 Task: Sticky note resume green modern-bold.
Action: Mouse moved to (410, 225)
Screenshot: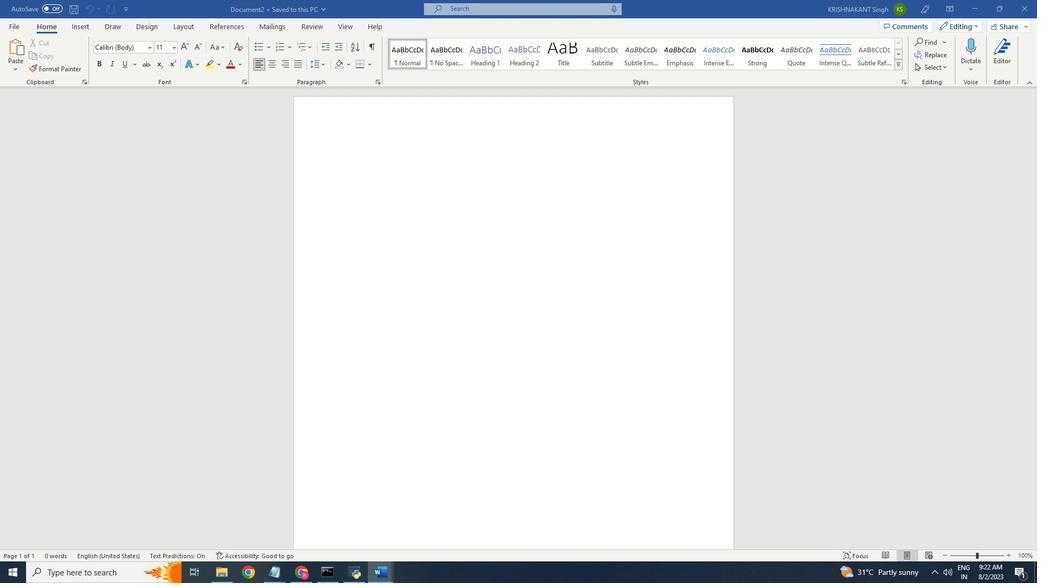 
Action: Mouse pressed left at (410, 225)
Screenshot: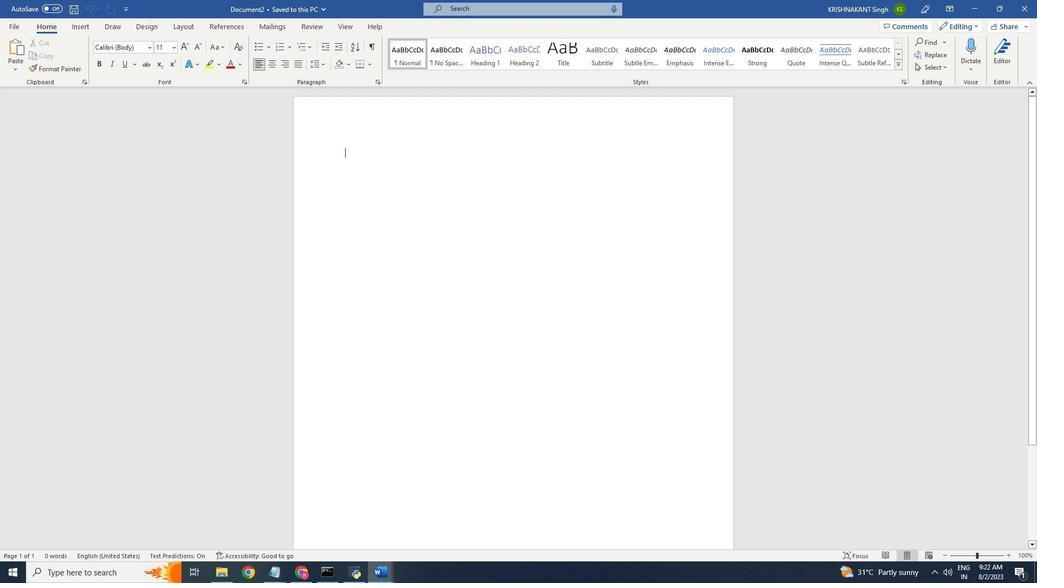 
Action: Mouse moved to (411, 226)
Screenshot: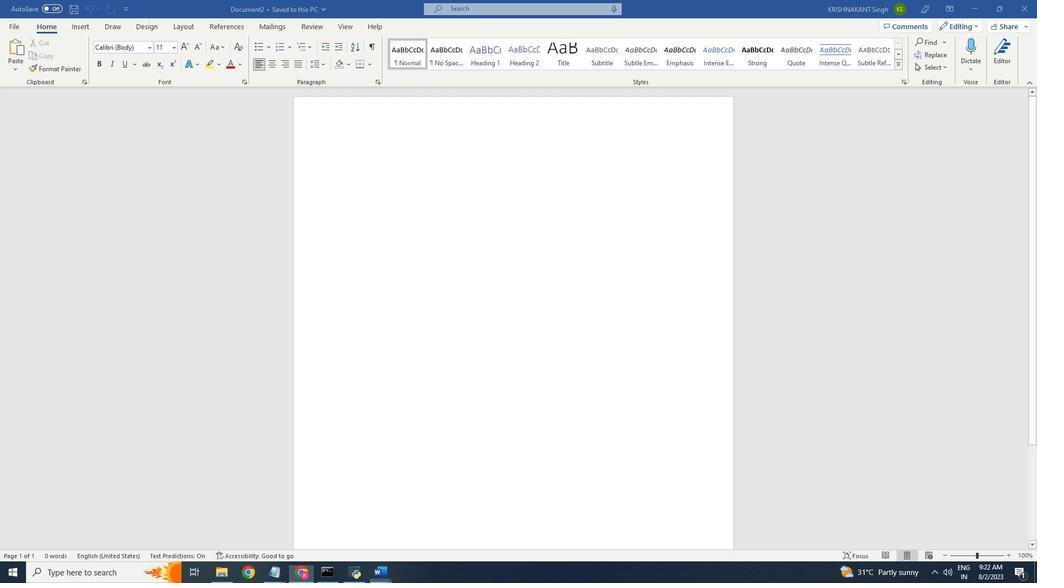 
Action: Mouse pressed left at (411, 226)
Screenshot: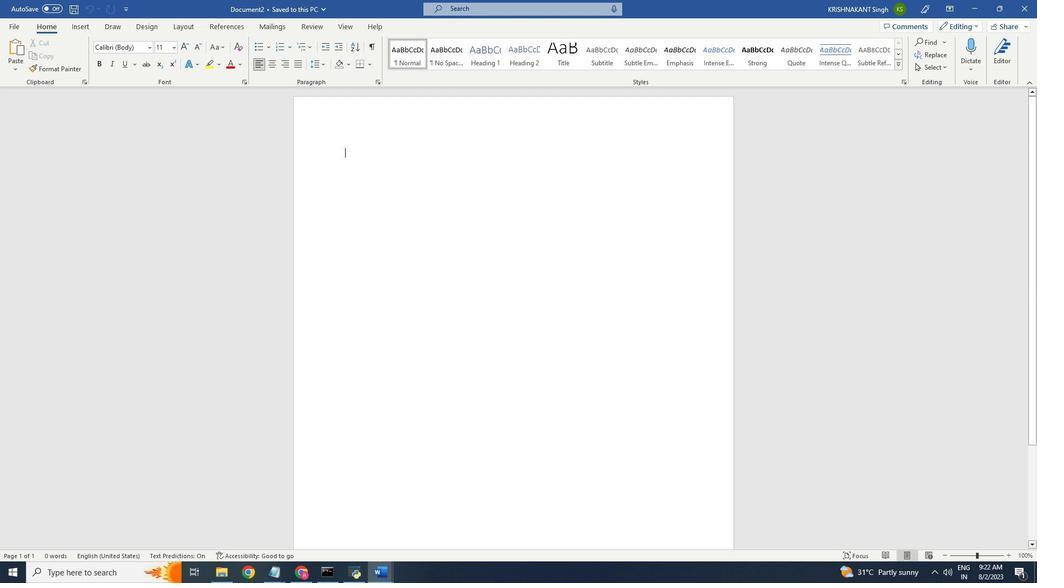 
Action: Mouse moved to (486, 429)
Screenshot: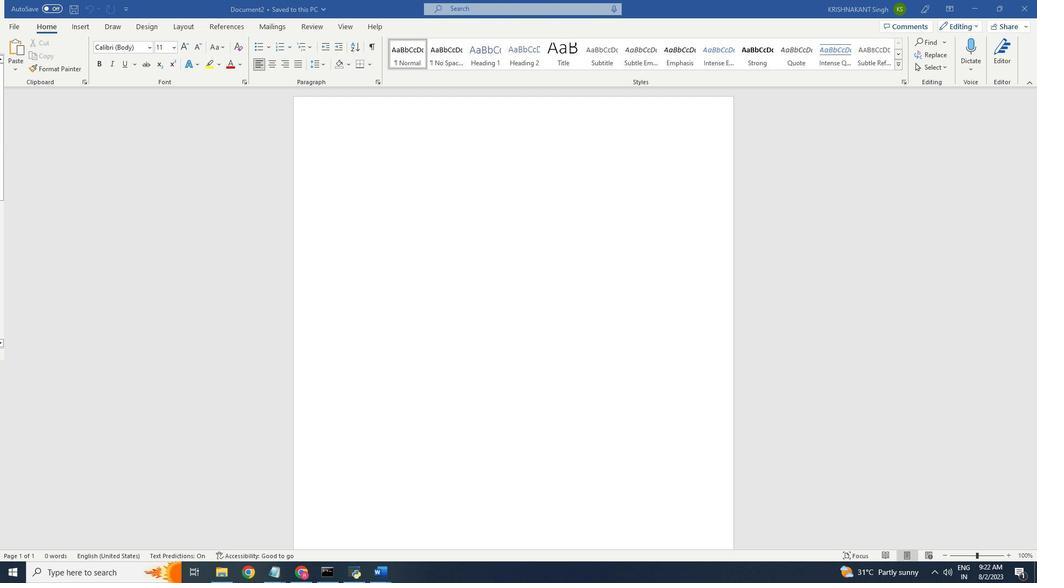
Action: Mouse pressed left at (486, 429)
Screenshot: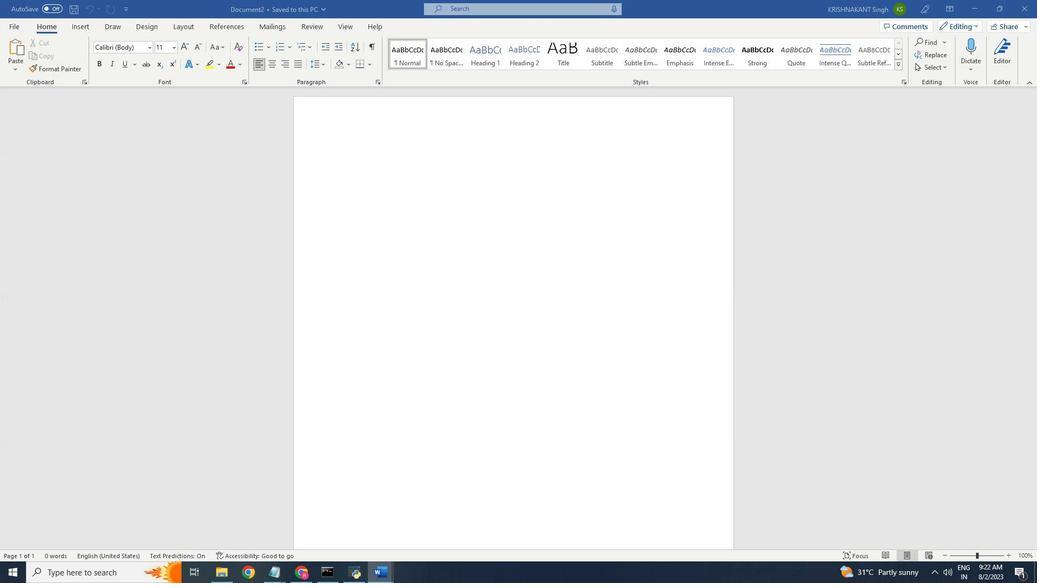 
Action: Mouse moved to (341, 352)
Screenshot: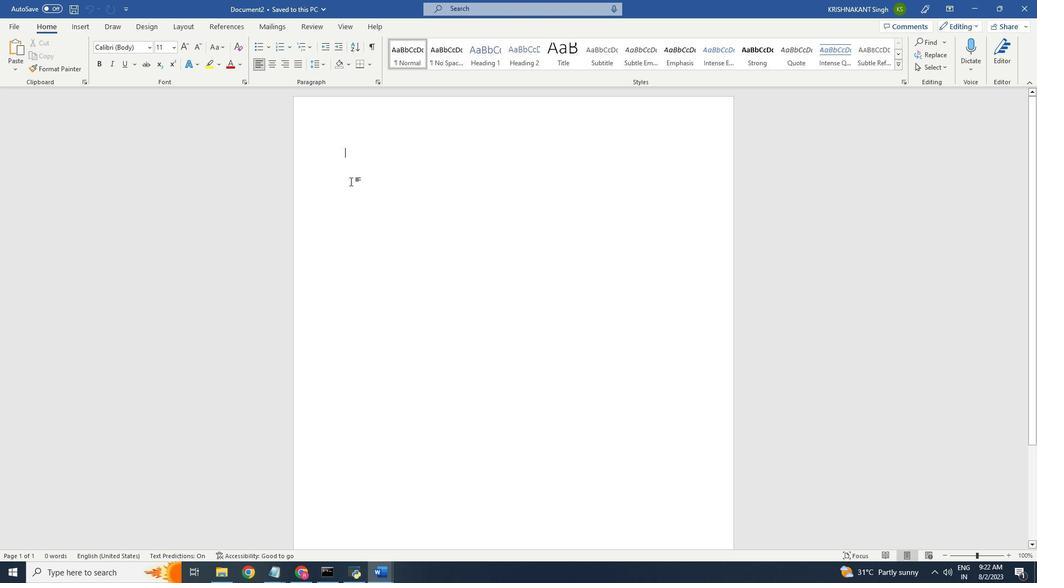 
Action: Mouse pressed left at (341, 352)
Screenshot: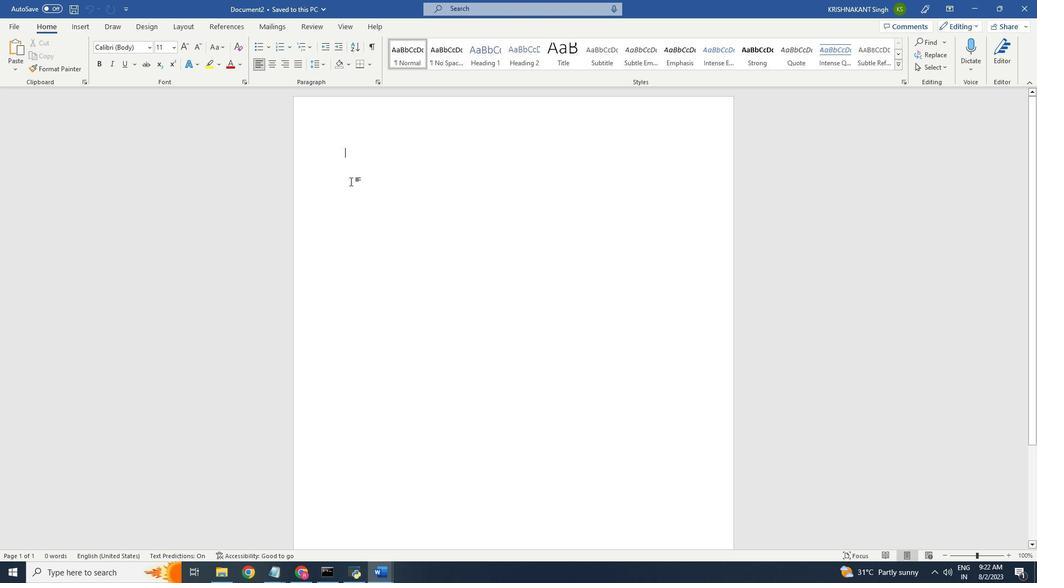 
Action: Mouse moved to (479, 391)
Screenshot: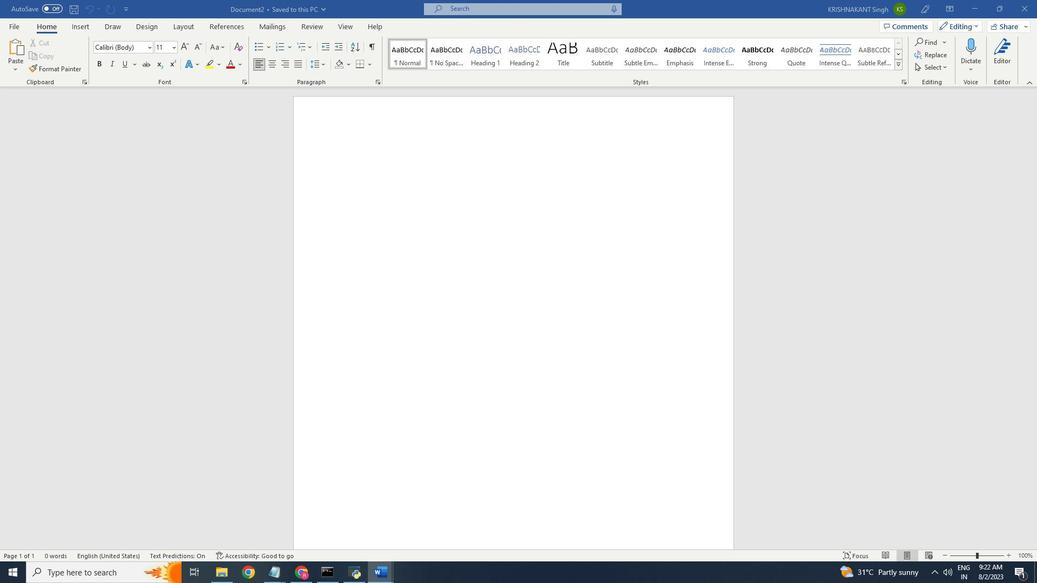 
Action: Mouse pressed left at (479, 391)
Screenshot: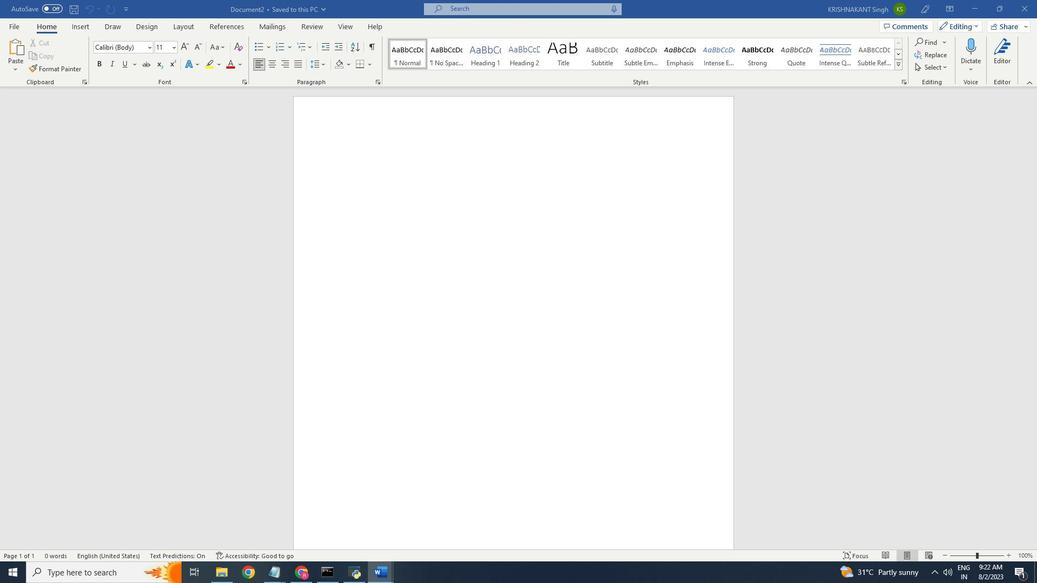 
Action: Mouse moved to (478, 294)
Screenshot: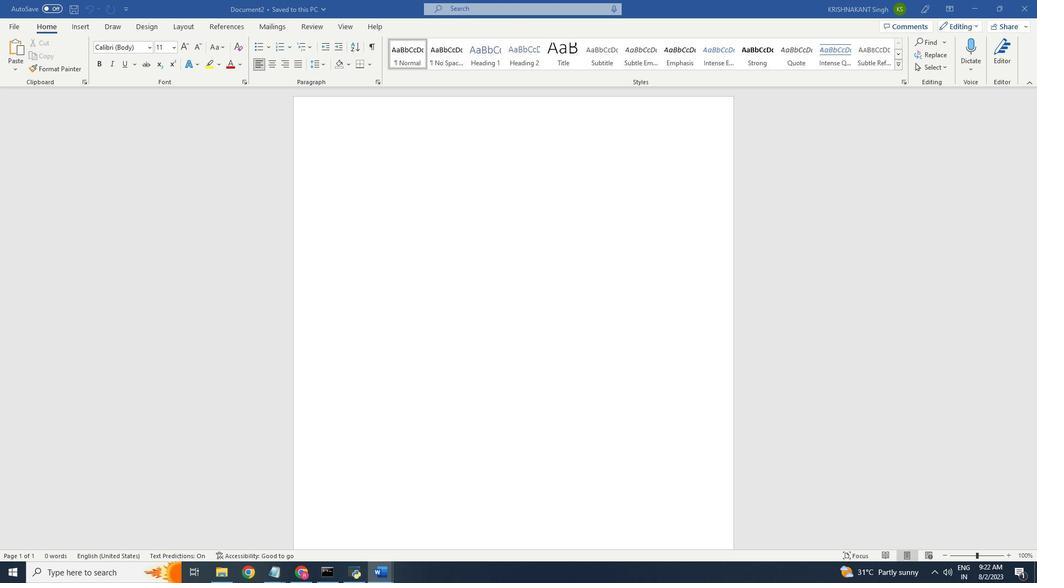 
Action: Mouse pressed left at (478, 294)
Screenshot: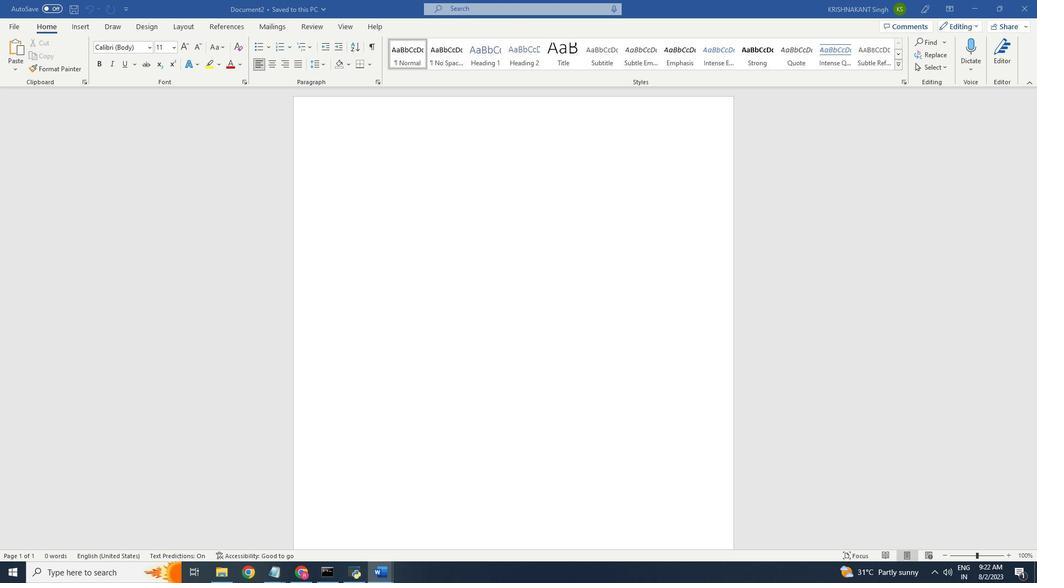 
Action: Mouse moved to (478, 294)
Screenshot: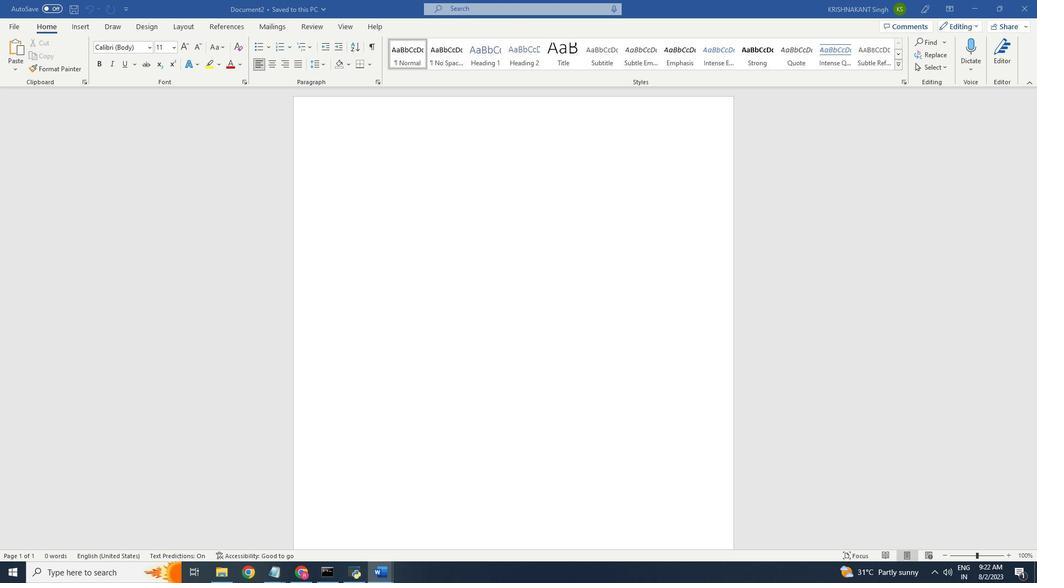 
Action: Mouse pressed left at (478, 294)
Screenshot: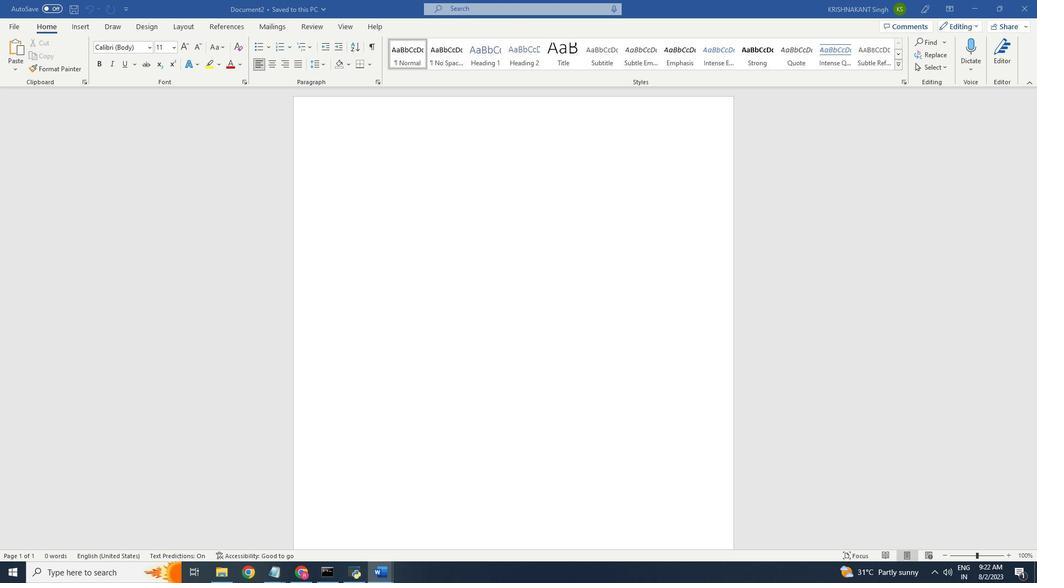 
Action: Mouse moved to (478, 294)
Screenshot: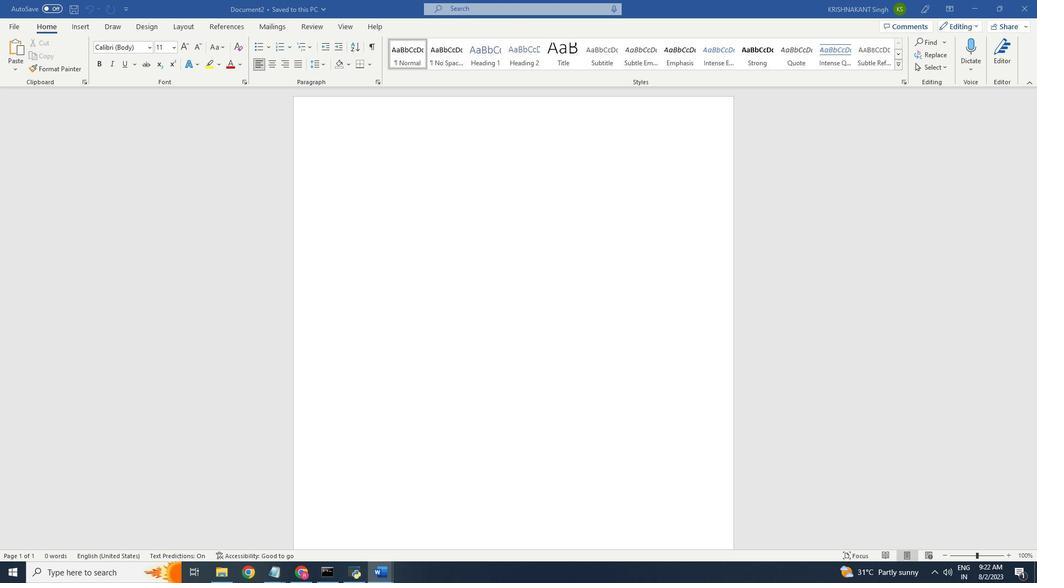 
Action: Mouse pressed left at (478, 294)
Screenshot: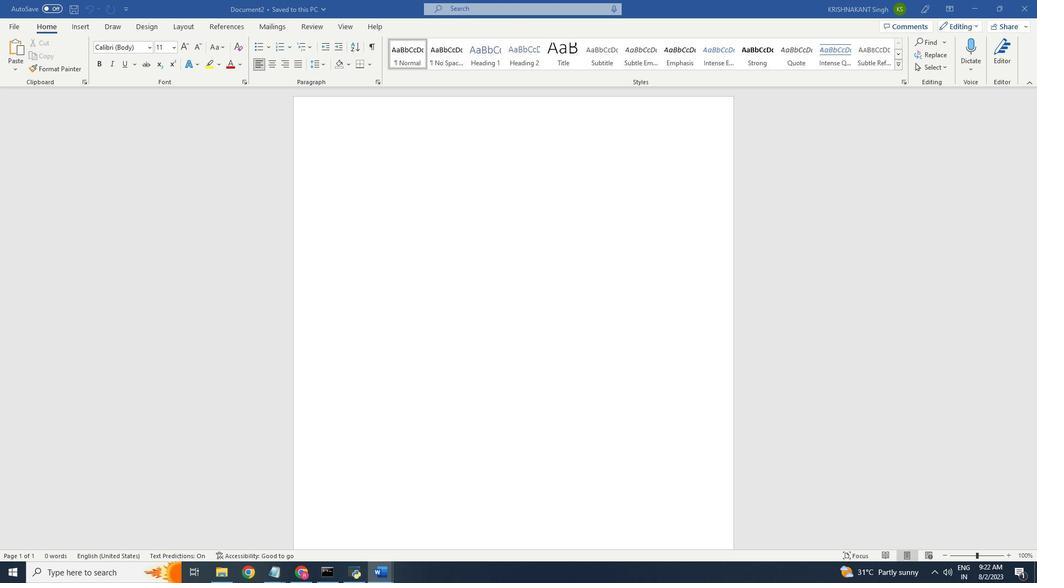 
Action: Mouse pressed left at (478, 294)
Screenshot: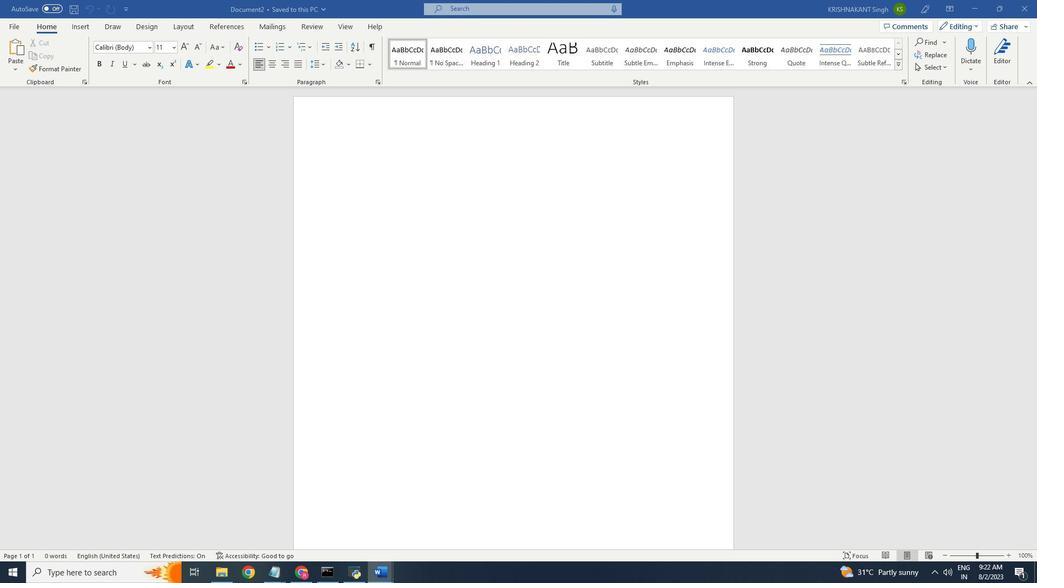 
Action: Mouse moved to (339, 317)
Screenshot: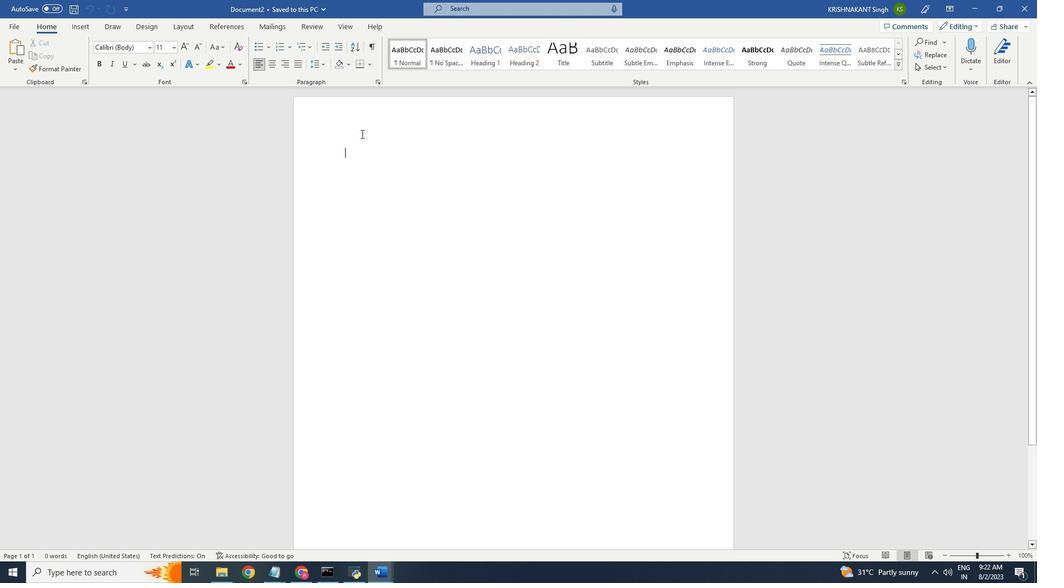 
Action: Mouse pressed left at (339, 317)
Screenshot: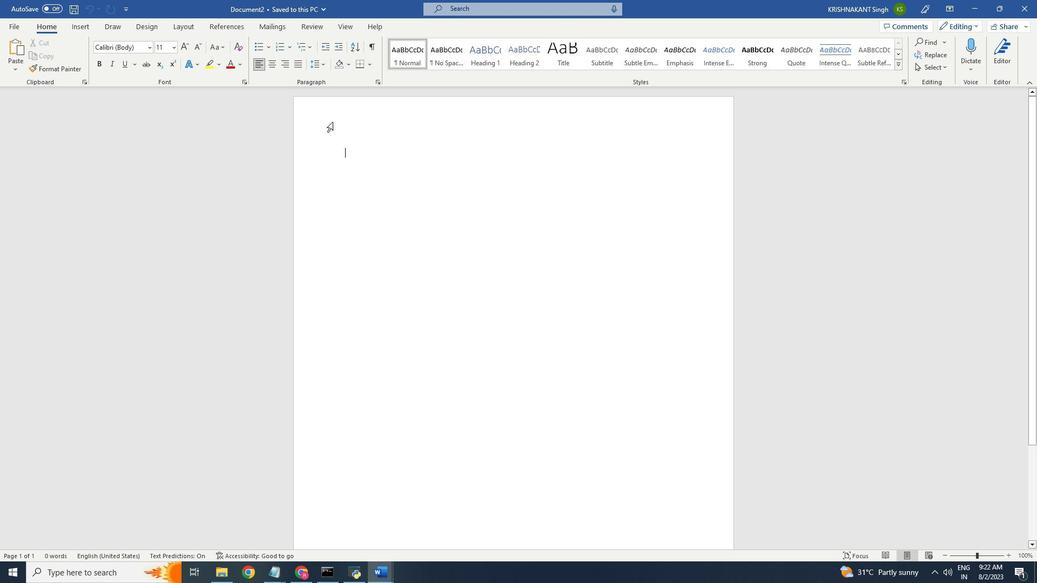 
Action: Mouse moved to (388, 258)
Screenshot: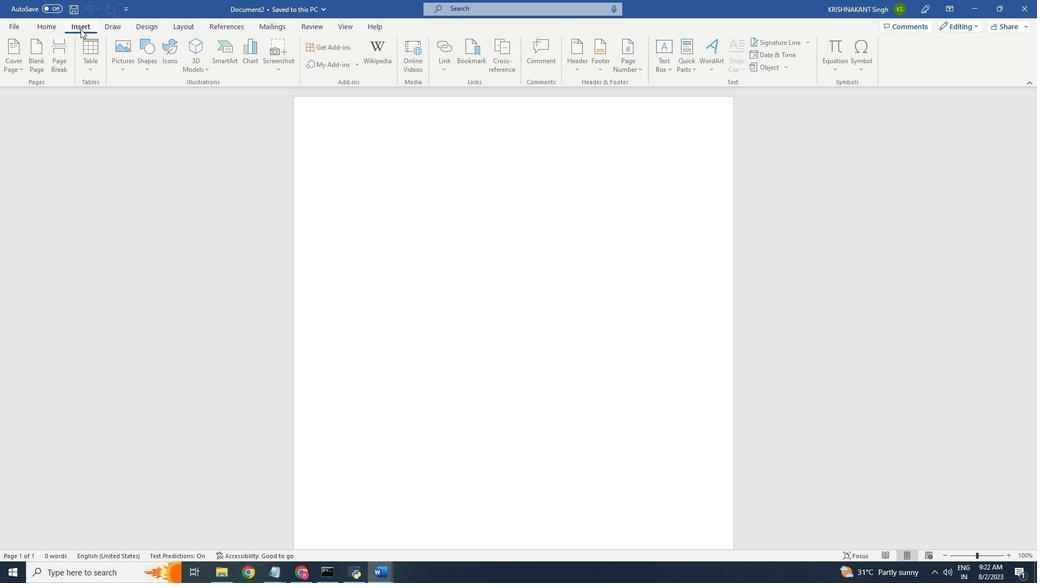 
Action: Mouse pressed left at (388, 258)
Screenshot: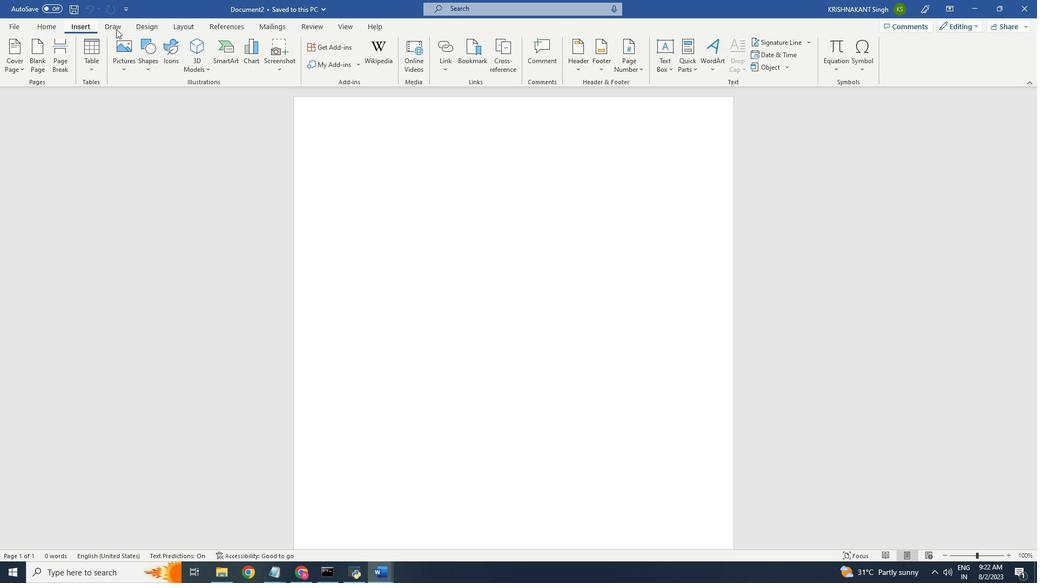 
Action: Mouse moved to (382, 259)
Screenshot: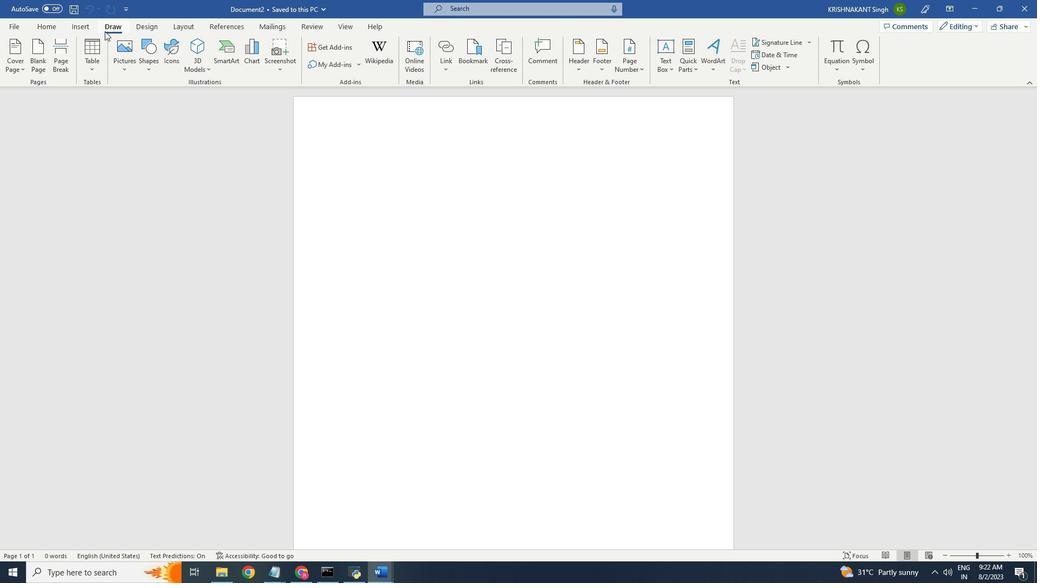 
Action: Mouse pressed left at (382, 259)
Screenshot: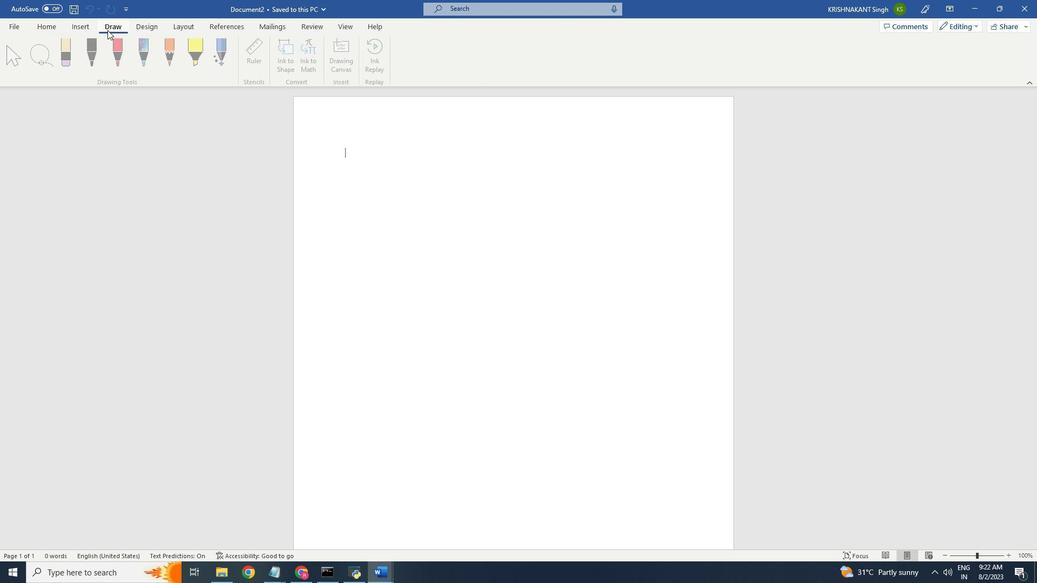 
Action: Mouse moved to (377, 256)
Screenshot: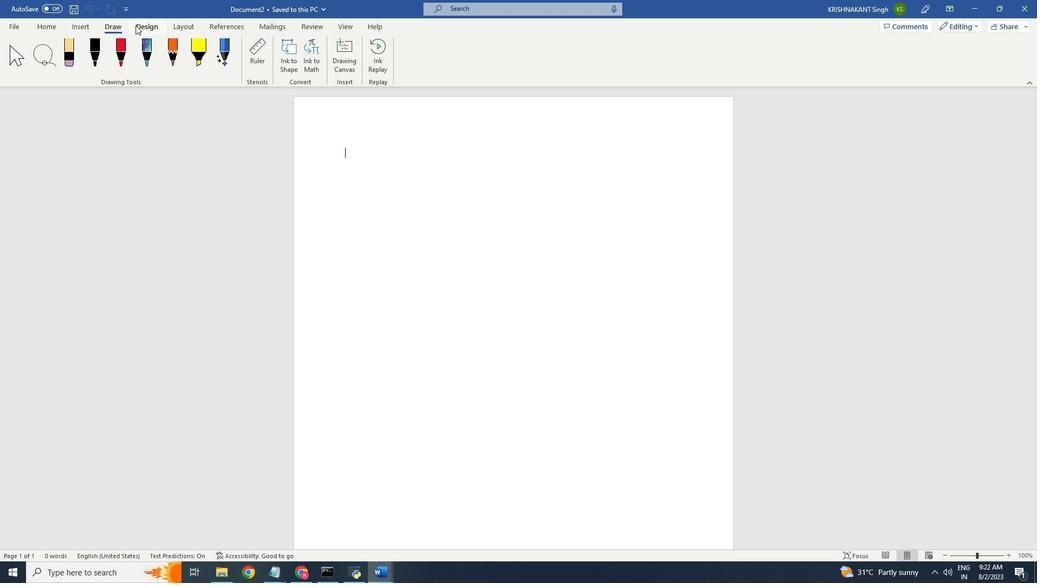 
Action: Mouse pressed left at (377, 256)
Screenshot: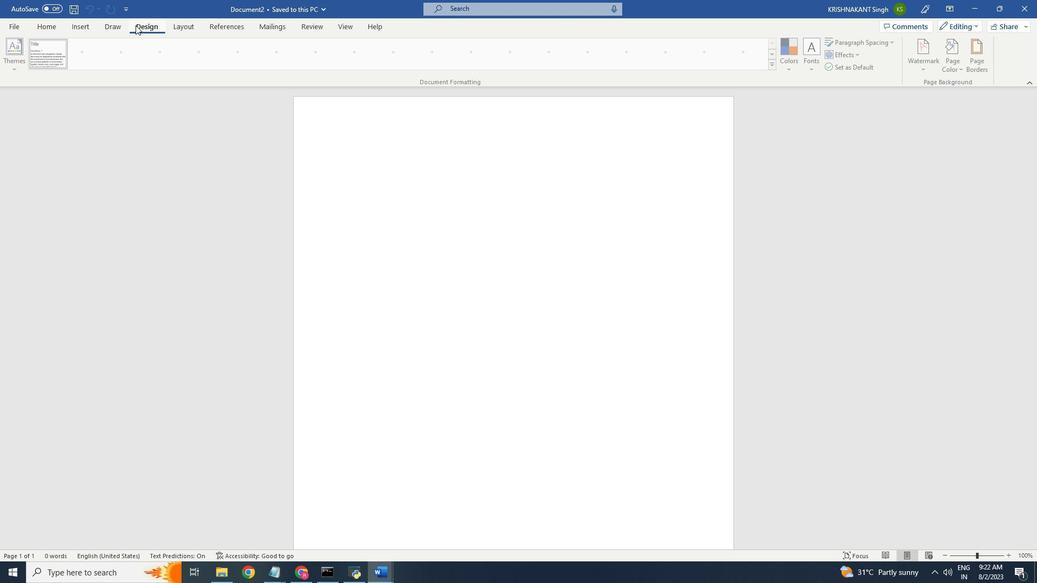 
Action: Mouse moved to (365, 258)
Screenshot: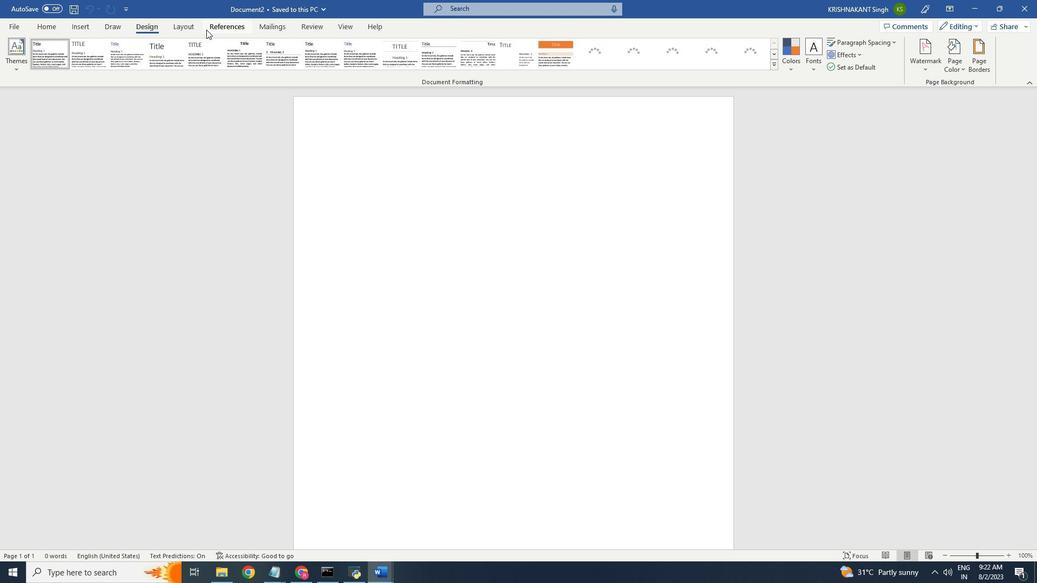 
Action: Mouse pressed left at (365, 258)
Screenshot: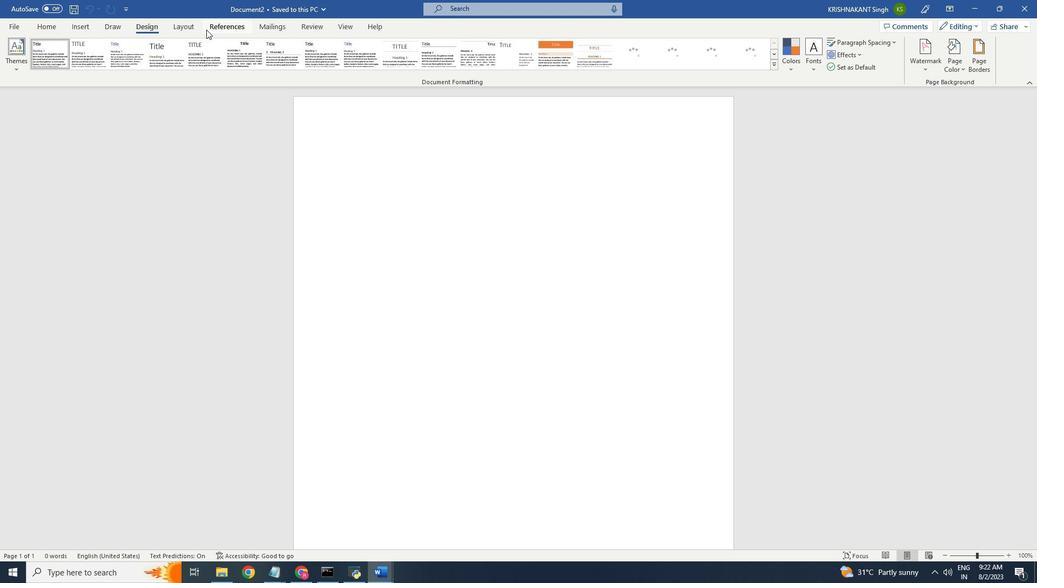 
Action: Mouse moved to (371, 255)
Screenshot: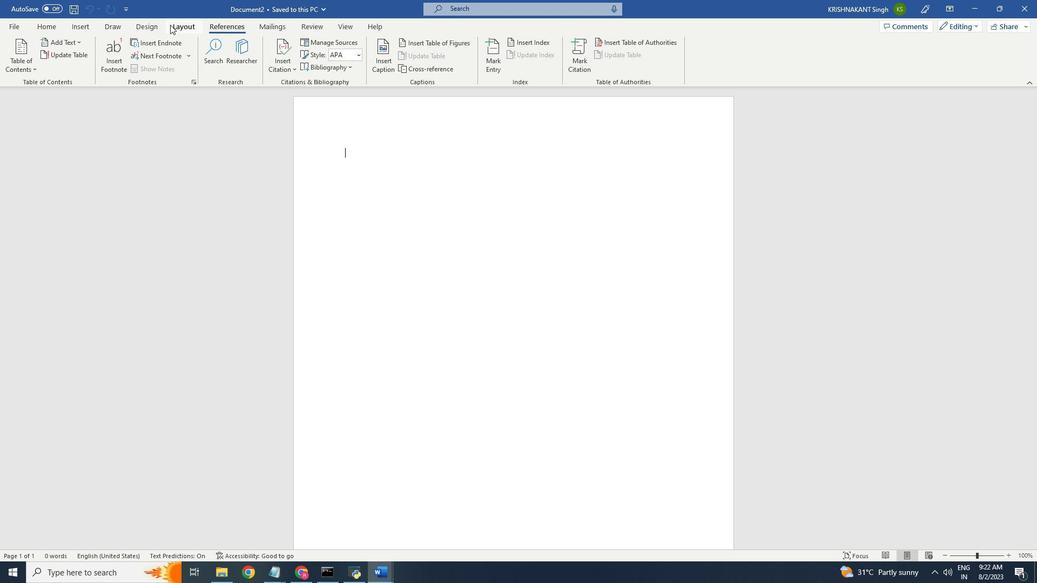 
Action: Mouse pressed left at (371, 255)
Screenshot: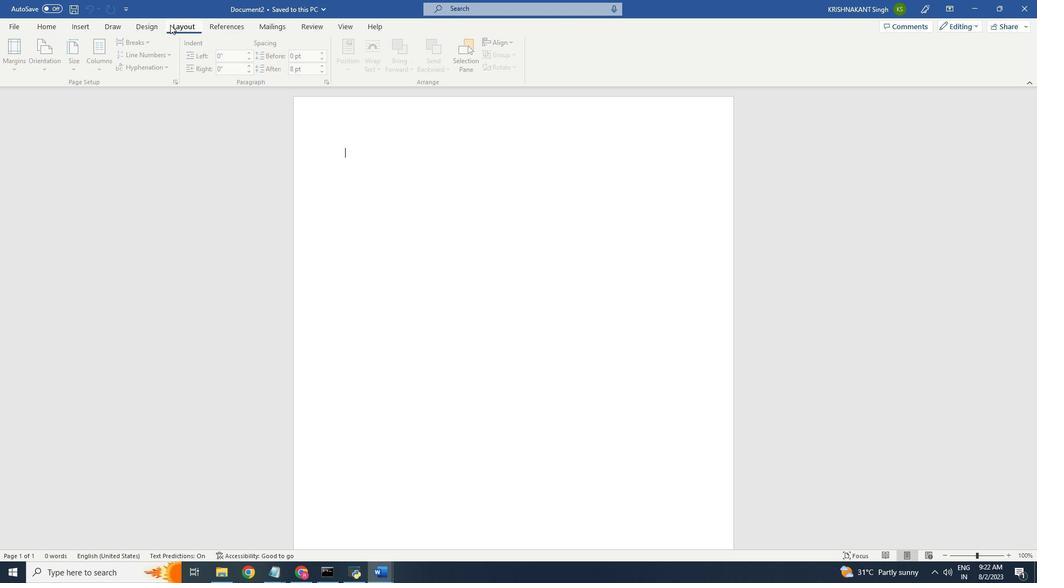 
Action: Mouse moved to (396, 275)
Screenshot: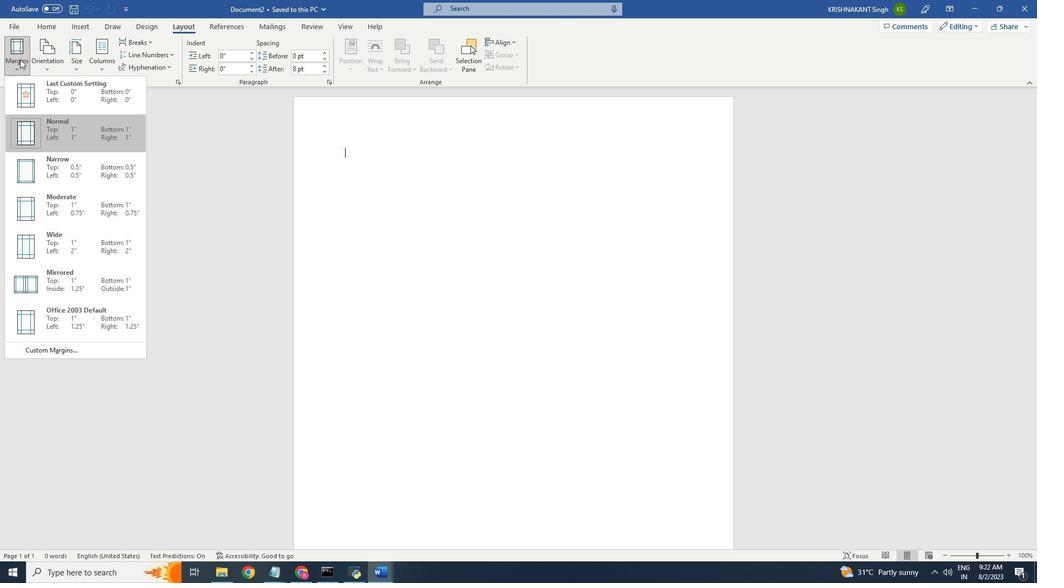 
Action: Mouse pressed left at (396, 275)
Screenshot: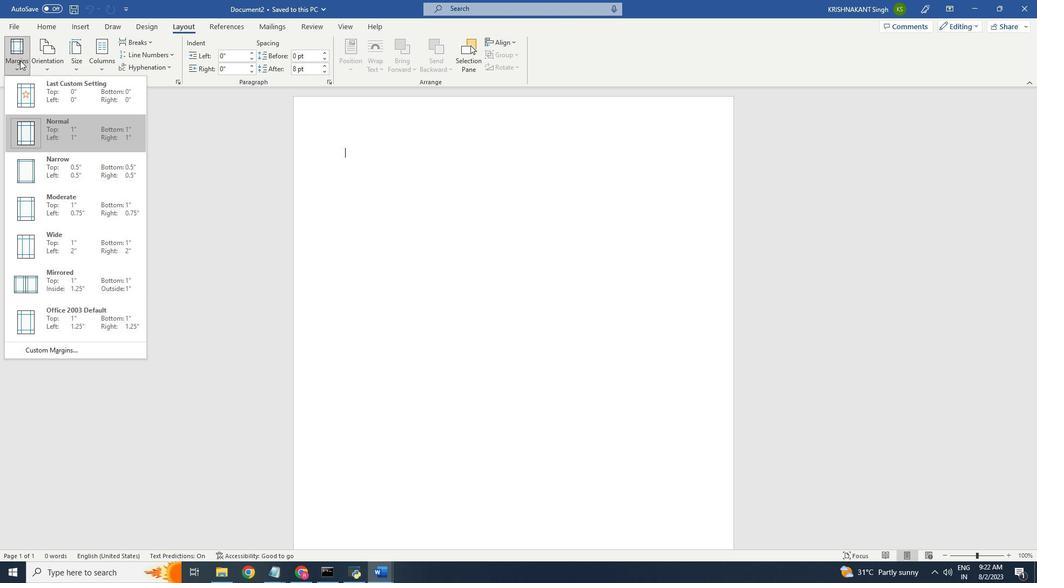 
Action: Mouse moved to (391, 298)
Screenshot: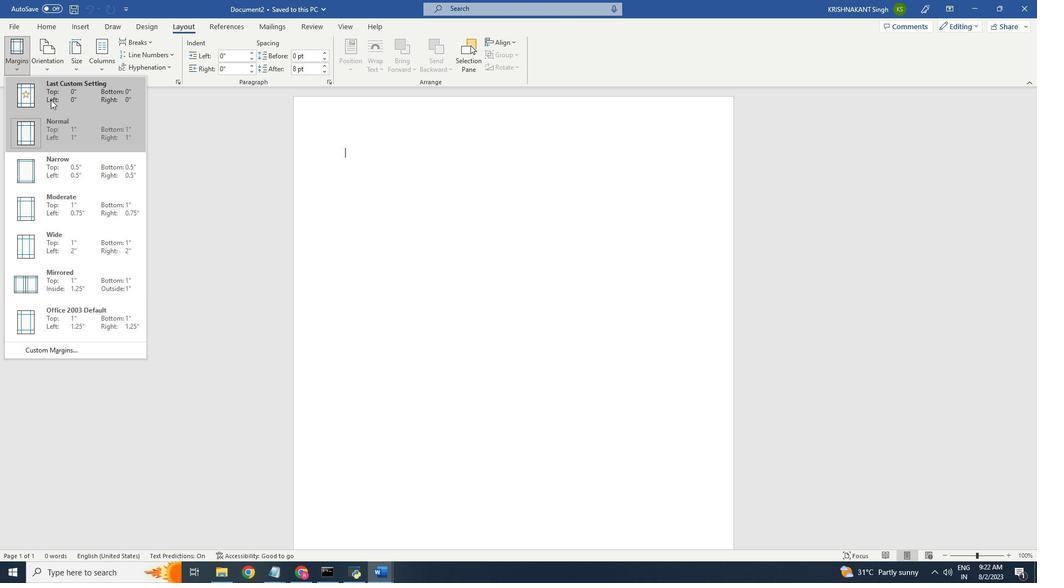 
Action: Mouse pressed left at (391, 298)
Screenshot: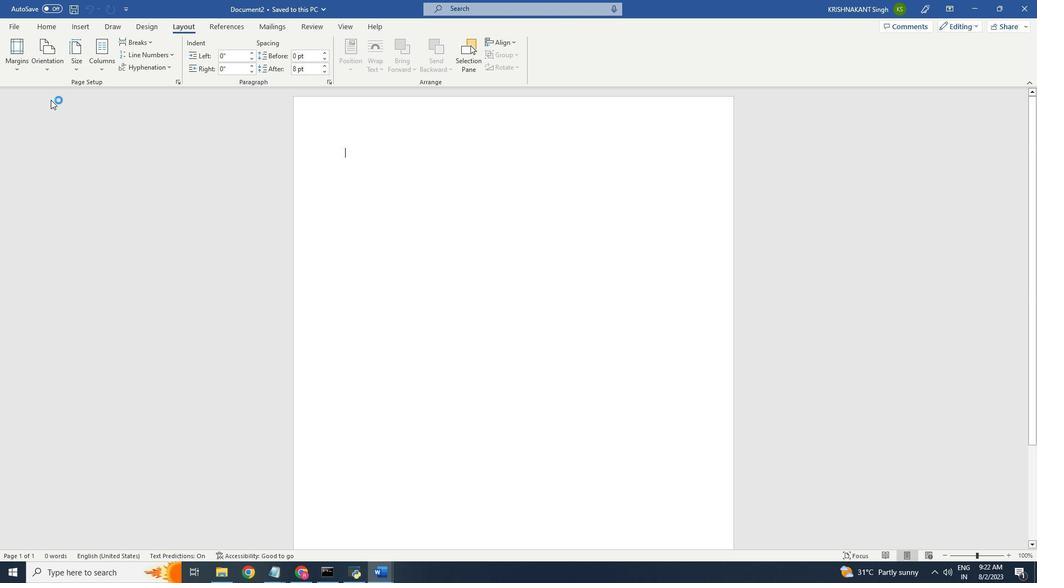 
Action: Mouse moved to (388, 259)
Screenshot: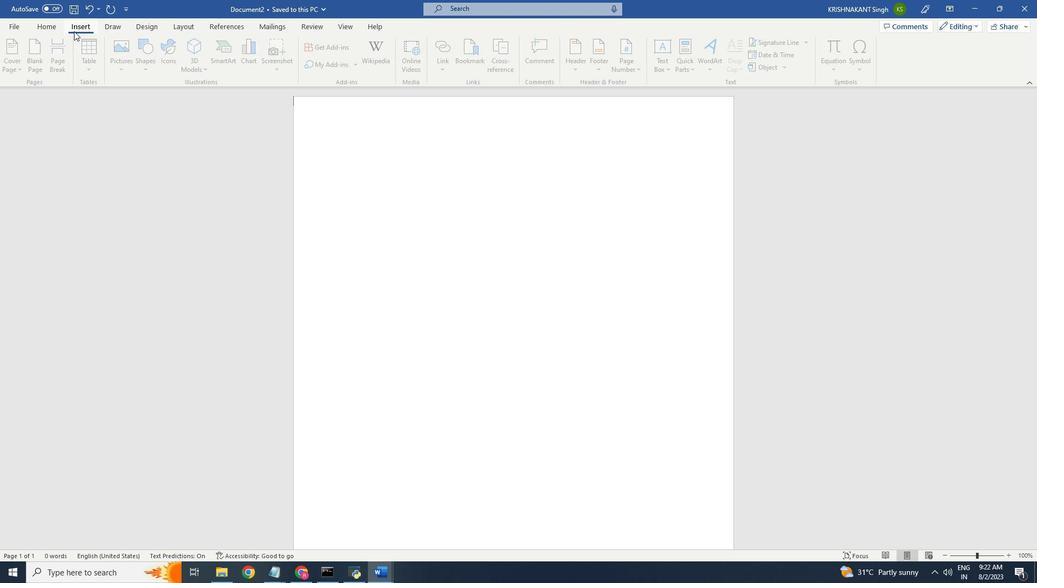 
Action: Mouse pressed left at (388, 259)
Screenshot: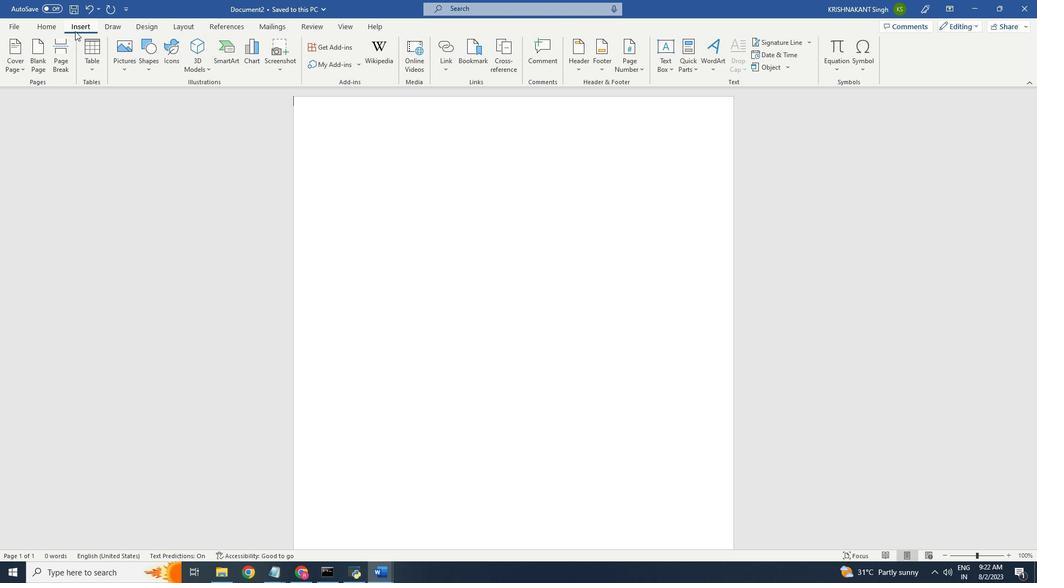 
Action: Mouse moved to (376, 278)
Screenshot: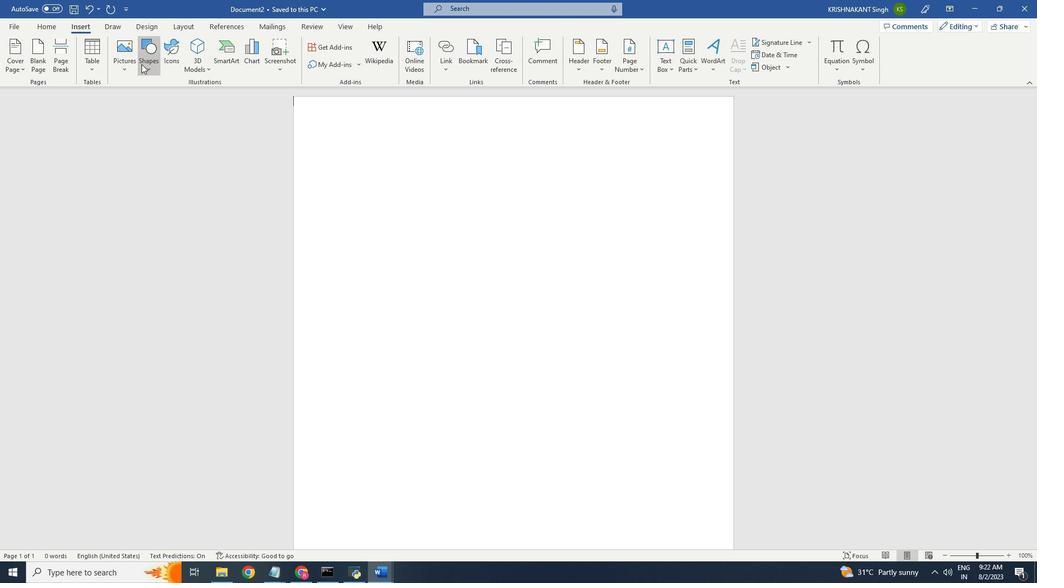 
Action: Mouse pressed left at (376, 278)
Screenshot: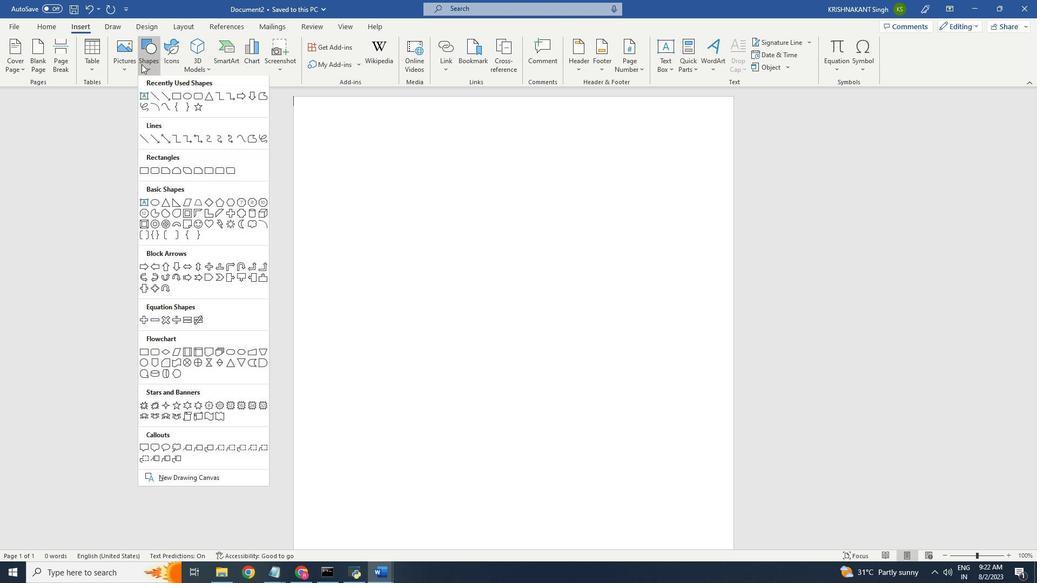 
Action: Mouse moved to (376, 298)
Screenshot: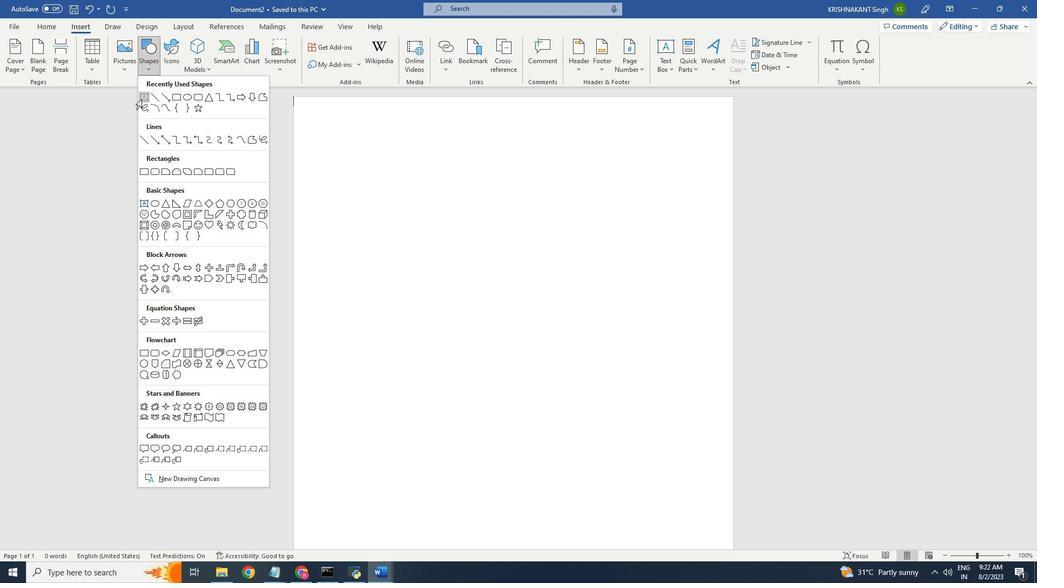 
Action: Mouse pressed left at (376, 298)
Screenshot: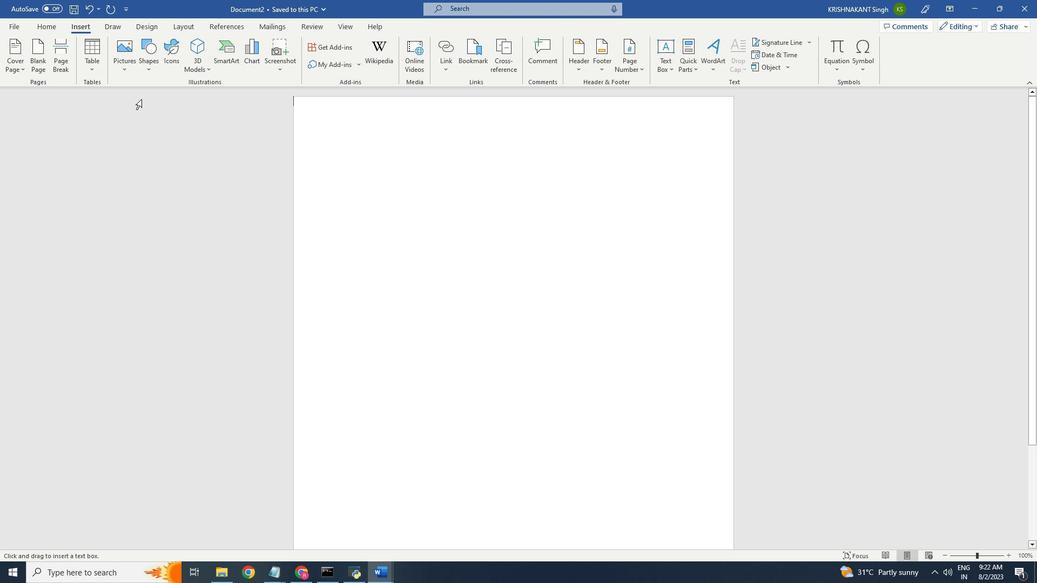 
Action: Mouse moved to (347, 309)
Screenshot: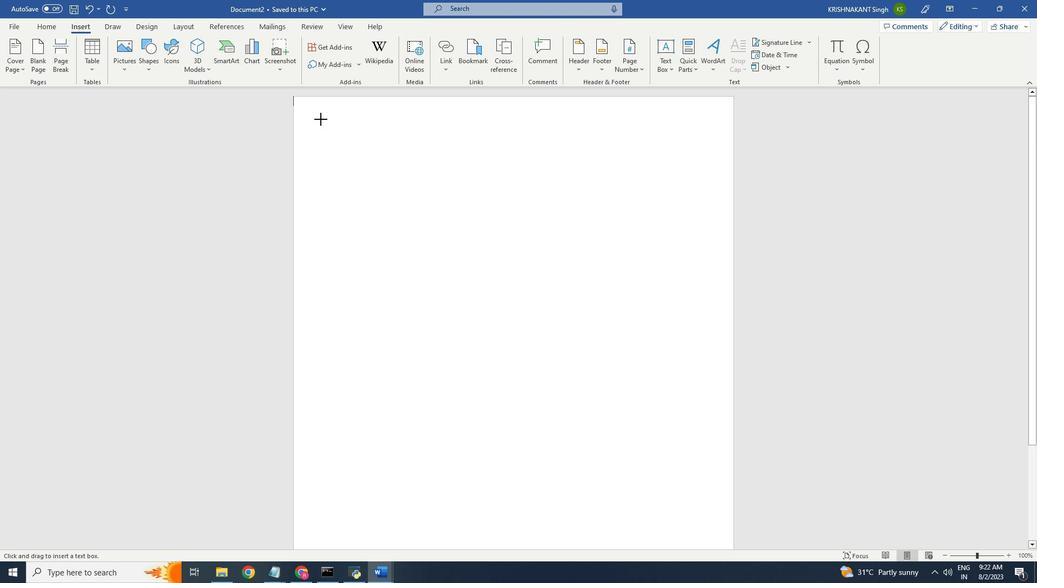 
Action: Mouse pressed left at (347, 309)
Screenshot: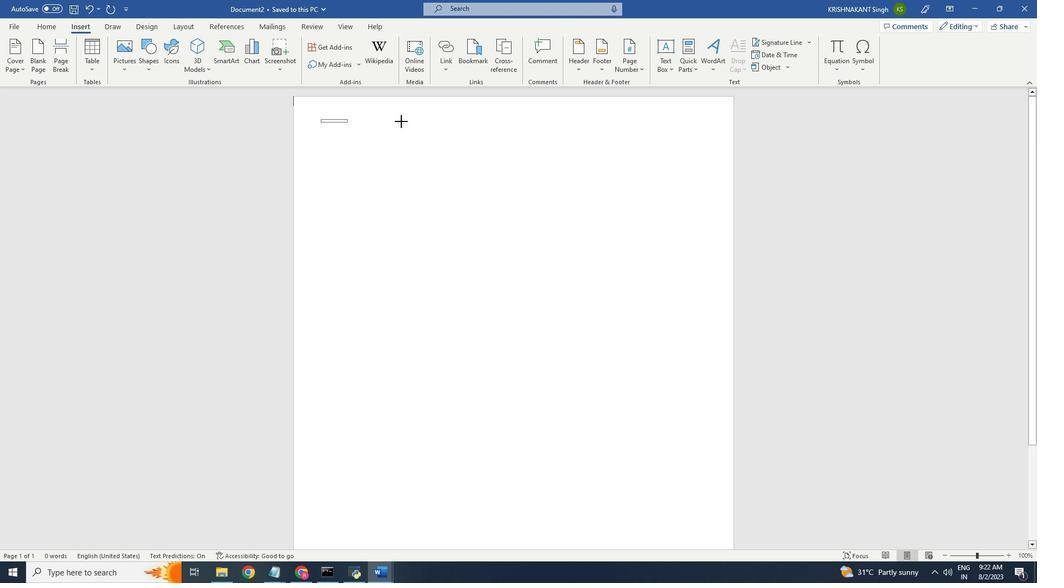
Action: Mouse moved to (385, 257)
Screenshot: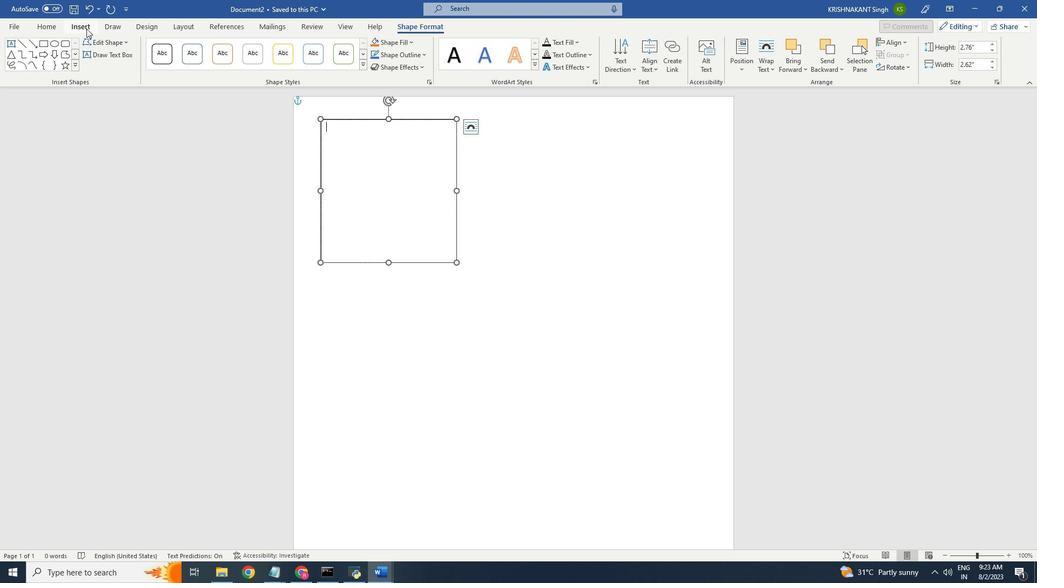 
Action: Mouse pressed left at (385, 257)
Screenshot: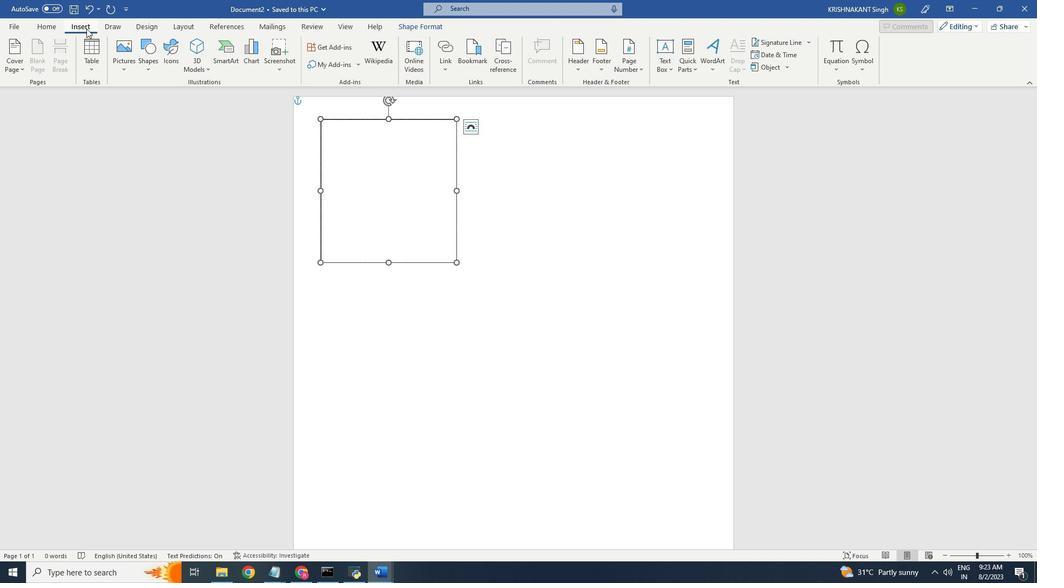 
Action: Mouse moved to (376, 281)
Screenshot: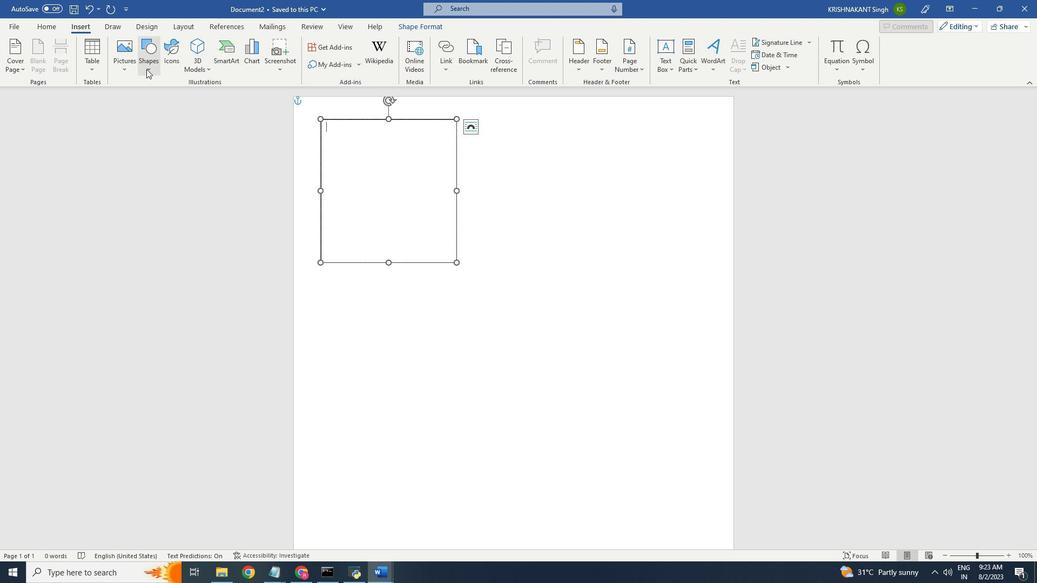 
Action: Mouse pressed left at (376, 281)
Screenshot: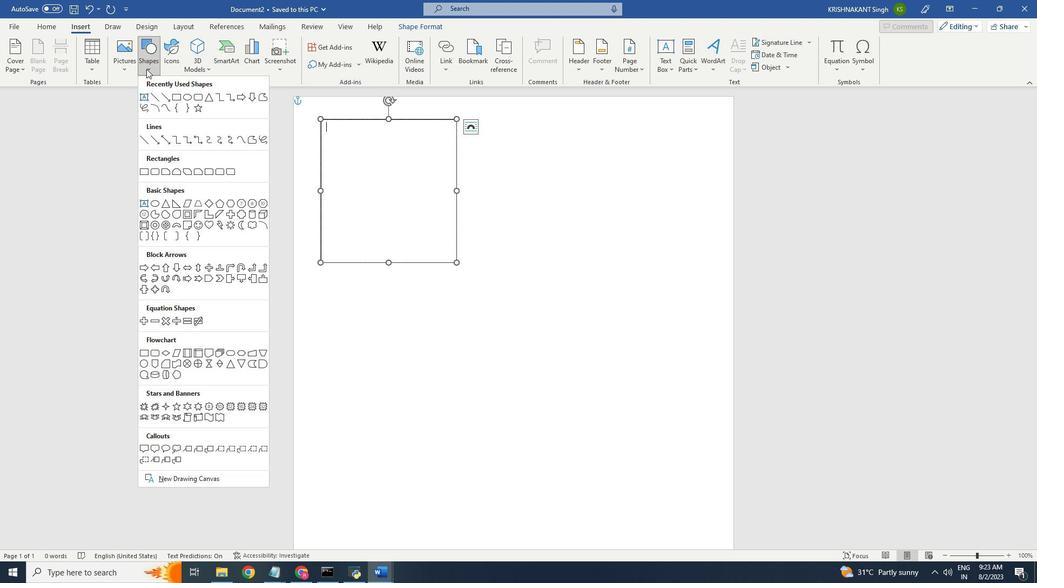 
Action: Mouse moved to (379, 282)
Screenshot: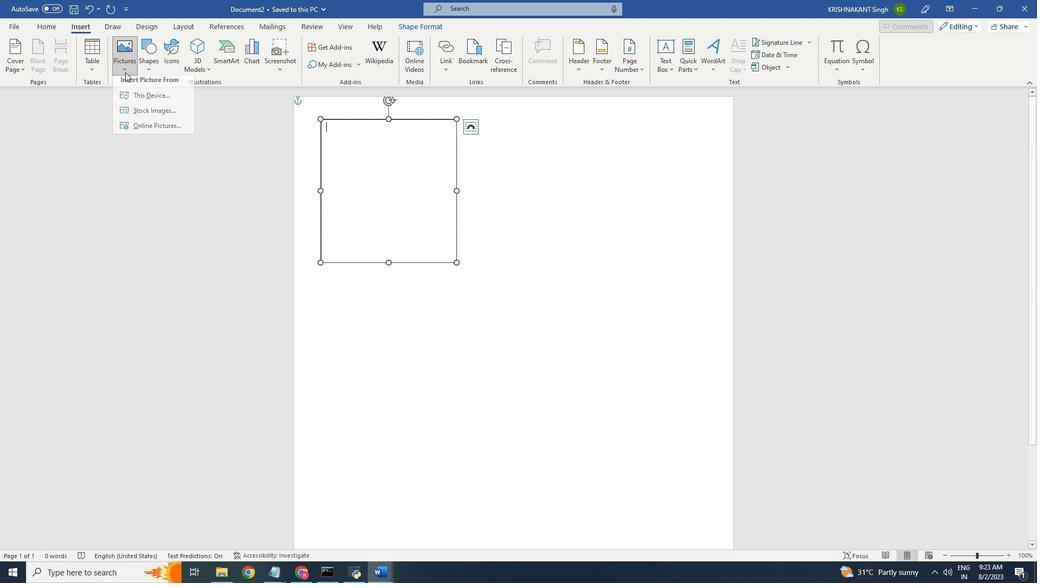 
Action: Mouse pressed left at (379, 282)
Screenshot: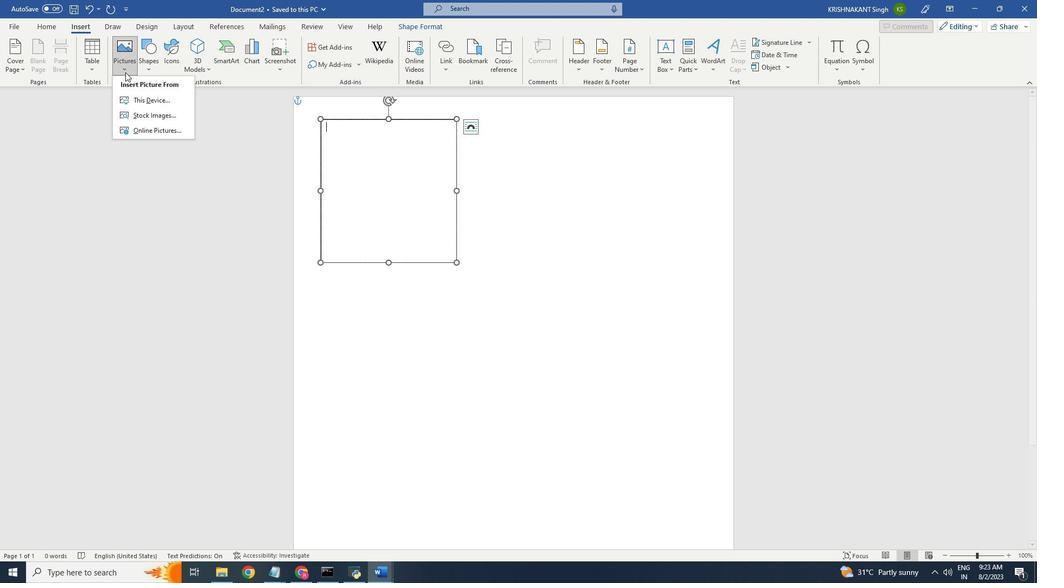 
Action: Mouse moved to (376, 298)
Screenshot: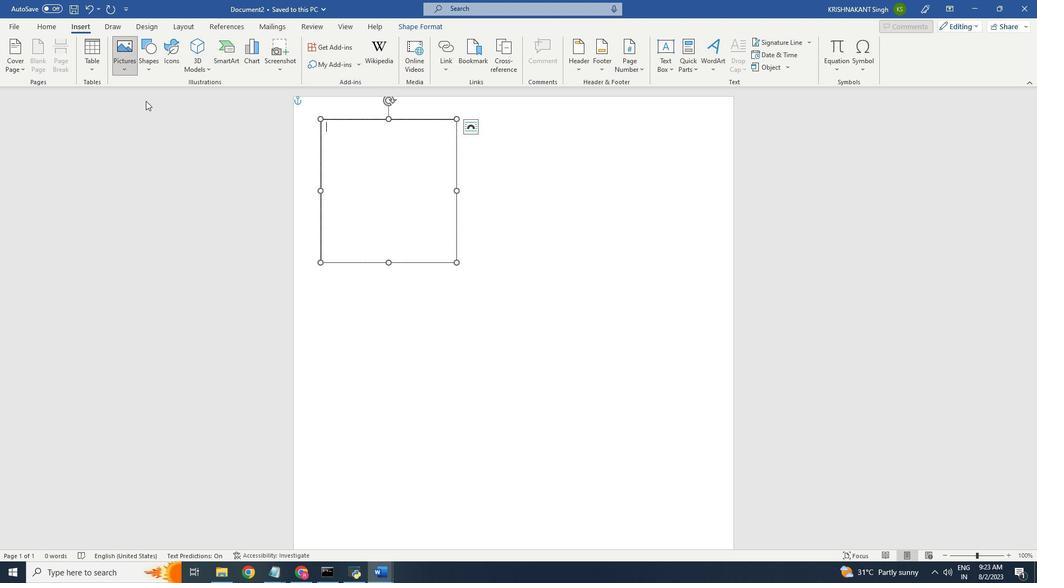 
Action: Mouse pressed left at (376, 298)
Screenshot: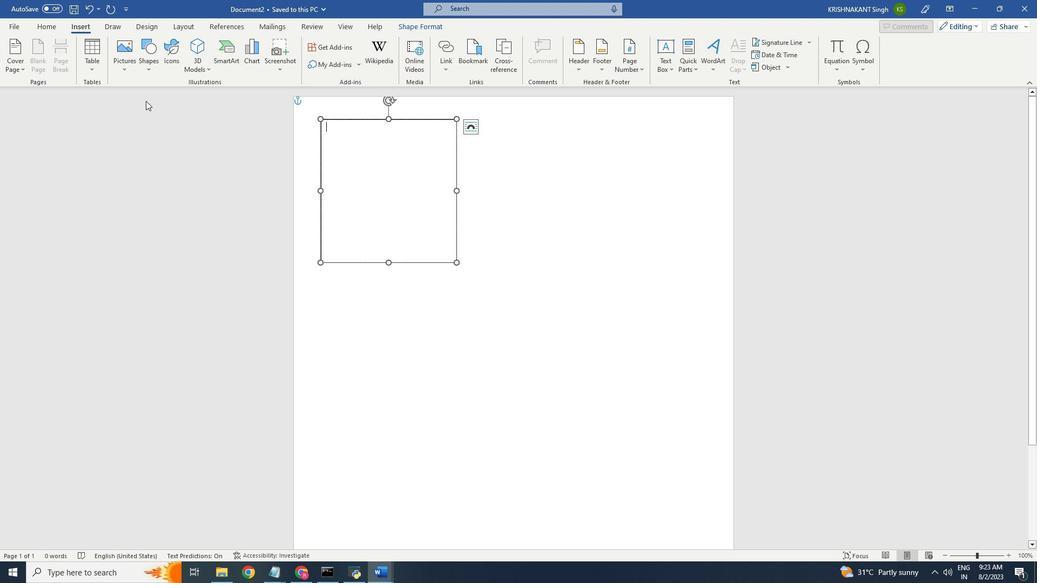 
Action: Mouse moved to (322, 332)
Screenshot: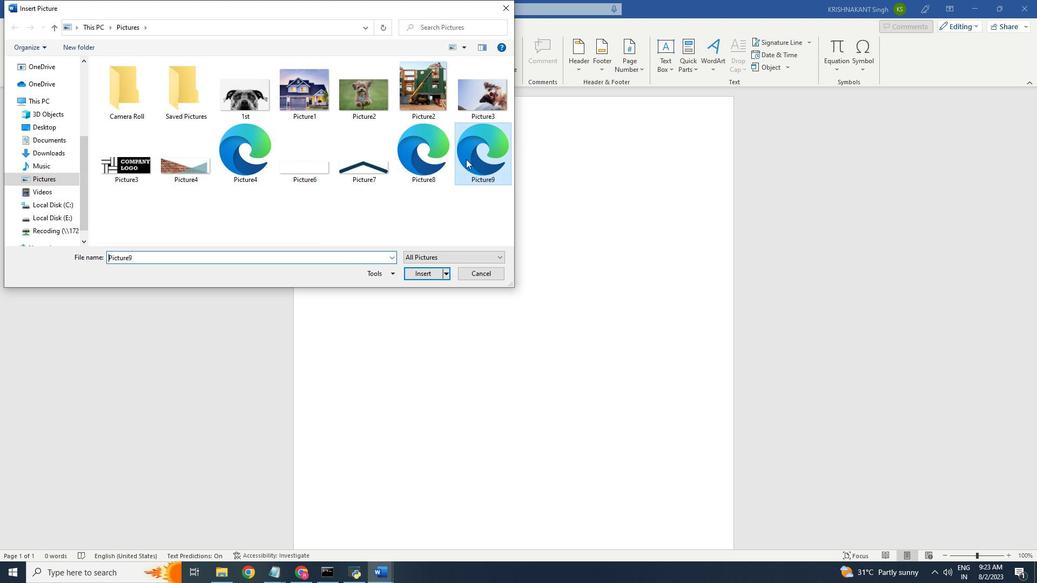 
Action: Mouse pressed left at (322, 332)
Screenshot: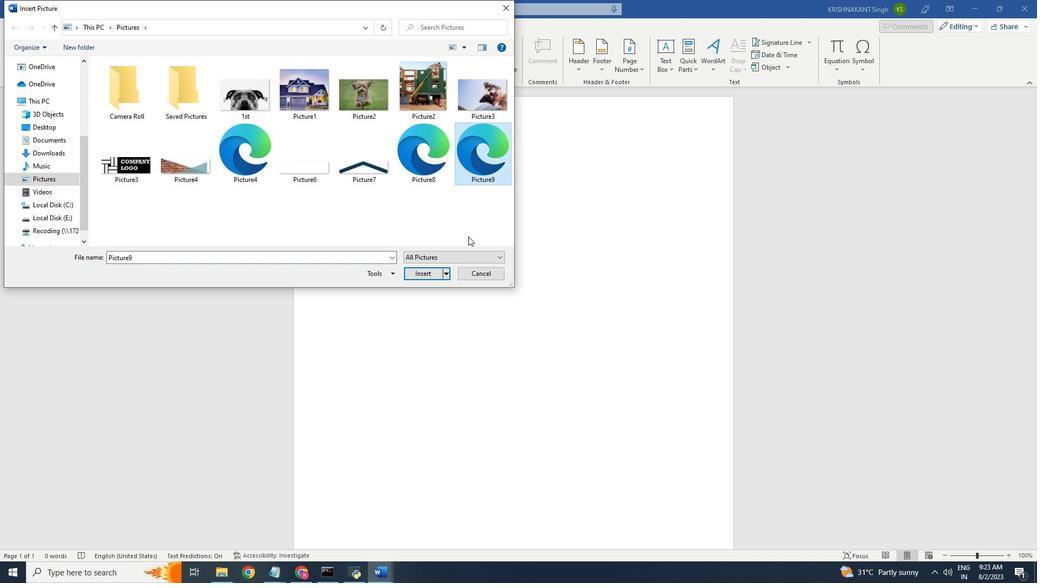 
Action: Mouse moved to (331, 398)
Screenshot: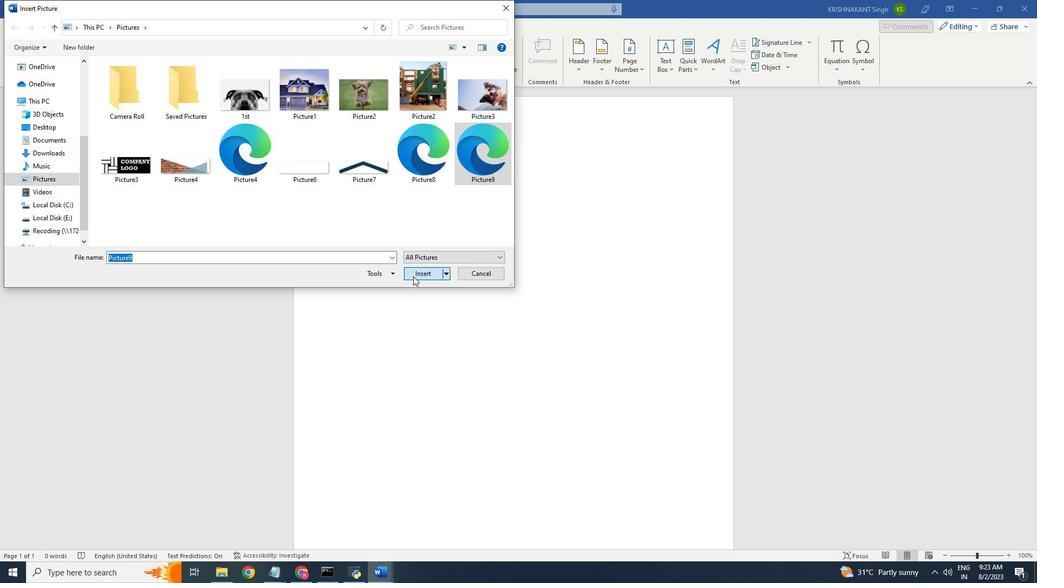 
Action: Mouse pressed left at (331, 398)
Screenshot: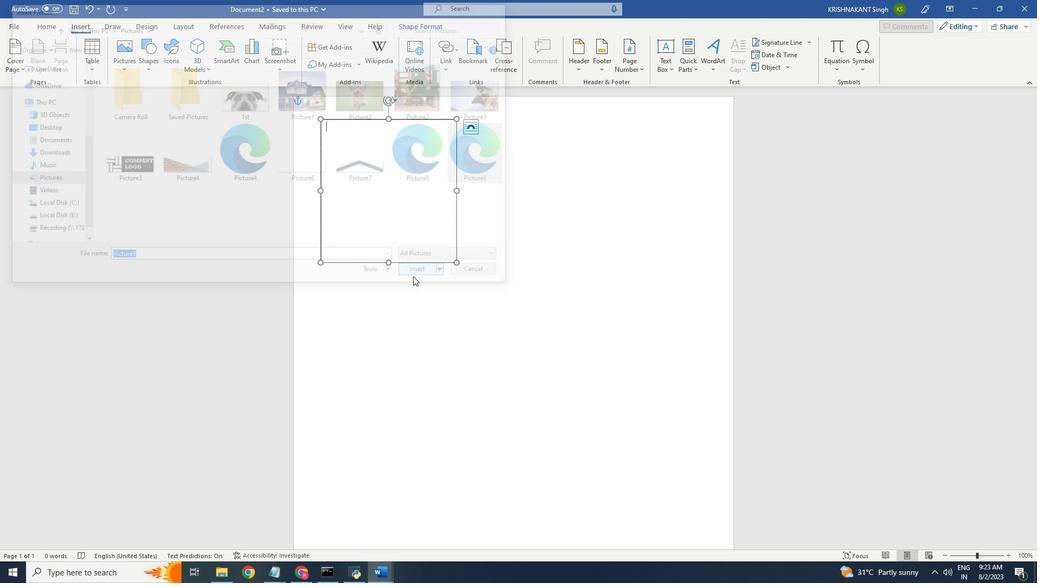 
Action: Mouse moved to (335, 309)
Screenshot: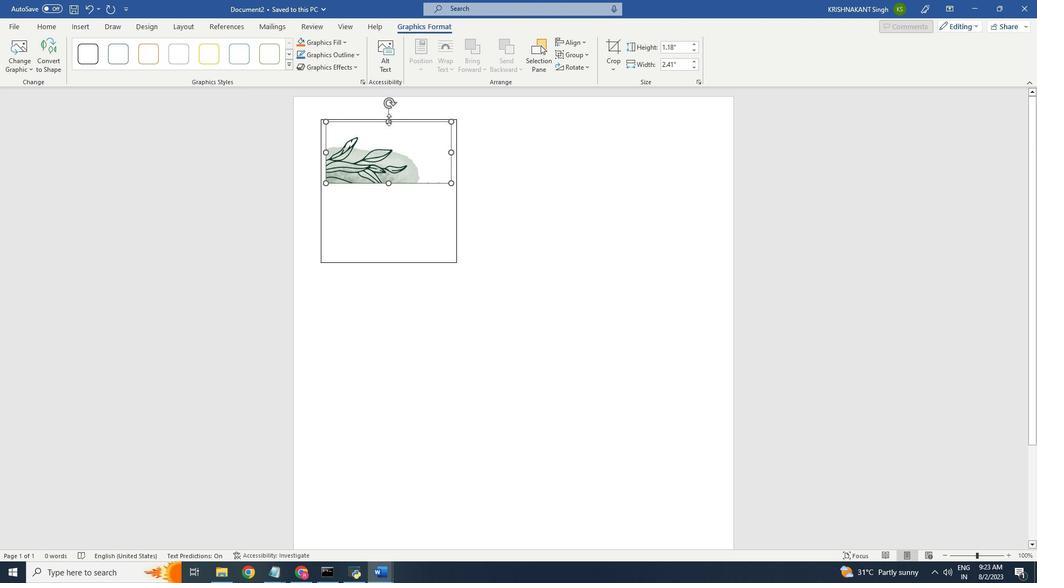 
Action: Mouse pressed left at (335, 309)
Screenshot: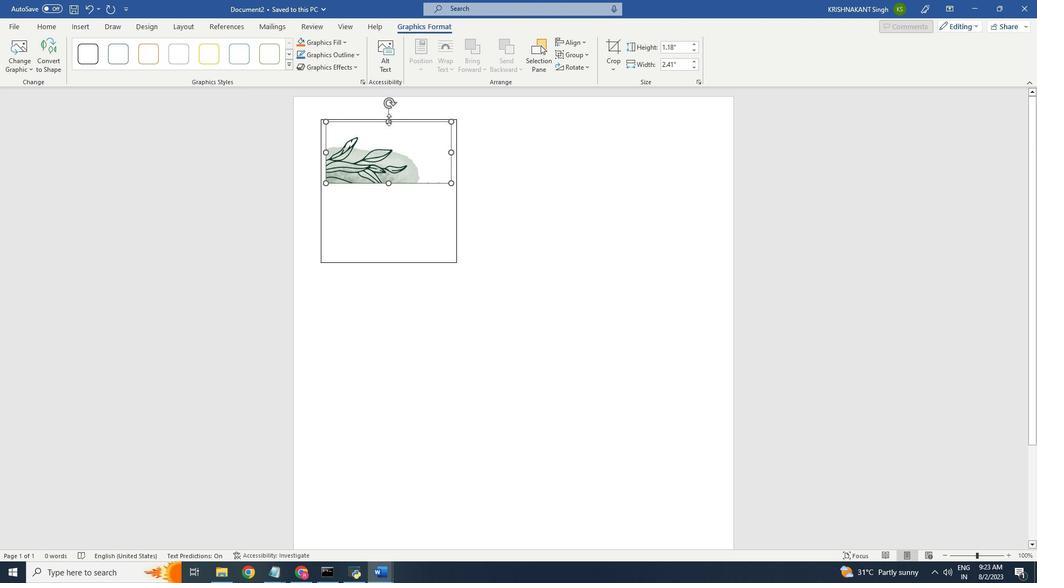 
Action: Key pressed <Key.delete>
Screenshot: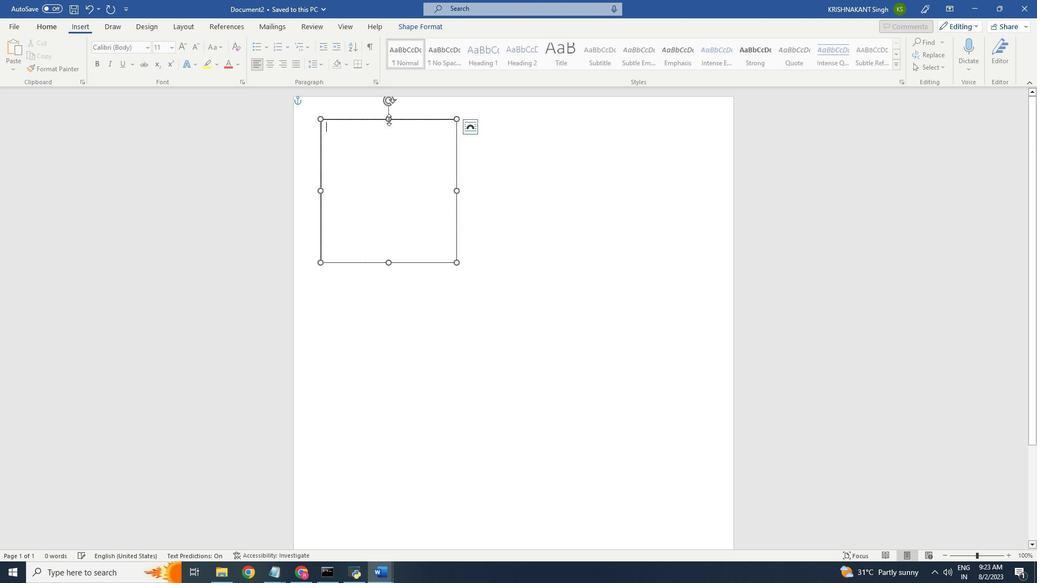 
Action: Mouse moved to (385, 258)
Screenshot: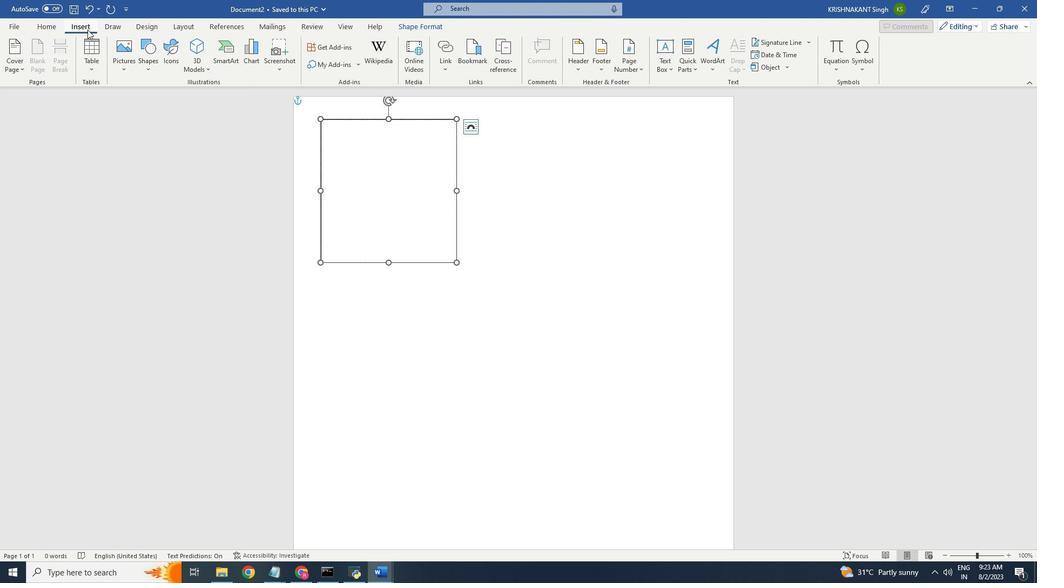 
Action: Mouse pressed left at (385, 258)
Screenshot: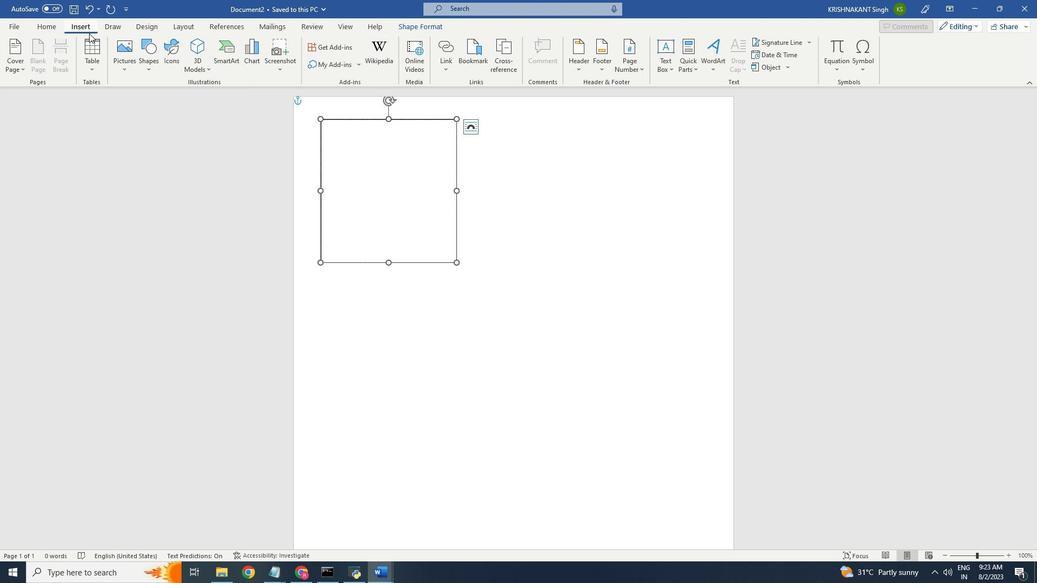 
Action: Mouse moved to (379, 280)
Screenshot: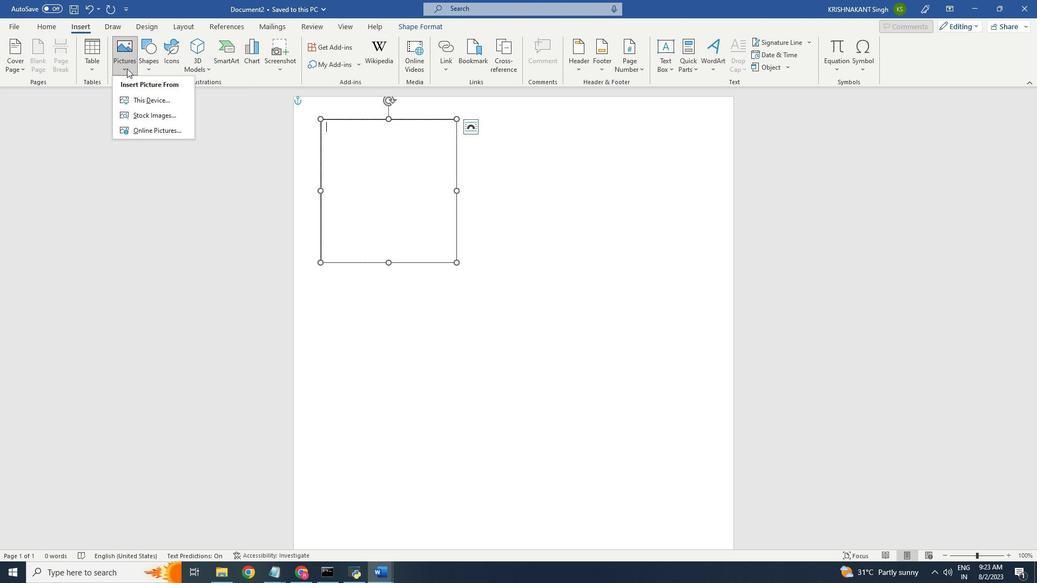 
Action: Mouse pressed left at (379, 280)
Screenshot: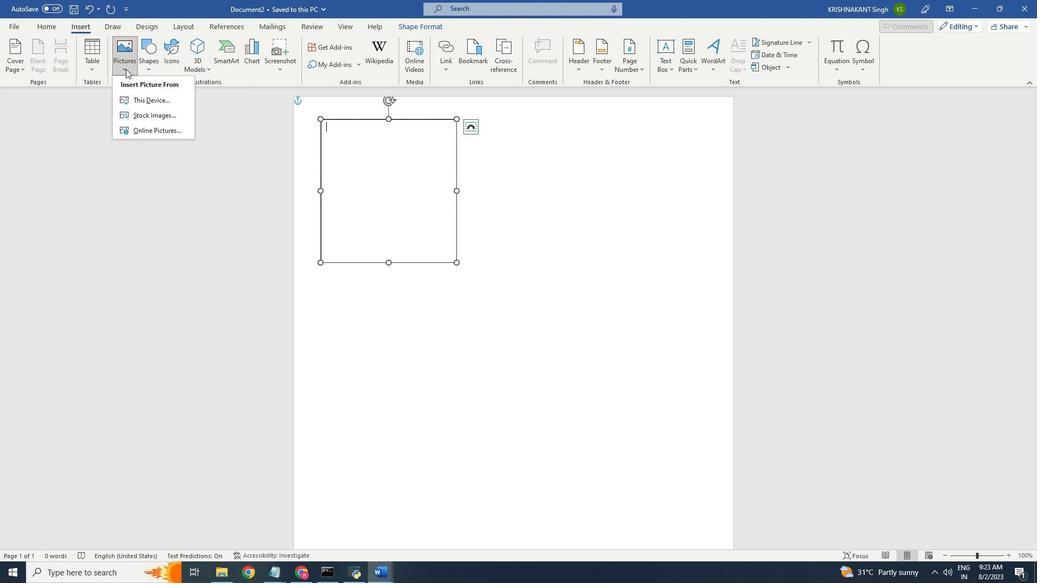 
Action: Mouse moved to (377, 296)
Screenshot: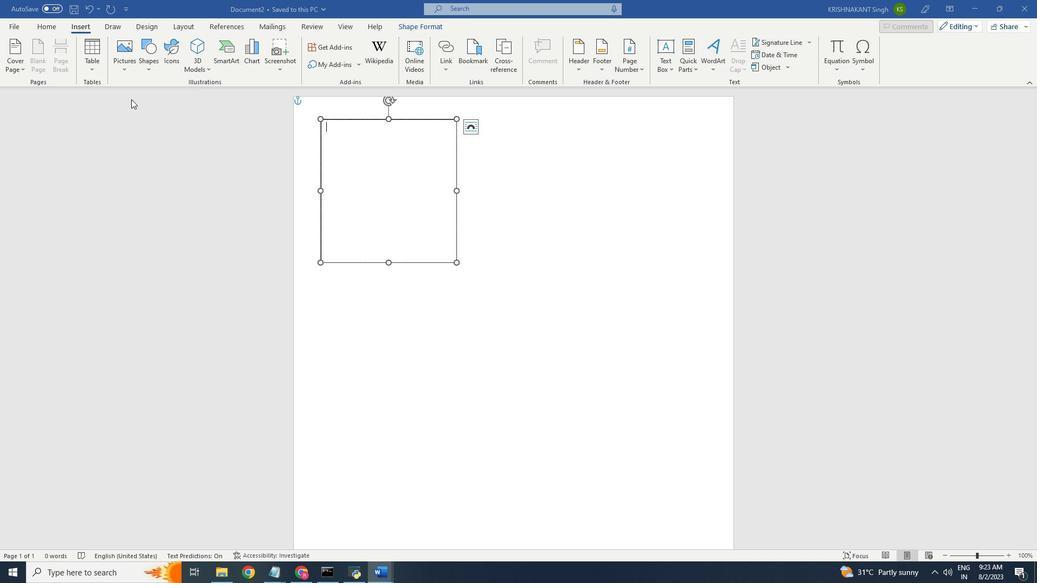 
Action: Mouse pressed left at (377, 296)
Screenshot: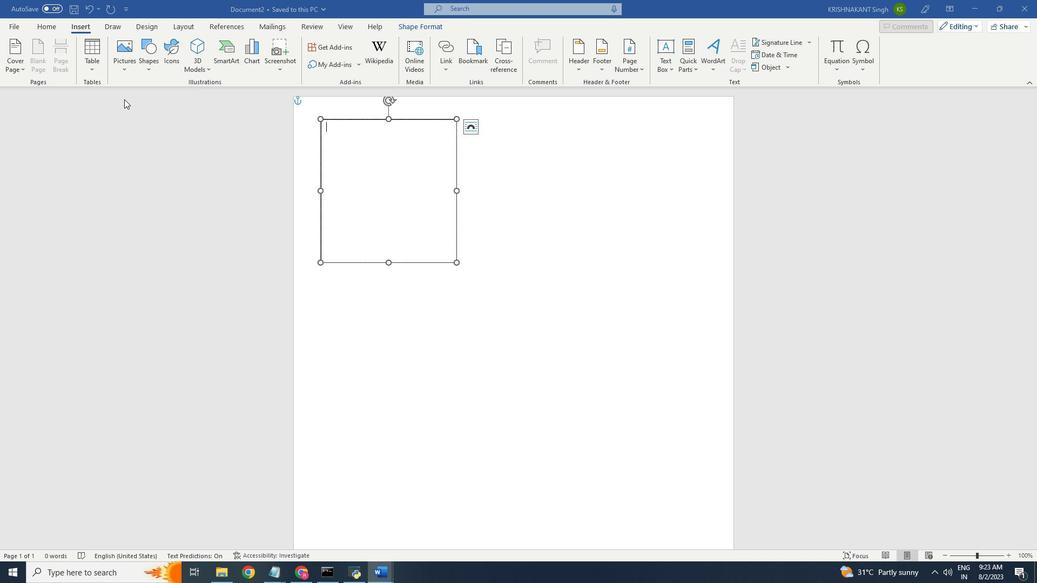 
Action: Mouse moved to (392, 314)
Screenshot: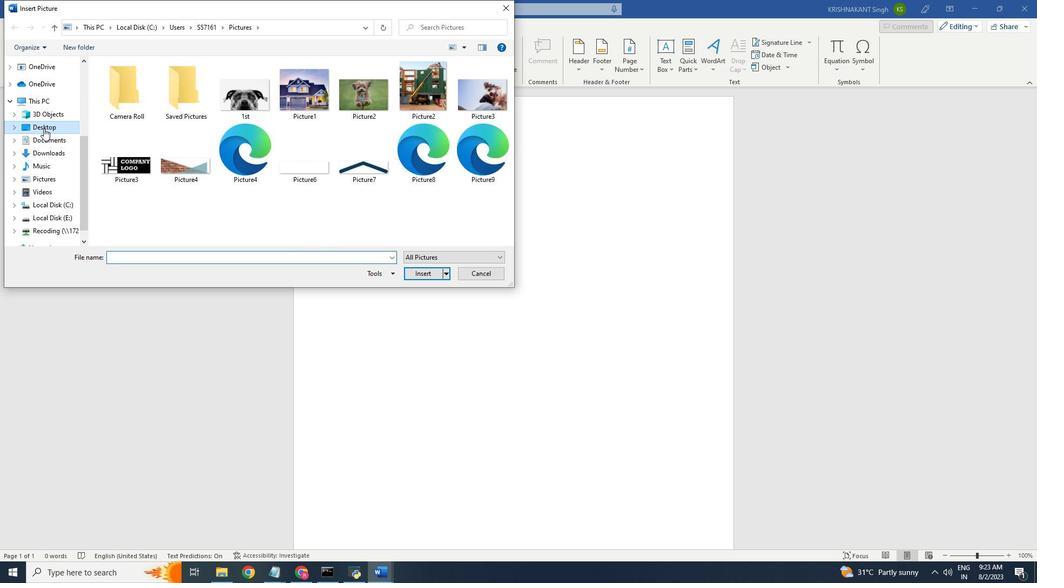 
Action: Mouse pressed left at (392, 314)
Screenshot: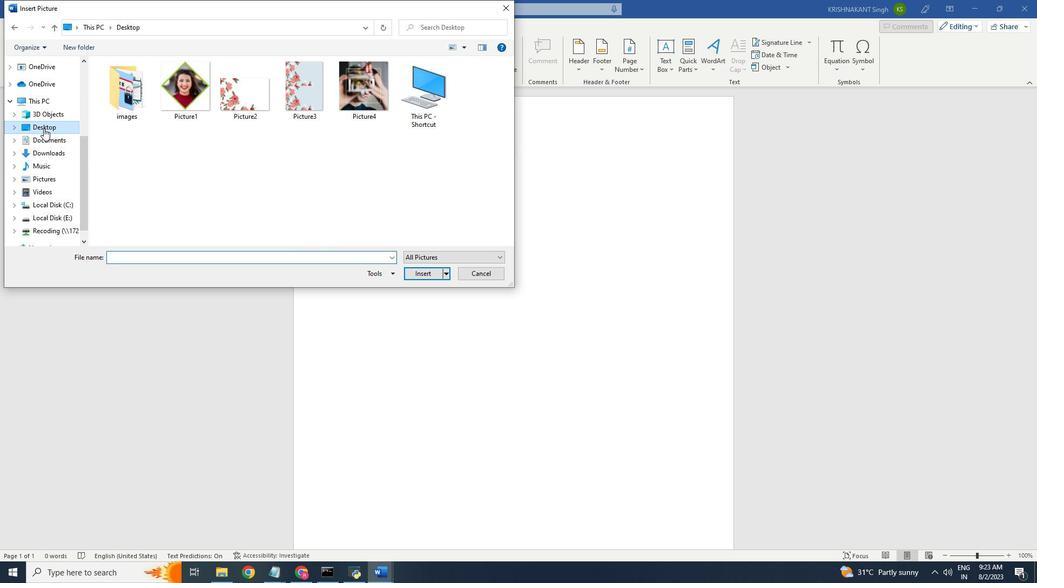 
Action: Mouse moved to (340, 291)
Screenshot: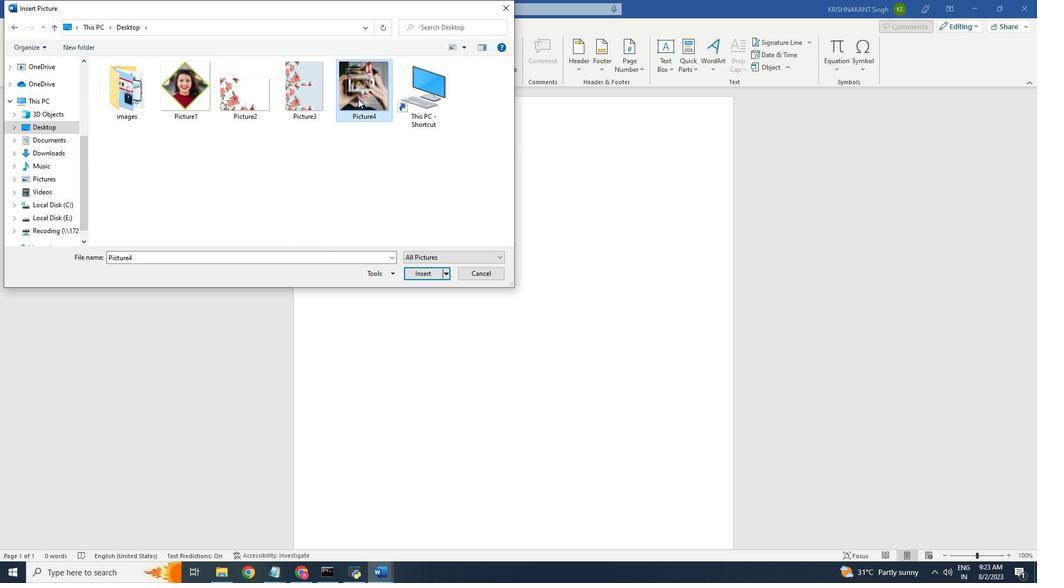 
Action: Mouse pressed left at (340, 291)
Screenshot: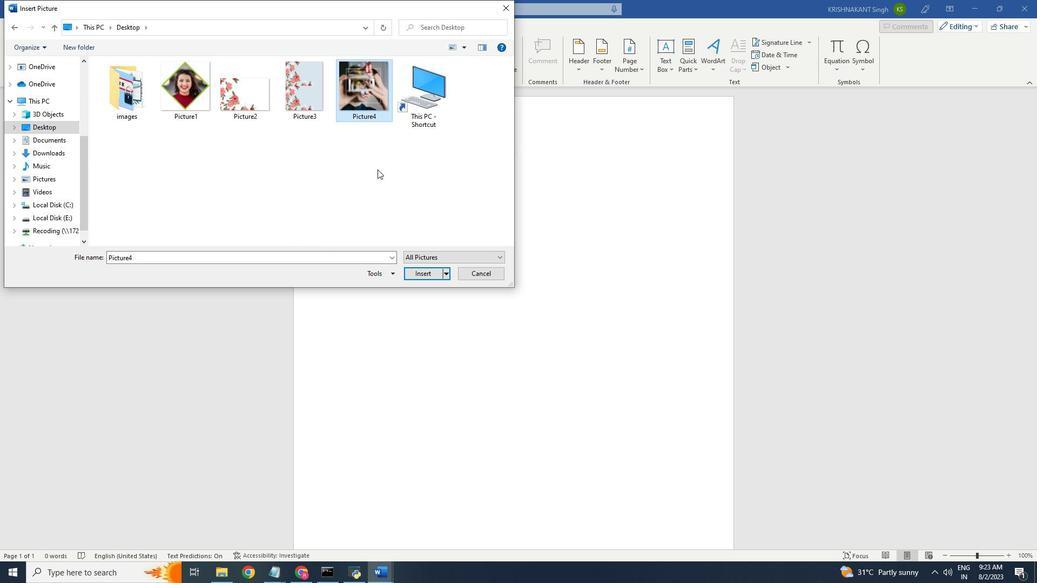 
Action: Mouse moved to (331, 398)
Screenshot: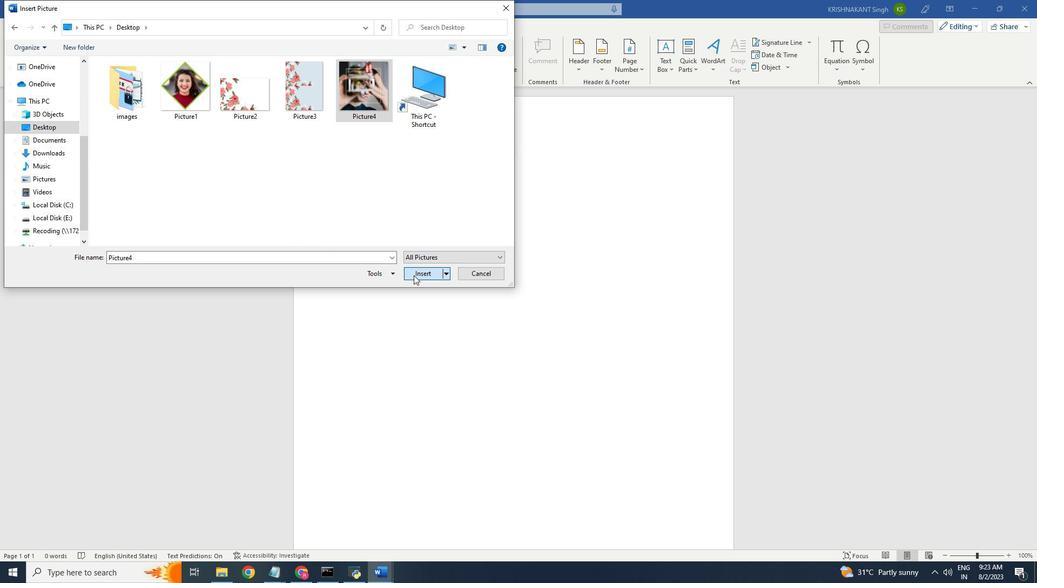 
Action: Mouse pressed left at (331, 398)
Screenshot: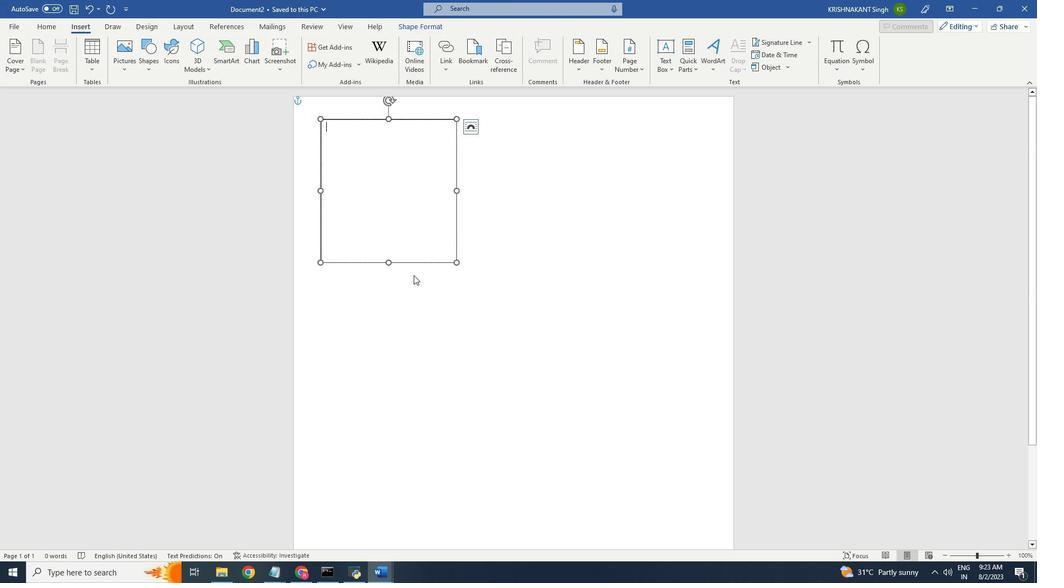 
Action: Mouse moved to (346, 352)
Screenshot: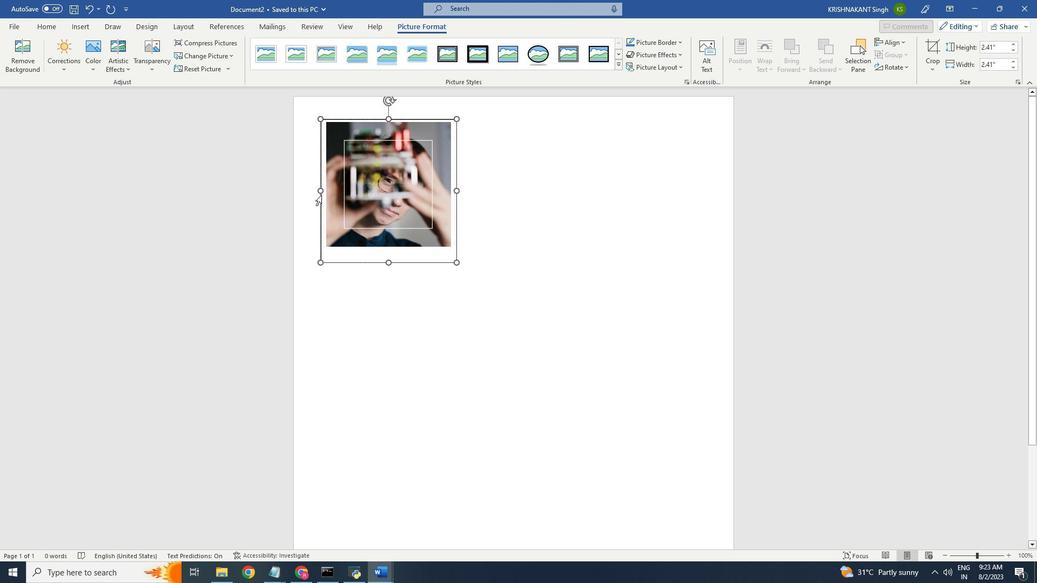 
Action: Mouse pressed left at (346, 352)
Screenshot: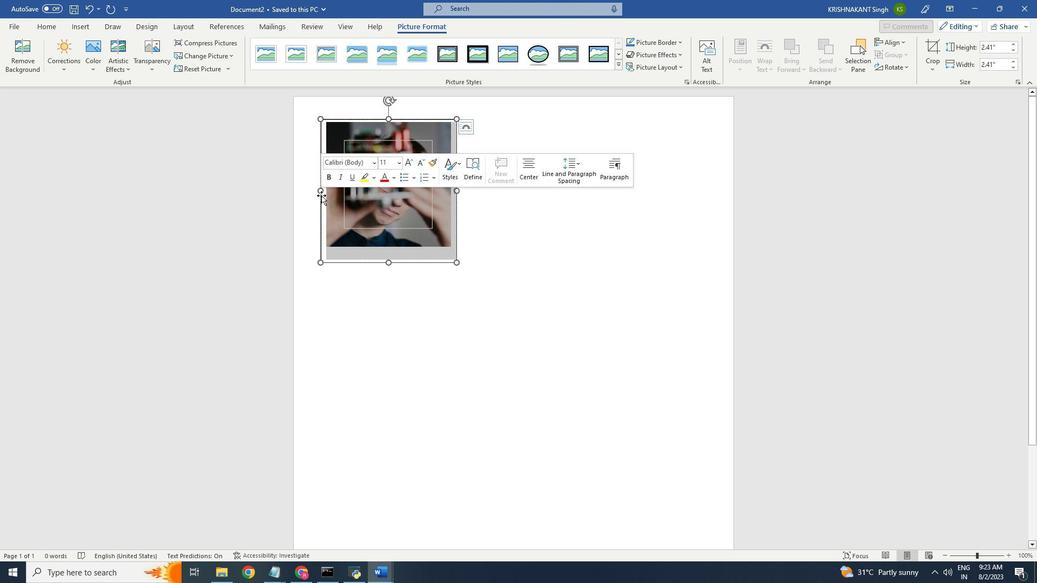 
Action: Key pressed <Key.delete>
Screenshot: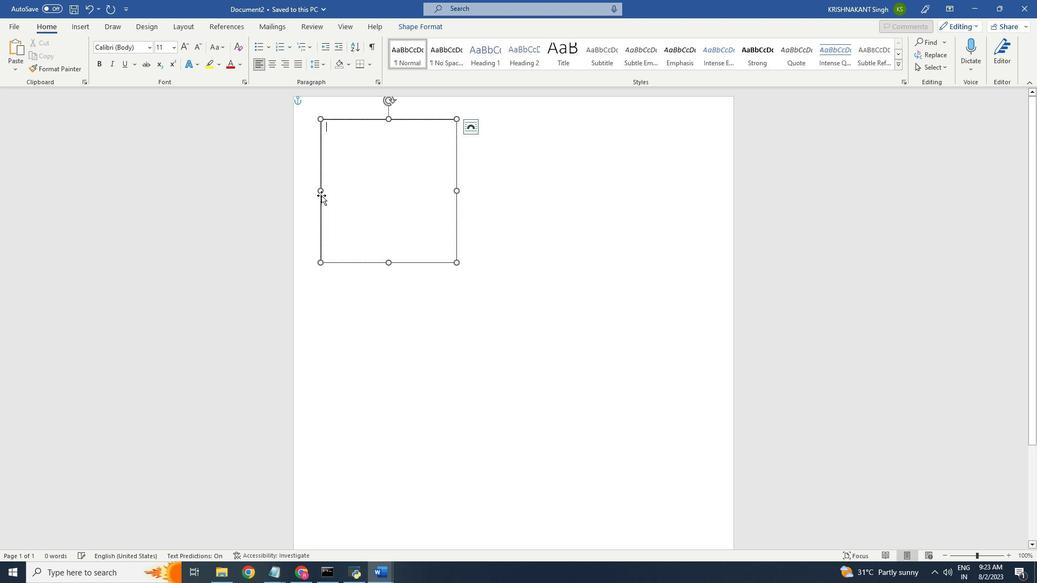 
Action: Mouse pressed left at (346, 352)
Screenshot: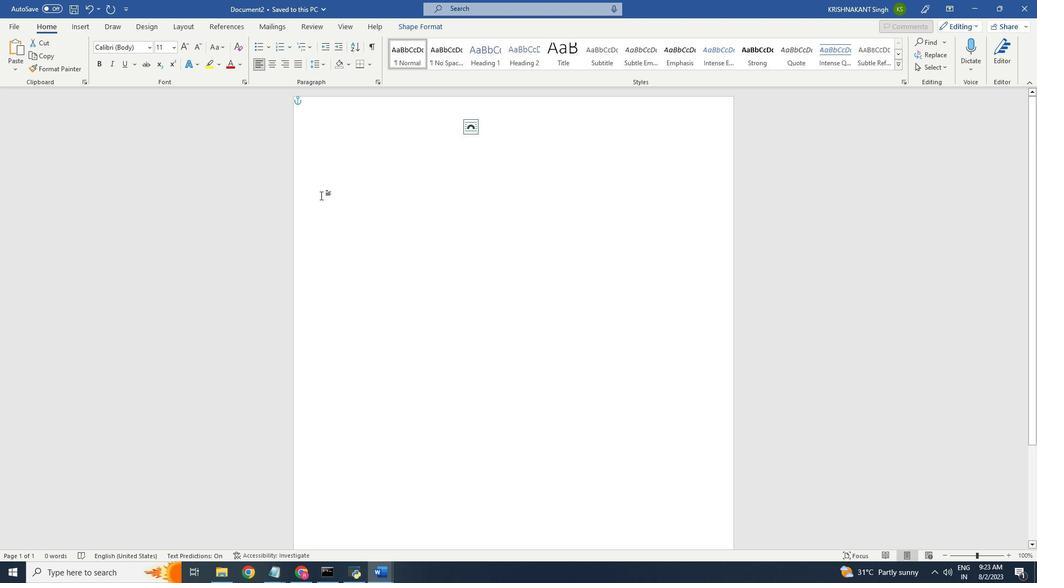 
Action: Key pressed <Key.delete>
Screenshot: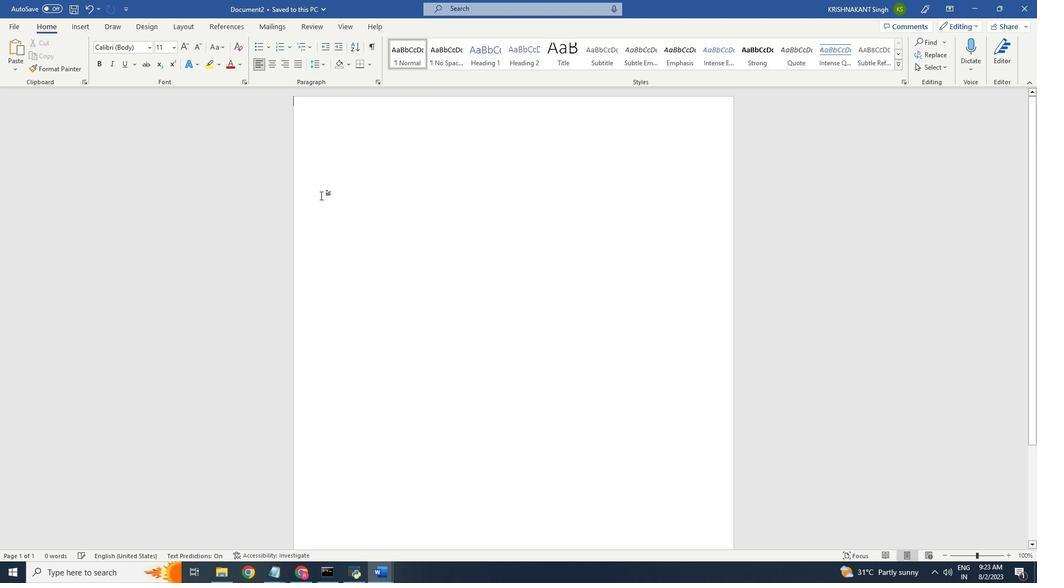 
Action: Mouse moved to (347, 327)
Screenshot: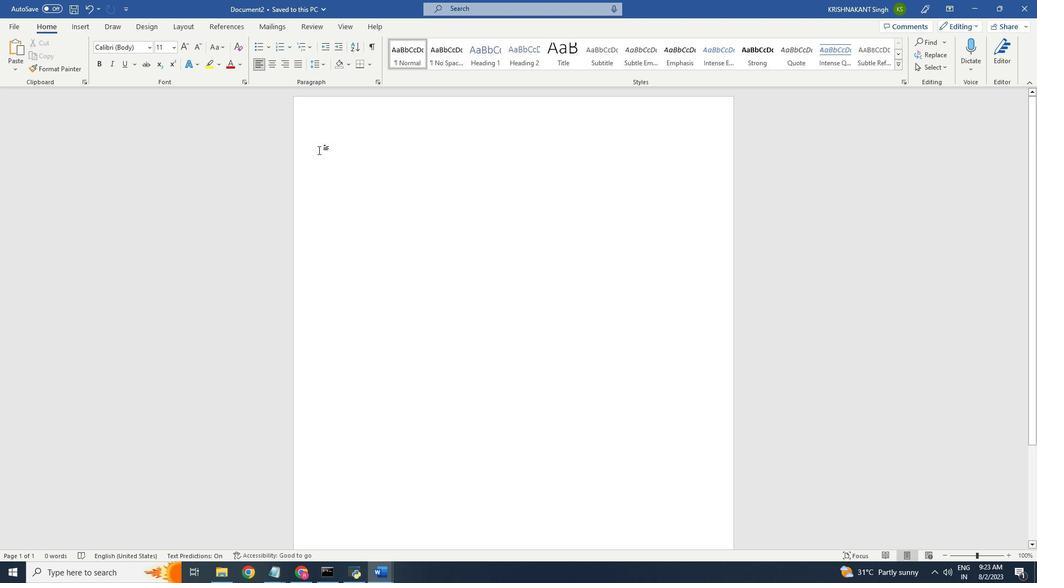 
Action: Mouse pressed left at (347, 327)
Screenshot: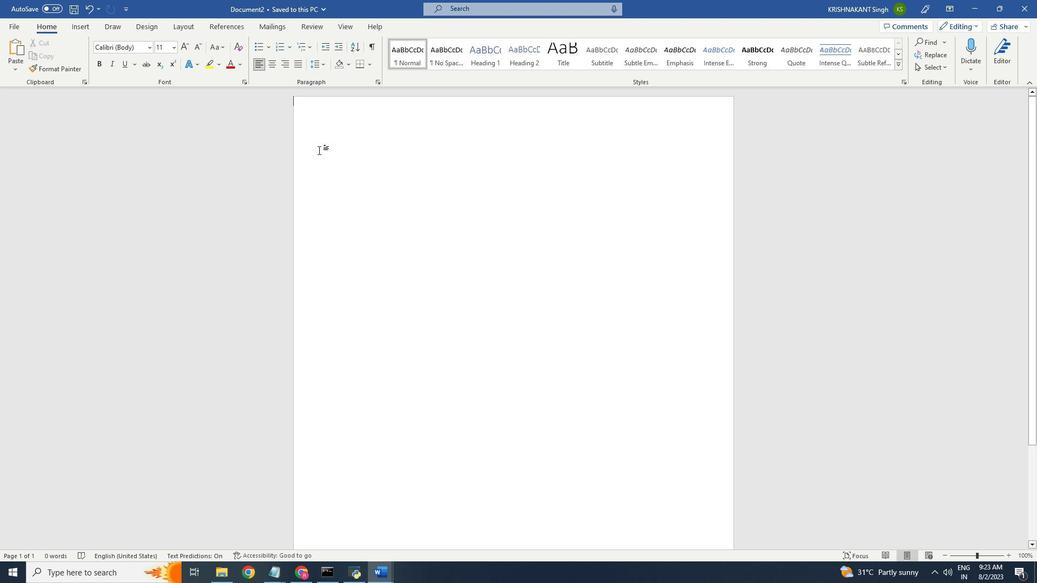 
Action: Mouse moved to (342, 323)
Screenshot: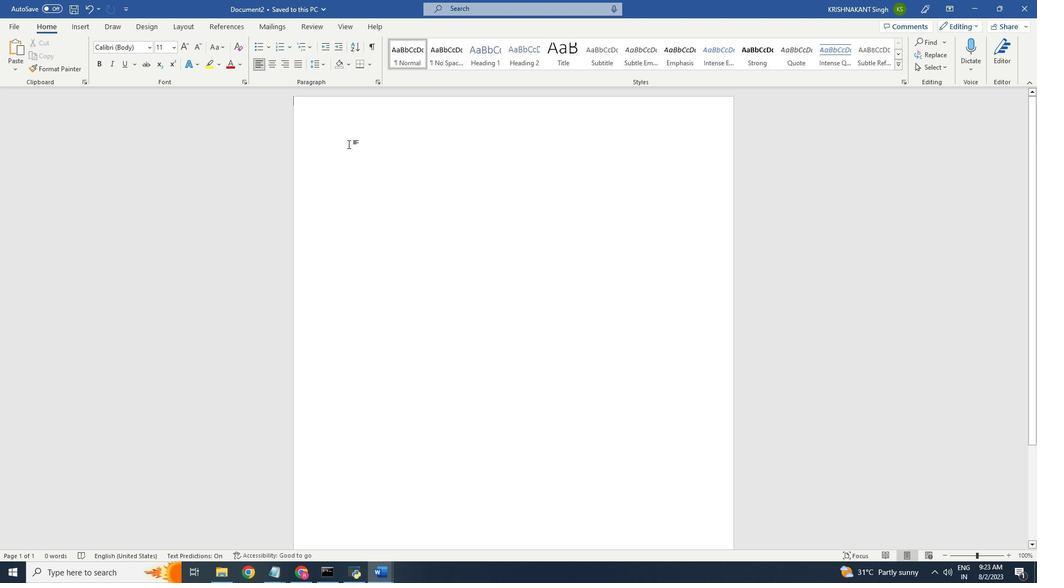 
Action: Mouse pressed left at (342, 323)
Screenshot: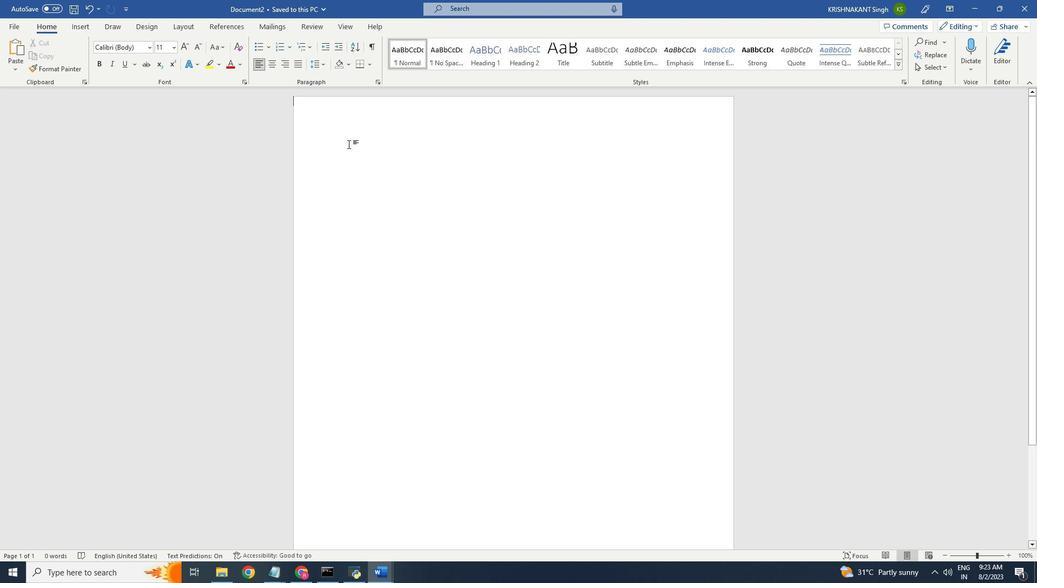 
Action: Mouse moved to (381, 259)
Screenshot: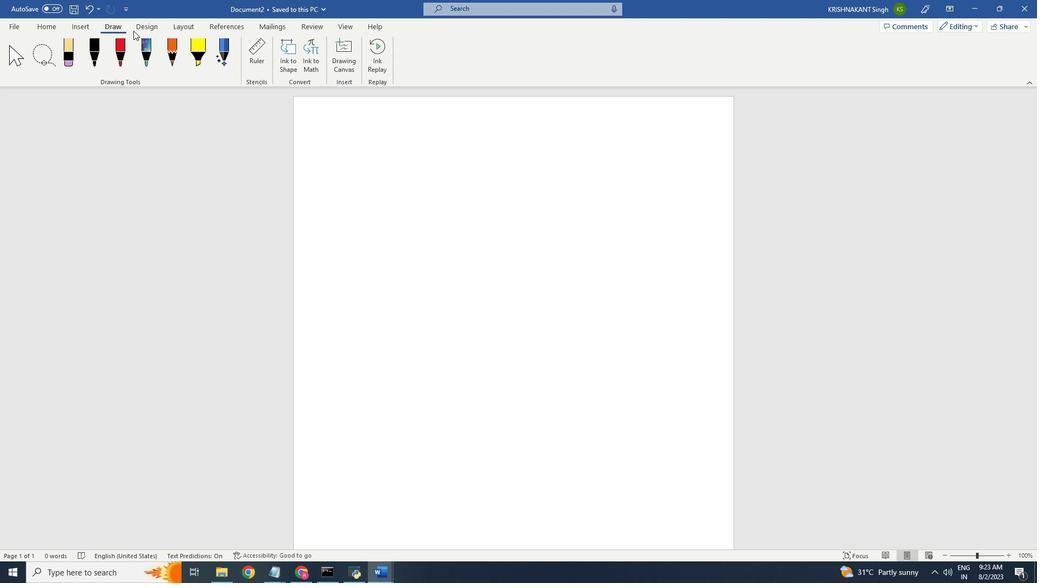 
Action: Mouse pressed left at (381, 259)
Screenshot: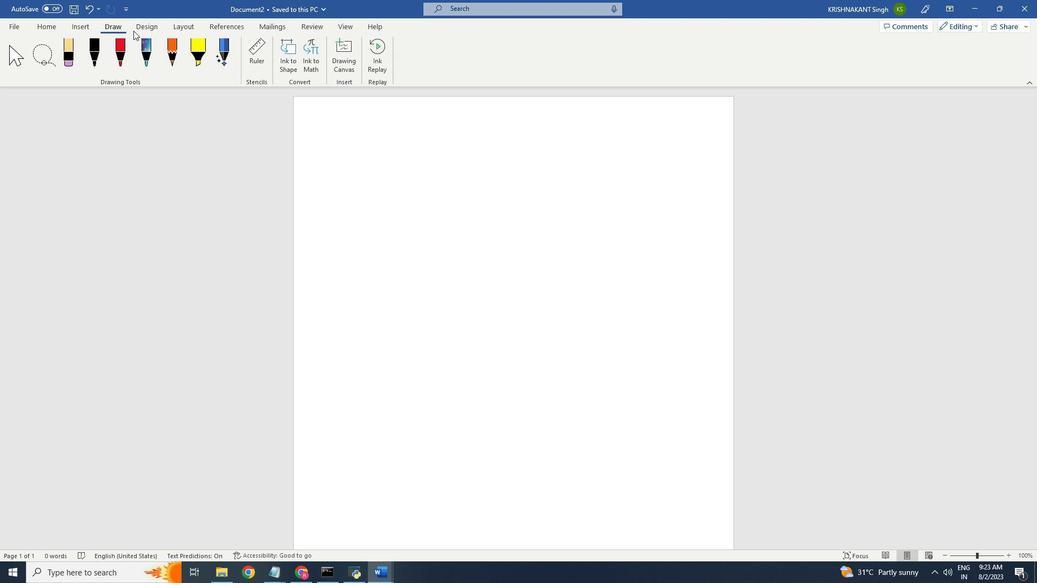 
Action: Mouse moved to (385, 259)
Screenshot: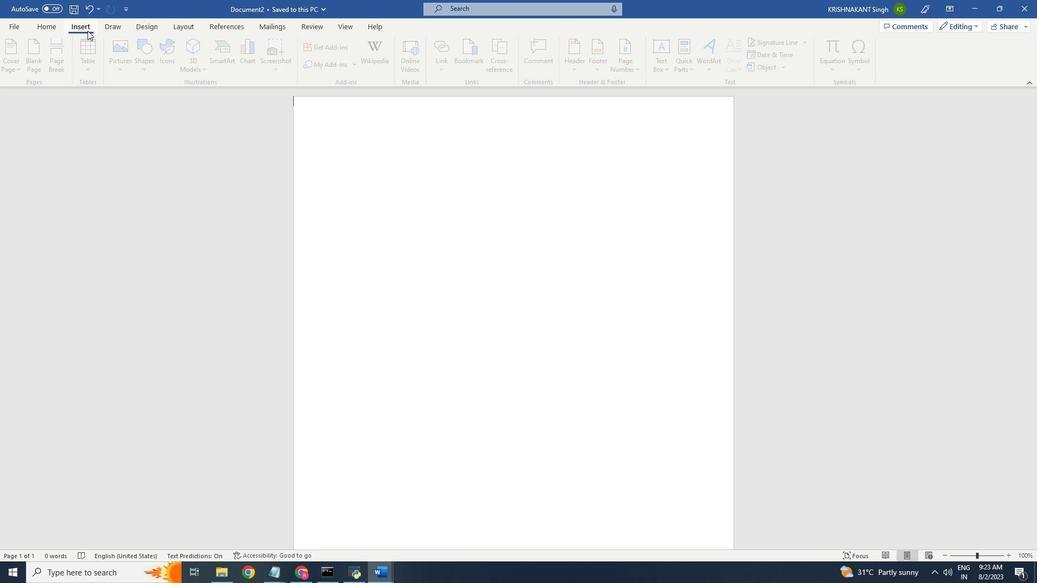 
Action: Mouse pressed left at (385, 259)
Screenshot: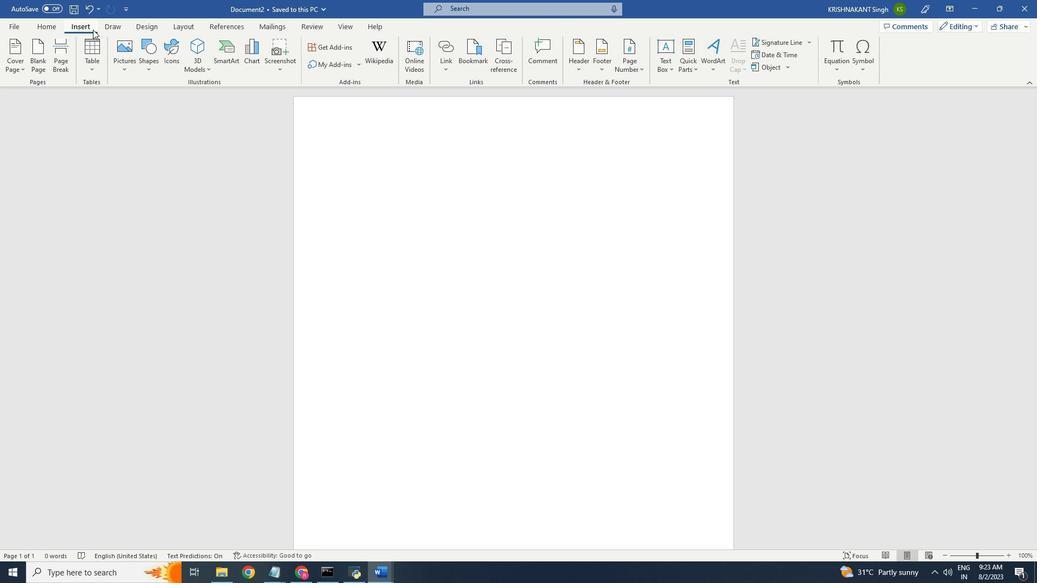 
Action: Mouse moved to (378, 258)
Screenshot: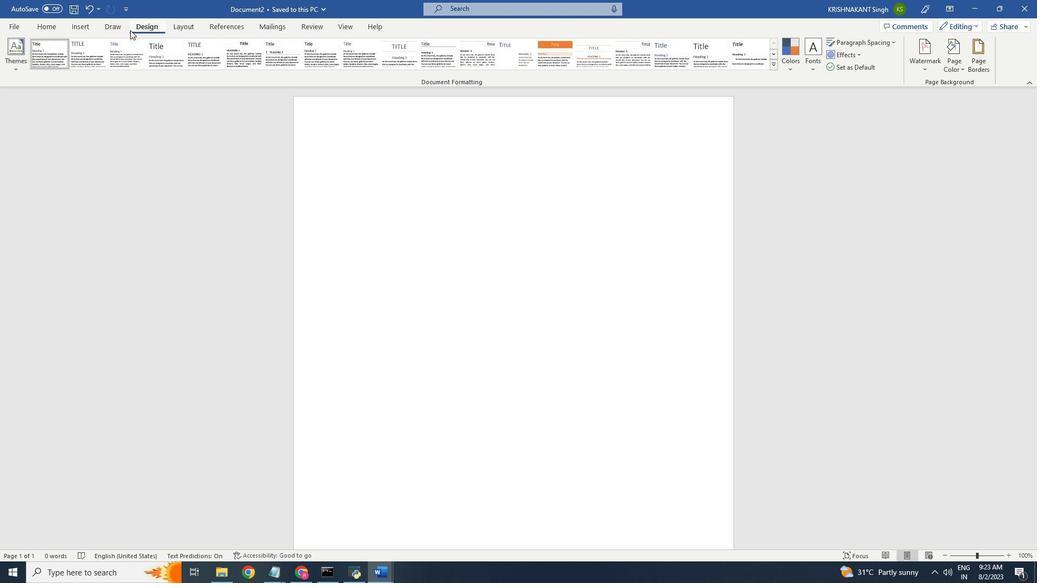 
Action: Mouse pressed left at (378, 258)
Screenshot: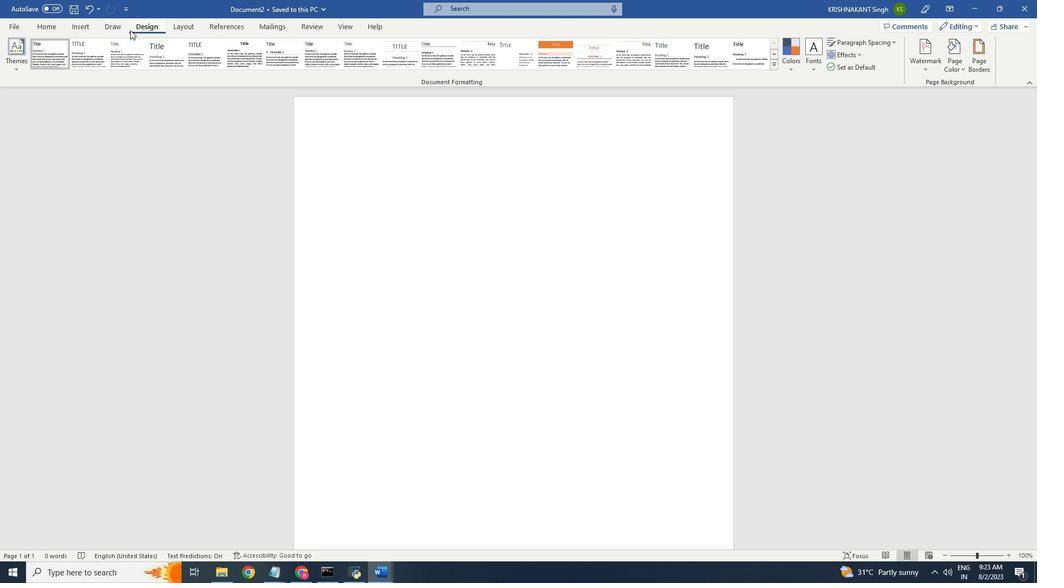 
Action: Mouse moved to (371, 257)
Screenshot: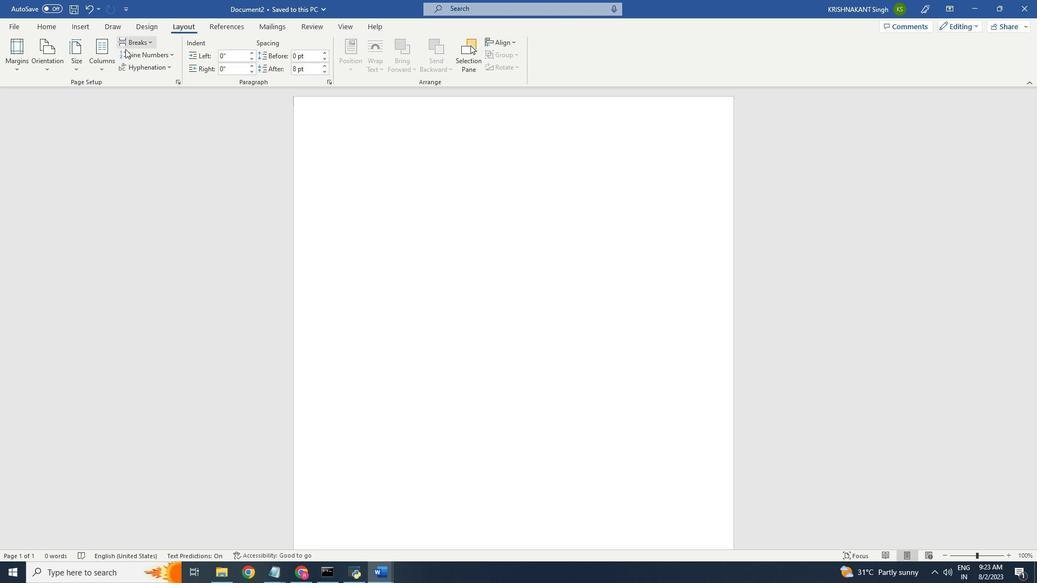 
Action: Mouse pressed left at (371, 257)
Screenshot: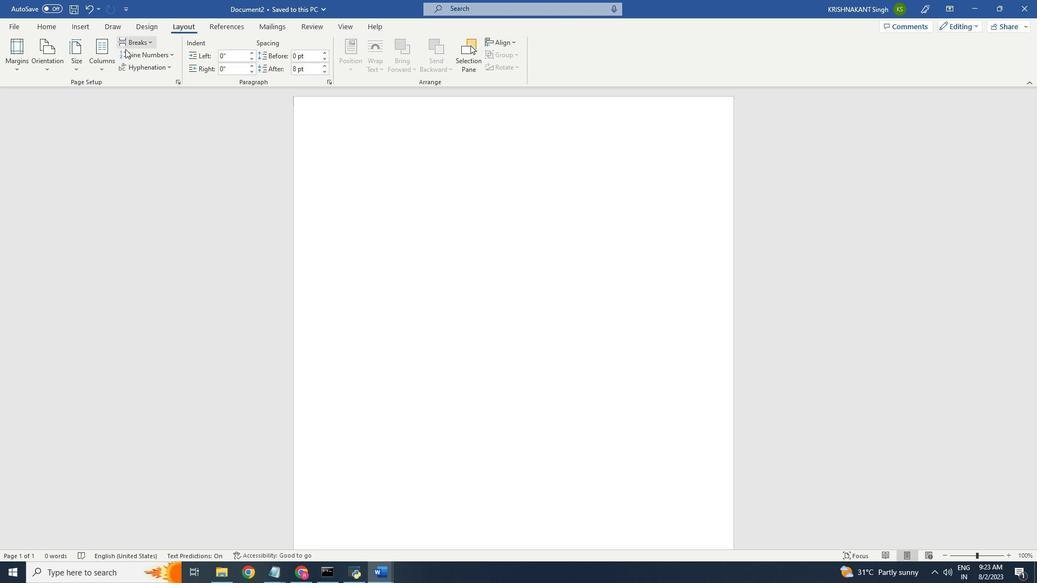 
Action: Mouse moved to (397, 272)
Screenshot: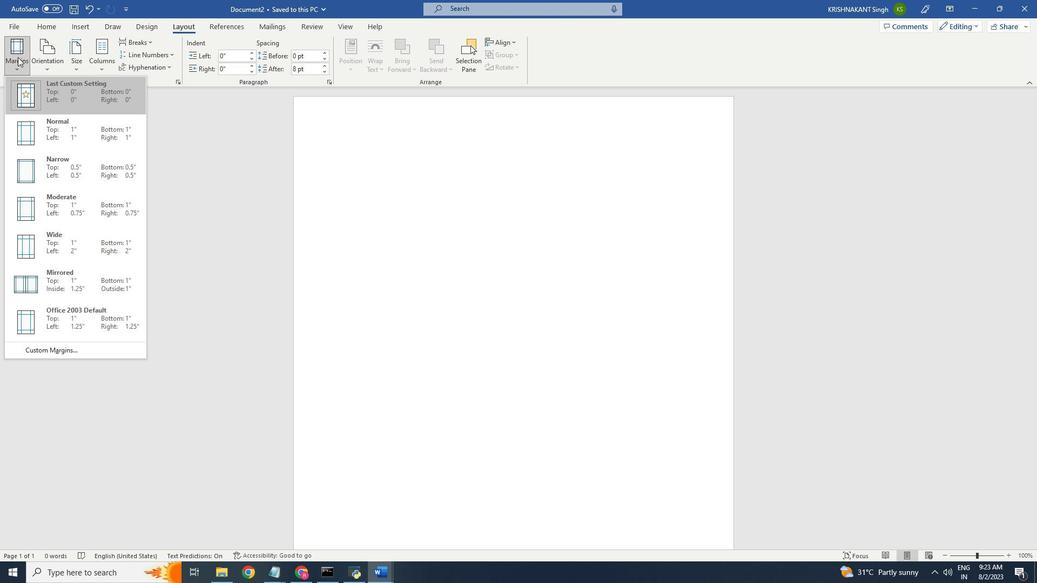 
Action: Mouse pressed left at (397, 272)
Screenshot: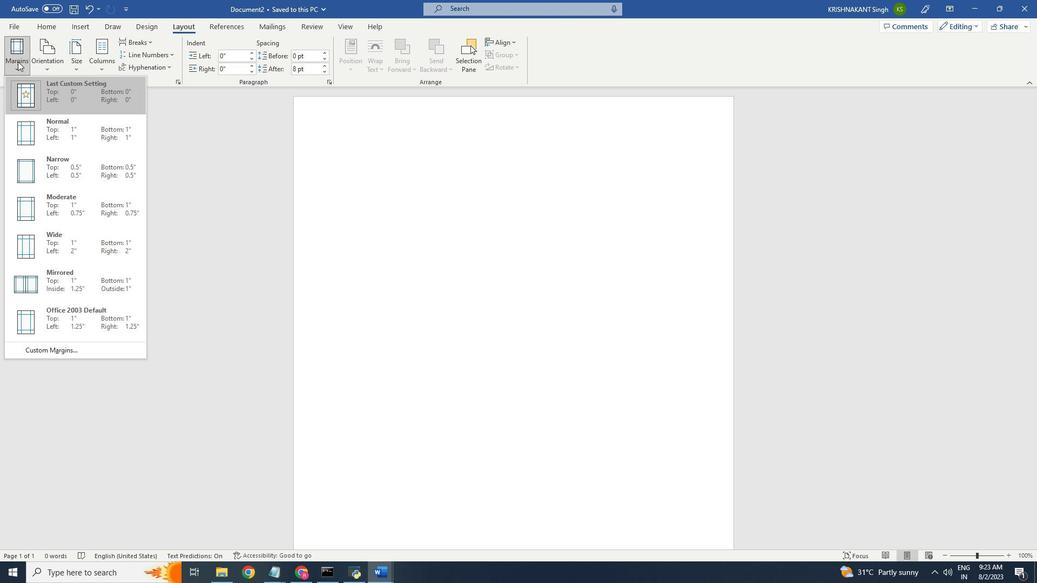 
Action: Mouse moved to (392, 314)
Screenshot: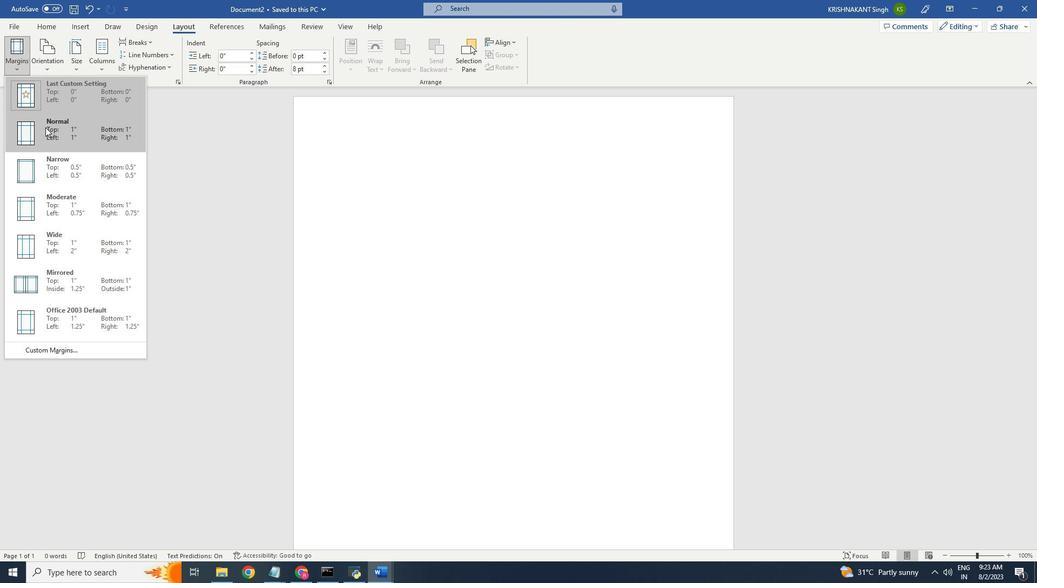 
Action: Mouse pressed left at (392, 314)
Screenshot: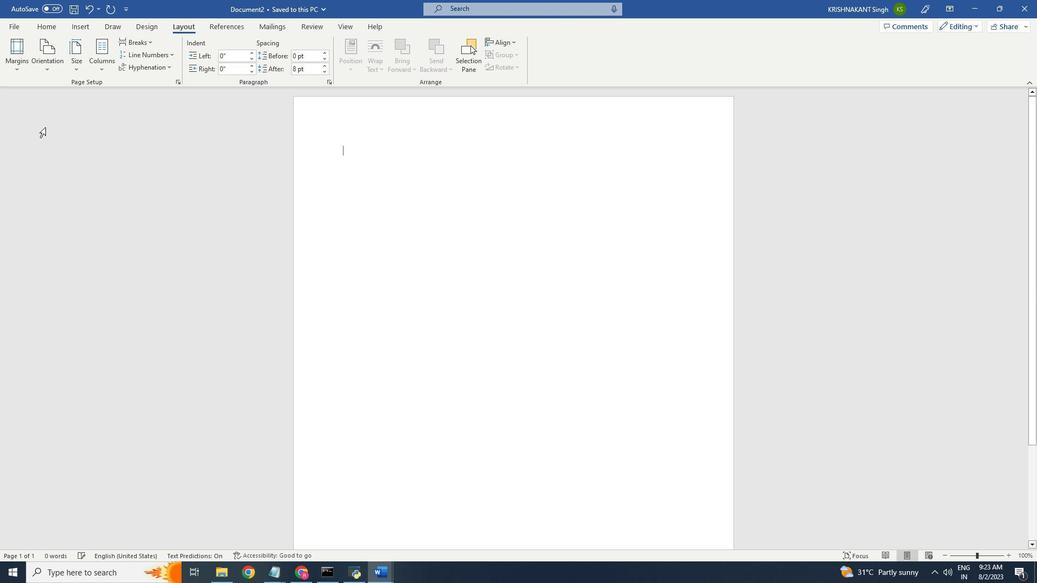 
Action: Mouse moved to (390, 258)
Screenshot: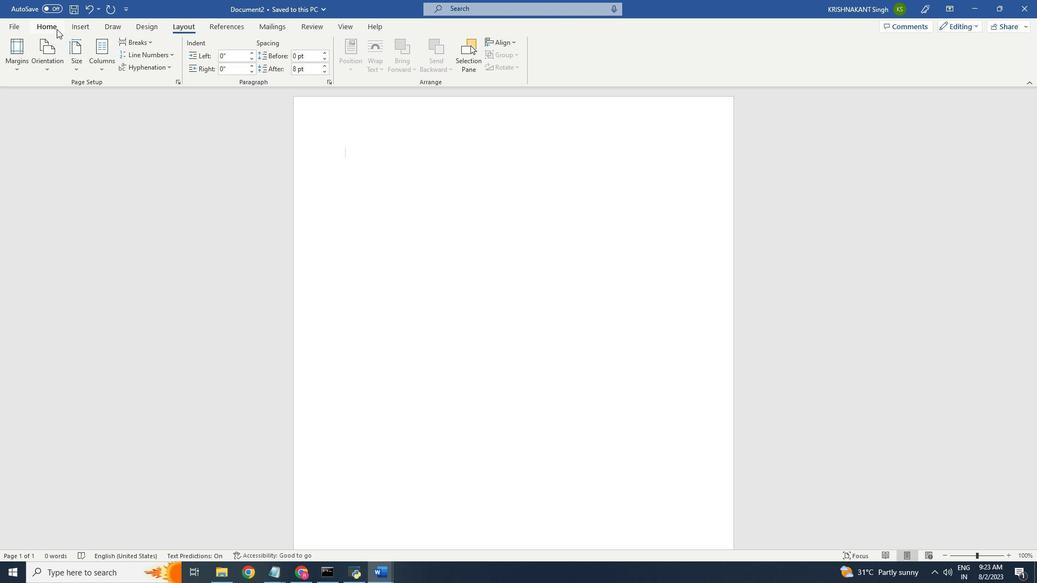 
Action: Mouse pressed left at (390, 258)
Screenshot: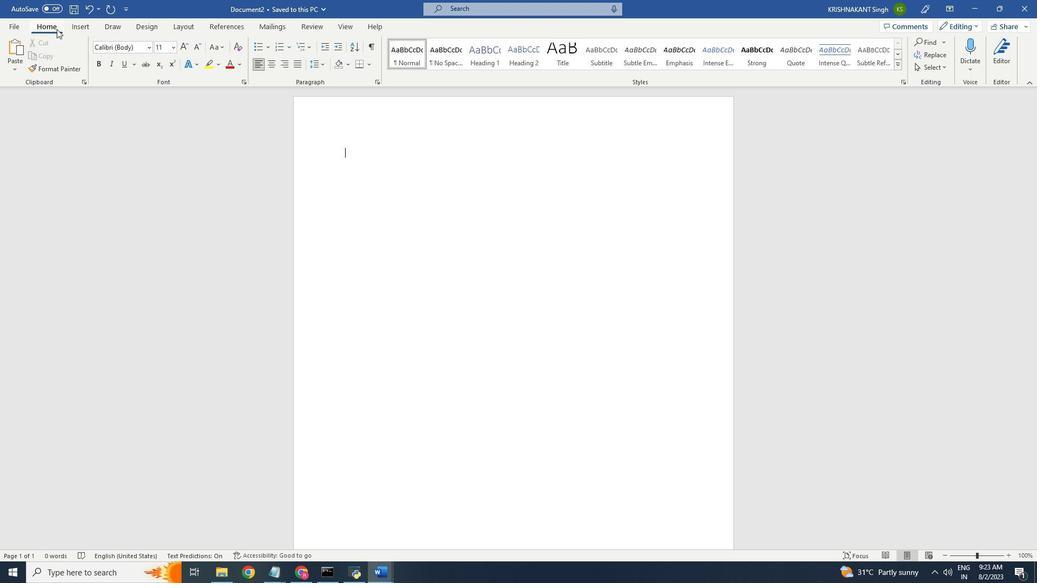 
Action: Mouse moved to (387, 257)
Screenshot: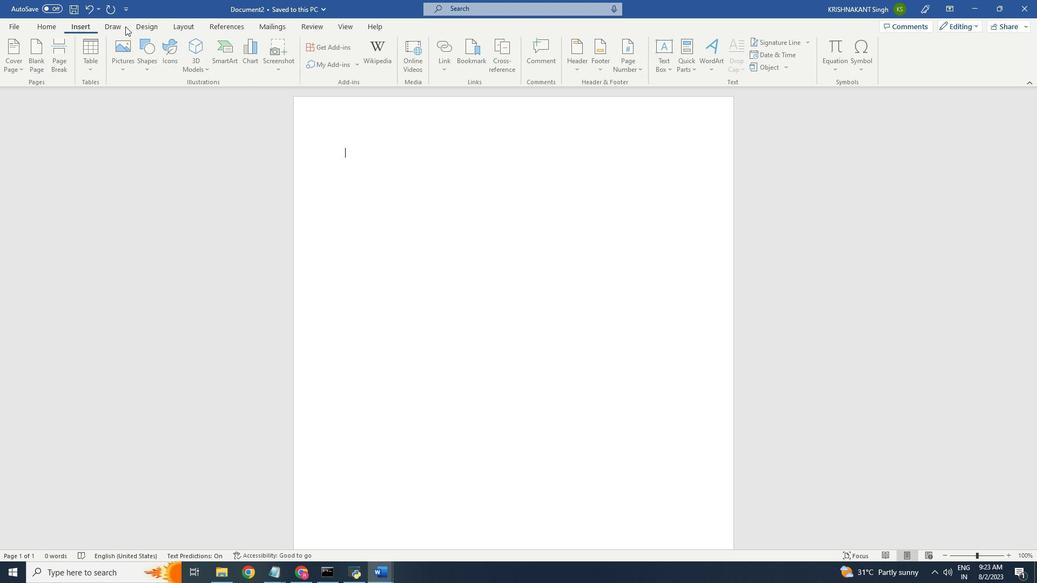 
Action: Mouse pressed left at (387, 257)
Screenshot: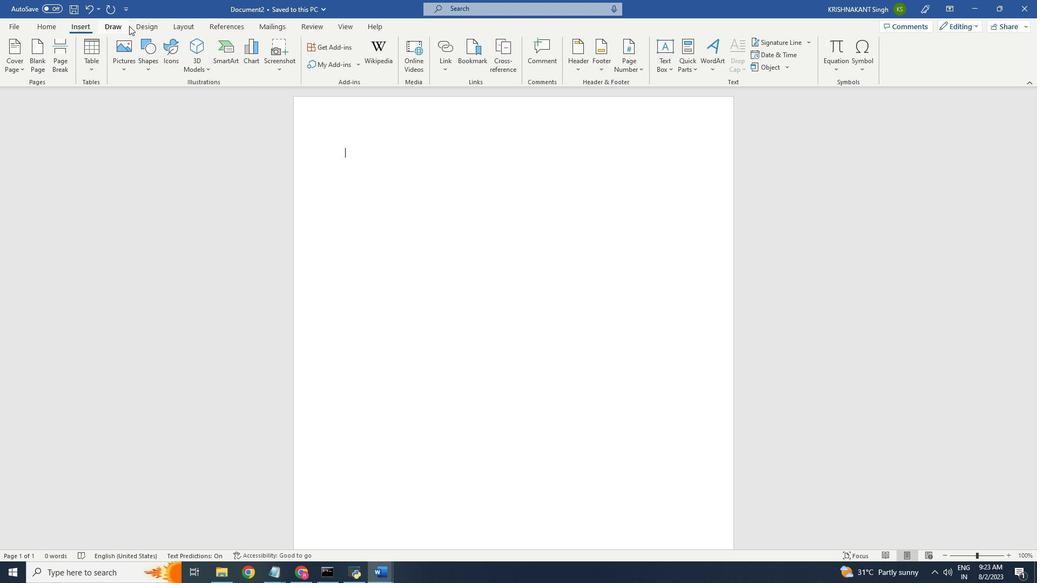 
Action: Mouse moved to (378, 256)
Screenshot: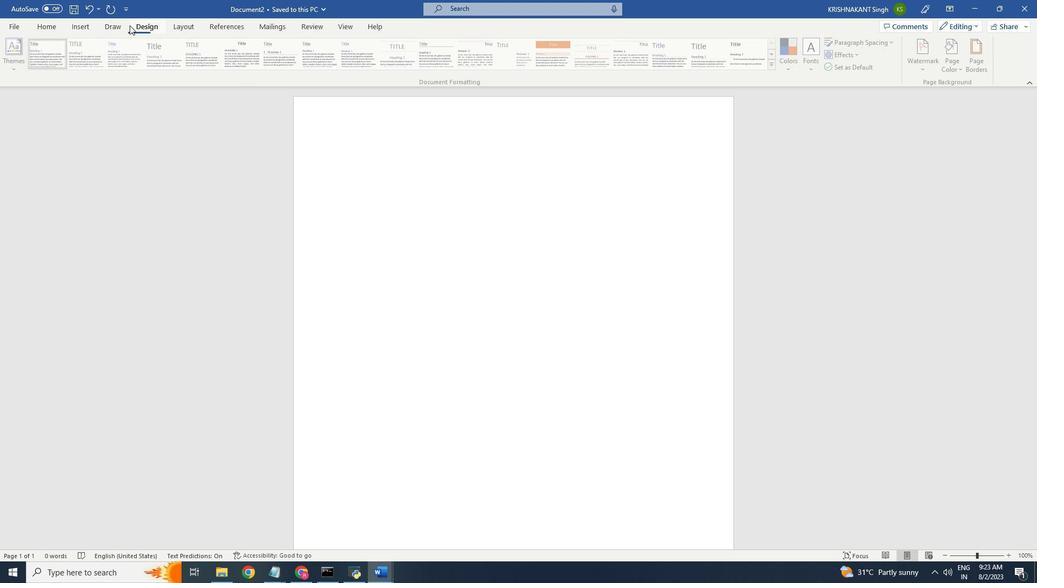 
Action: Mouse pressed left at (378, 256)
Screenshot: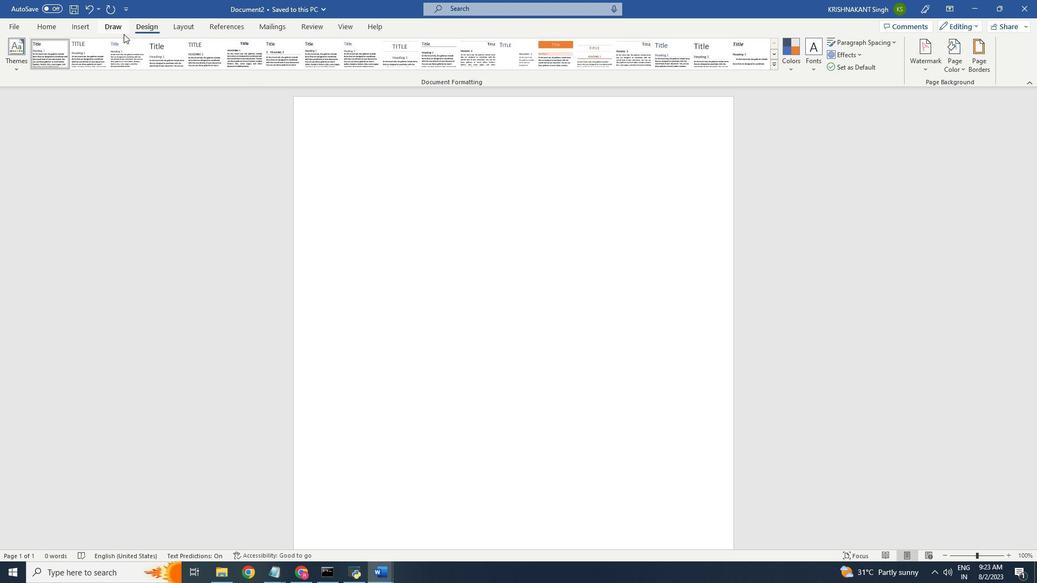 
Action: Mouse moved to (373, 257)
Screenshot: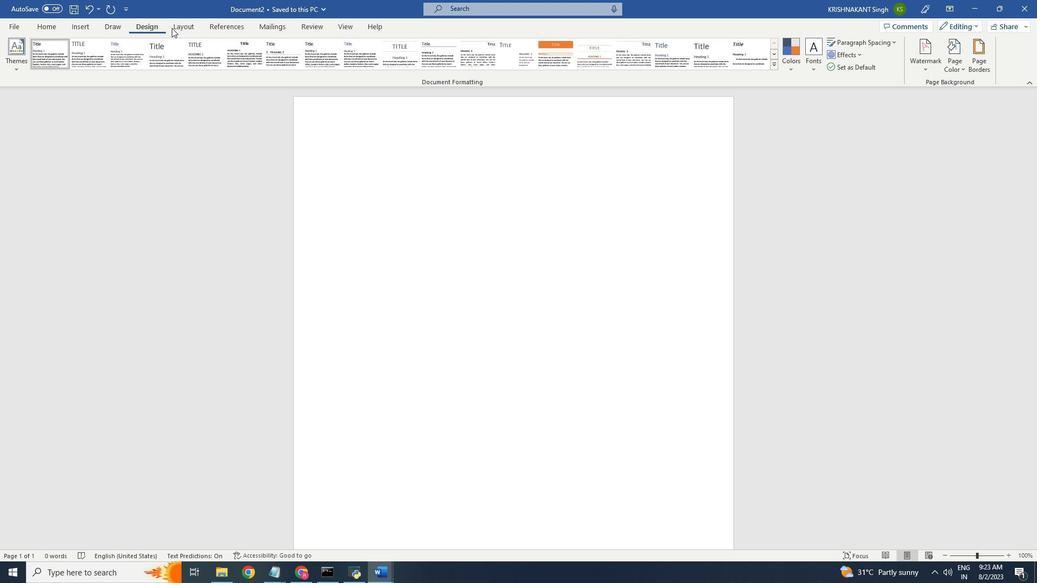 
Action: Mouse pressed left at (373, 257)
Screenshot: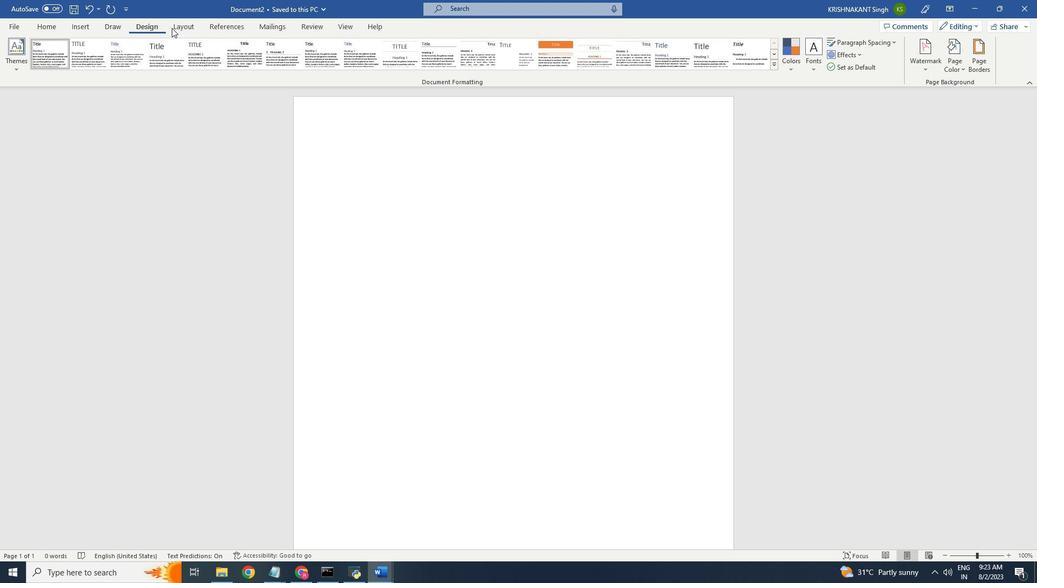 
Action: Mouse moved to (370, 257)
Screenshot: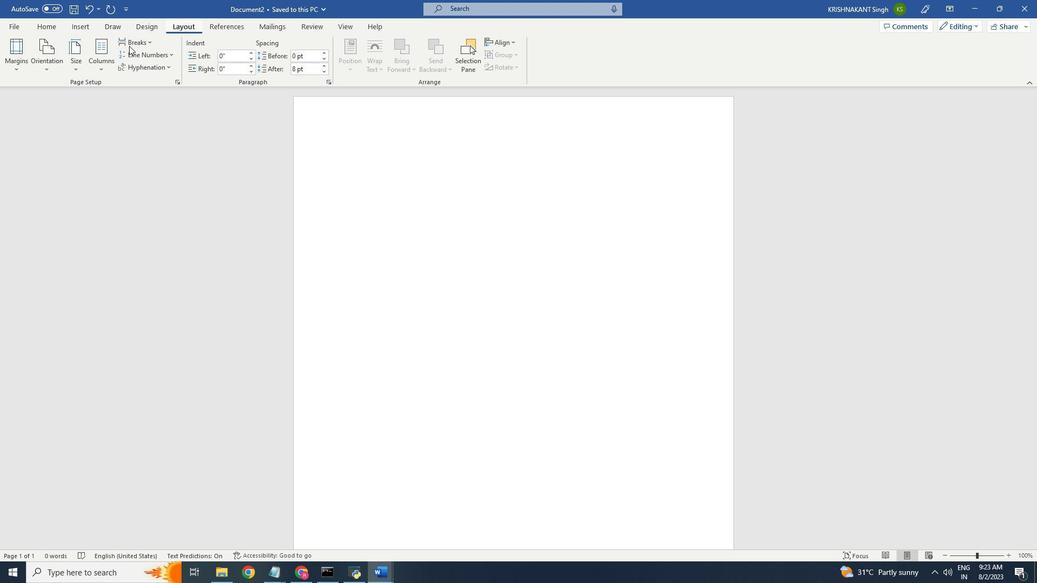 
Action: Mouse pressed left at (370, 257)
Screenshot: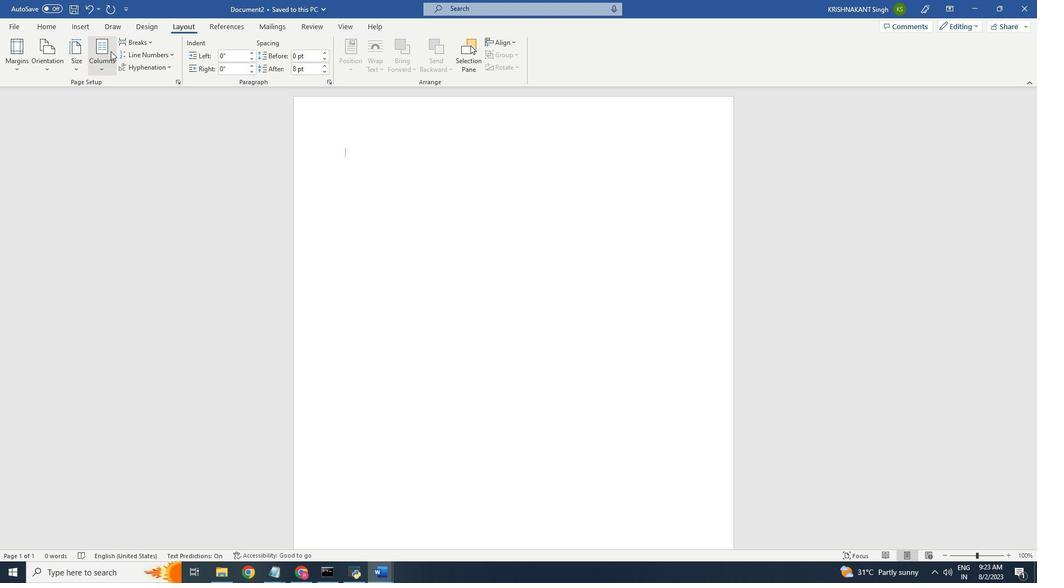 
Action: Mouse moved to (396, 278)
Screenshot: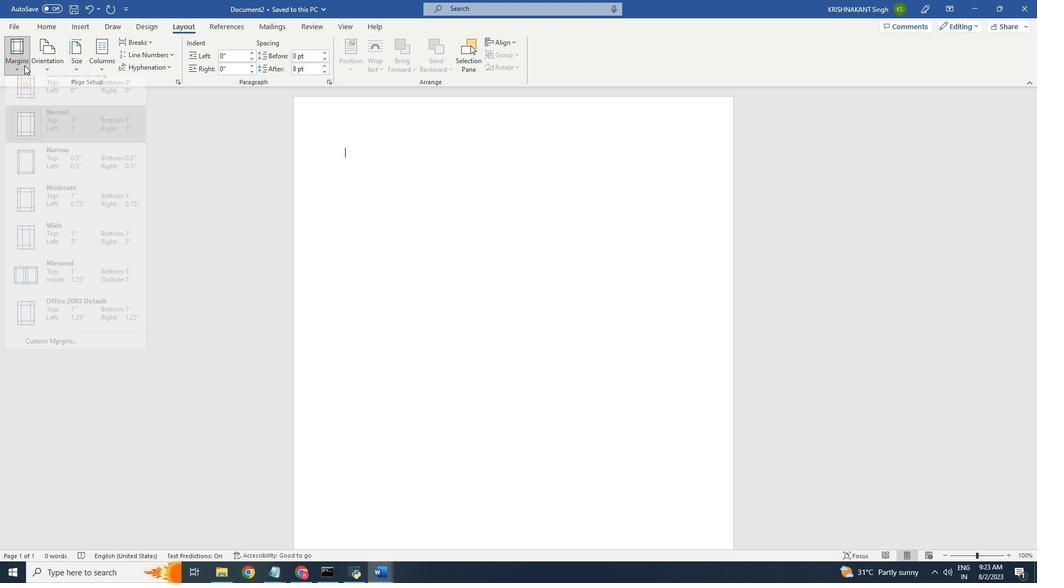 
Action: Mouse pressed left at (396, 278)
Screenshot: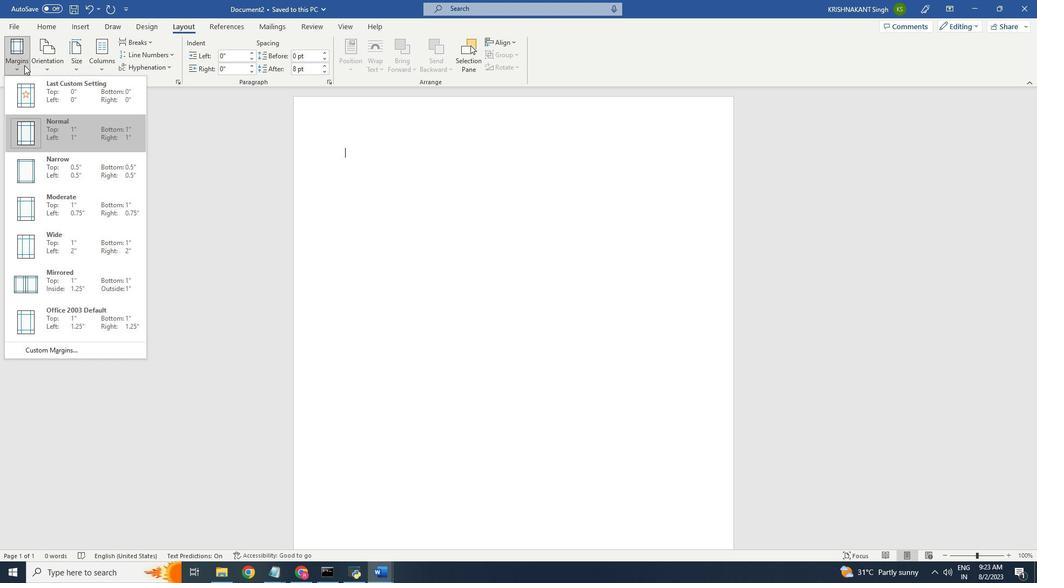 
Action: Mouse moved to (395, 337)
Screenshot: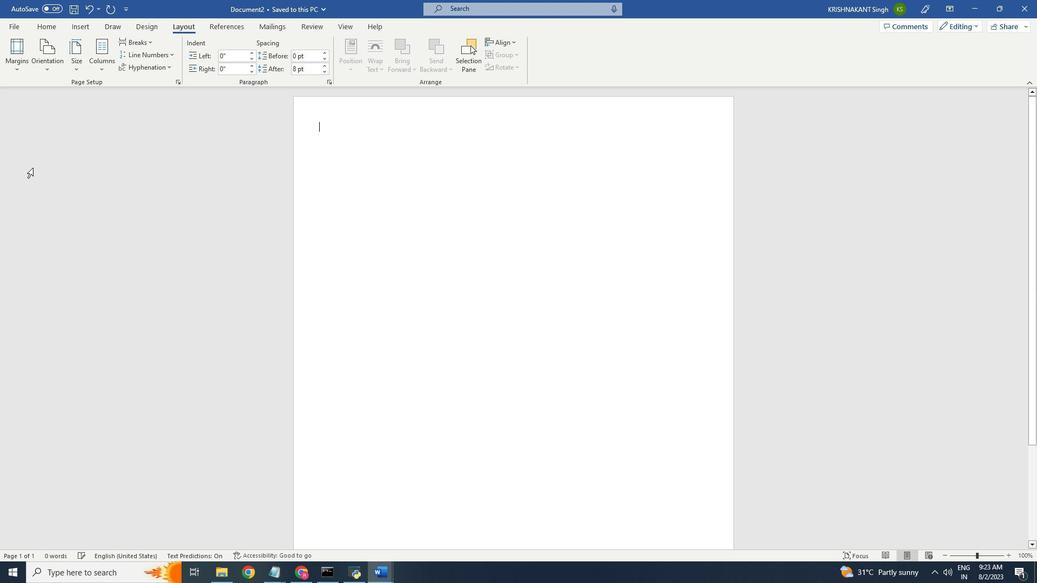 
Action: Mouse pressed left at (395, 337)
Screenshot: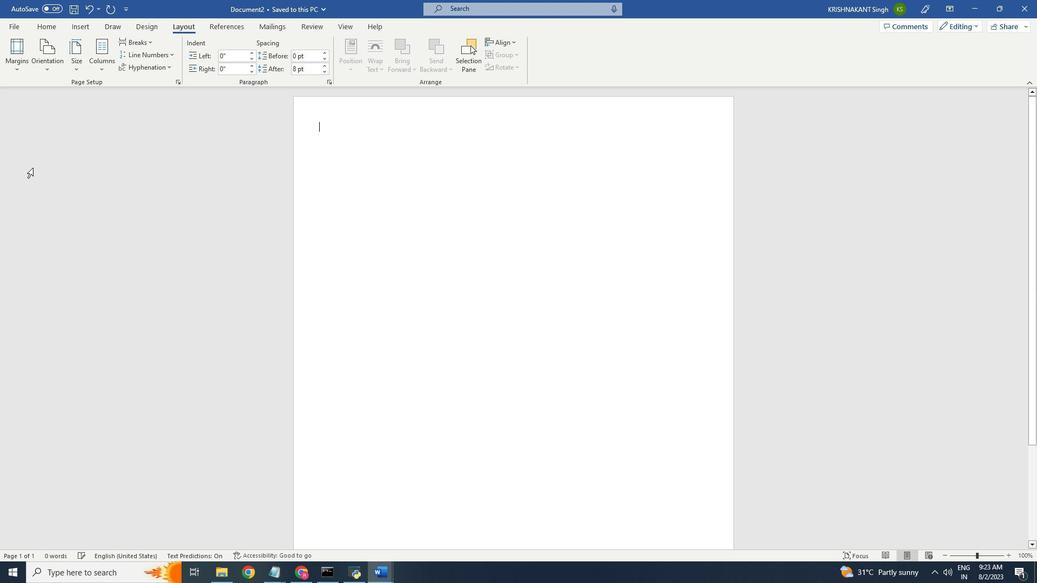 
Action: Mouse moved to (392, 253)
Screenshot: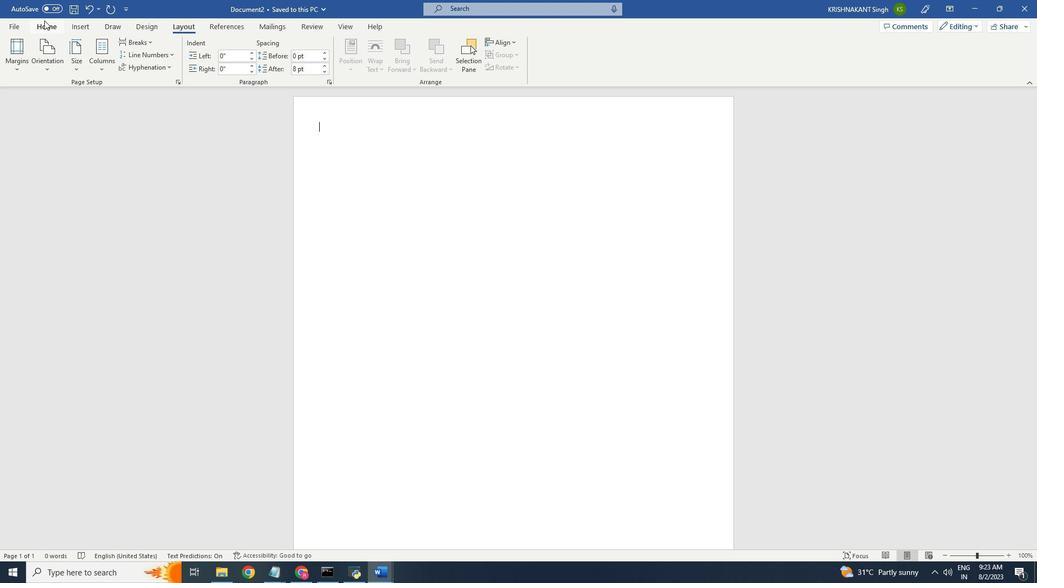 
Action: Mouse pressed left at (392, 253)
Screenshot: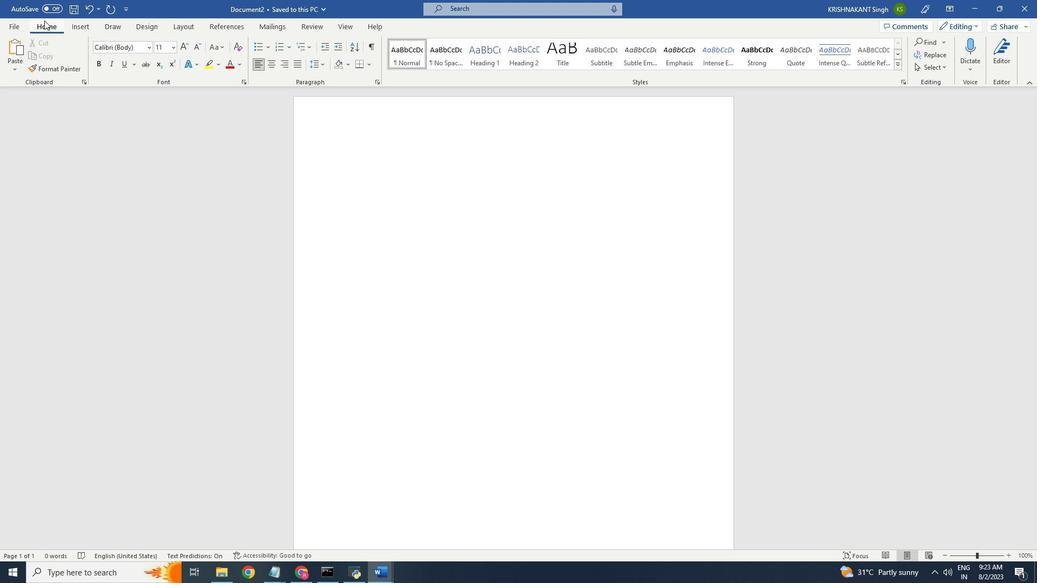 
Action: Mouse moved to (389, 255)
Screenshot: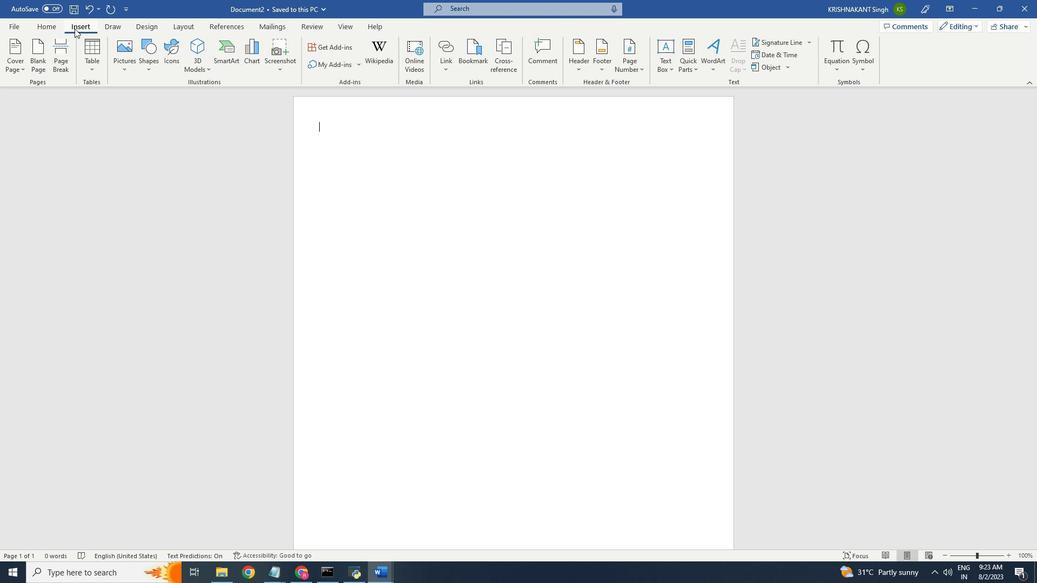 
Action: Mouse pressed left at (389, 255)
Screenshot: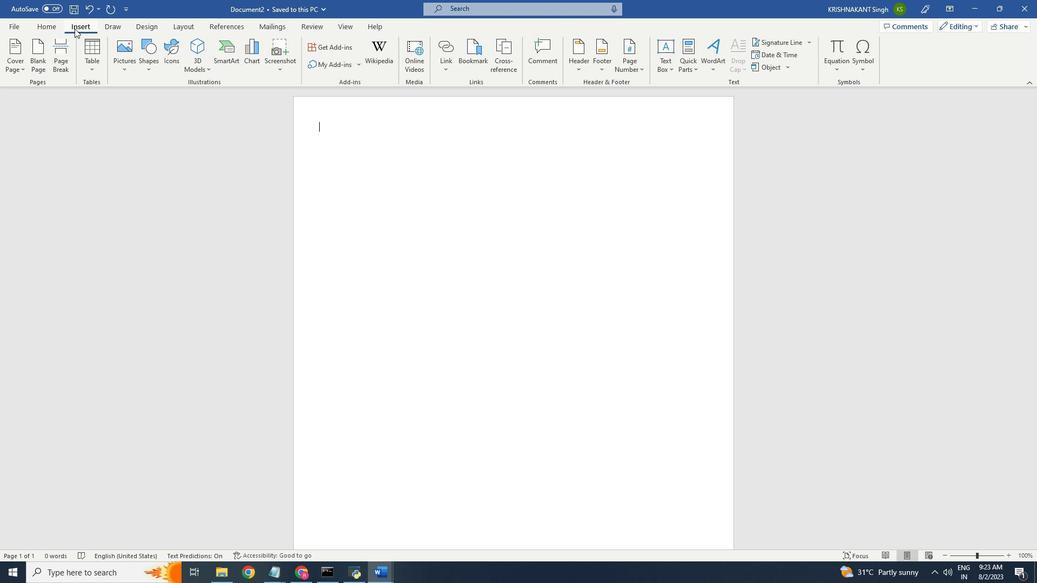 
Action: Mouse moved to (379, 275)
Screenshot: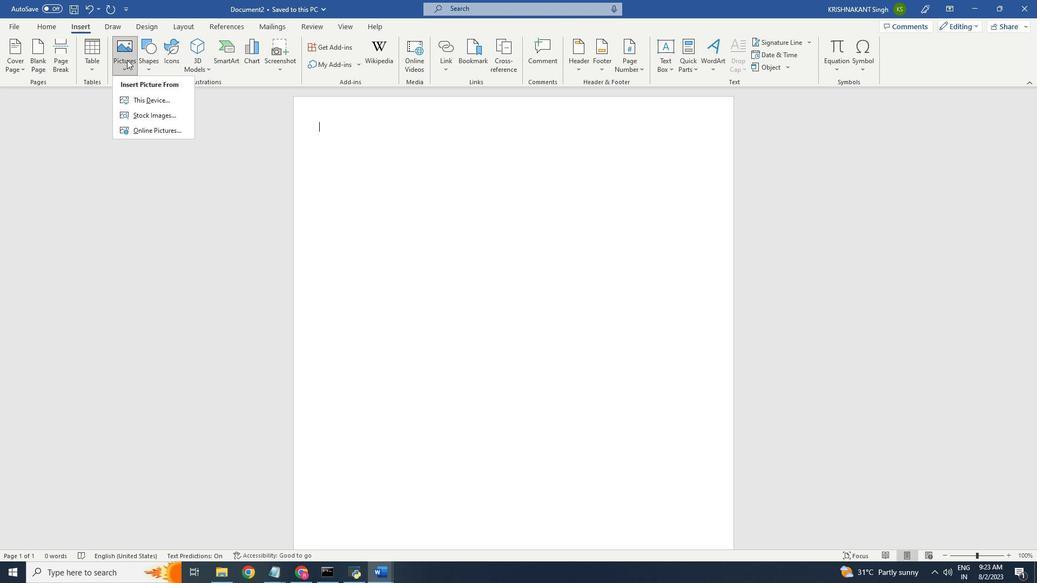 
Action: Mouse pressed left at (379, 275)
Screenshot: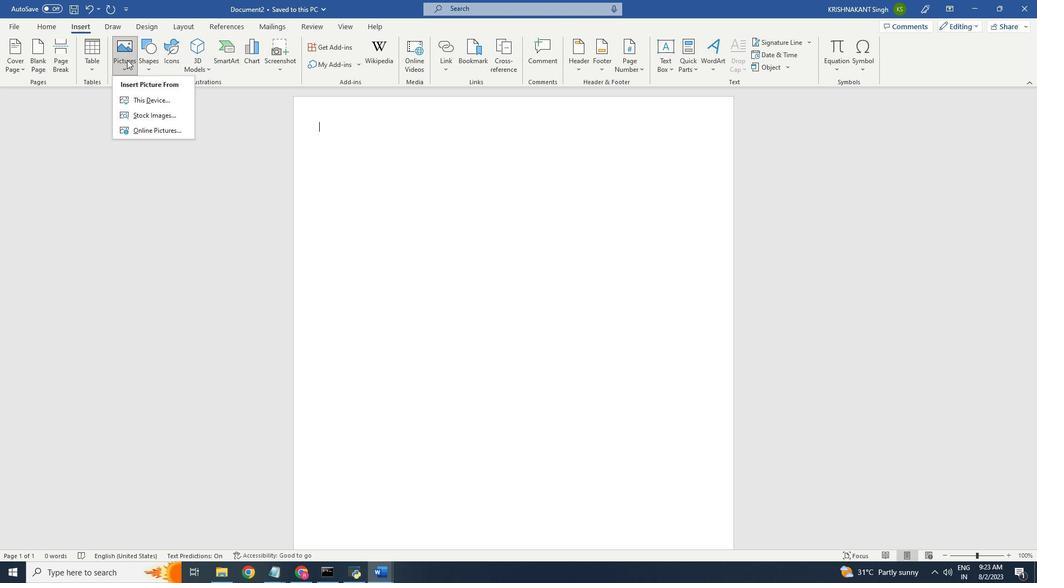 
Action: Mouse moved to (376, 297)
Screenshot: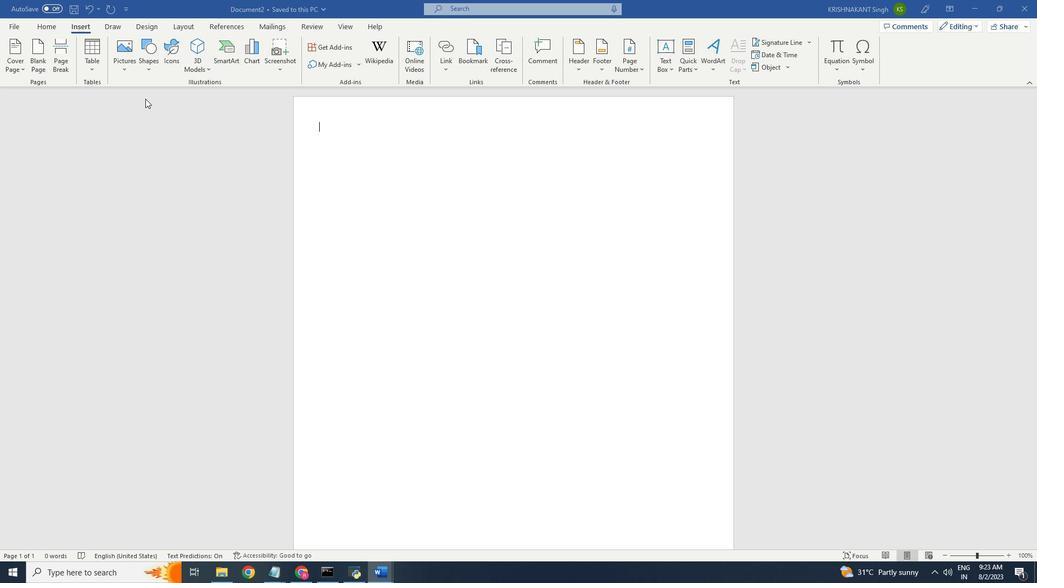 
Action: Mouse pressed left at (376, 297)
Screenshot: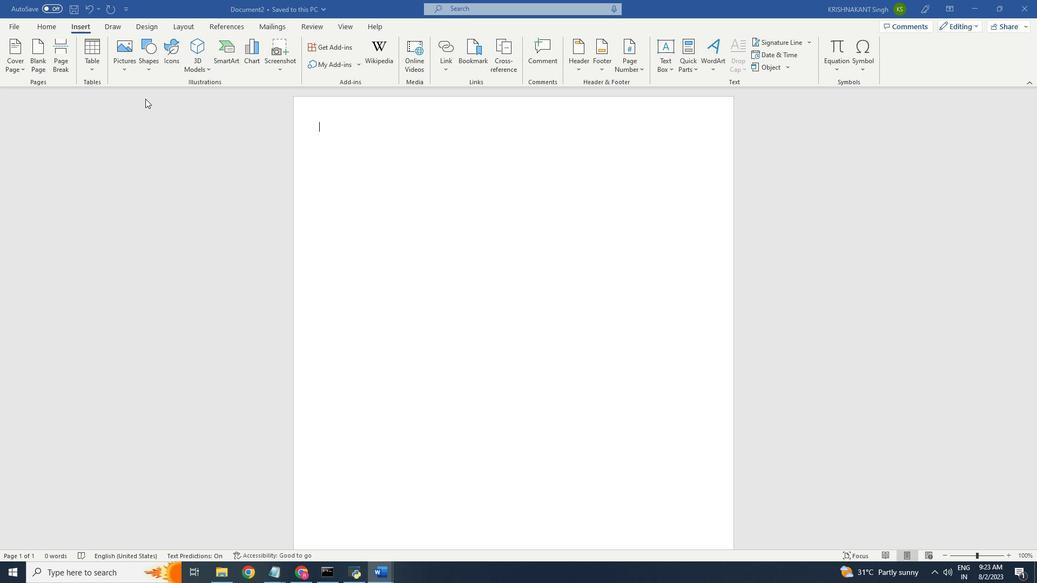 
Action: Mouse moved to (310, 362)
Screenshot: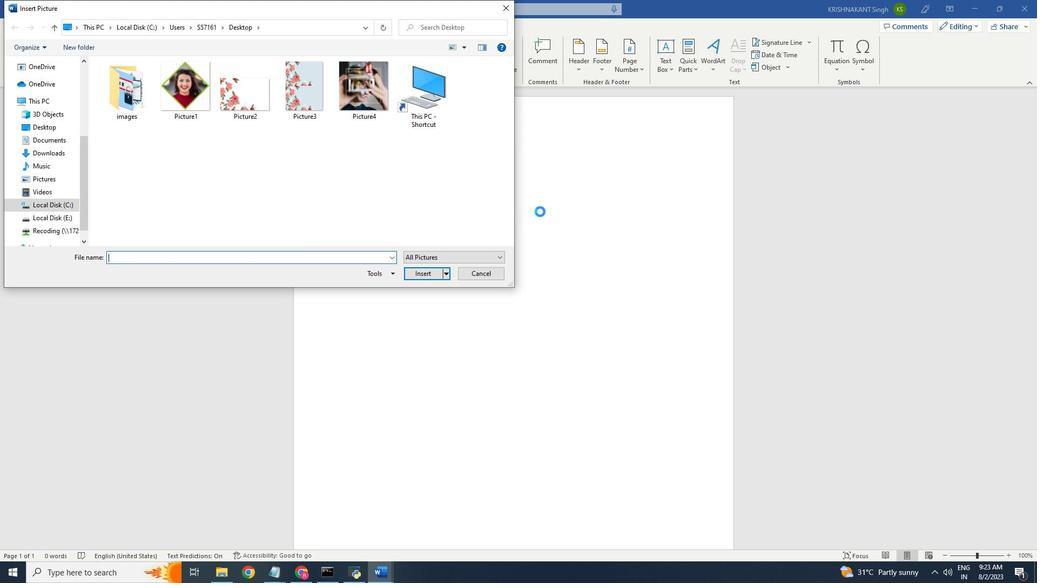 
Action: Mouse pressed left at (310, 362)
Screenshot: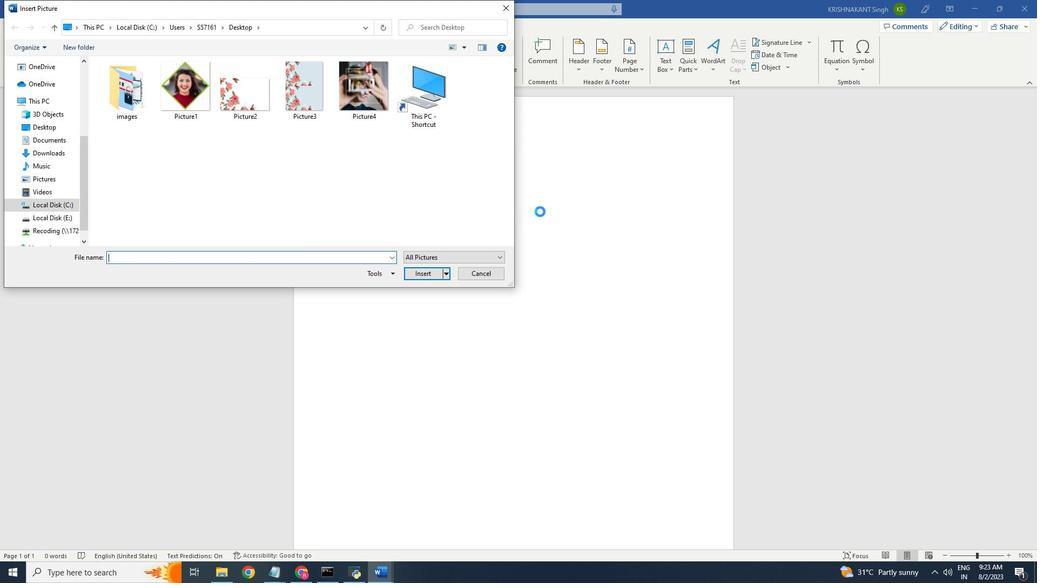 
Action: Mouse moved to (316, 247)
Screenshot: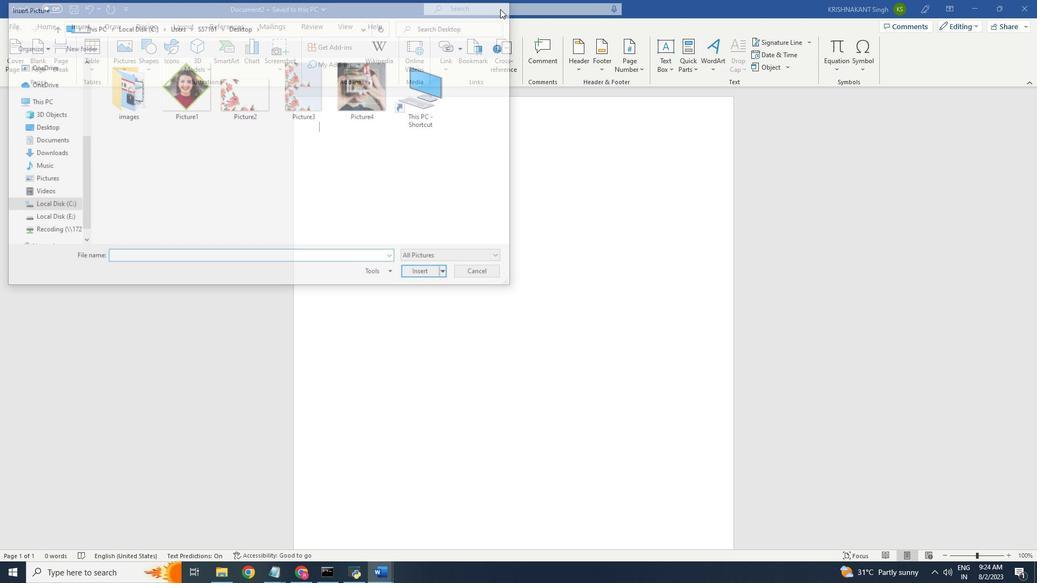
Action: Mouse pressed left at (316, 247)
Screenshot: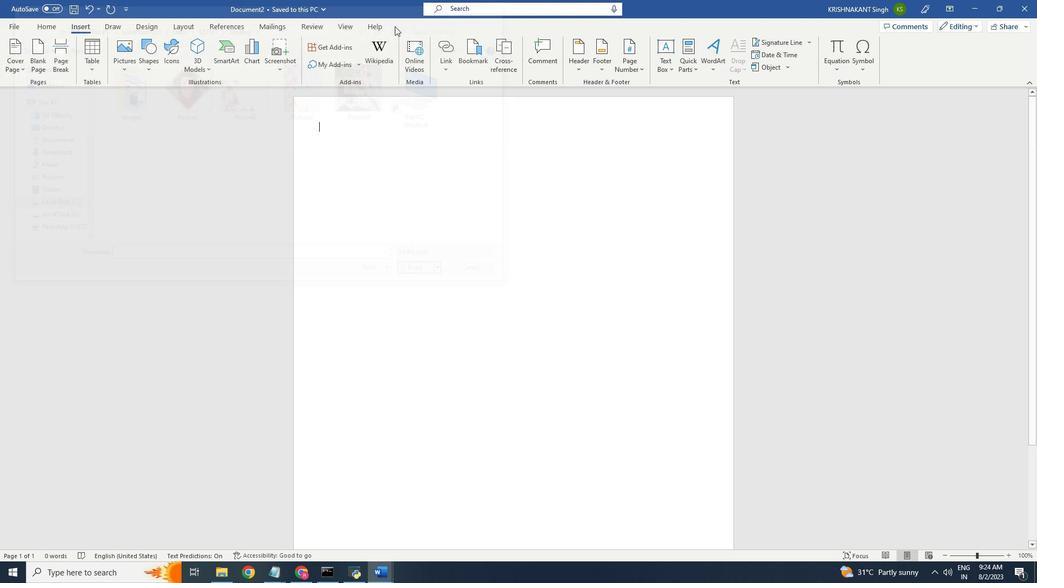 
Action: Mouse moved to (378, 278)
Screenshot: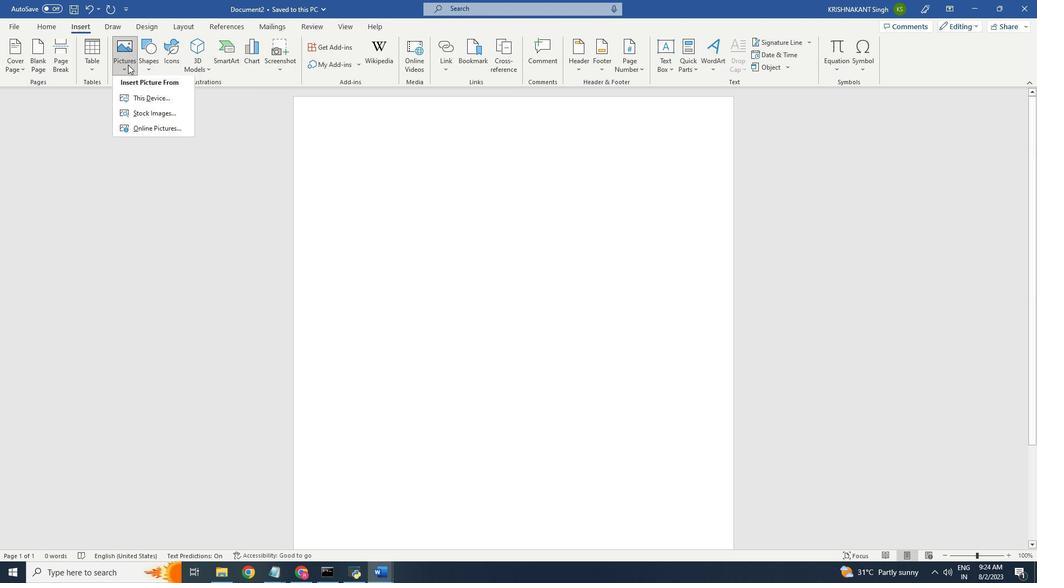 
Action: Mouse pressed left at (378, 278)
Screenshot: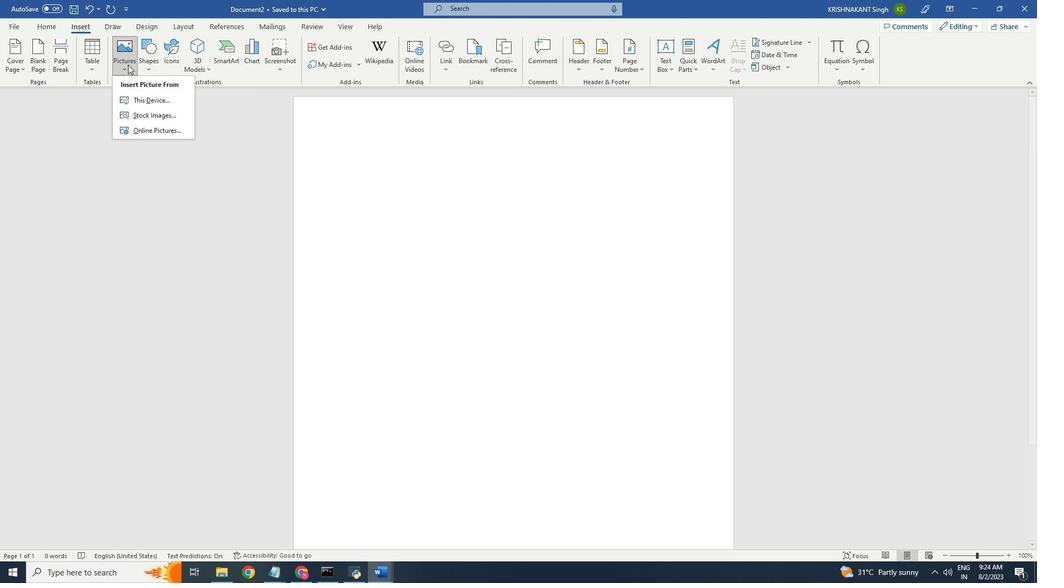 
Action: Mouse moved to (376, 278)
Screenshot: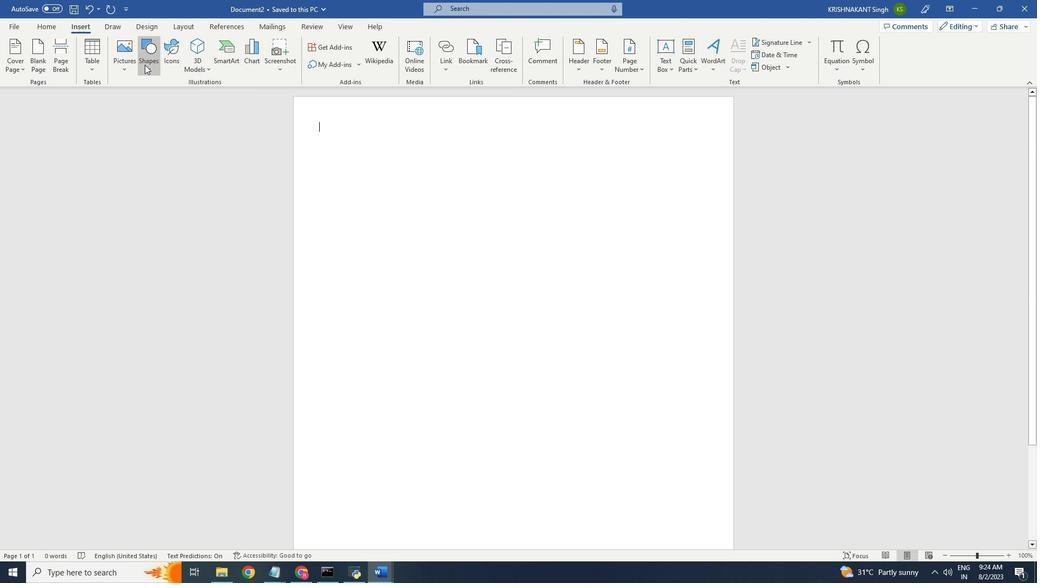 
Action: Mouse pressed left at (376, 278)
Screenshot: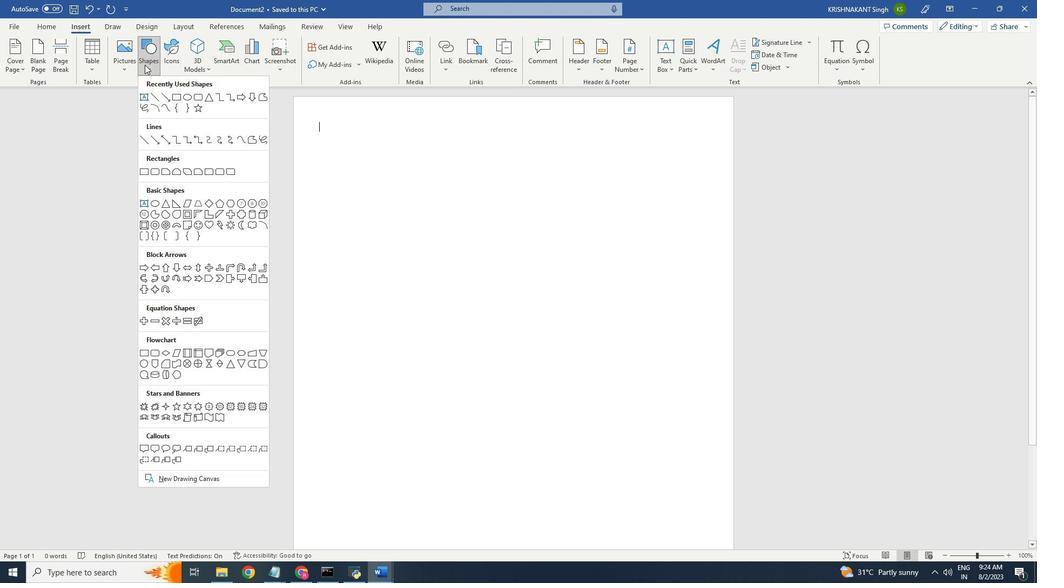
Action: Mouse moved to (376, 298)
Screenshot: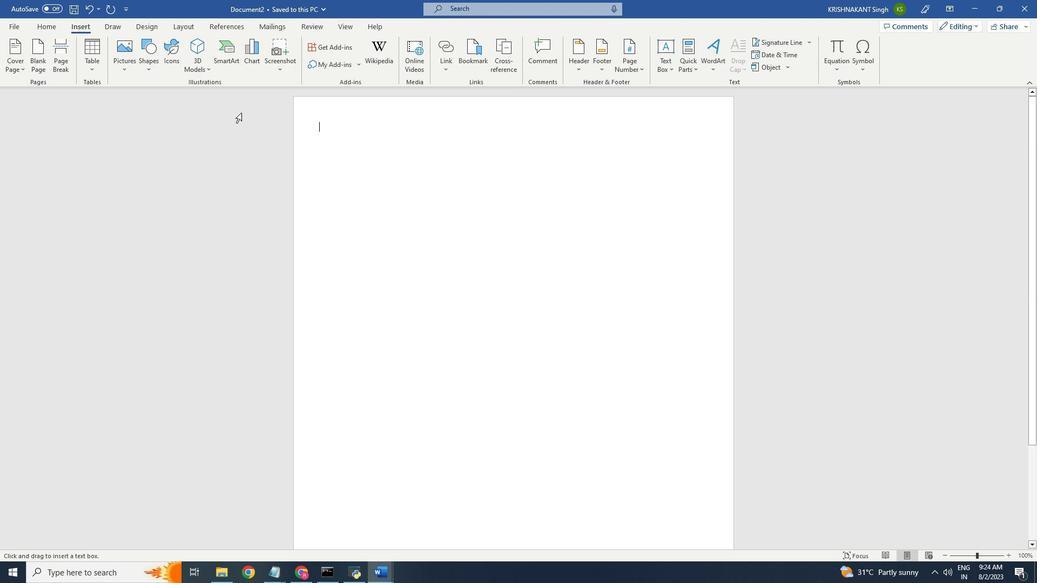 
Action: Mouse pressed left at (376, 298)
Screenshot: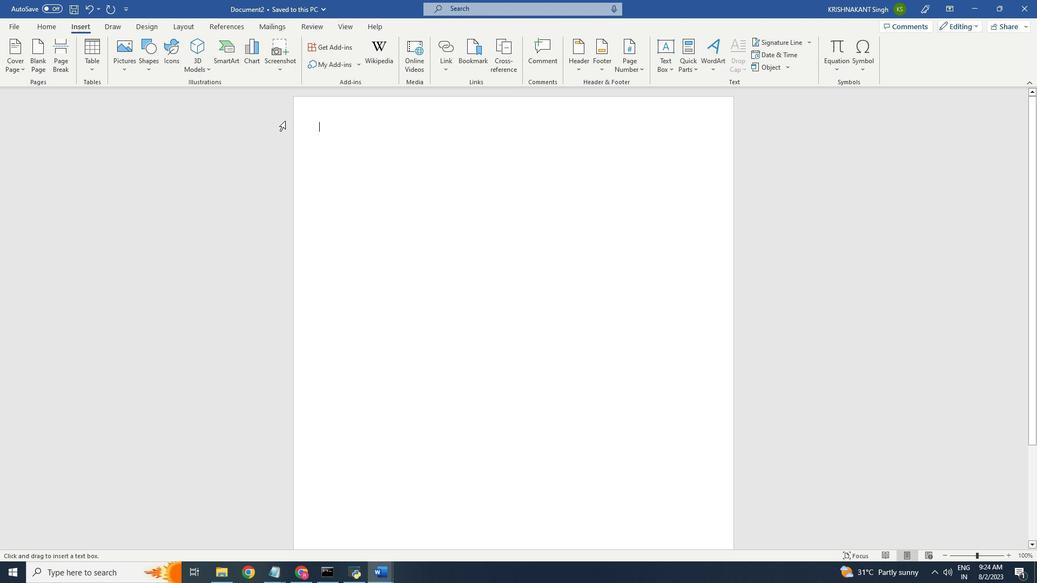 
Action: Mouse moved to (346, 311)
Screenshot: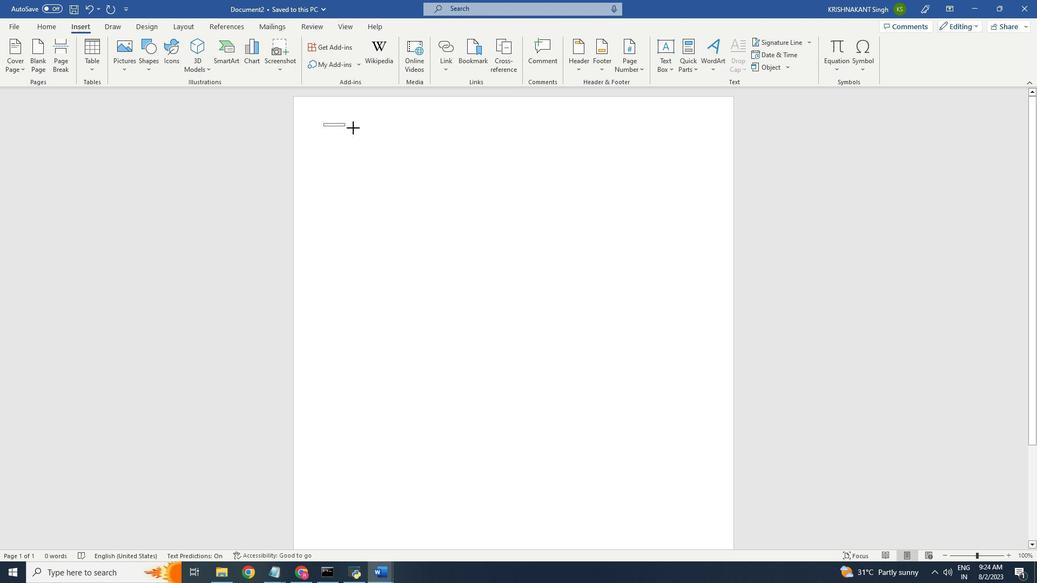 
Action: Mouse pressed left at (346, 311)
Screenshot: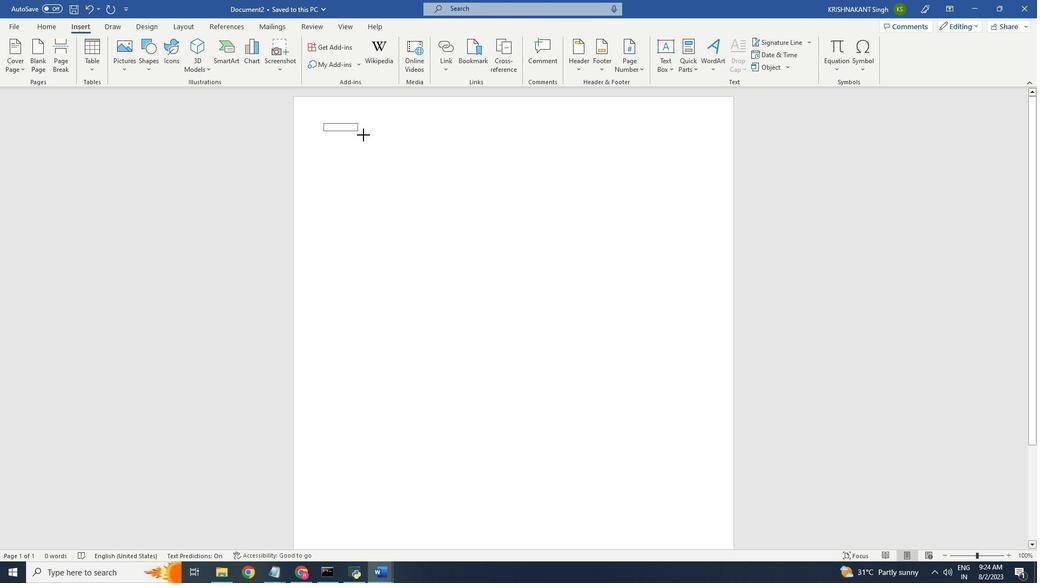 
Action: Mouse moved to (303, 267)
Screenshot: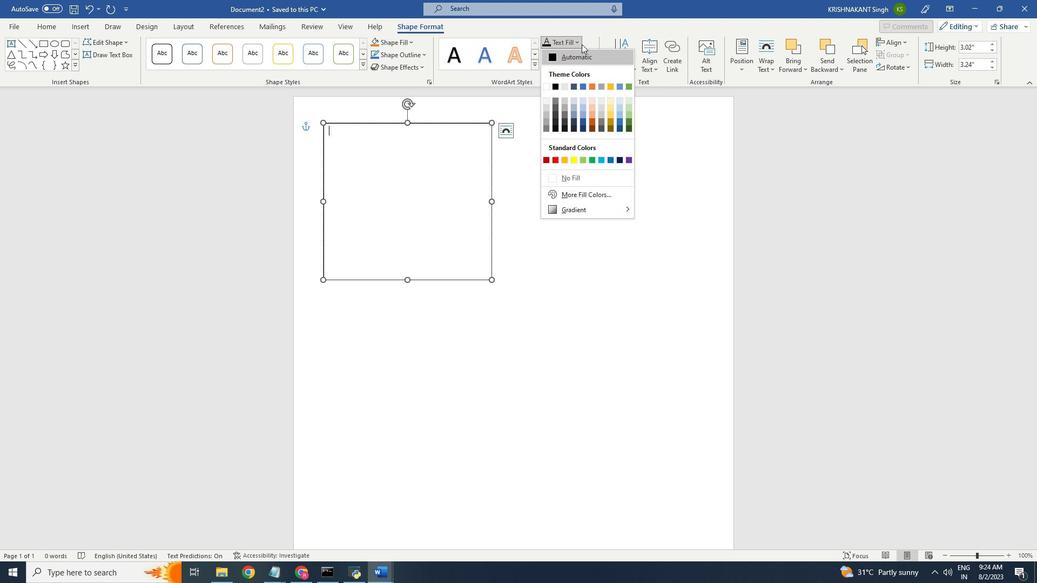 
Action: Mouse pressed left at (303, 267)
Screenshot: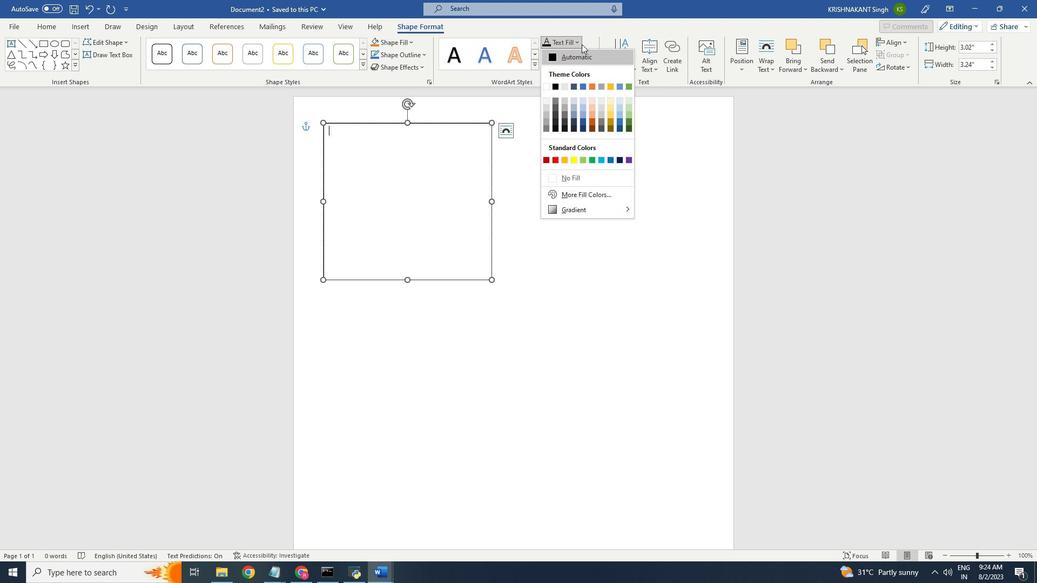 
Action: Mouse moved to (312, 329)
Screenshot: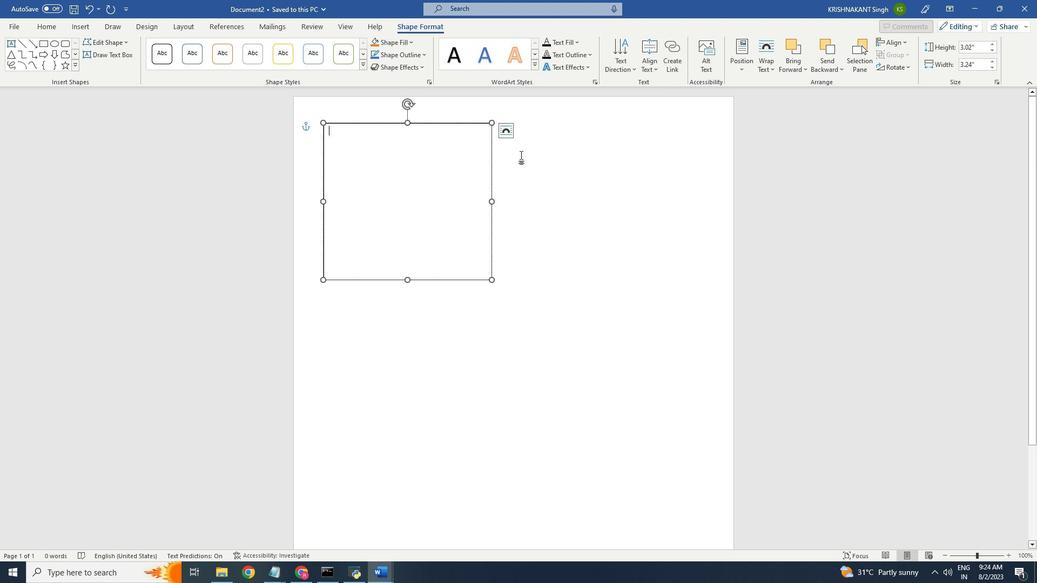 
Action: Mouse pressed left at (312, 329)
Screenshot: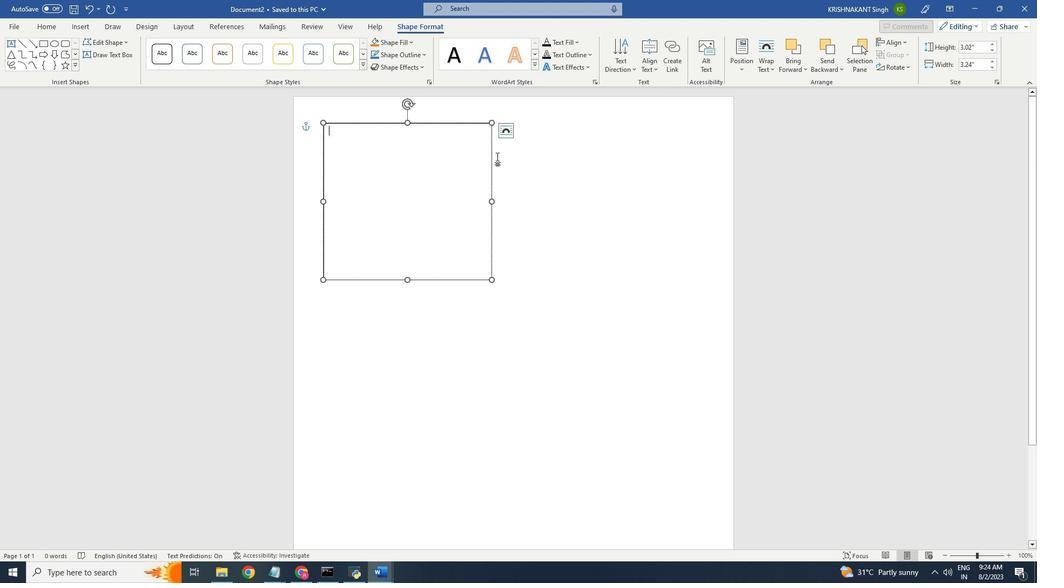 
Action: Mouse moved to (336, 335)
Screenshot: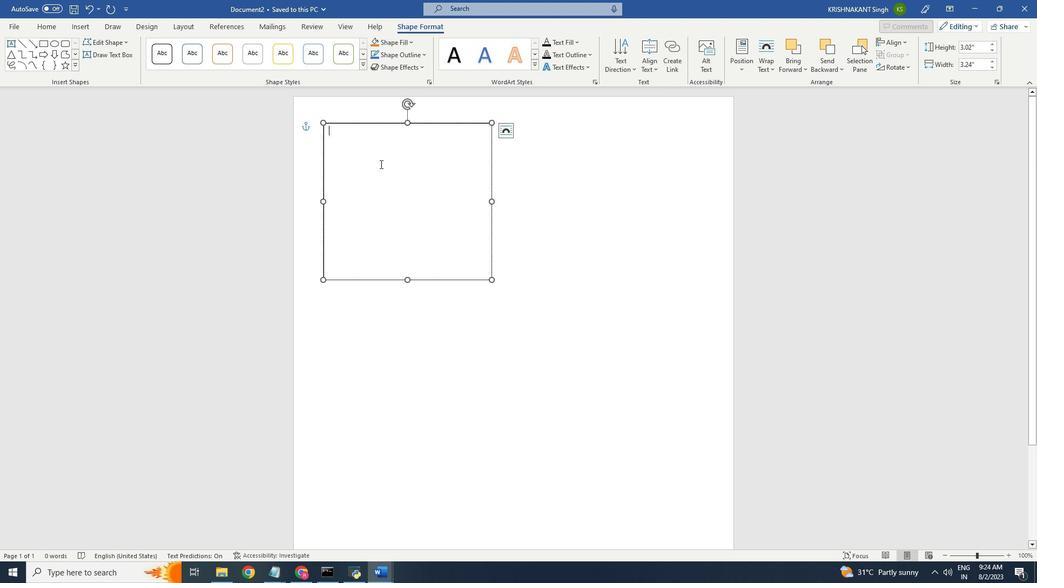
Action: Mouse pressed left at (336, 335)
Screenshot: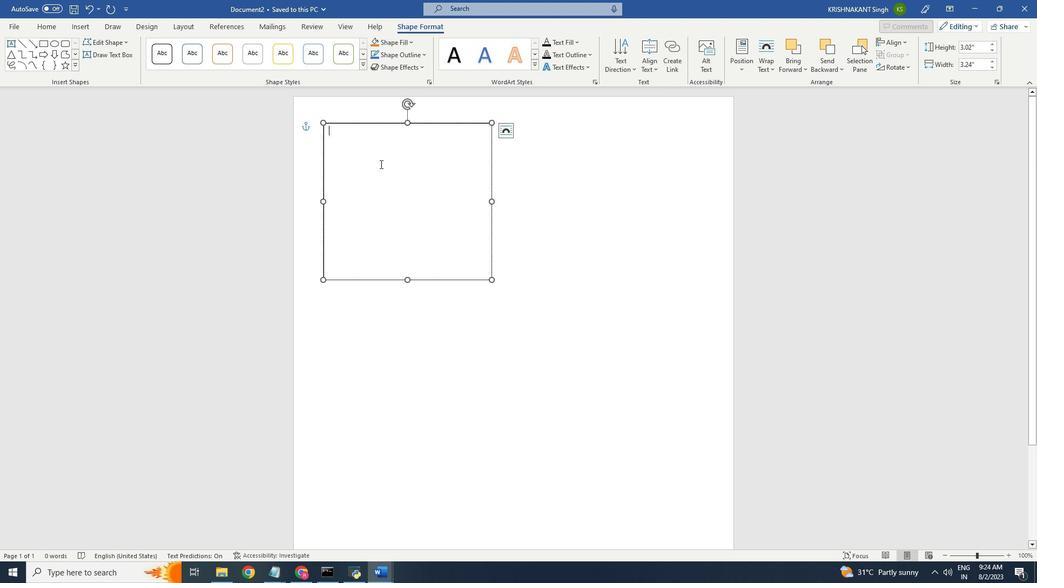 
Action: Mouse pressed right at (336, 335)
Screenshot: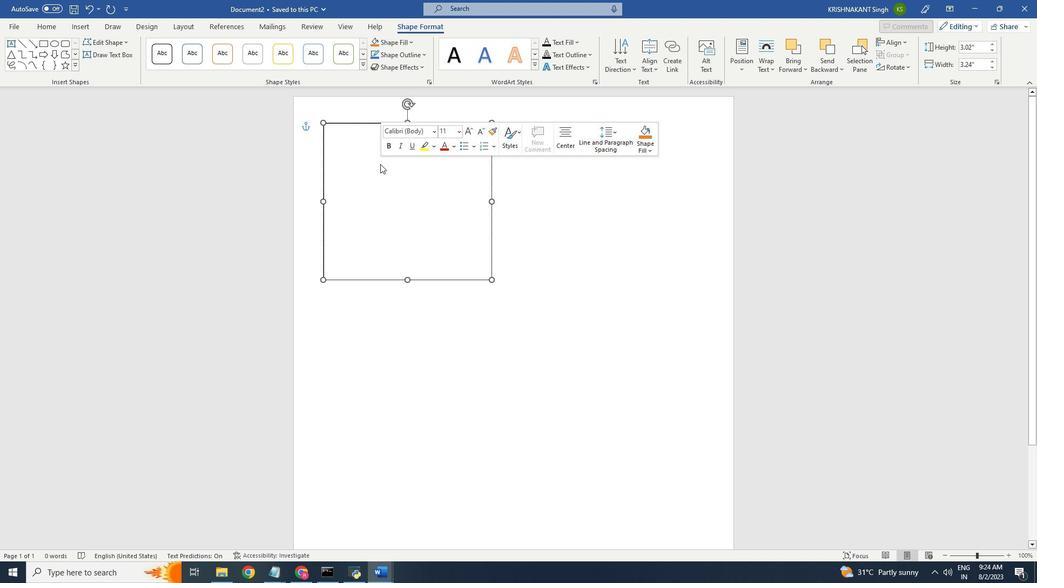 
Action: Mouse moved to (291, 324)
Screenshot: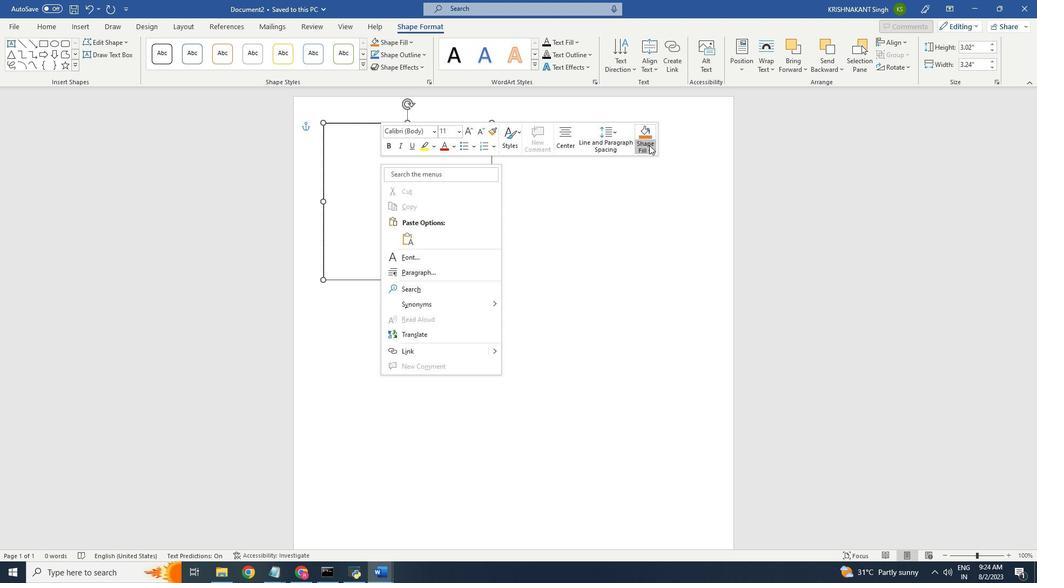 
Action: Mouse pressed left at (291, 324)
Screenshot: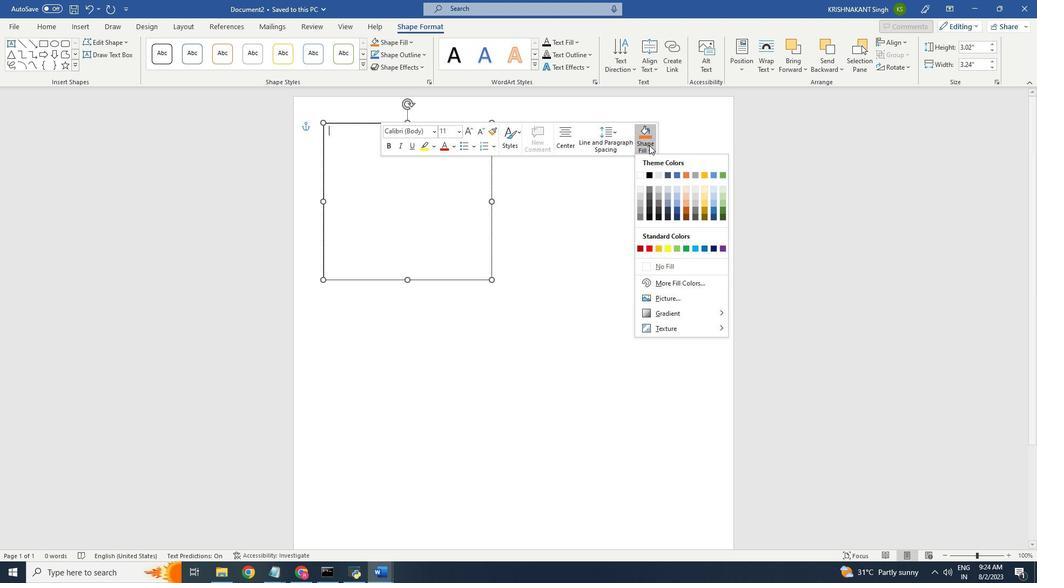 
Action: Mouse moved to (286, 383)
Screenshot: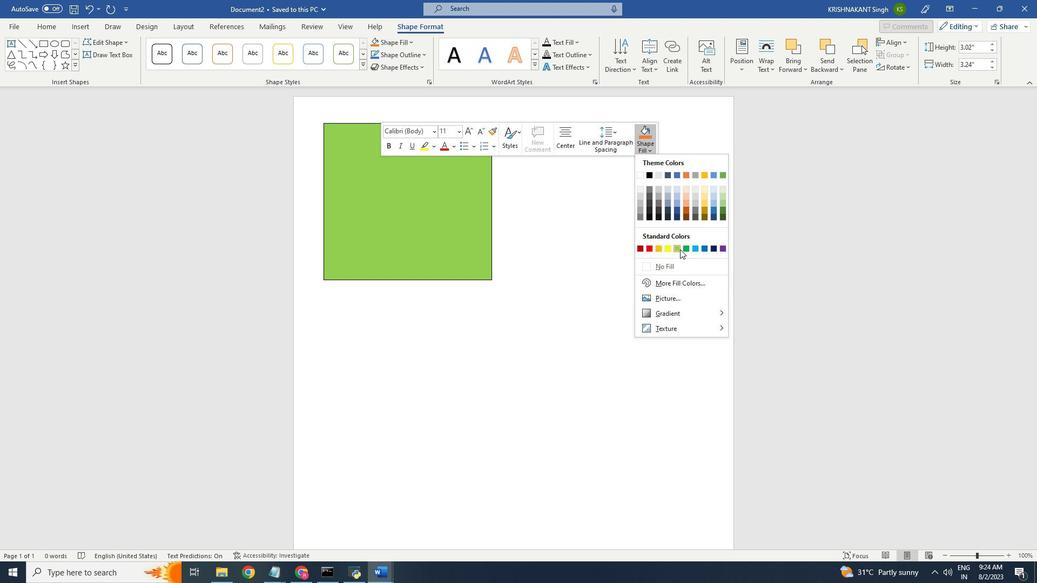 
Action: Mouse pressed left at (286, 383)
Screenshot: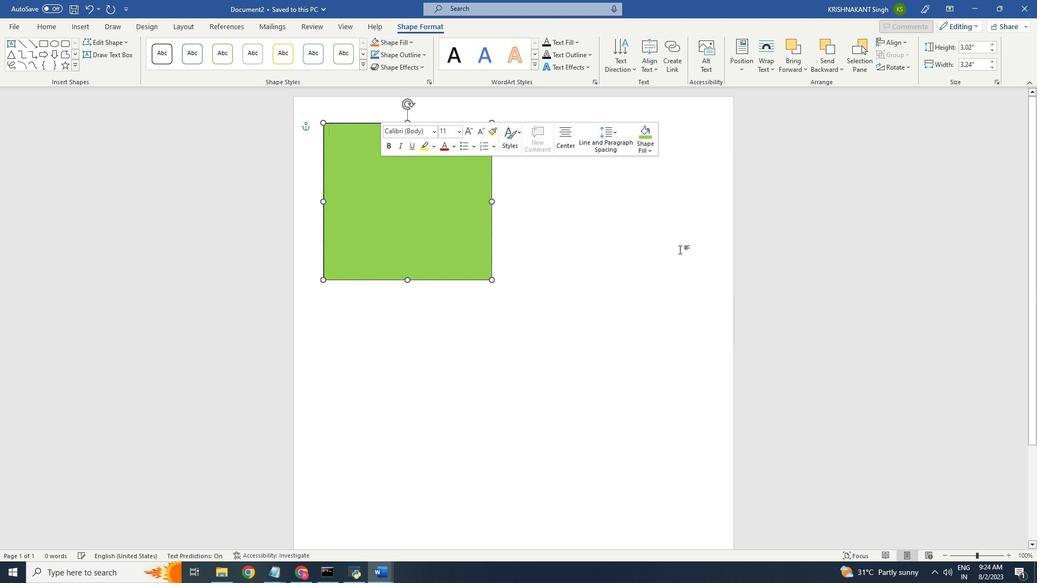 
Action: Mouse moved to (385, 256)
Screenshot: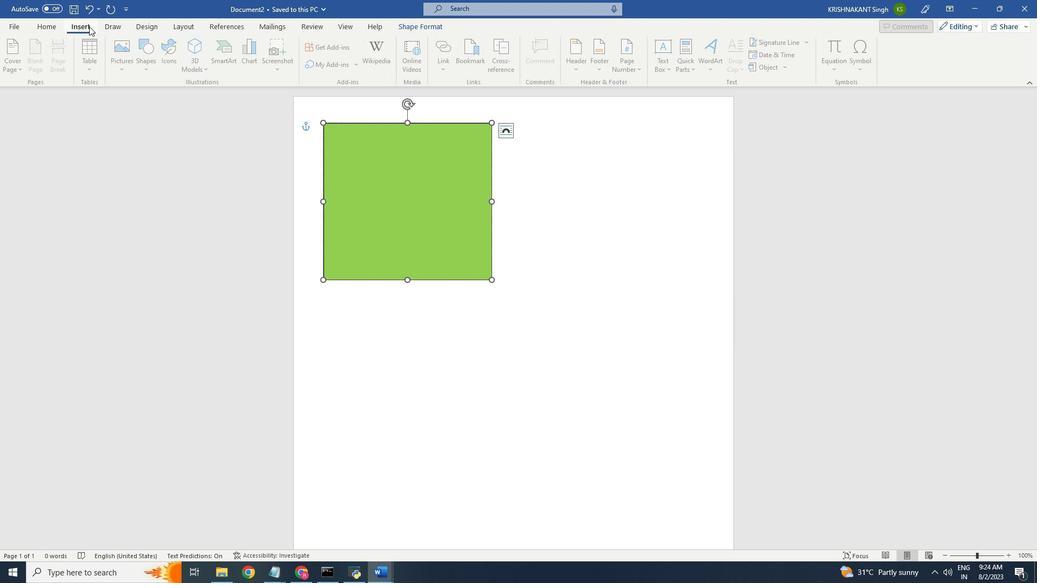 
Action: Mouse pressed left at (385, 256)
Screenshot: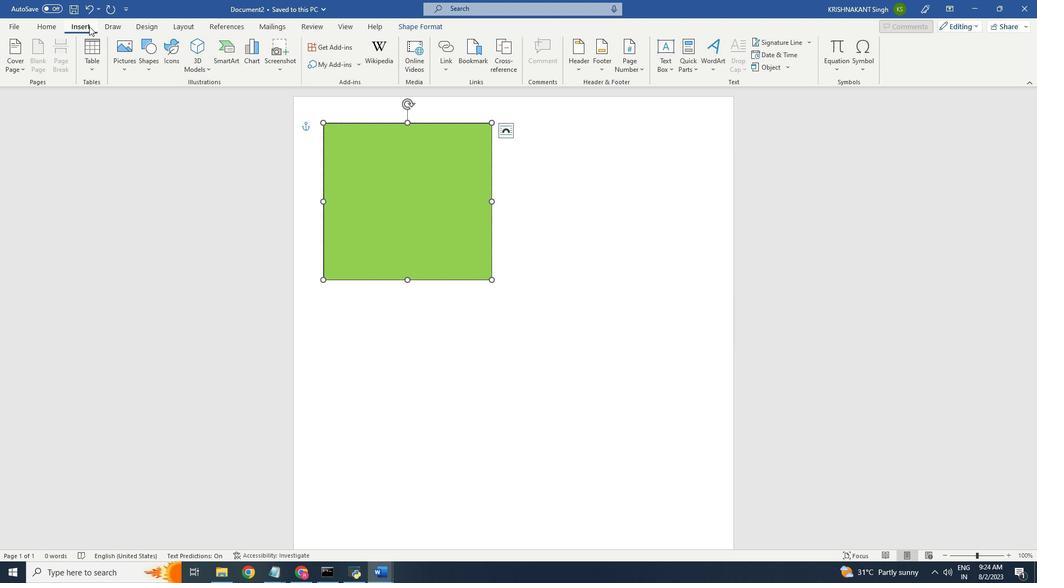 
Action: Mouse moved to (379, 276)
Screenshot: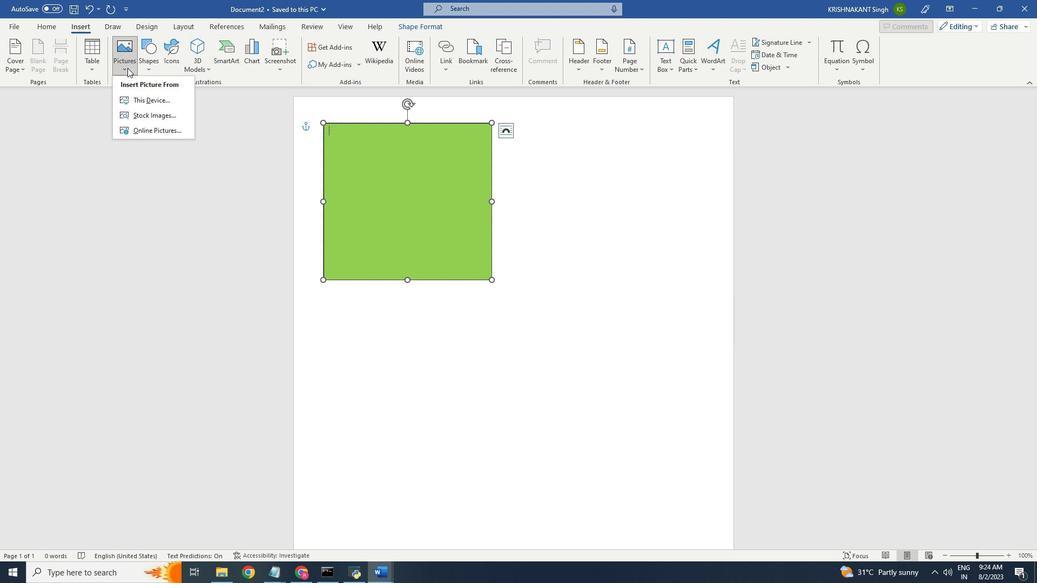 
Action: Mouse pressed left at (379, 276)
Screenshot: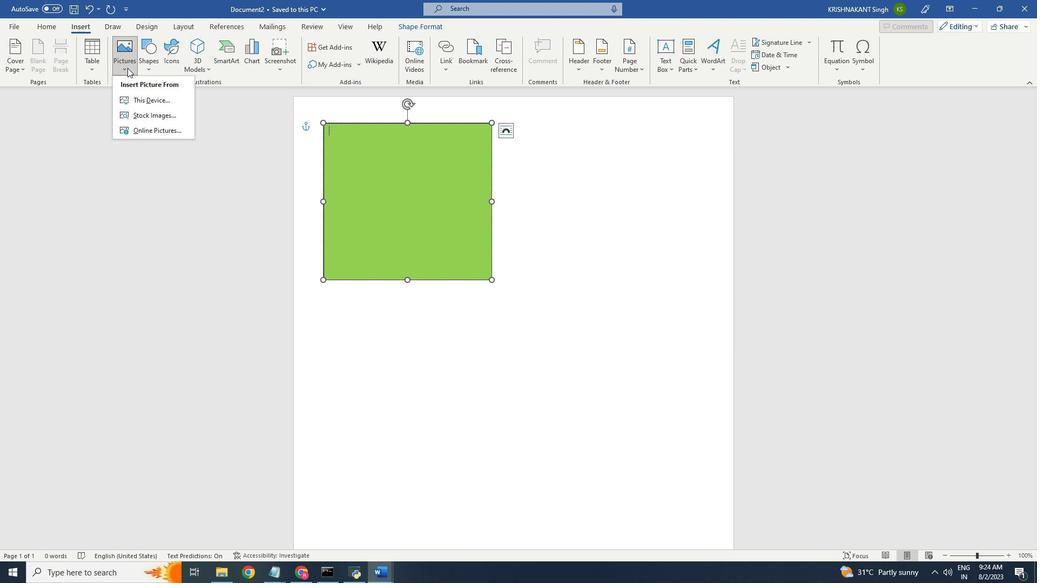 
Action: Mouse moved to (377, 298)
Screenshot: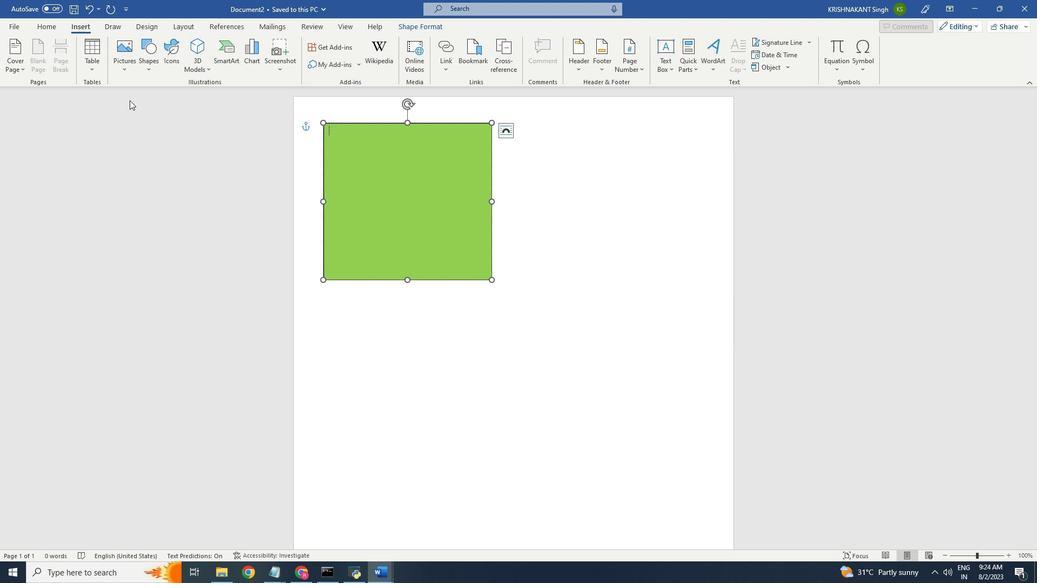 
Action: Mouse pressed left at (377, 298)
Screenshot: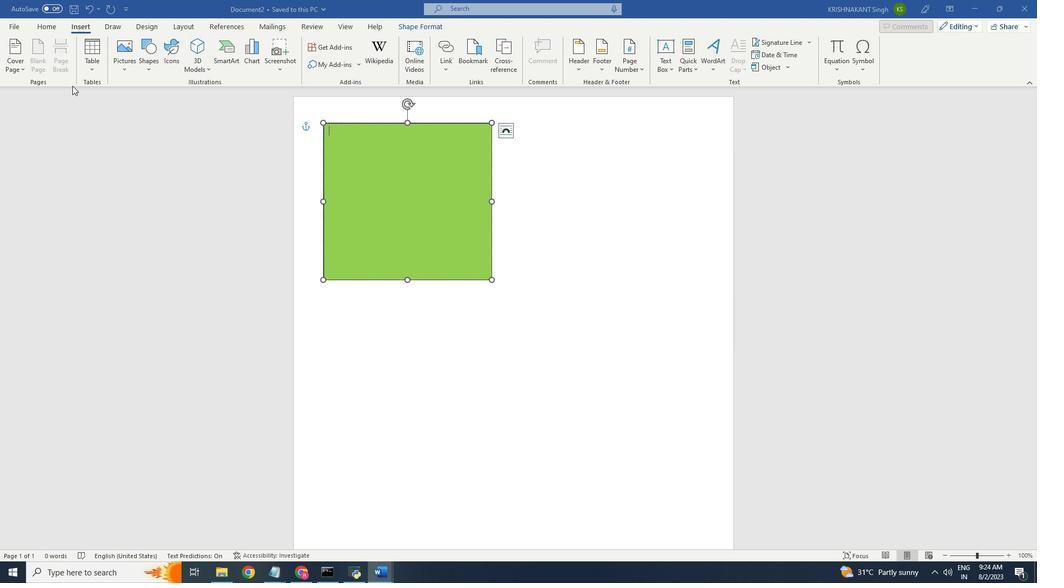 
Action: Mouse moved to (393, 314)
Screenshot: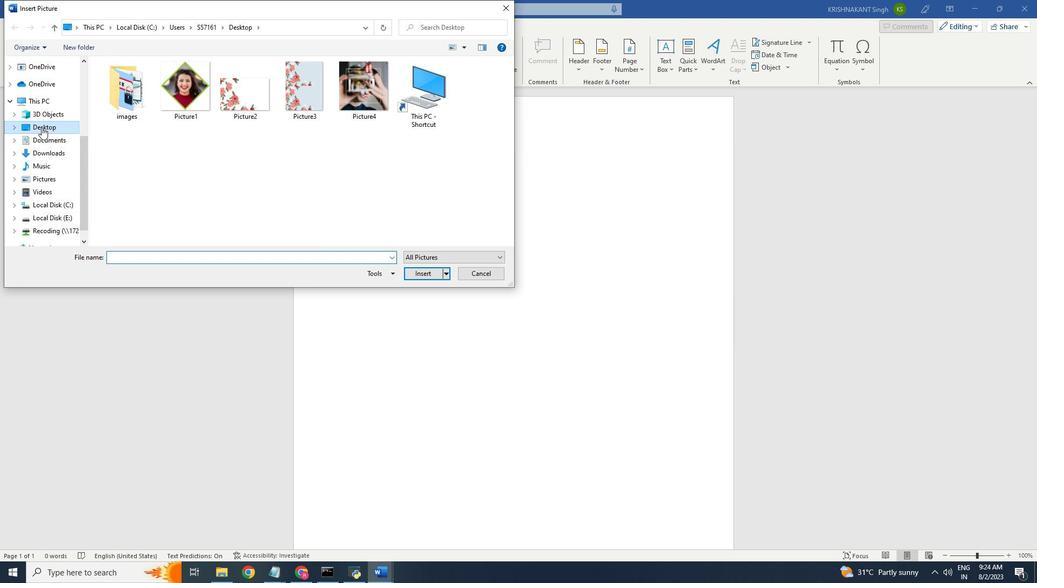 
Action: Mouse pressed left at (393, 314)
Screenshot: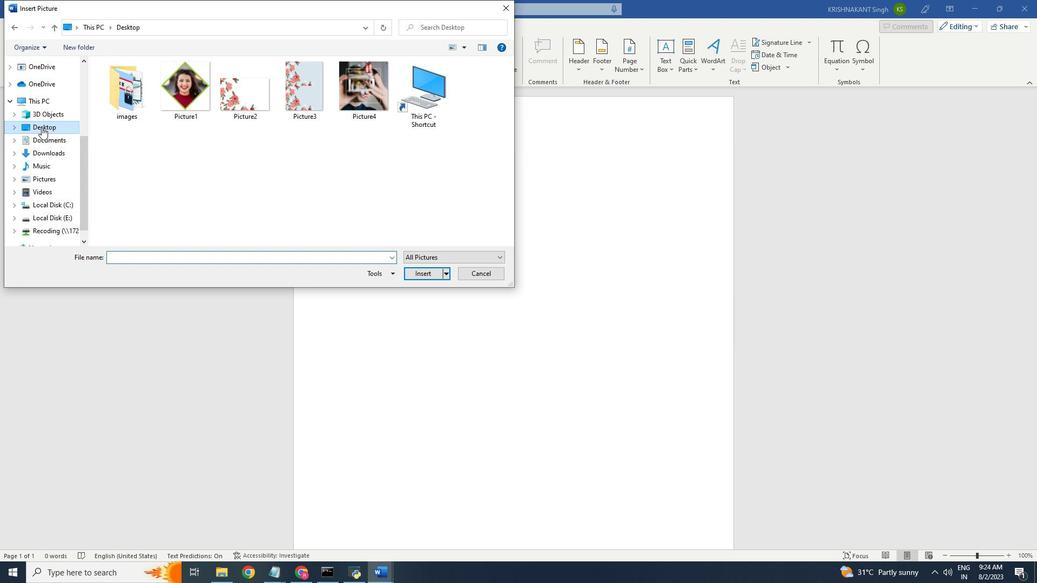 
Action: Mouse moved to (339, 290)
Screenshot: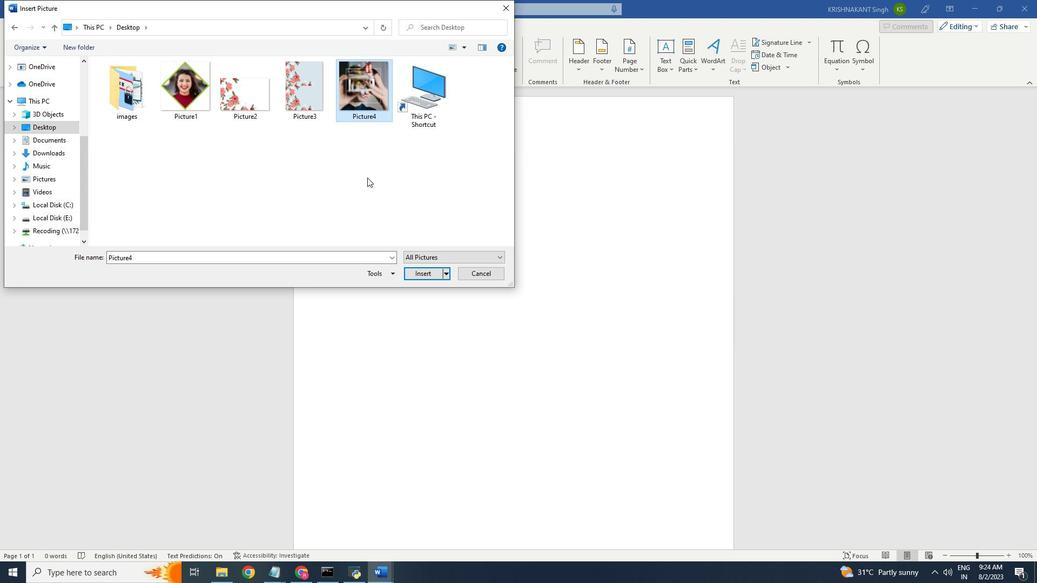 
Action: Mouse pressed left at (339, 290)
Screenshot: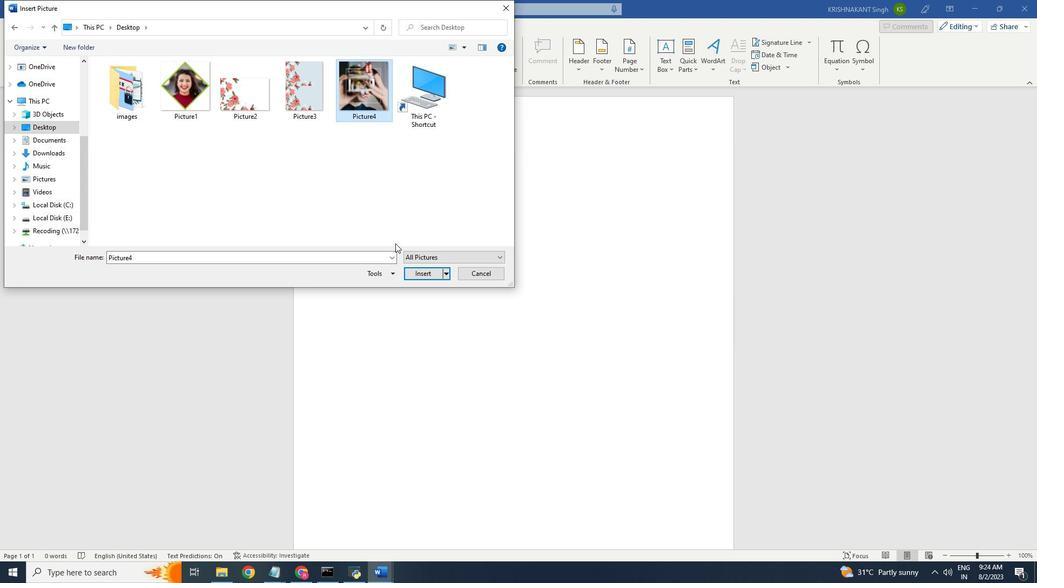
Action: Mouse moved to (329, 397)
Screenshot: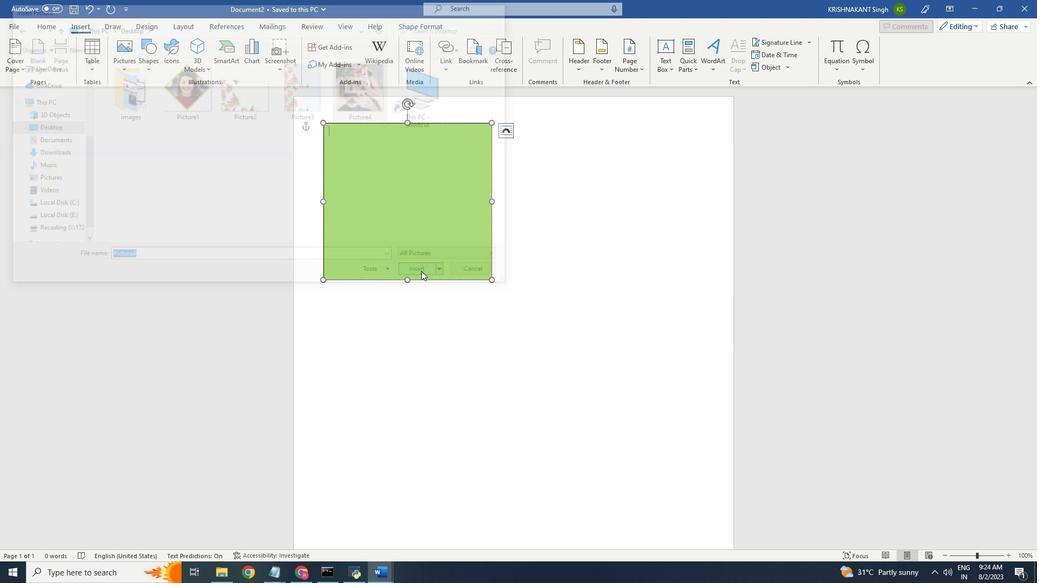 
Action: Mouse pressed left at (329, 397)
Screenshot: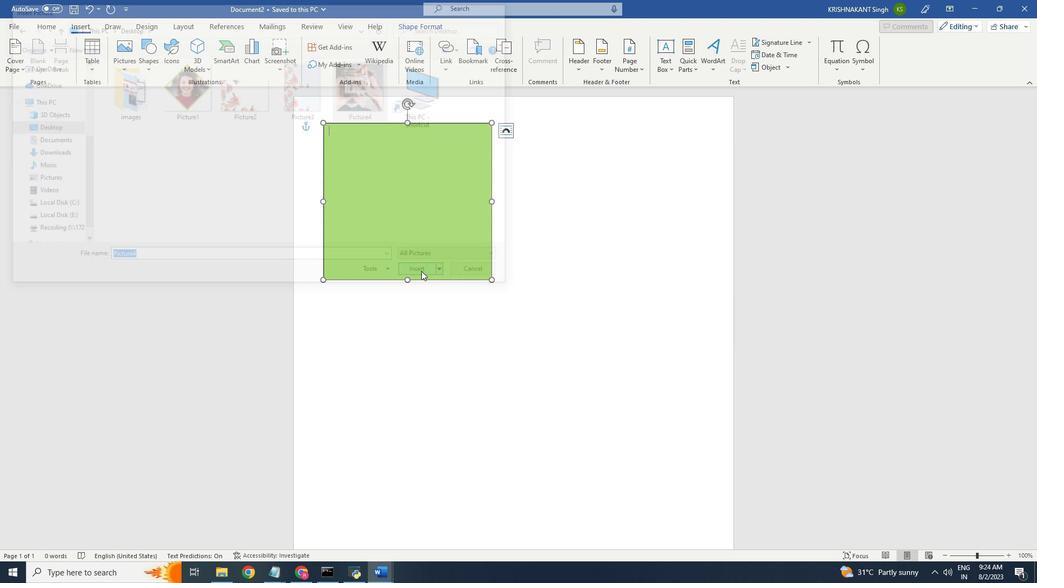 
Action: Mouse moved to (345, 314)
Screenshot: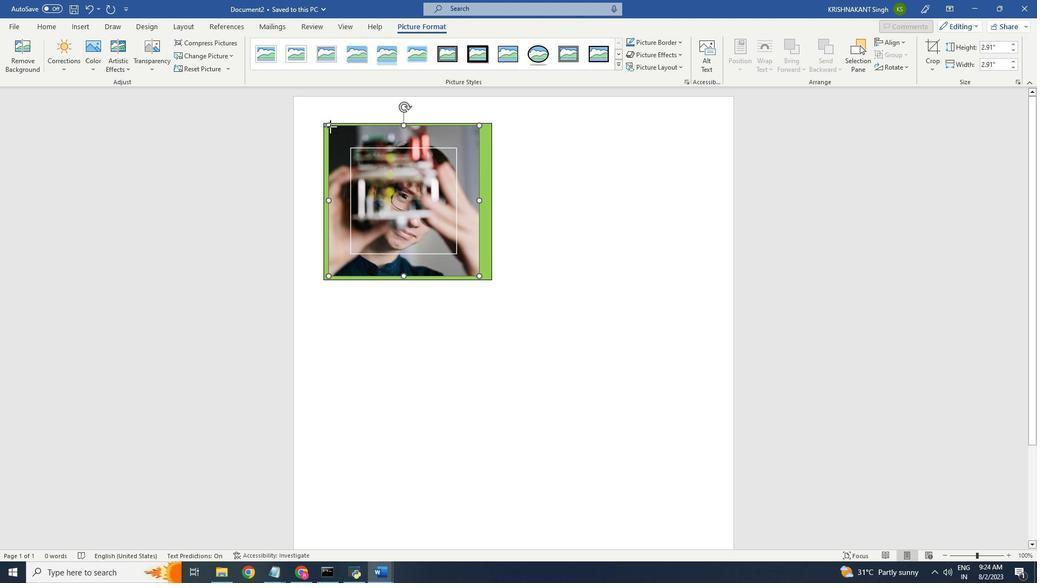
Action: Mouse pressed left at (345, 314)
Screenshot: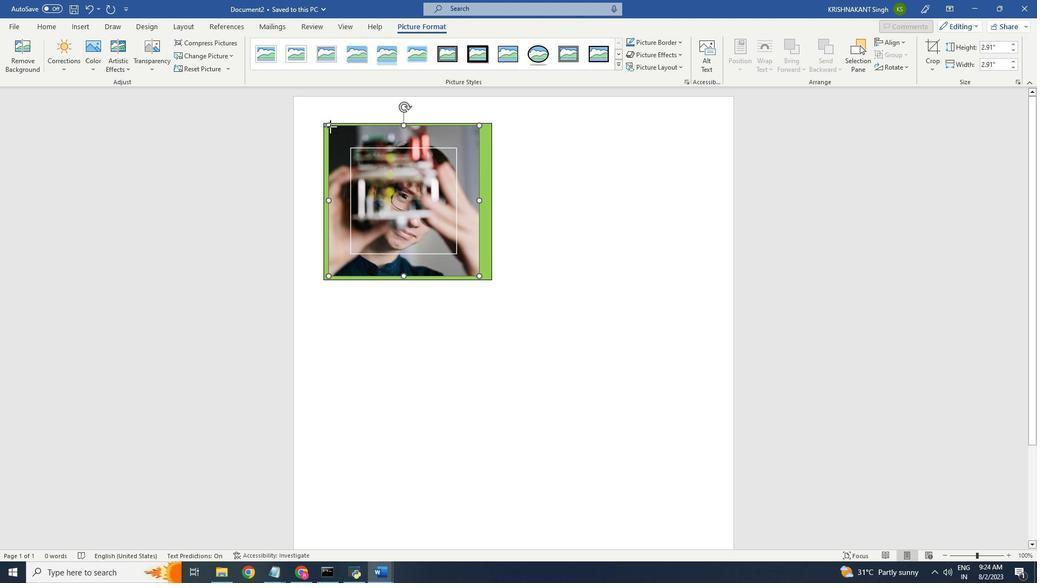 
Action: Mouse moved to (339, 318)
Screenshot: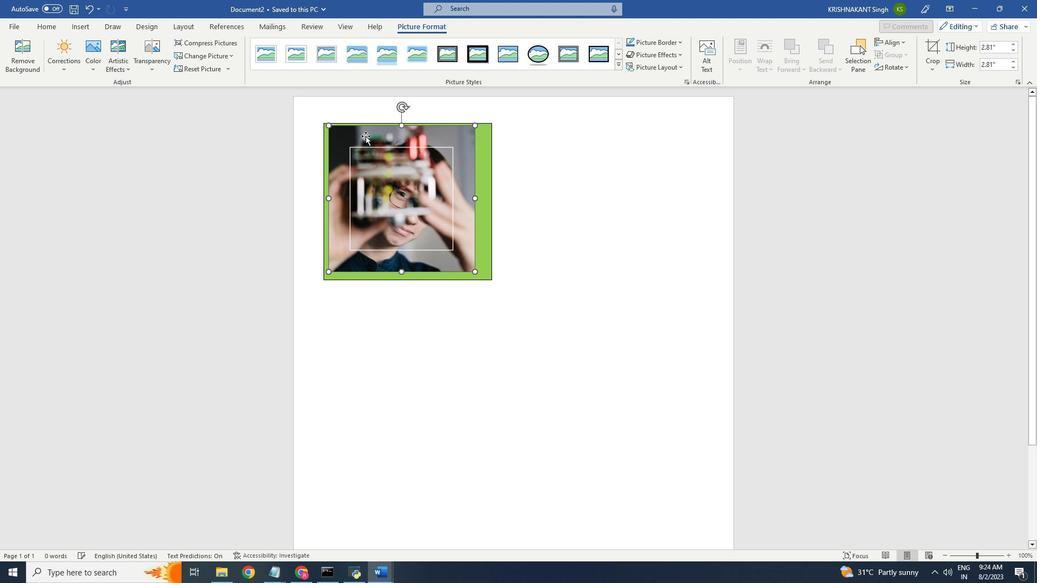 
Action: Mouse pressed left at (339, 318)
Screenshot: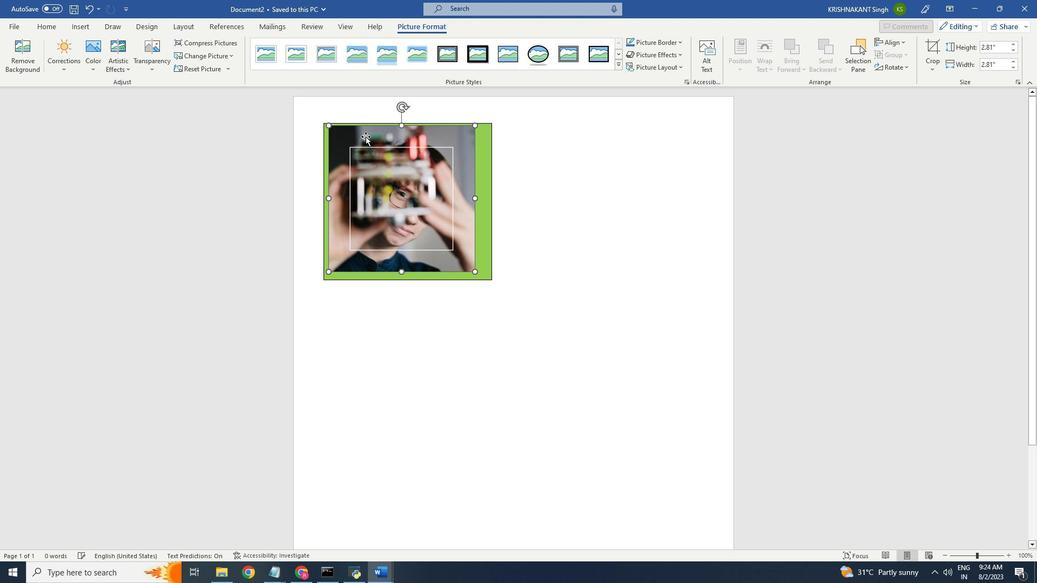 
Action: Mouse moved to (345, 316)
Screenshot: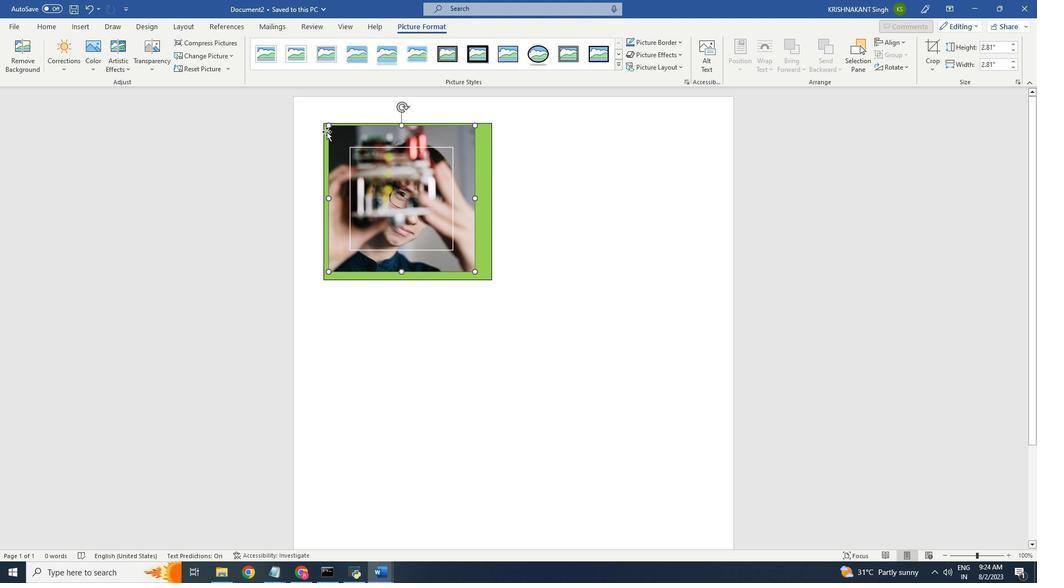 
Action: Mouse pressed left at (345, 316)
Screenshot: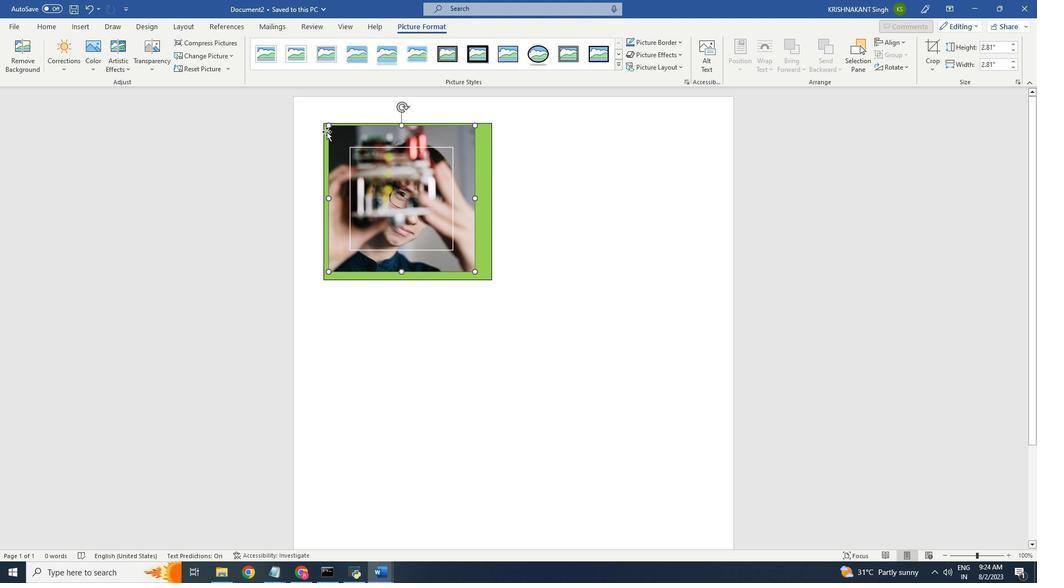 
Action: Mouse pressed left at (345, 316)
Screenshot: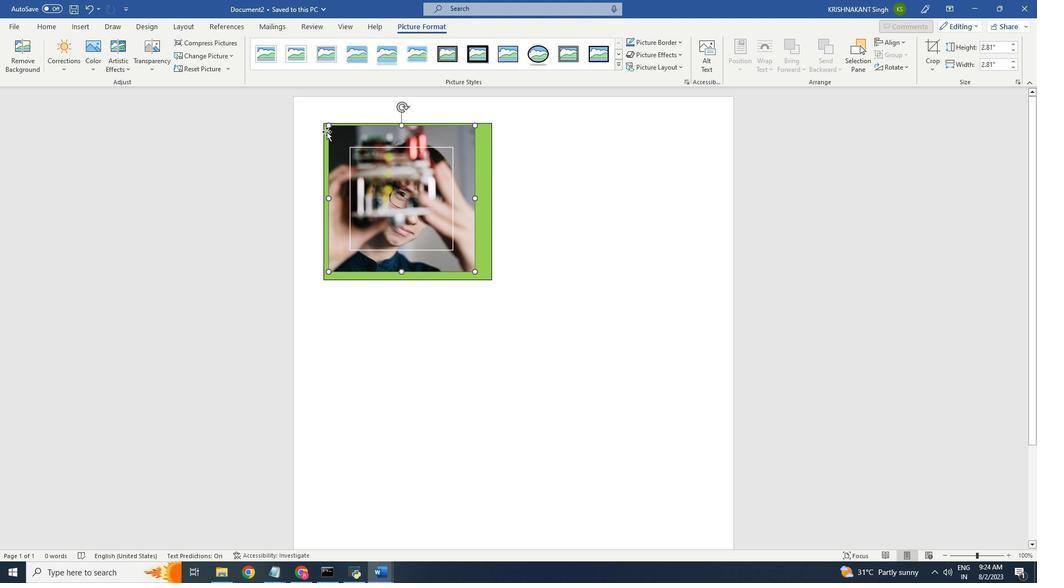 
Action: Mouse pressed left at (345, 316)
Screenshot: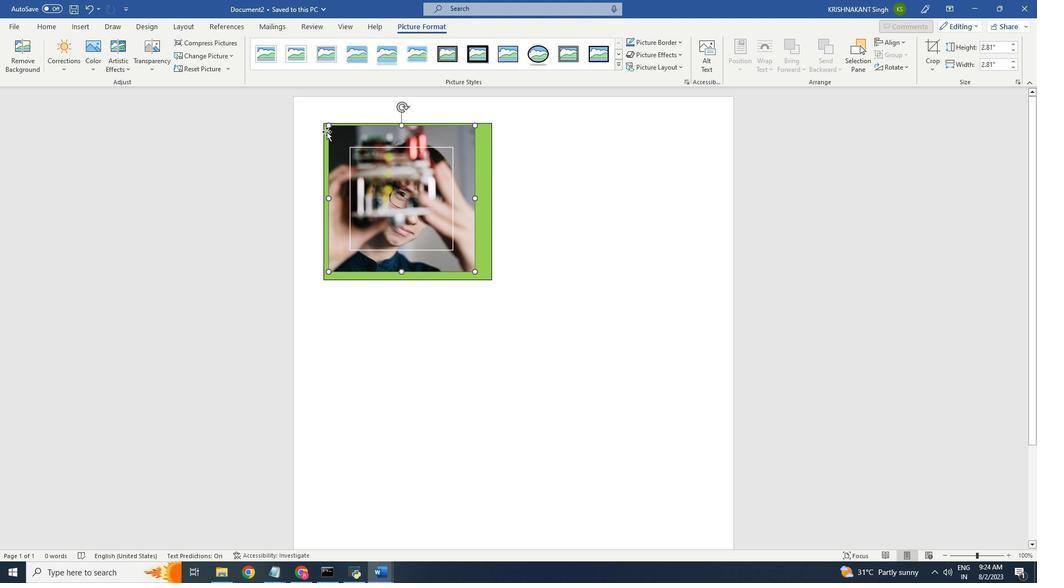 
Action: Mouse pressed left at (345, 316)
Screenshot: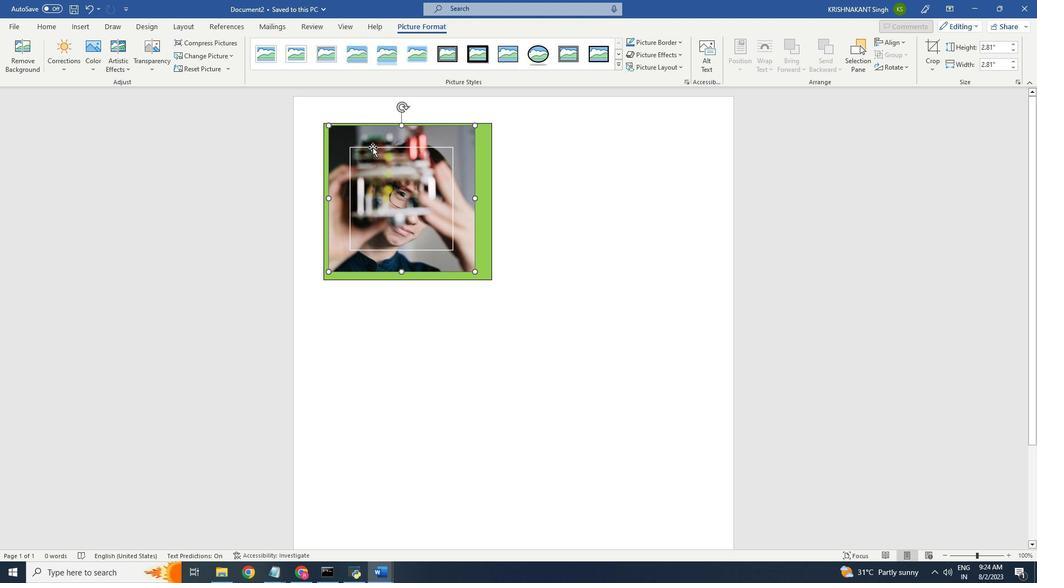 
Action: Mouse moved to (319, 371)
Screenshot: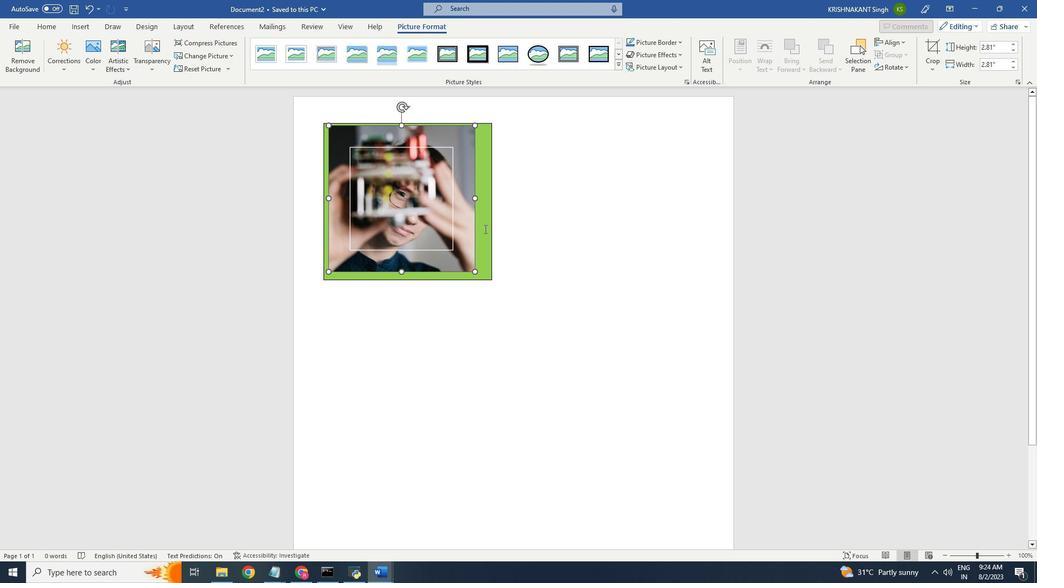 
Action: Mouse pressed left at (319, 371)
Screenshot: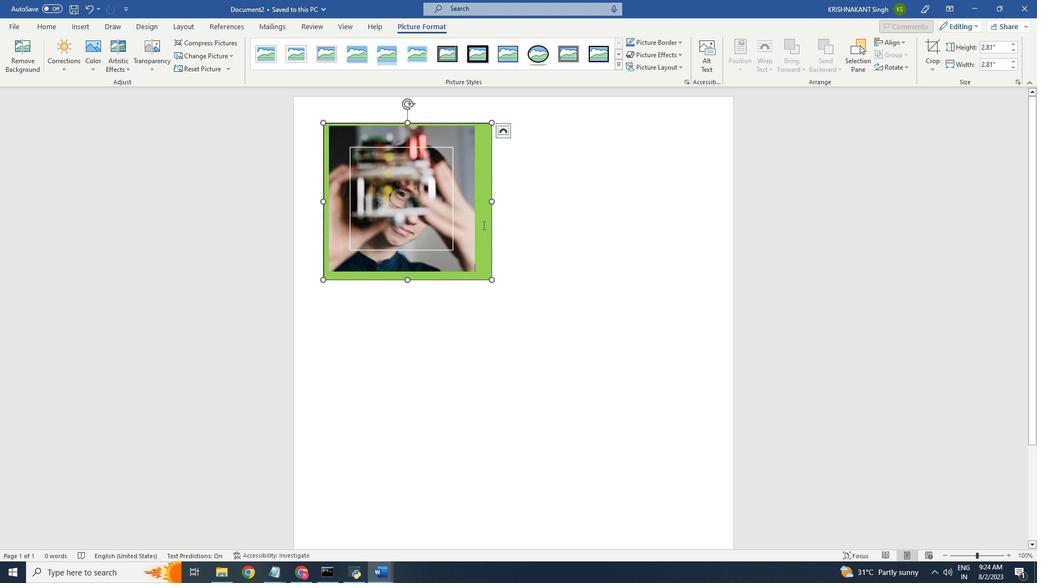 
Action: Mouse moved to (345, 317)
Screenshot: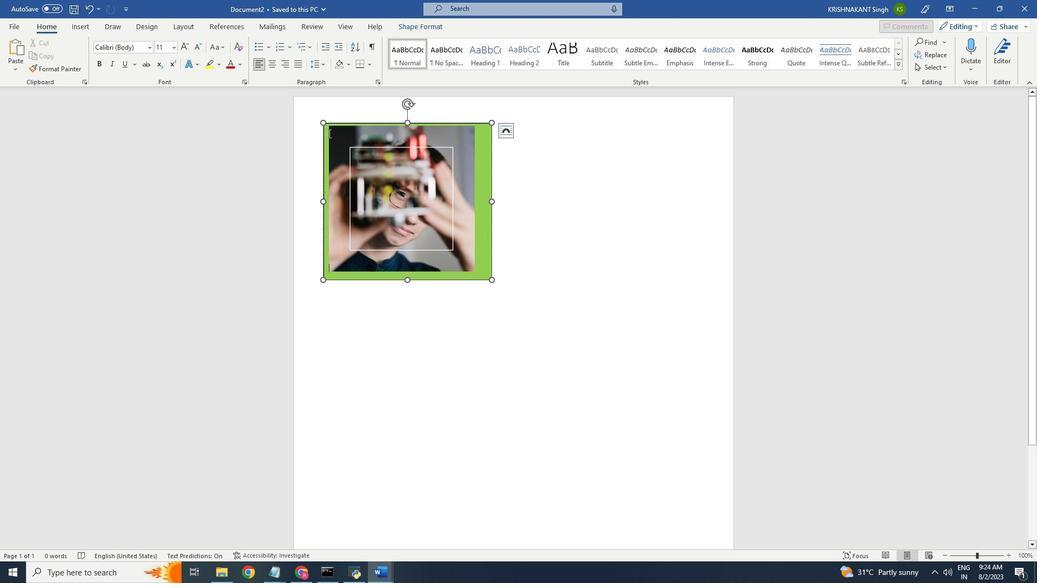 
Action: Mouse pressed left at (345, 317)
Screenshot: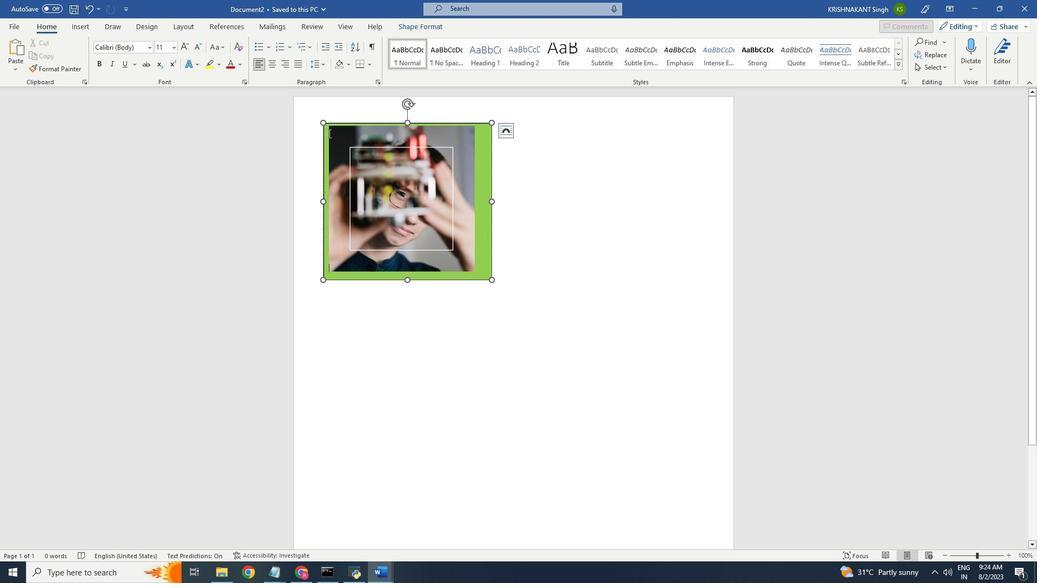 
Action: Mouse moved to (345, 317)
Screenshot: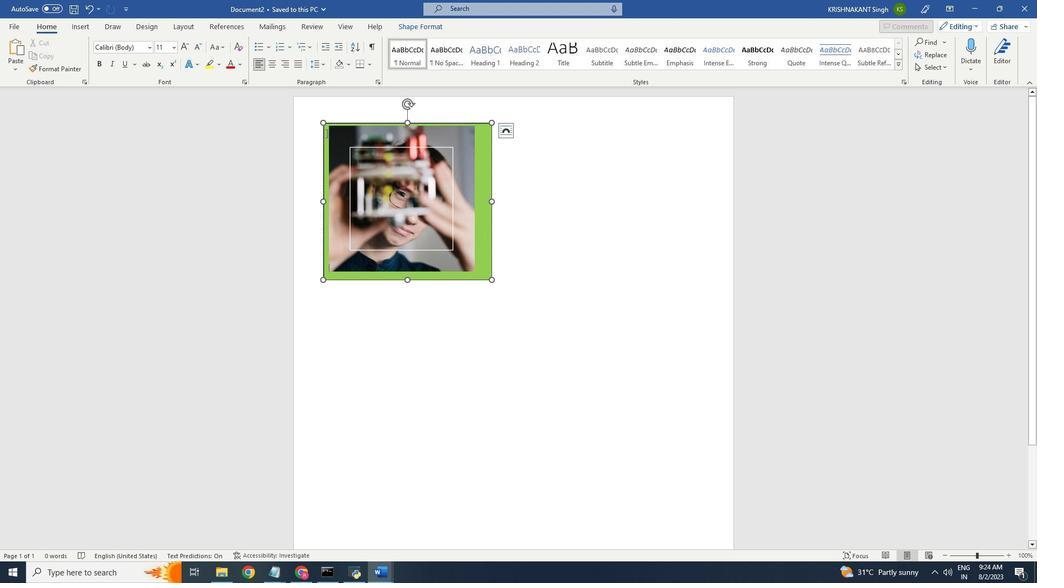 
Action: Mouse pressed left at (345, 317)
Screenshot: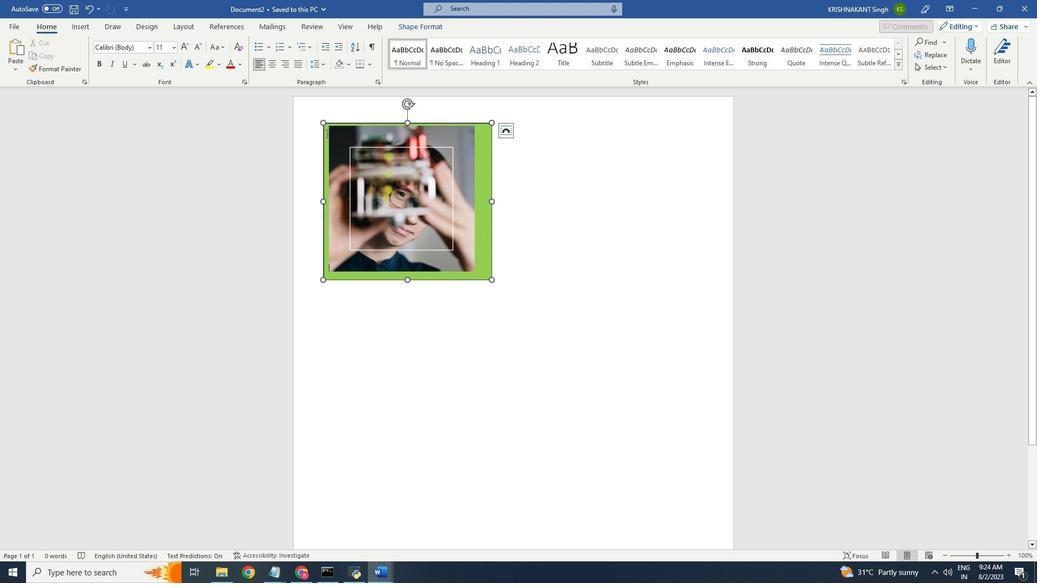 
Action: Mouse moved to (345, 321)
Screenshot: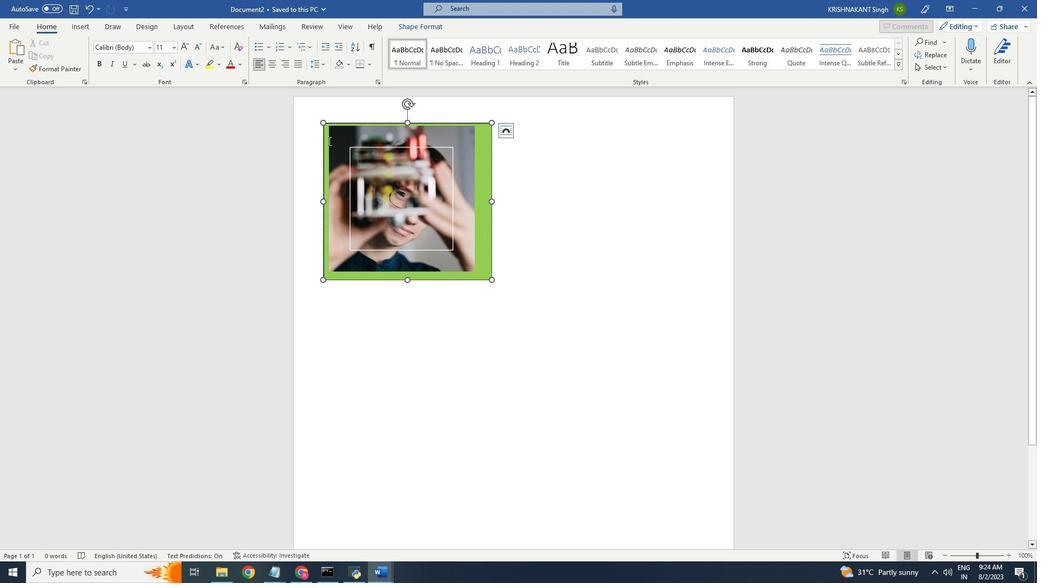 
Action: Key pressed <Key.space>
Screenshot: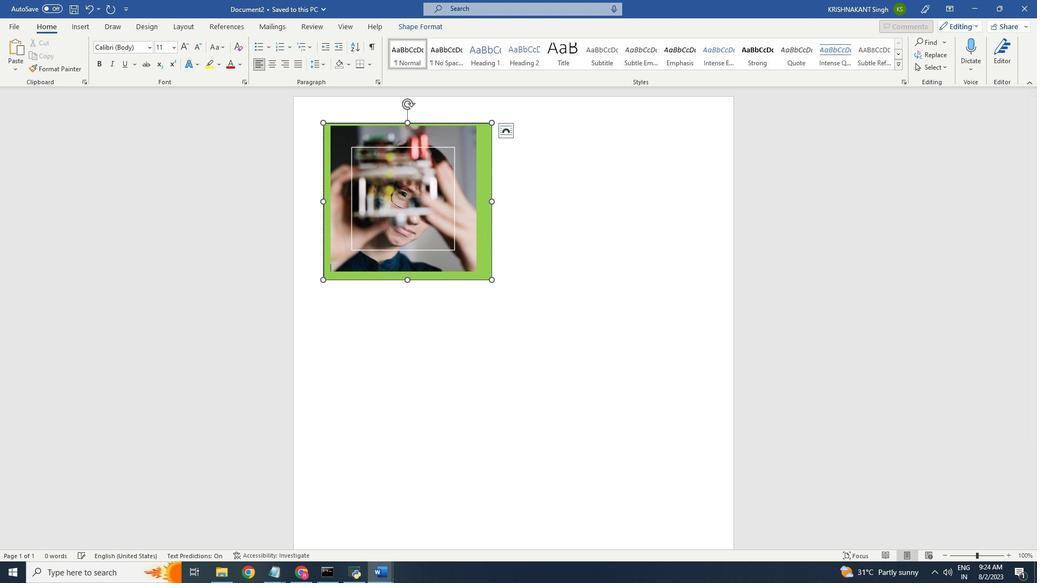 
Action: Mouse moved to (345, 321)
Screenshot: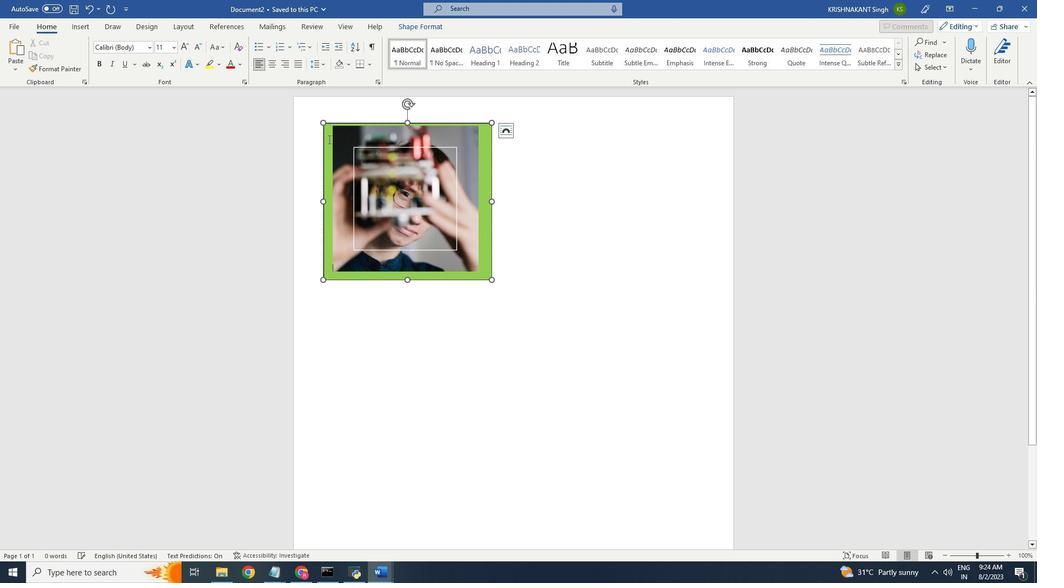 
Action: Key pressed <Key.space>
Screenshot: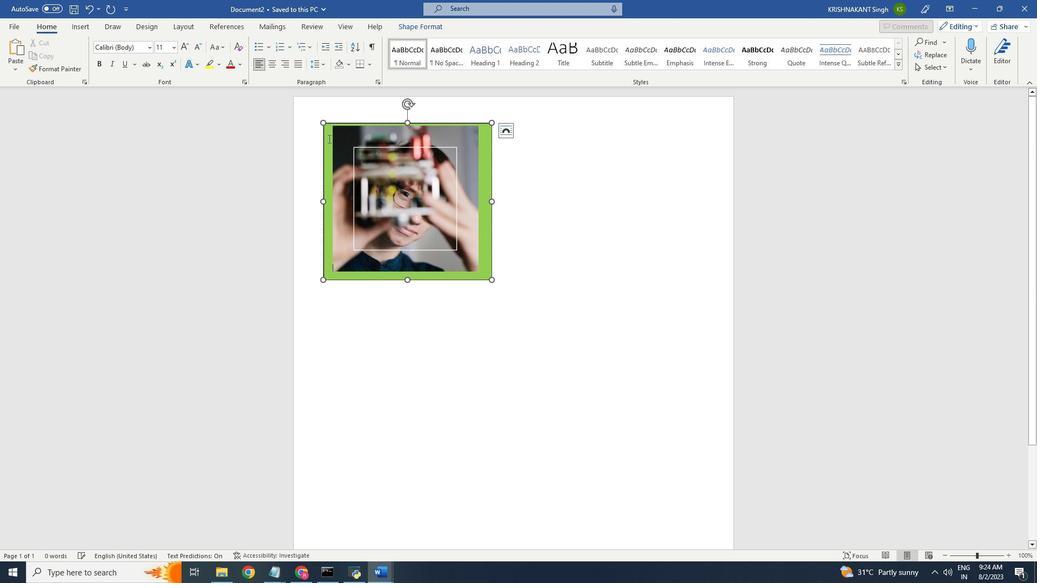 
Action: Mouse moved to (345, 320)
Screenshot: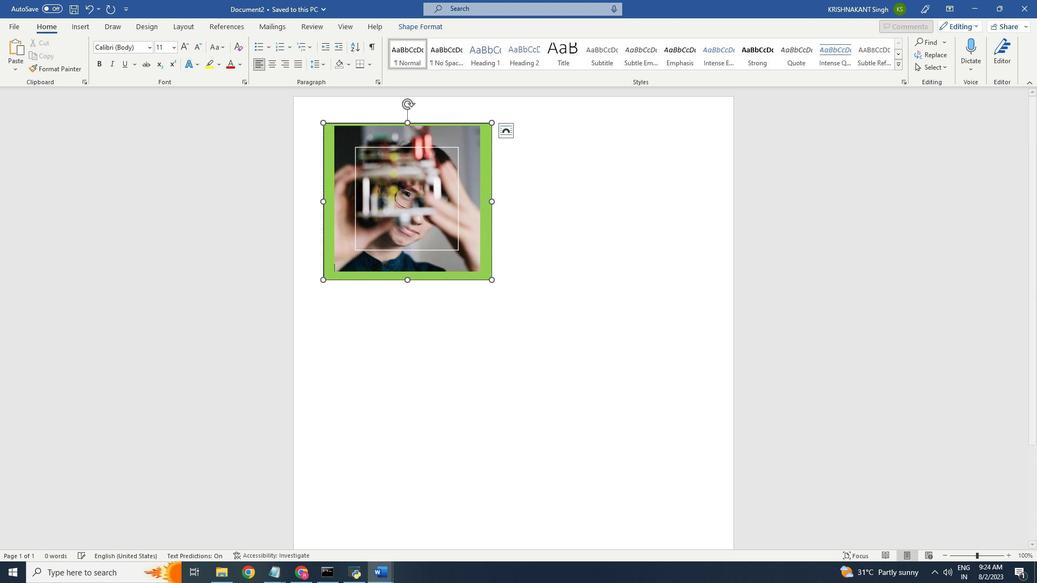 
Action: Key pressed <Key.space>
Screenshot: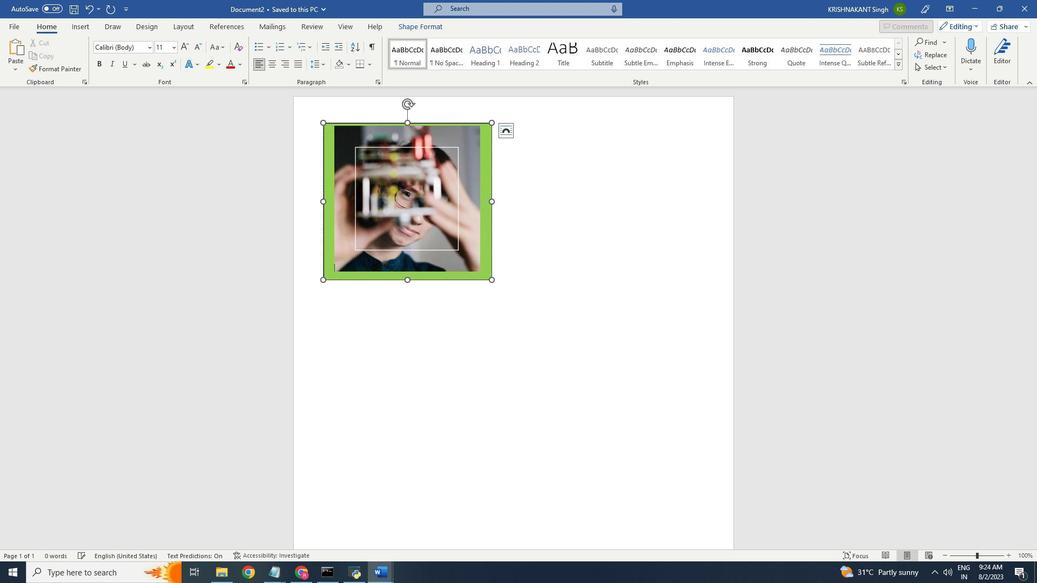
Action: Mouse moved to (344, 311)
Screenshot: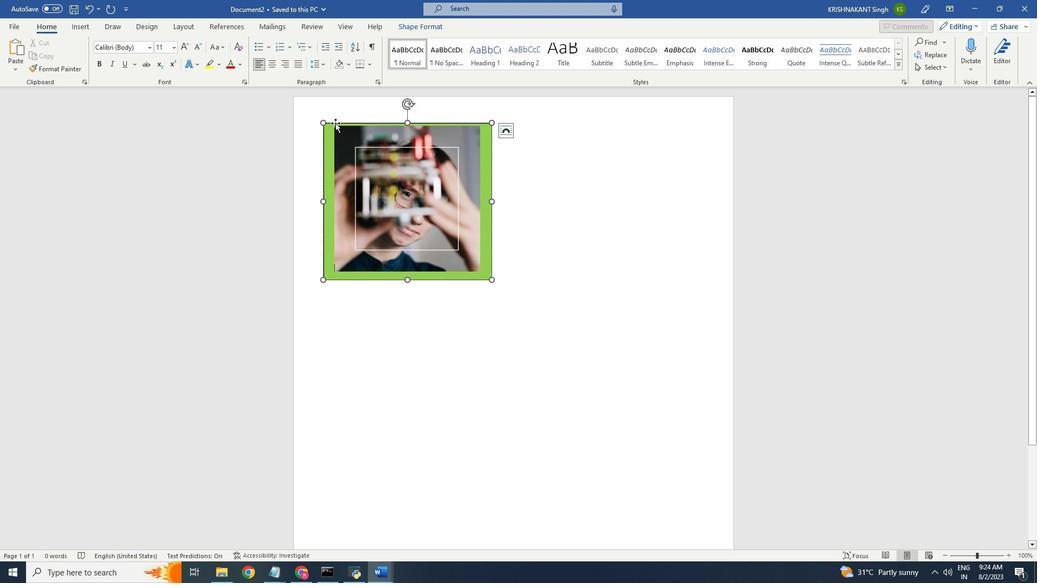 
Action: Key pressed <Key.enter>
Screenshot: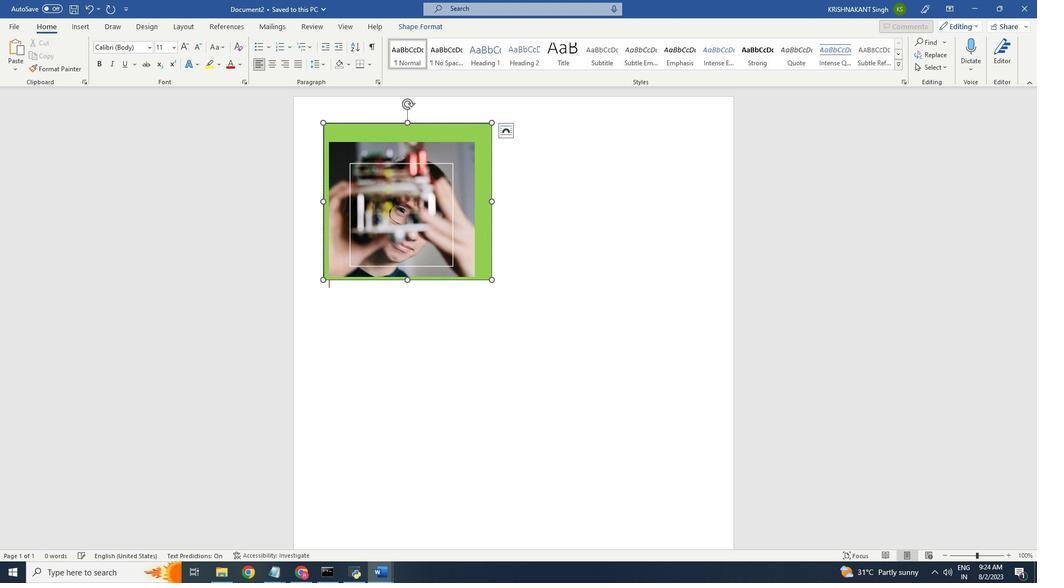 
Action: Mouse moved to (345, 330)
Screenshot: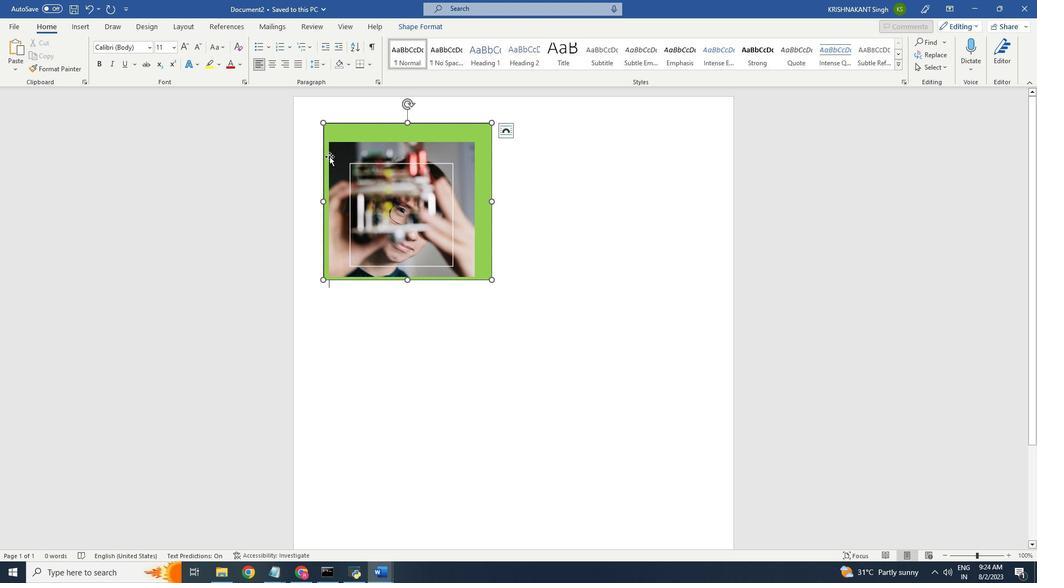 
Action: Mouse pressed left at (345, 330)
Screenshot: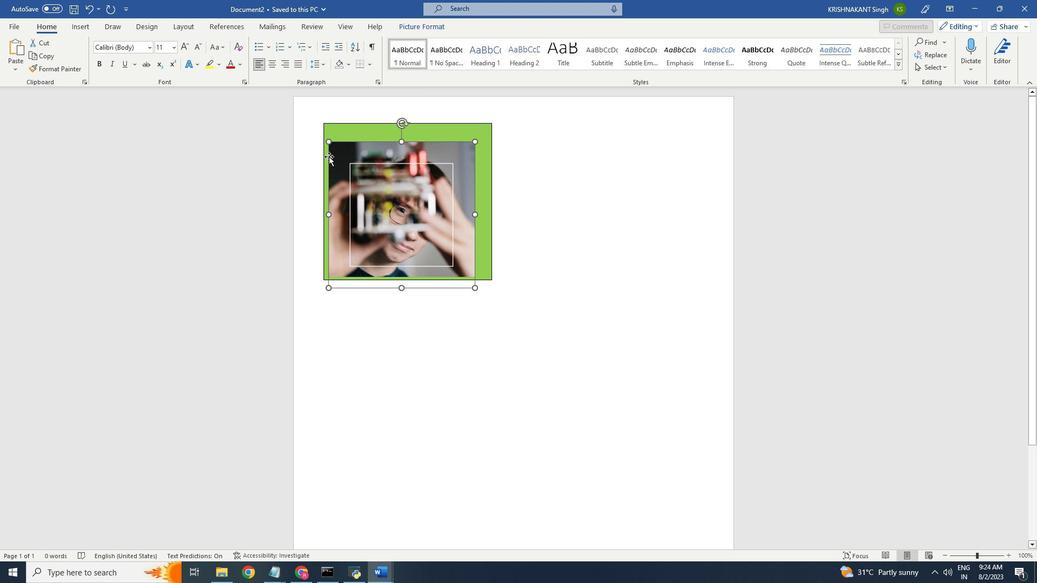
Action: Mouse moved to (345, 330)
Screenshot: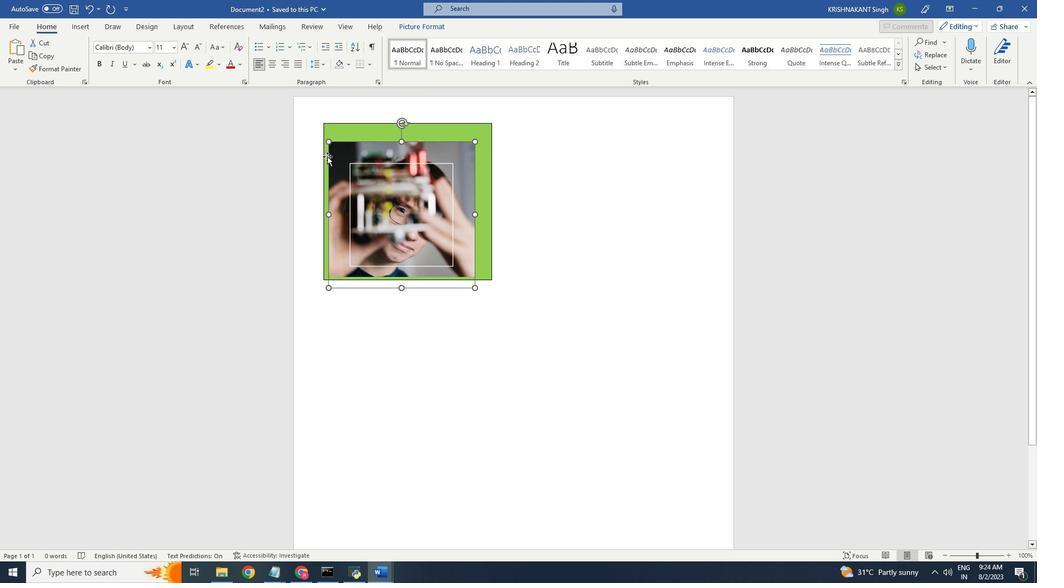 
Action: Mouse pressed left at (345, 330)
Screenshot: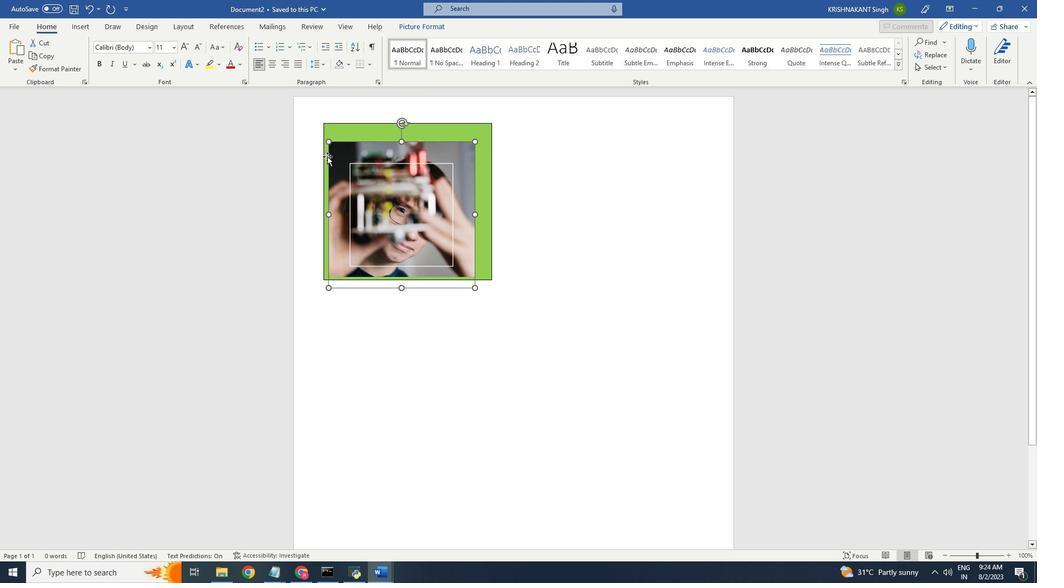 
Action: Mouse pressed left at (345, 330)
Screenshot: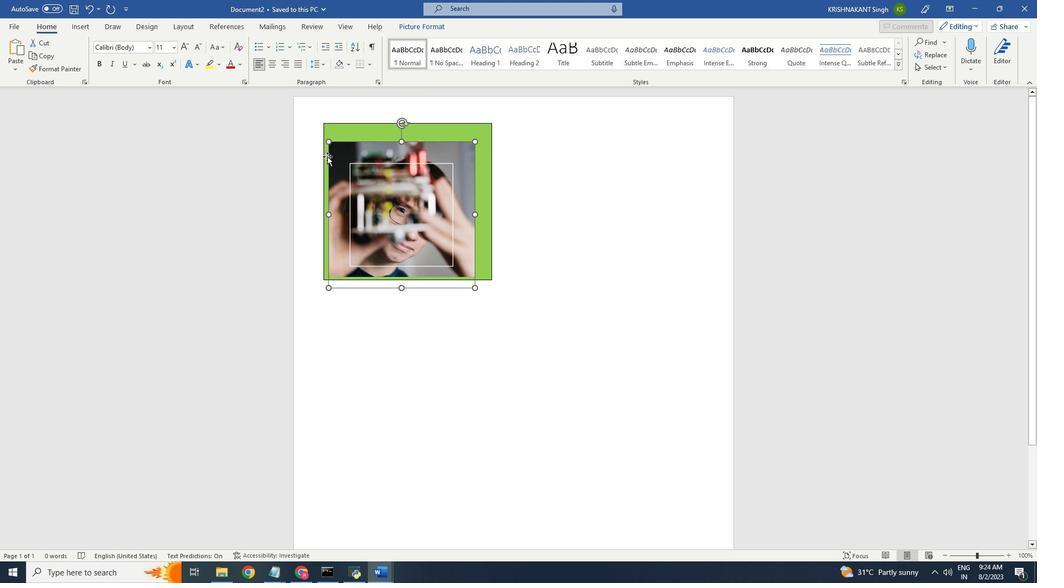 
Action: Mouse moved to (345, 326)
Screenshot: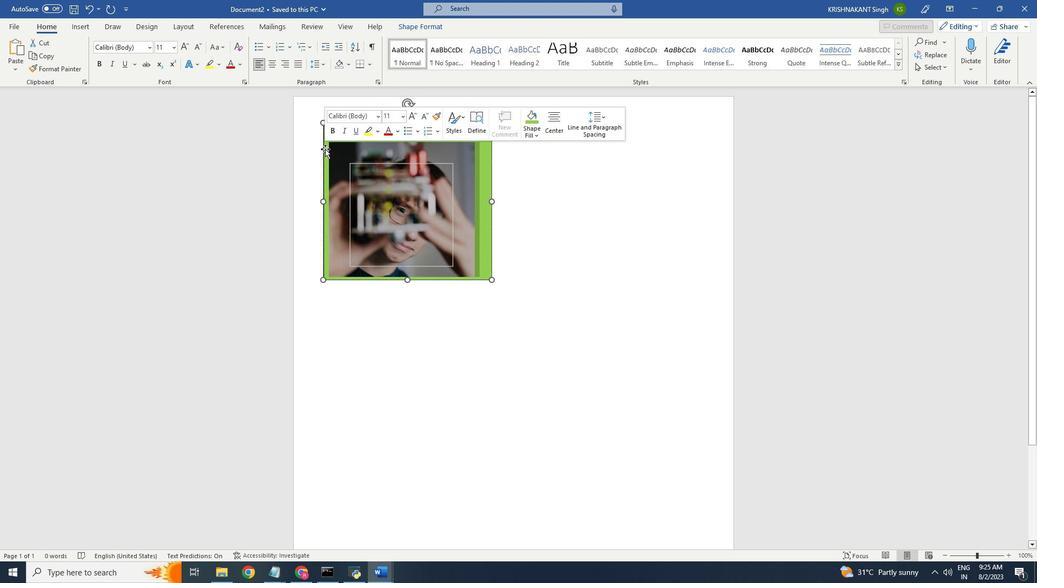 
Action: Mouse pressed left at (345, 326)
Screenshot: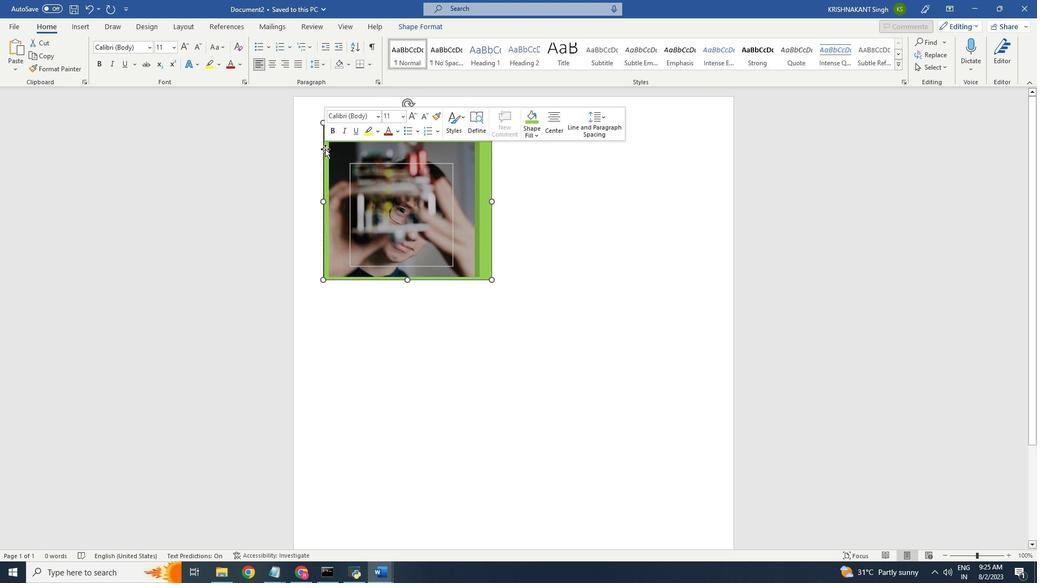 
Action: Mouse moved to (345, 326)
Screenshot: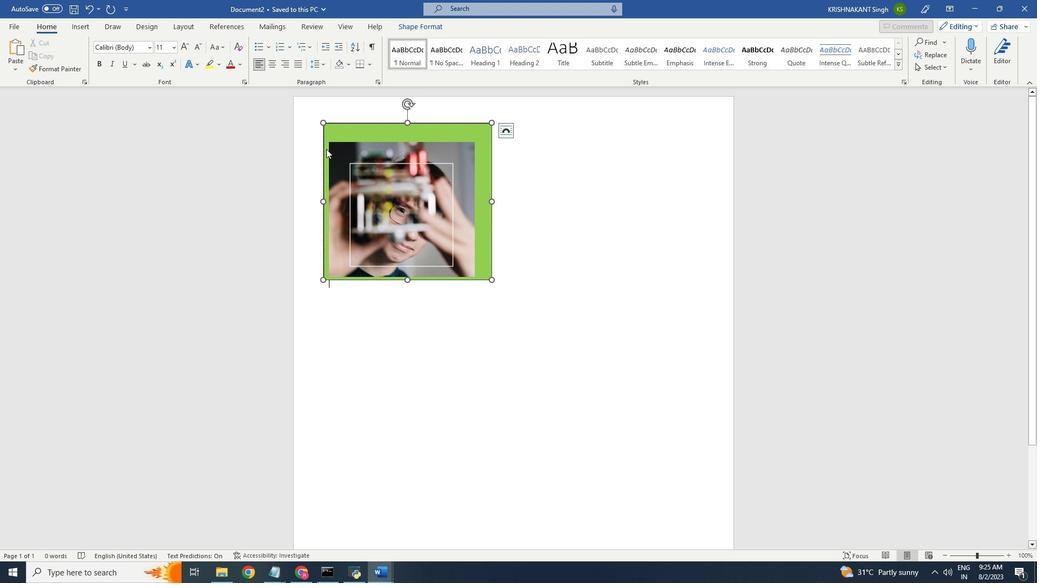 
Action: Mouse pressed left at (345, 326)
Screenshot: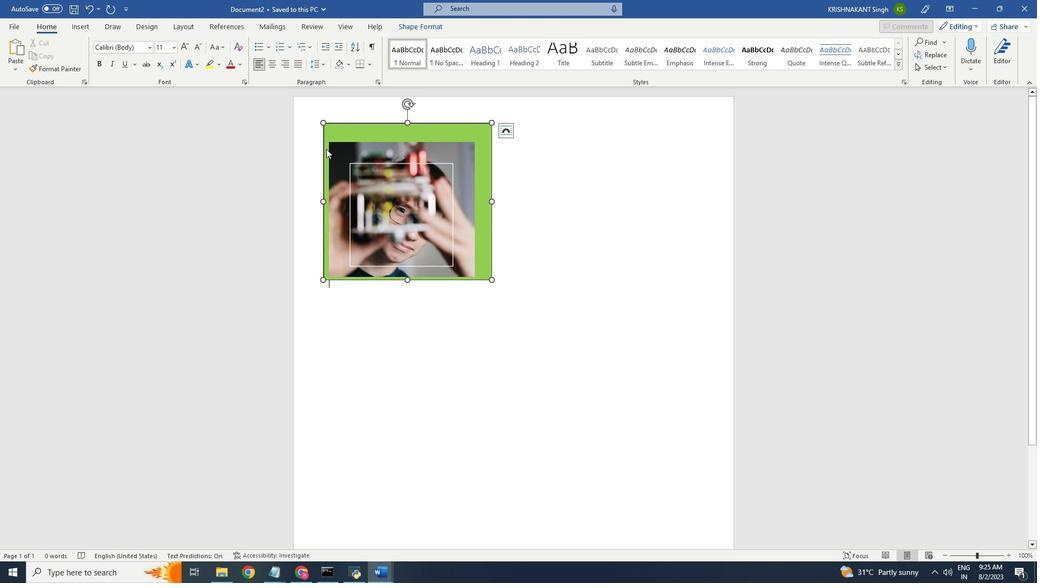 
Action: Mouse pressed left at (345, 326)
Screenshot: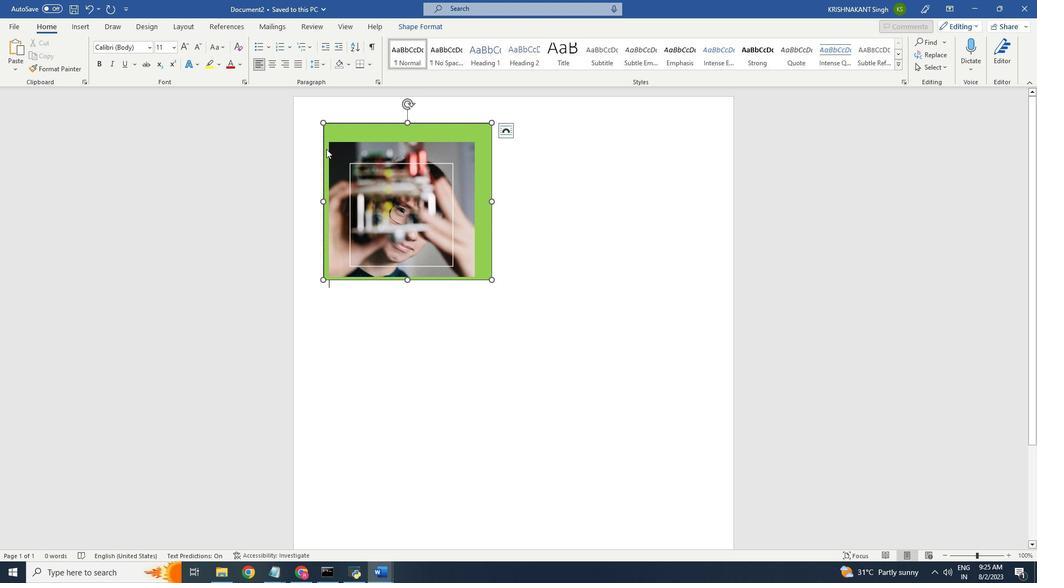 
Action: Mouse moved to (319, 345)
Screenshot: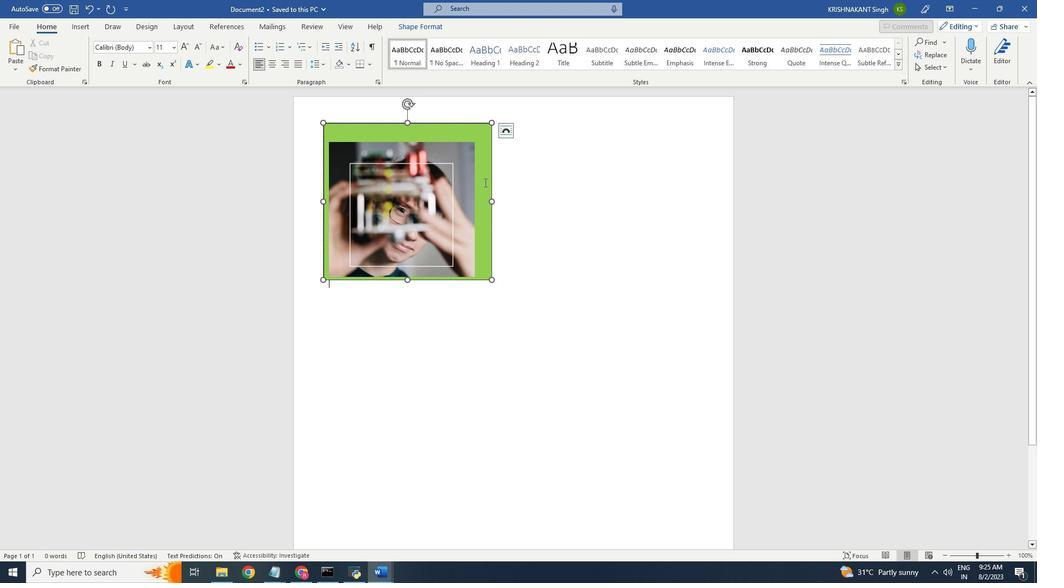 
Action: Mouse pressed left at (319, 345)
Screenshot: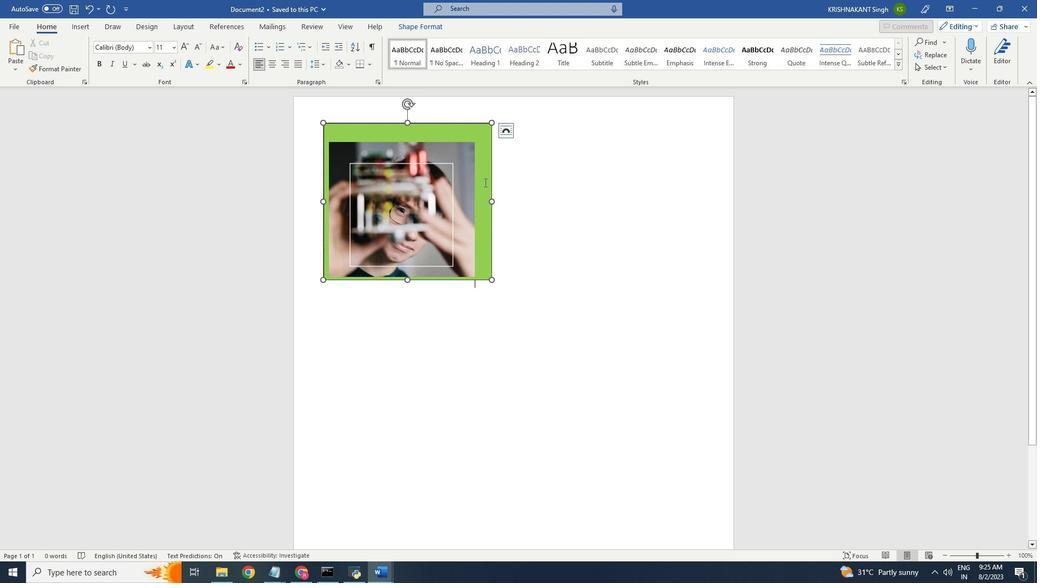 
Action: Key pressed <Key.backspace>
Screenshot: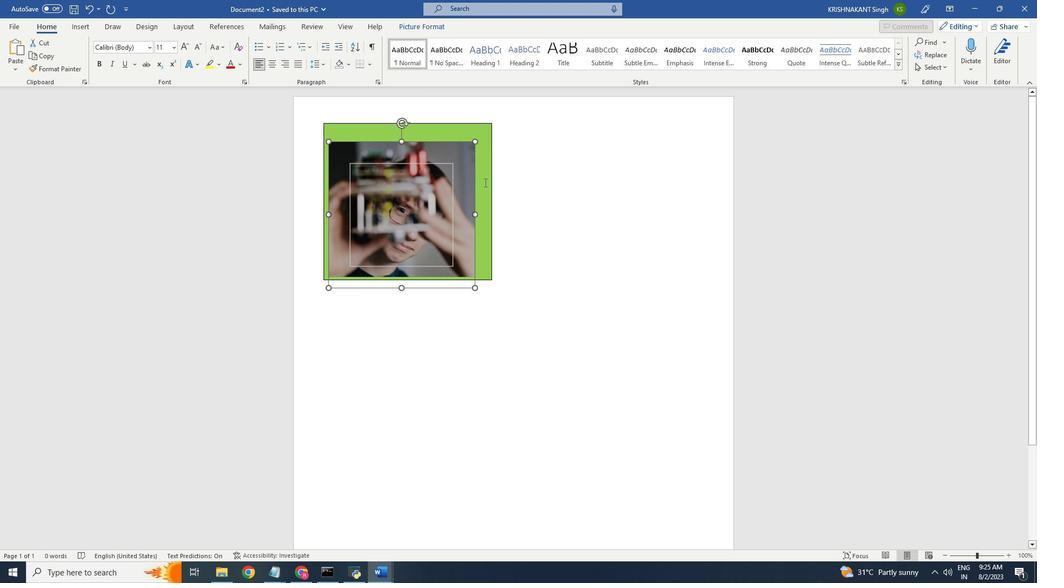 
Action: Mouse moved to (345, 331)
Screenshot: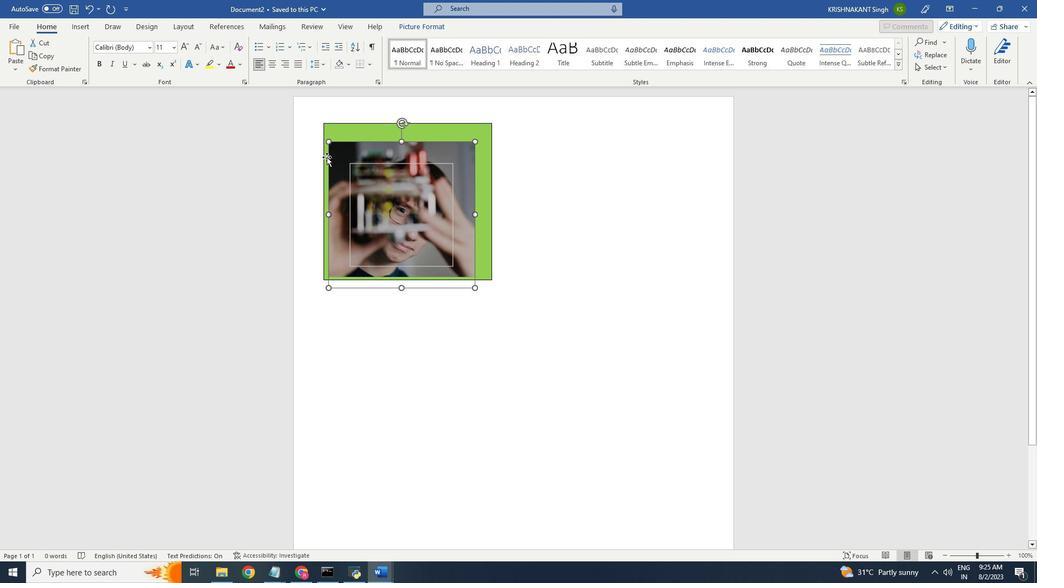 
Action: Mouse pressed left at (345, 331)
Screenshot: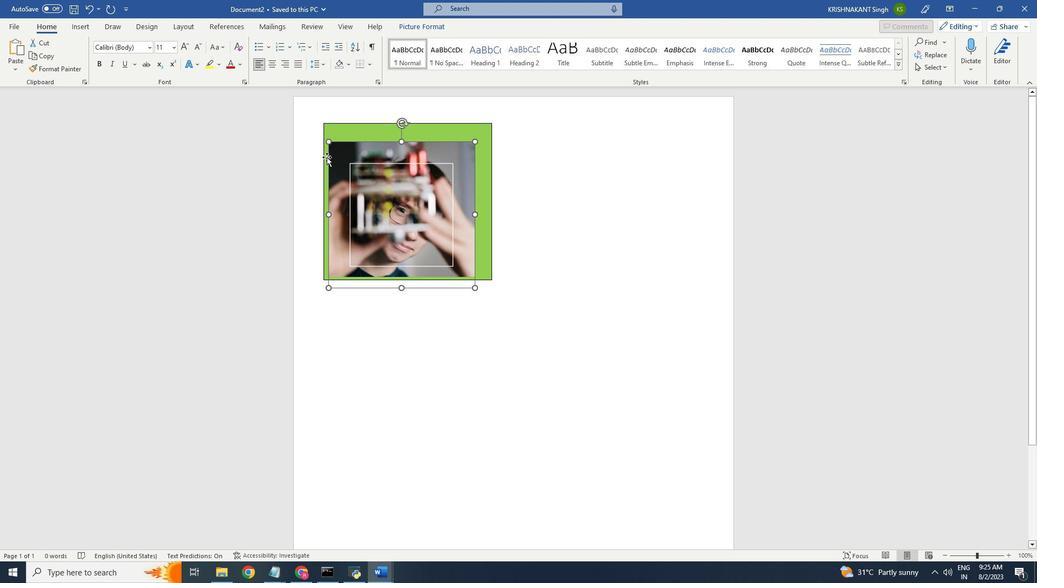 
Action: Mouse moved to (346, 339)
Screenshot: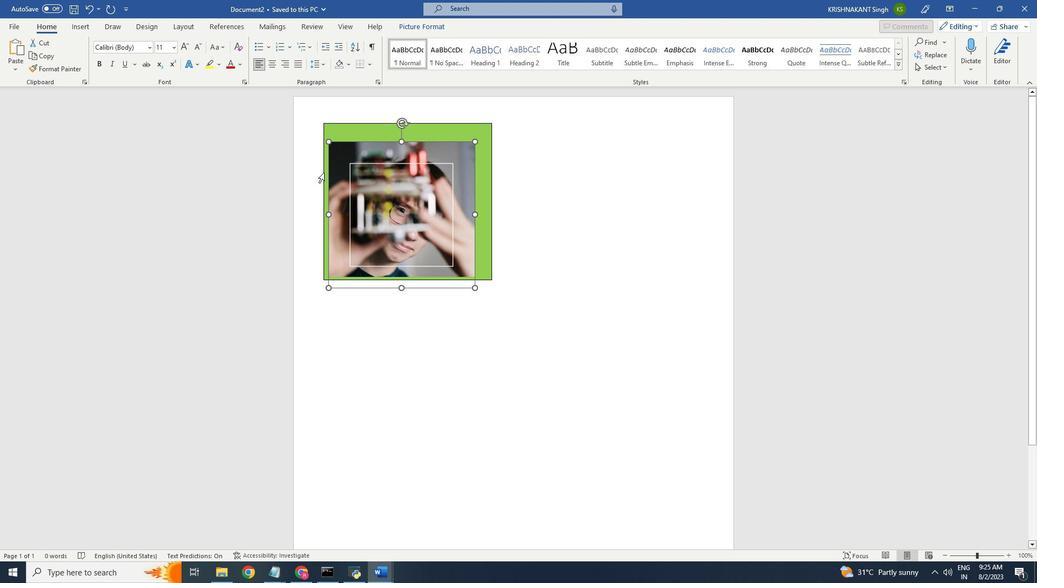 
Action: Mouse pressed left at (346, 339)
Screenshot: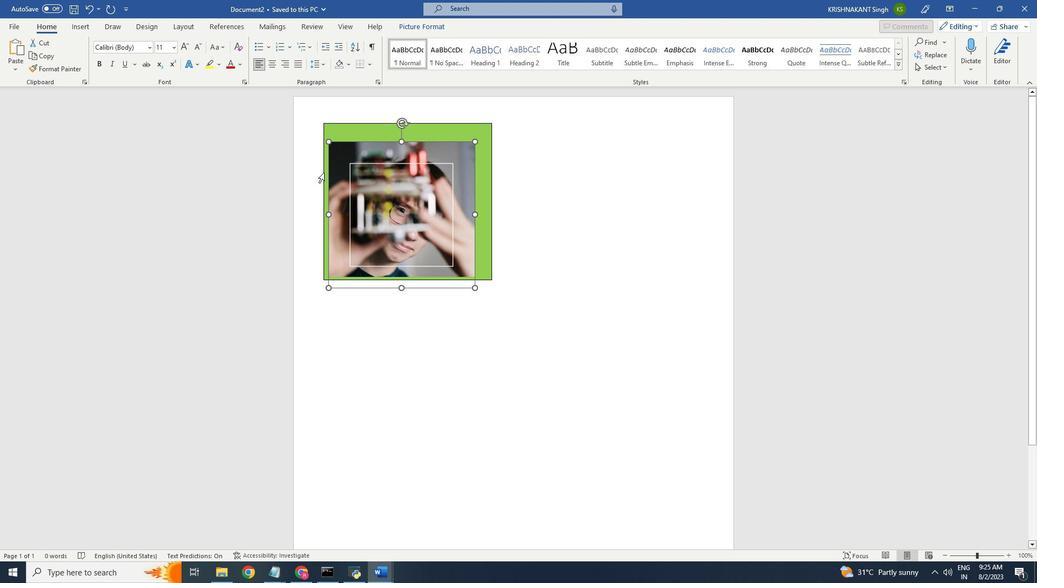 
Action: Mouse moved to (346, 339)
Screenshot: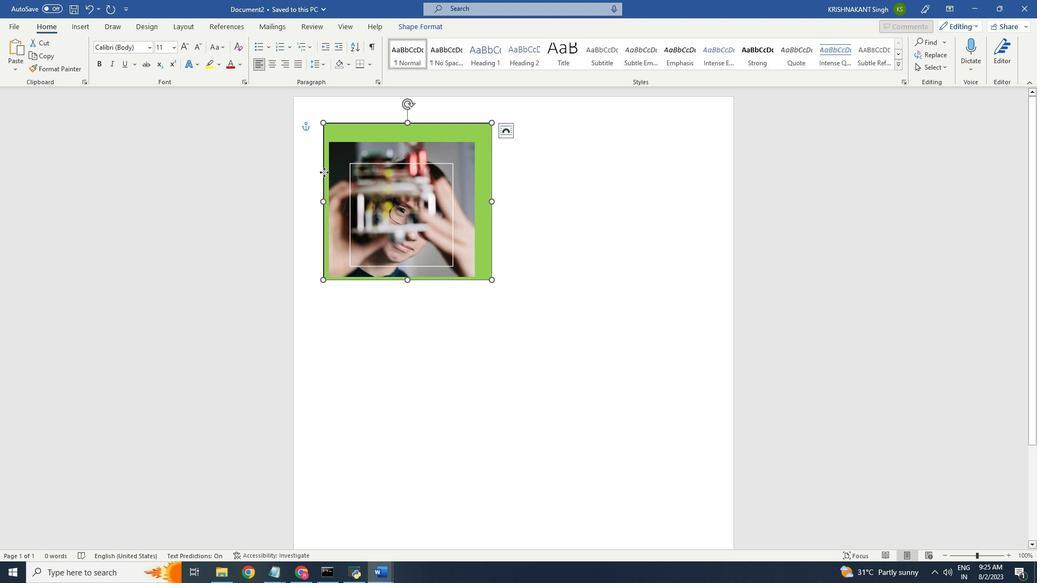 
Action: Mouse pressed left at (346, 339)
Screenshot: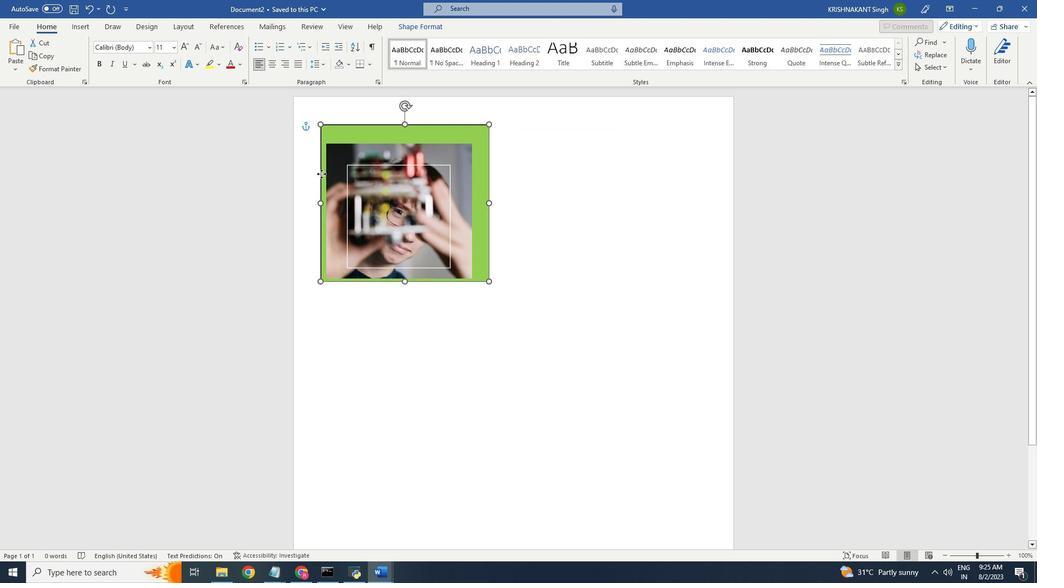 
Action: Mouse moved to (347, 357)
Screenshot: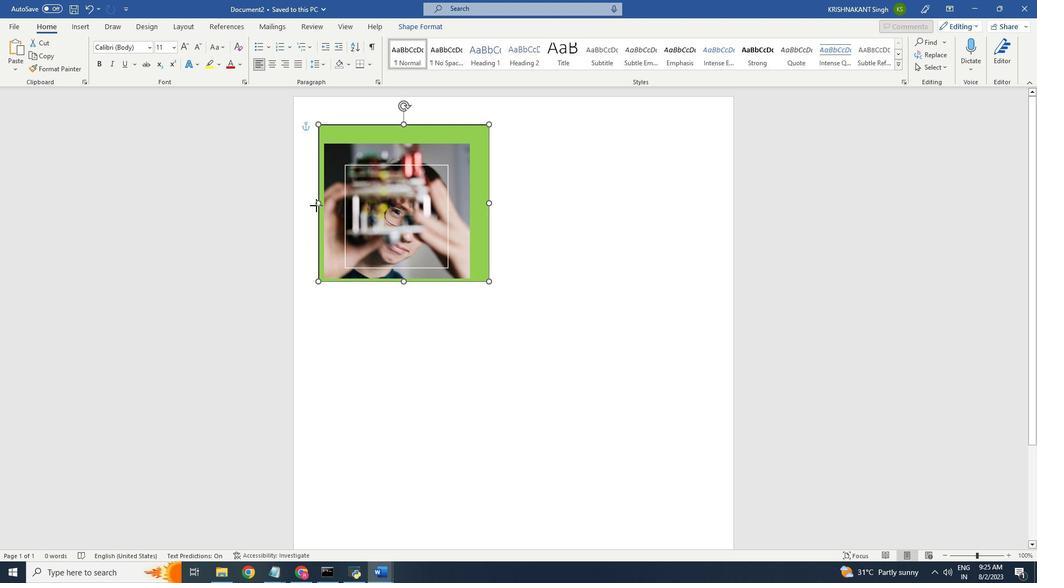 
Action: Mouse pressed left at (347, 357)
Screenshot: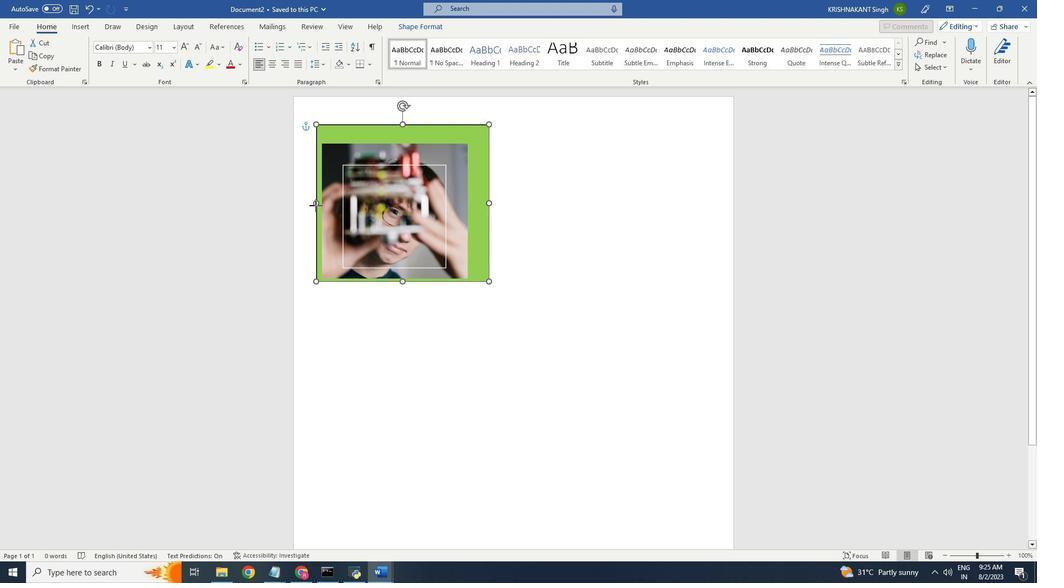 
Action: Mouse moved to (346, 348)
Screenshot: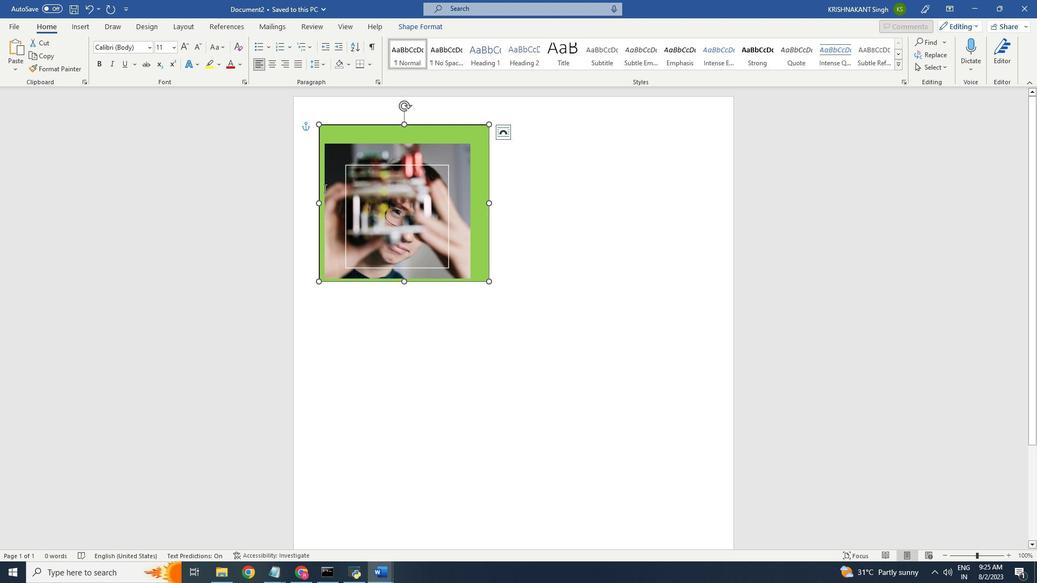 
Action: Mouse pressed left at (346, 348)
Screenshot: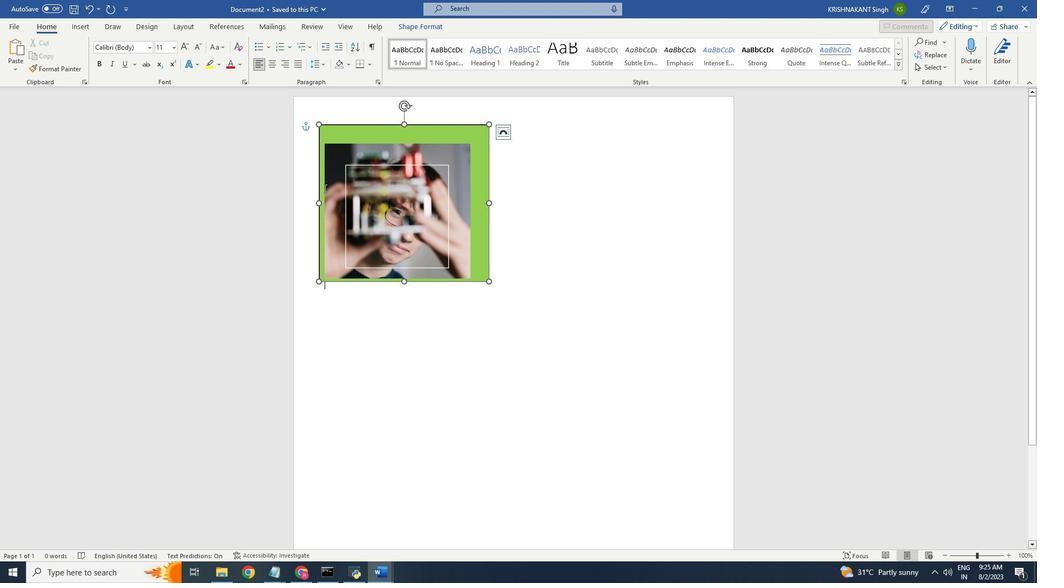 
Action: Mouse moved to (345, 319)
Screenshot: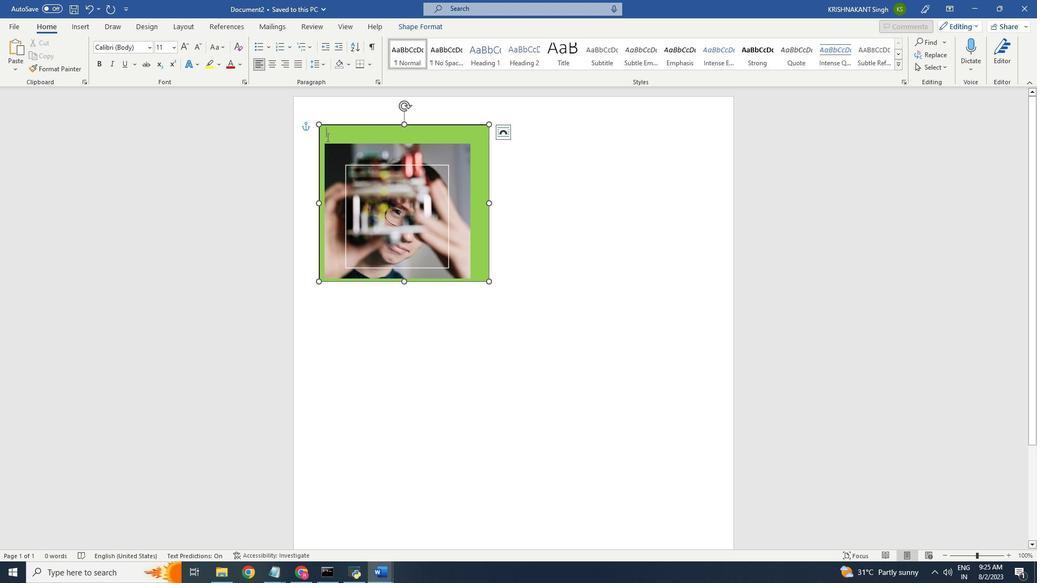 
Action: Mouse pressed left at (345, 319)
Screenshot: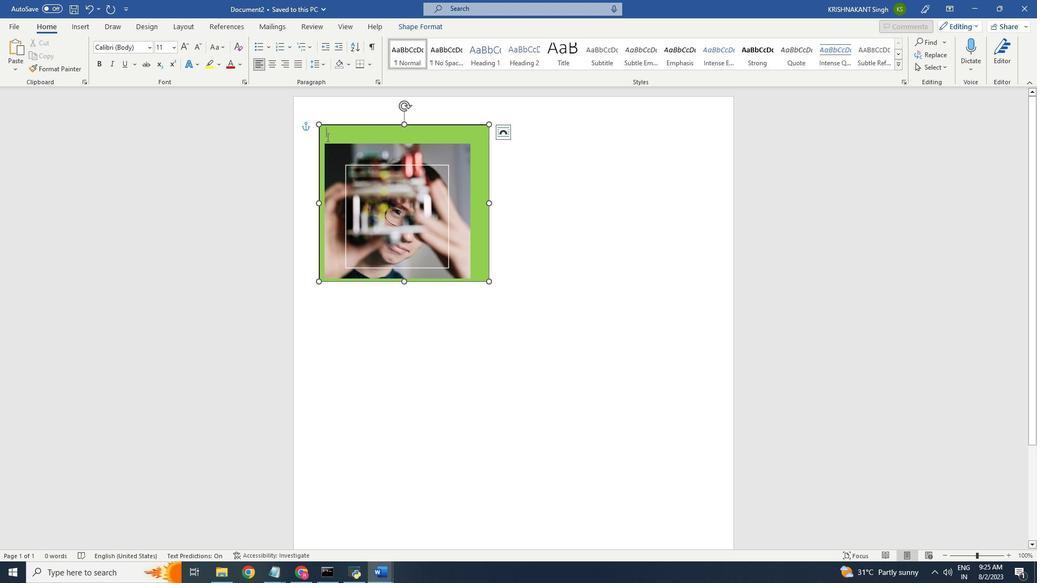 
Action: Key pressed <Key.space>
Screenshot: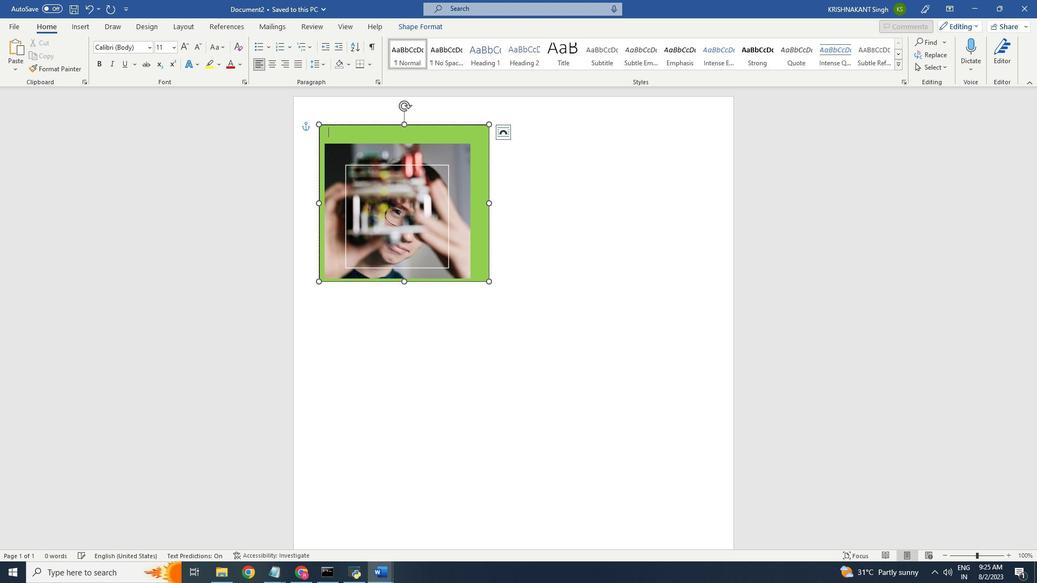 
Action: Mouse moved to (345, 319)
Screenshot: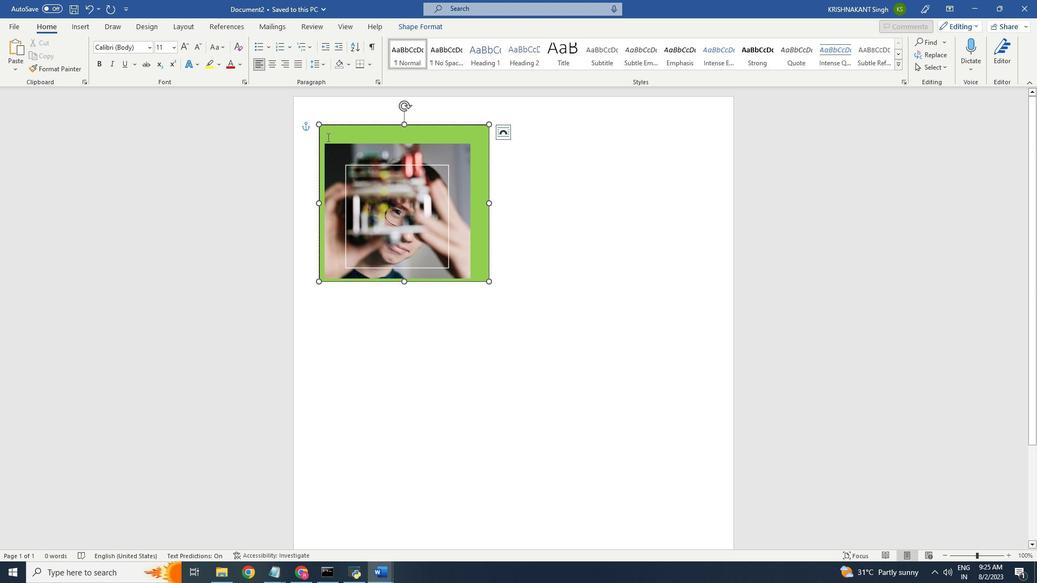 
Action: Key pressed <Key.tab><Key.tab><Key.tab><Key.tab><Key.tab><Key.tab><Key.tab>
Screenshot: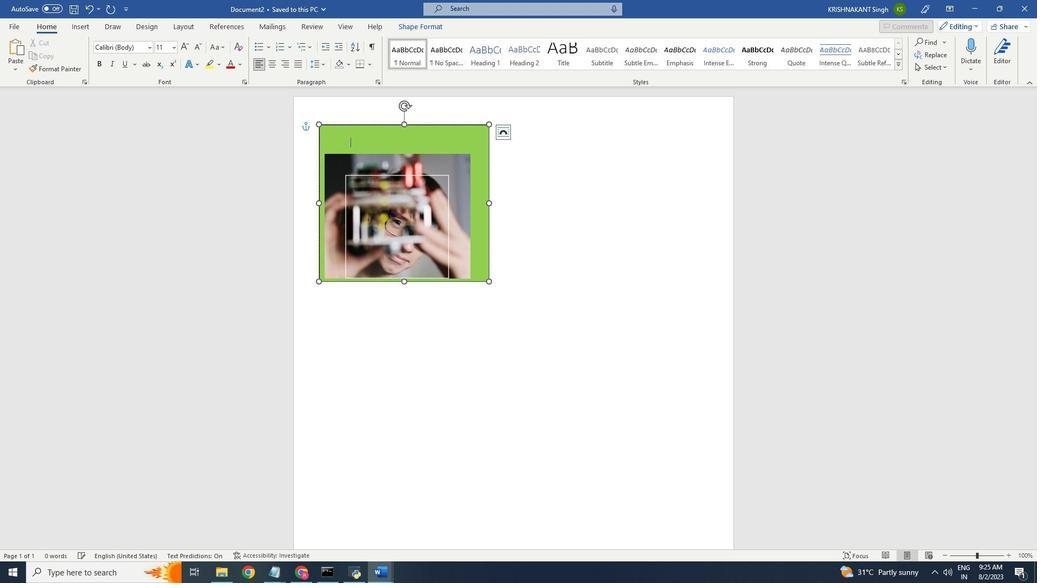 
Action: Mouse moved to (344, 334)
Screenshot: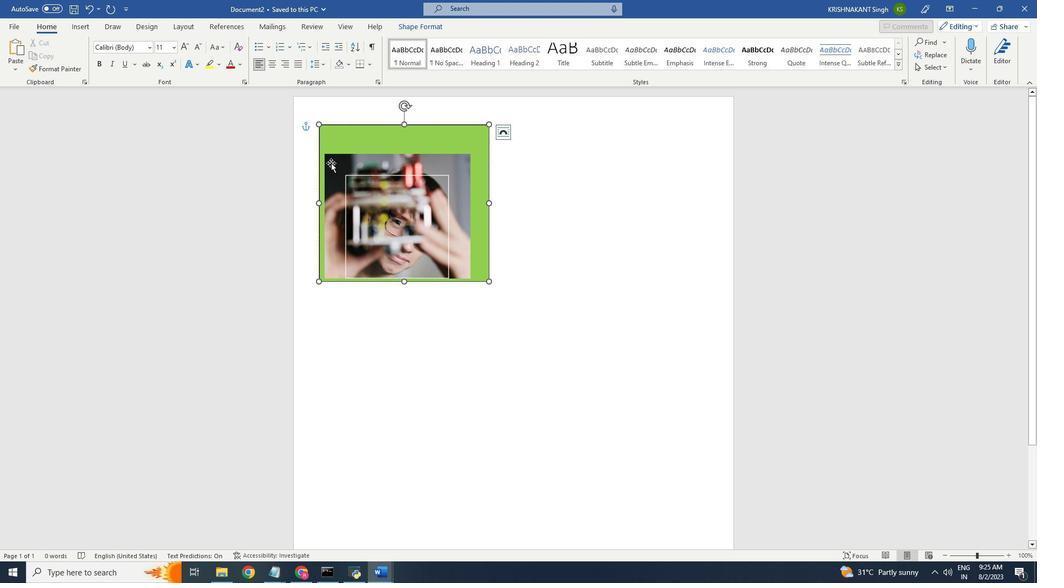 
Action: Key pressed <Key.backspace><Key.backspace>
Screenshot: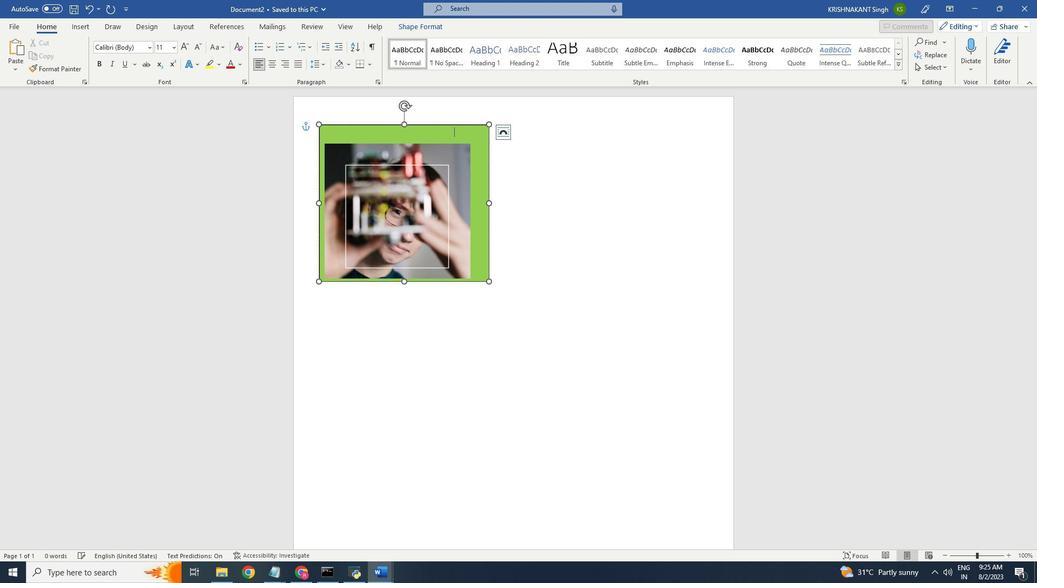 
Action: Mouse moved to (344, 328)
Screenshot: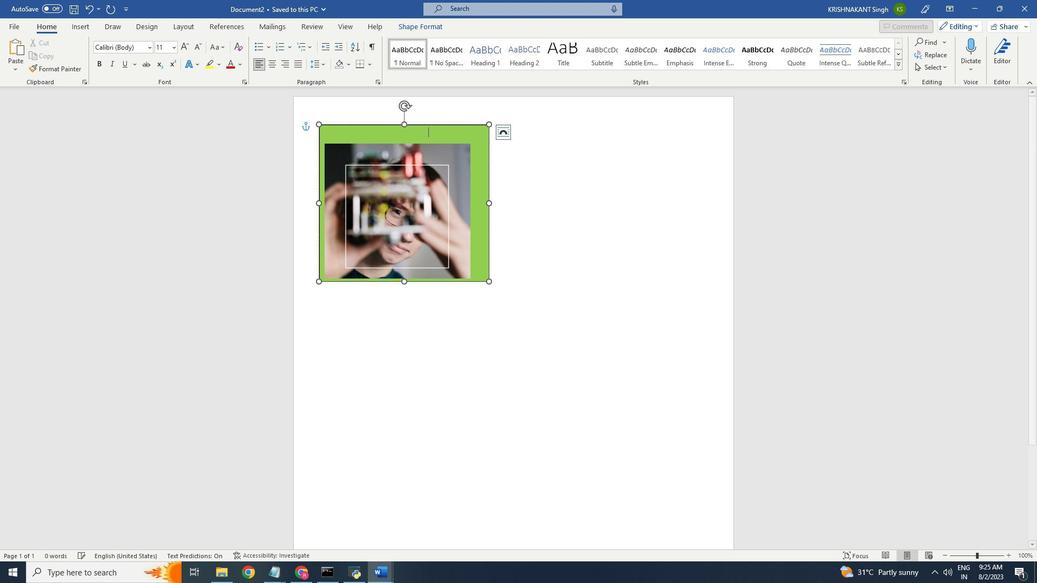 
Action: Key pressed <Key.backspace>
Screenshot: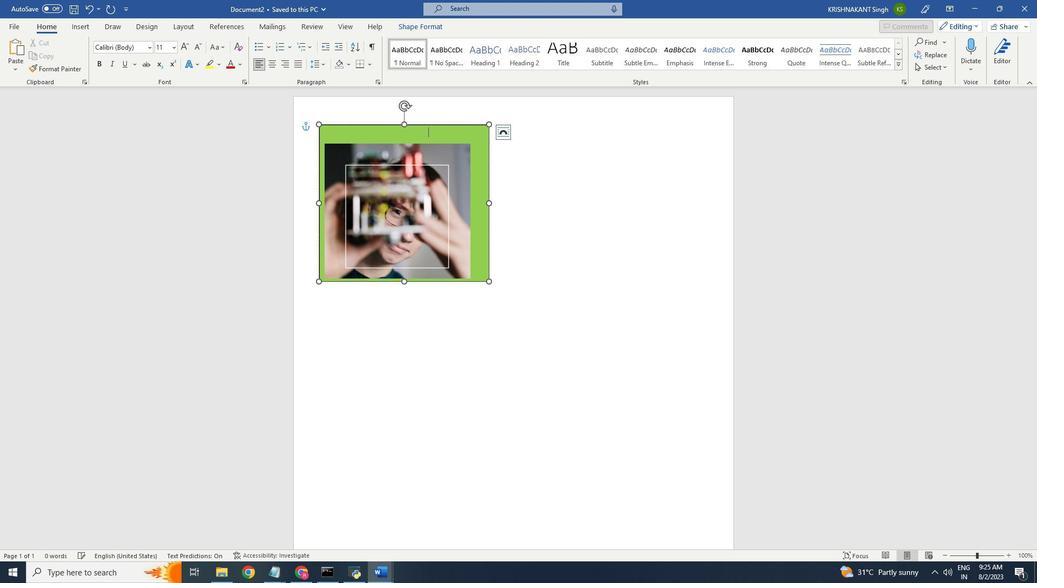 
Action: Mouse moved to (346, 328)
Screenshot: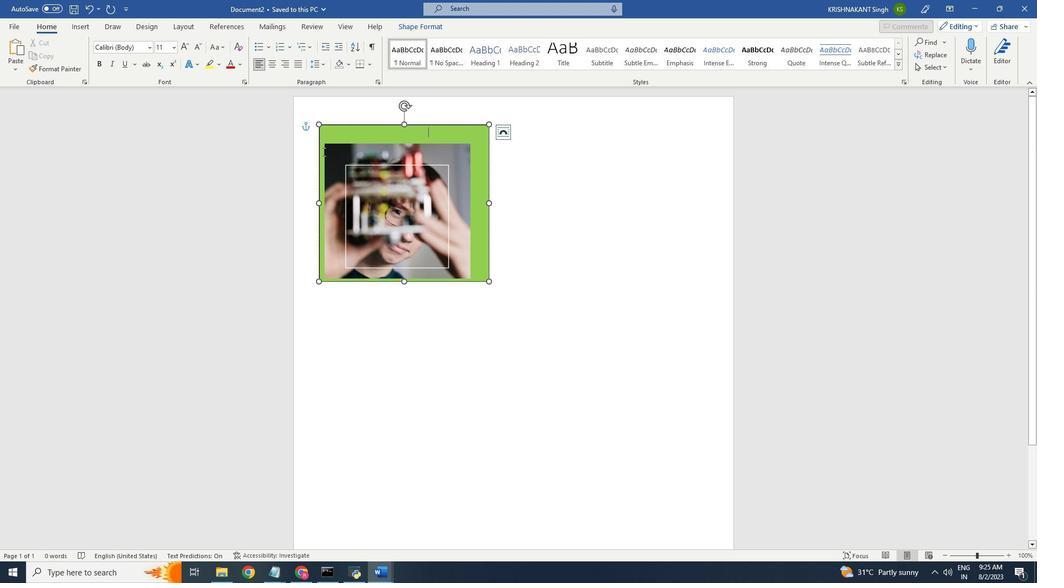
Action: Mouse pressed left at (346, 328)
Screenshot: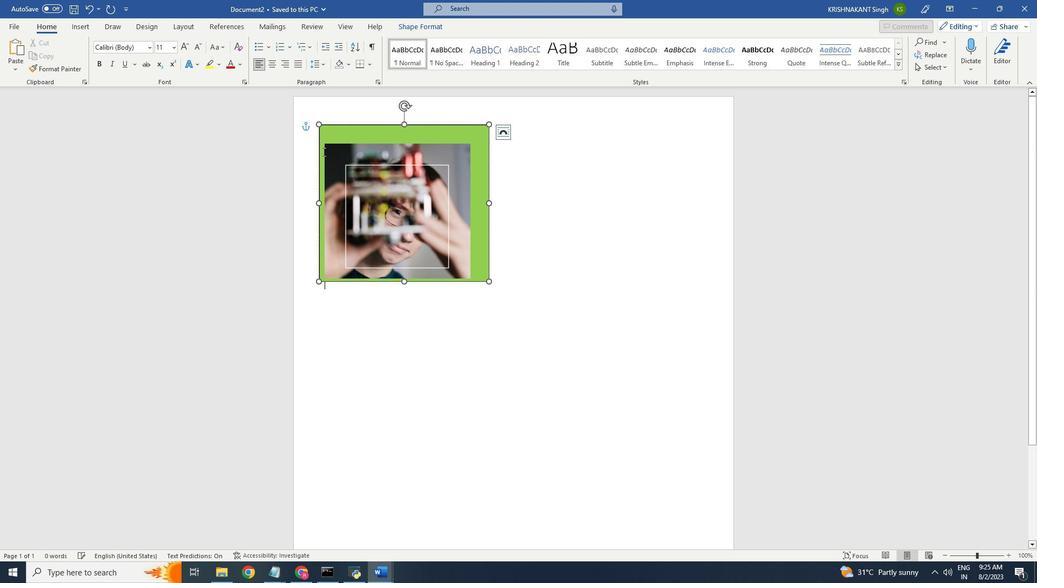 
Action: Key pressed <Key.backspace><Key.space><Key.space><Key.space>
Screenshot: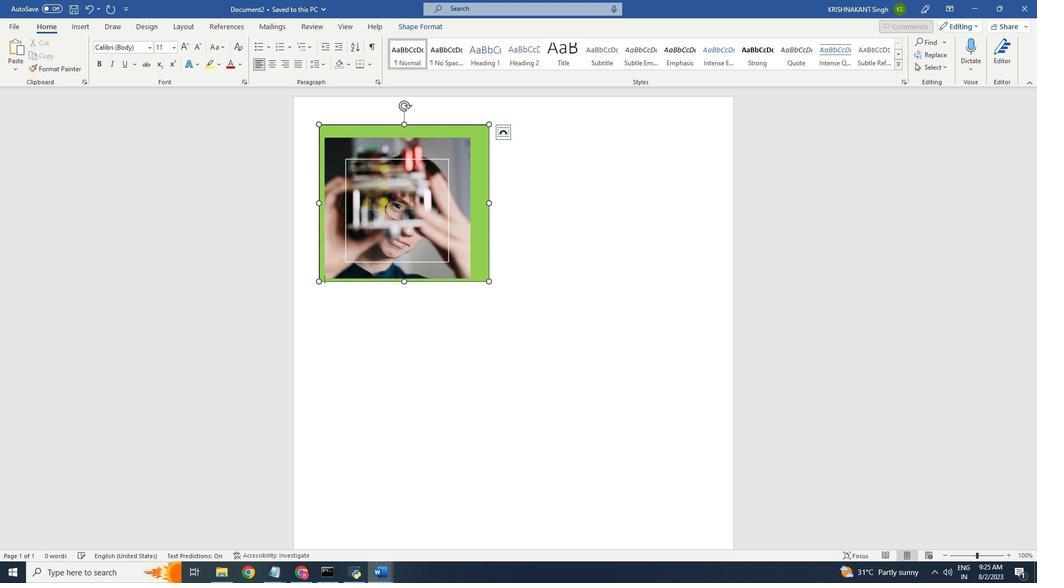 
Action: Mouse moved to (347, 329)
Screenshot: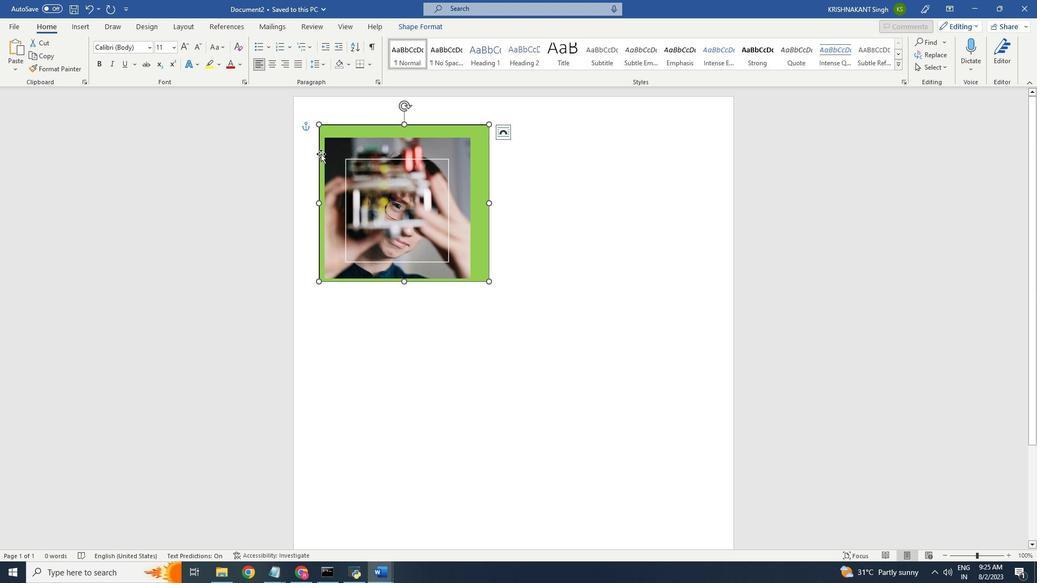 
Action: Mouse pressed left at (347, 329)
Screenshot: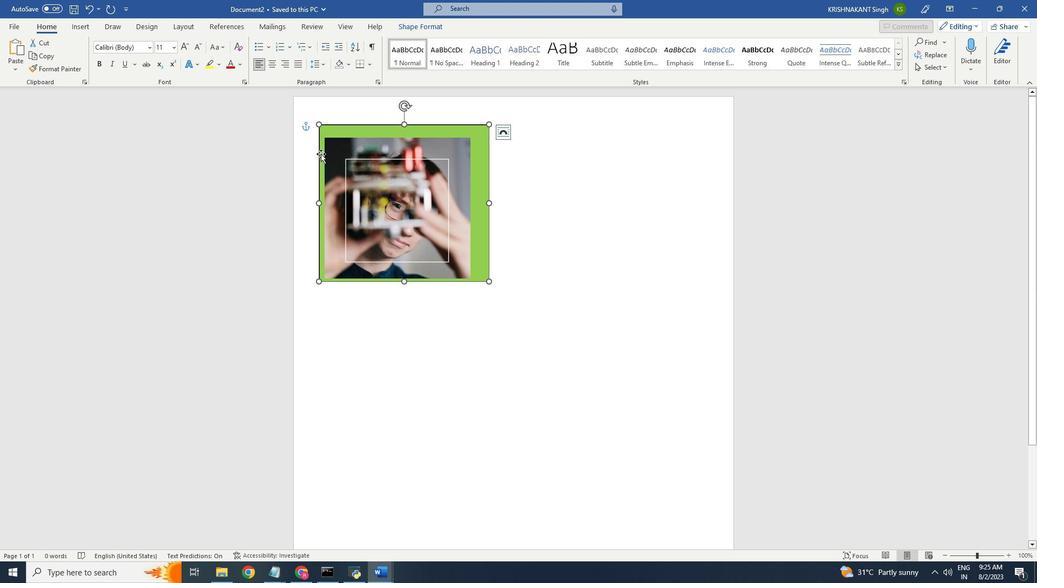 
Action: Mouse pressed left at (347, 329)
Screenshot: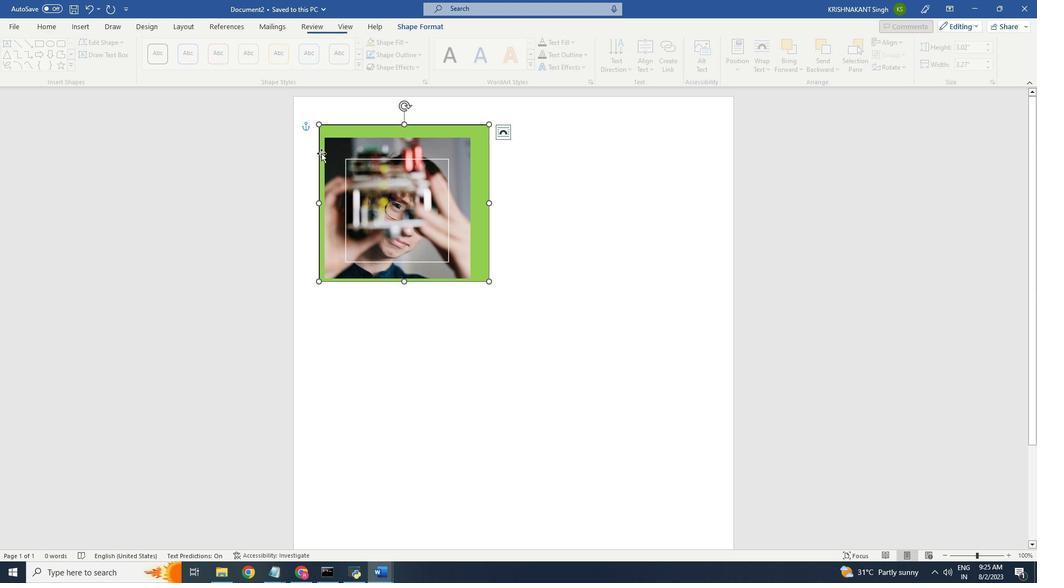 
Action: Mouse moved to (346, 329)
Screenshot: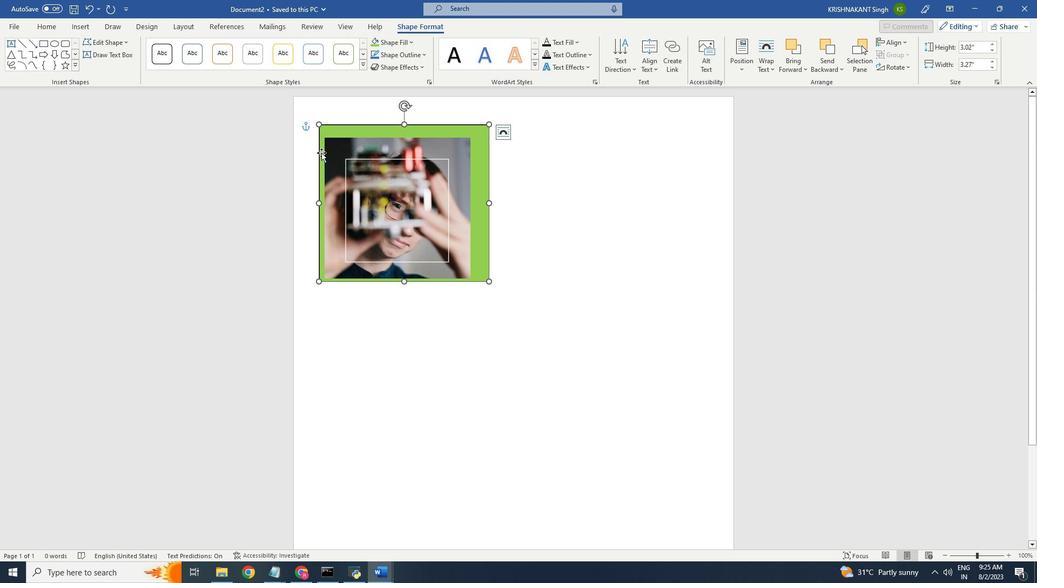 
Action: Mouse pressed left at (346, 329)
Screenshot: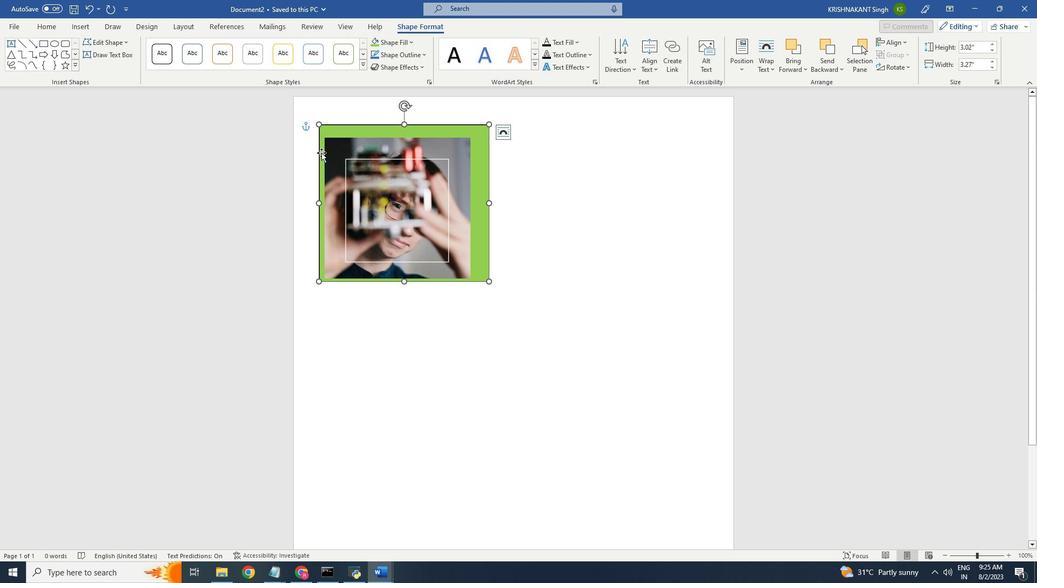 
Action: Mouse moved to (346, 328)
Screenshot: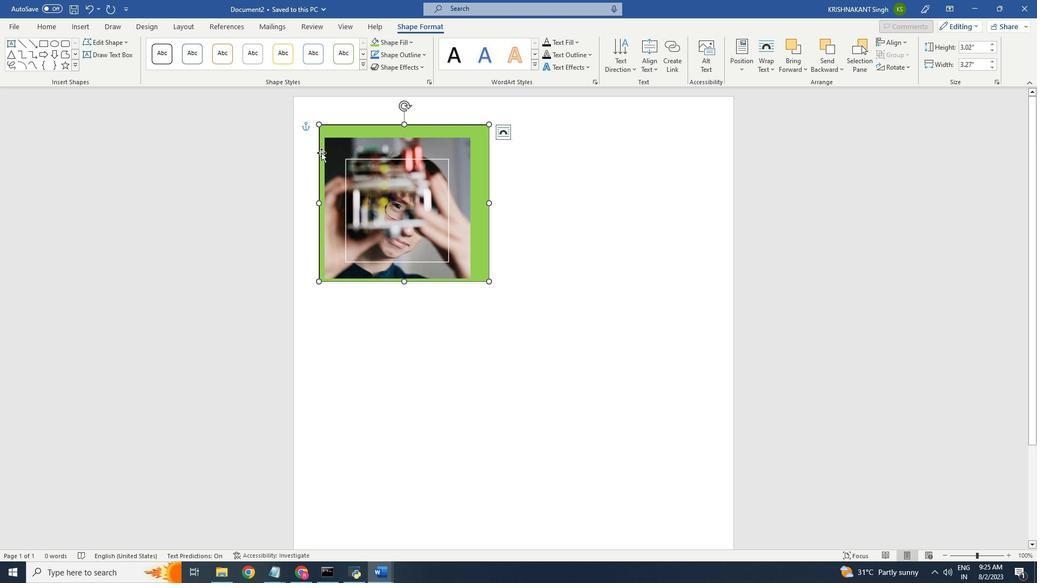 
Action: Mouse pressed left at (346, 328)
Screenshot: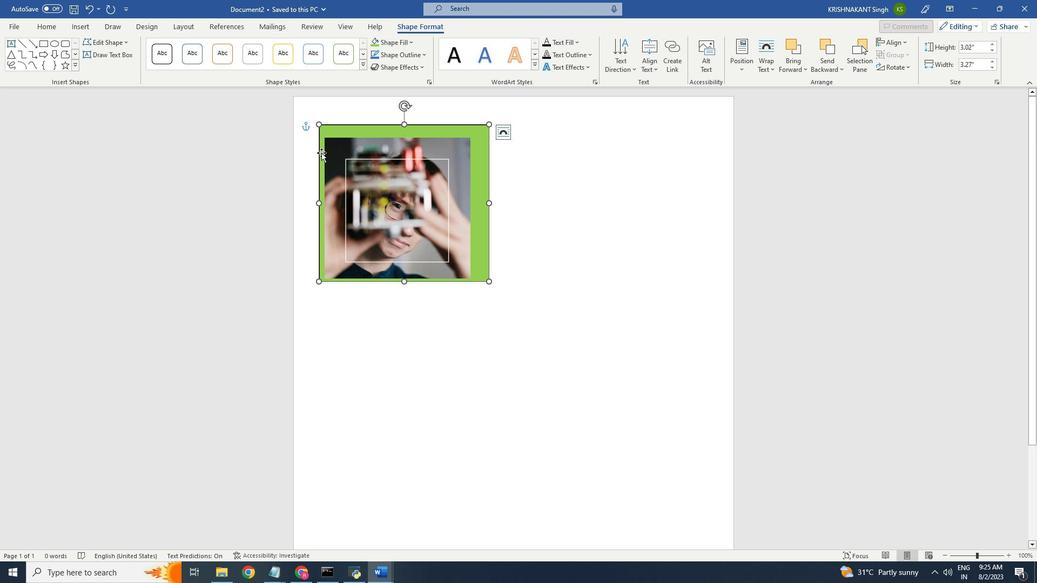 
Action: Mouse moved to (334, 318)
Screenshot: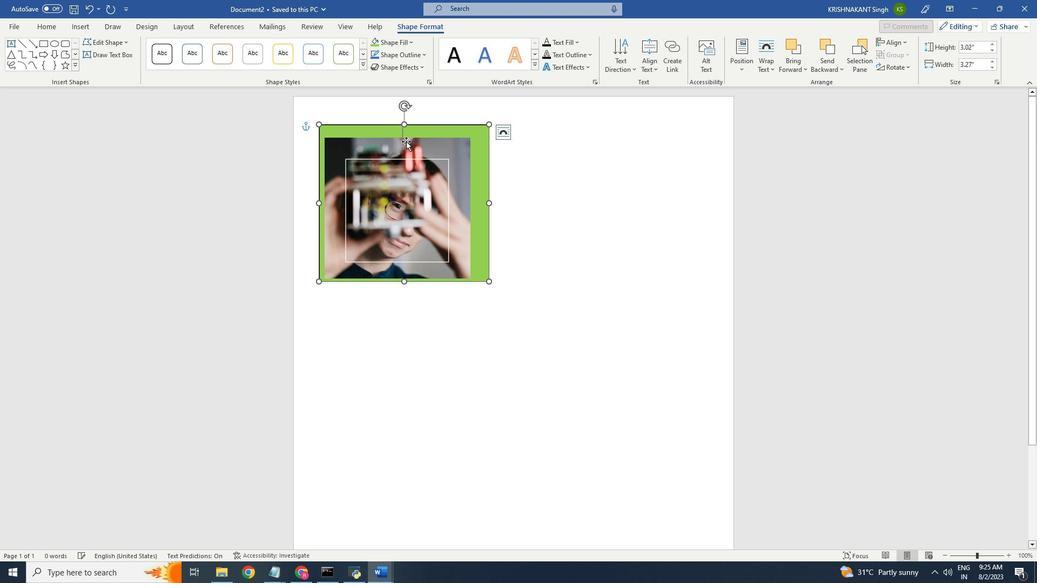 
Action: Mouse pressed left at (334, 318)
Screenshot: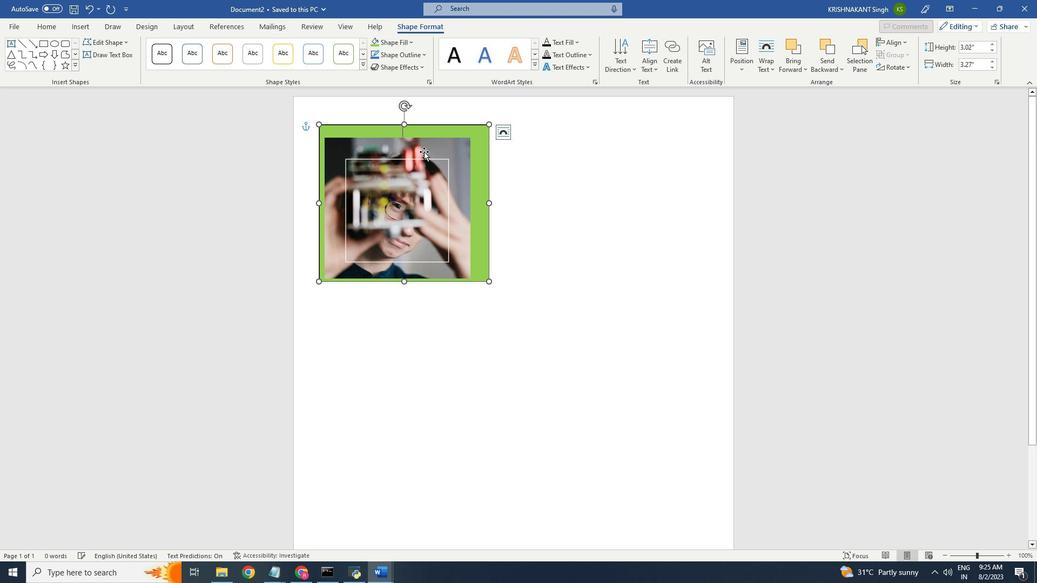 
Action: Mouse moved to (325, 352)
Screenshot: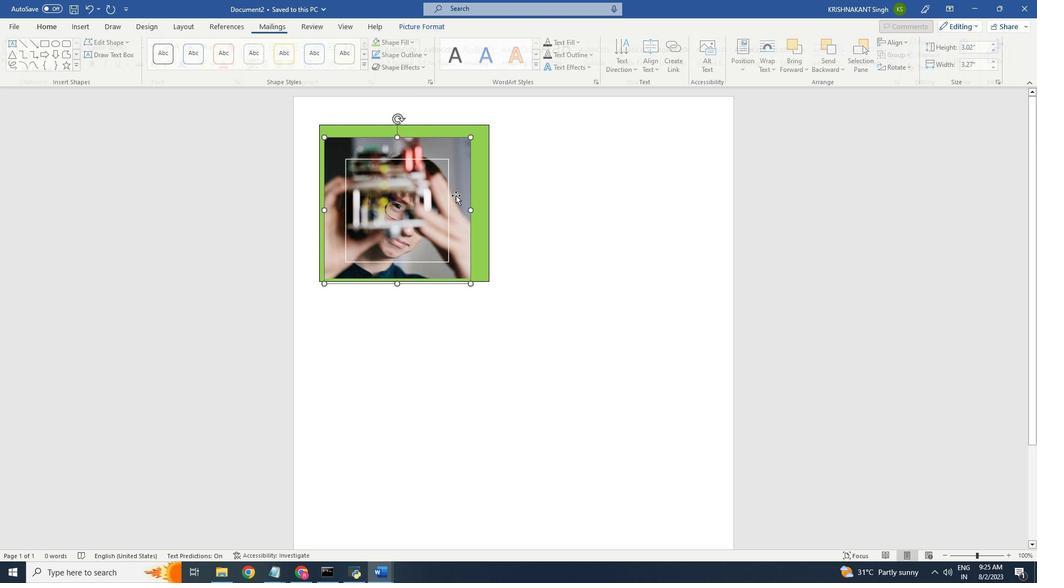 
Action: Mouse pressed left at (325, 352)
Screenshot: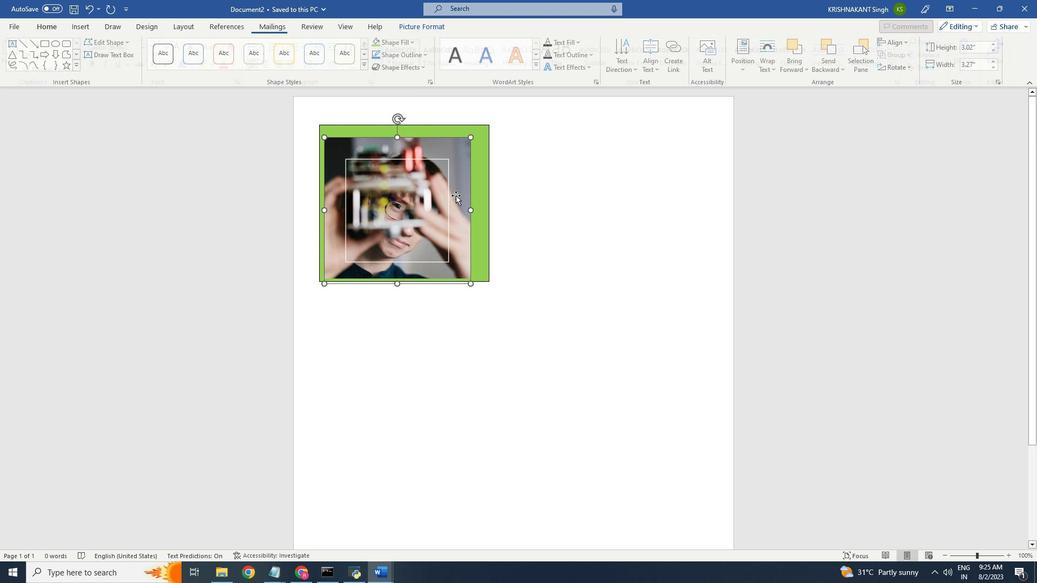 
Action: Mouse moved to (321, 361)
Screenshot: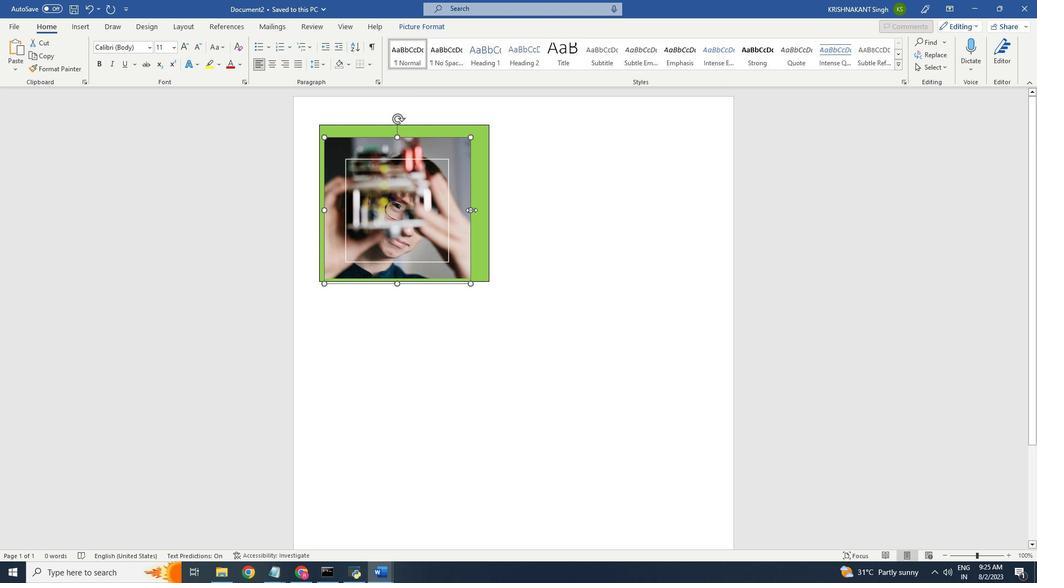 
Action: Mouse pressed left at (321, 361)
Screenshot: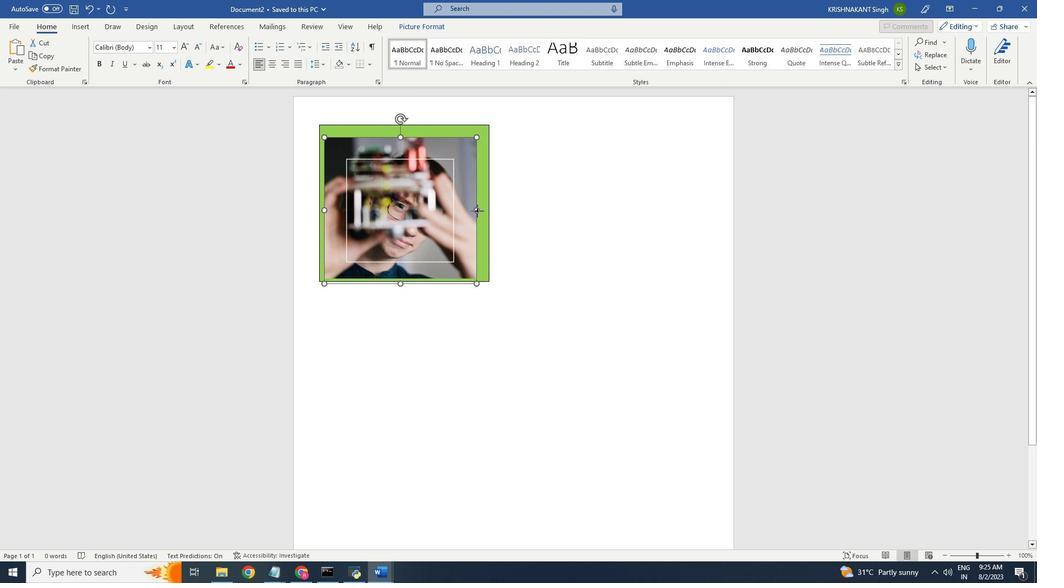 
Action: Mouse moved to (314, 349)
Screenshot: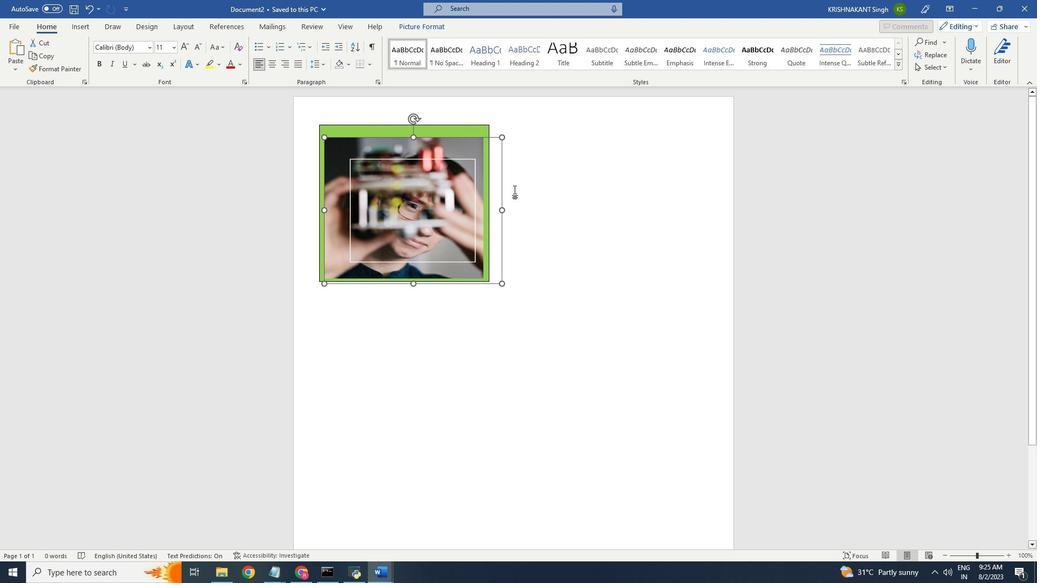 
Action: Mouse pressed left at (314, 349)
Screenshot: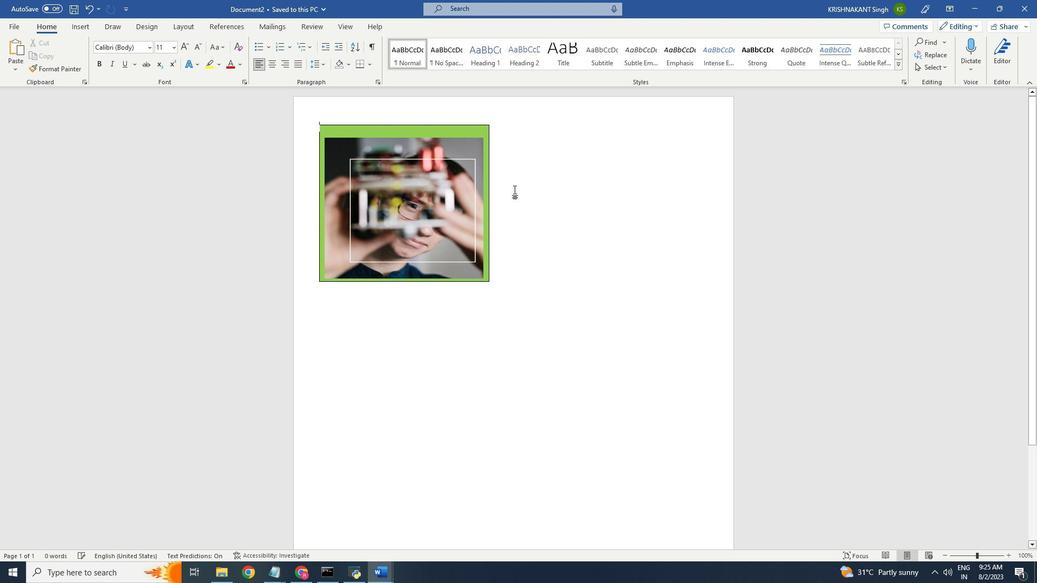 
Action: Mouse moved to (330, 347)
Screenshot: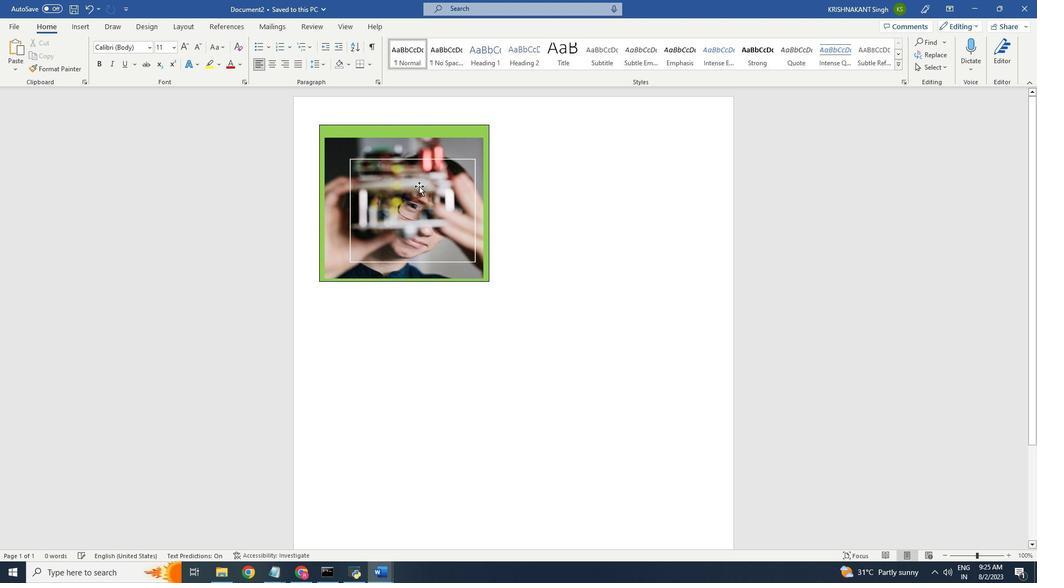 
Action: Mouse pressed left at (330, 347)
Screenshot: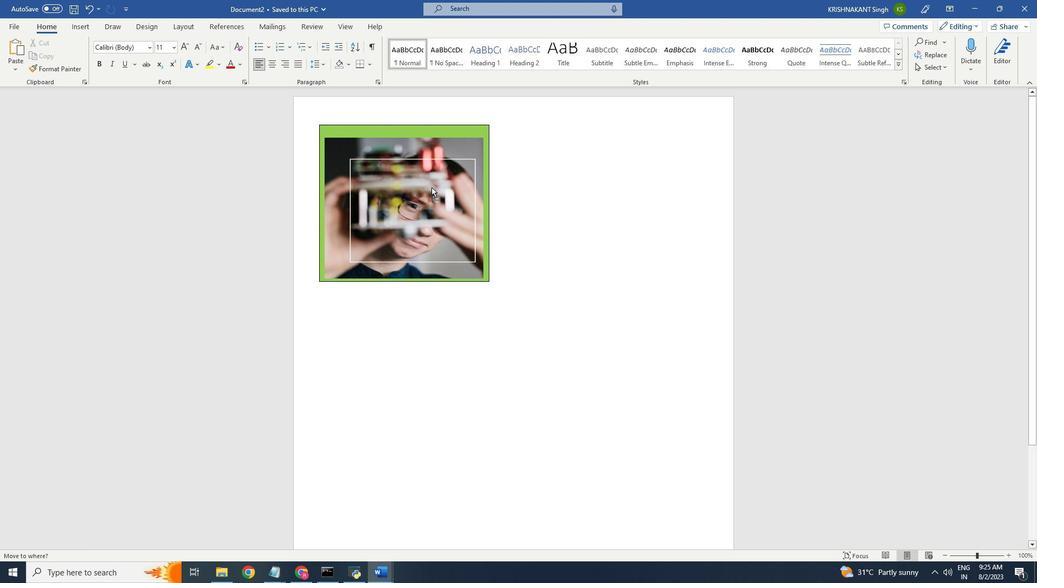 
Action: Mouse moved to (327, 346)
Screenshot: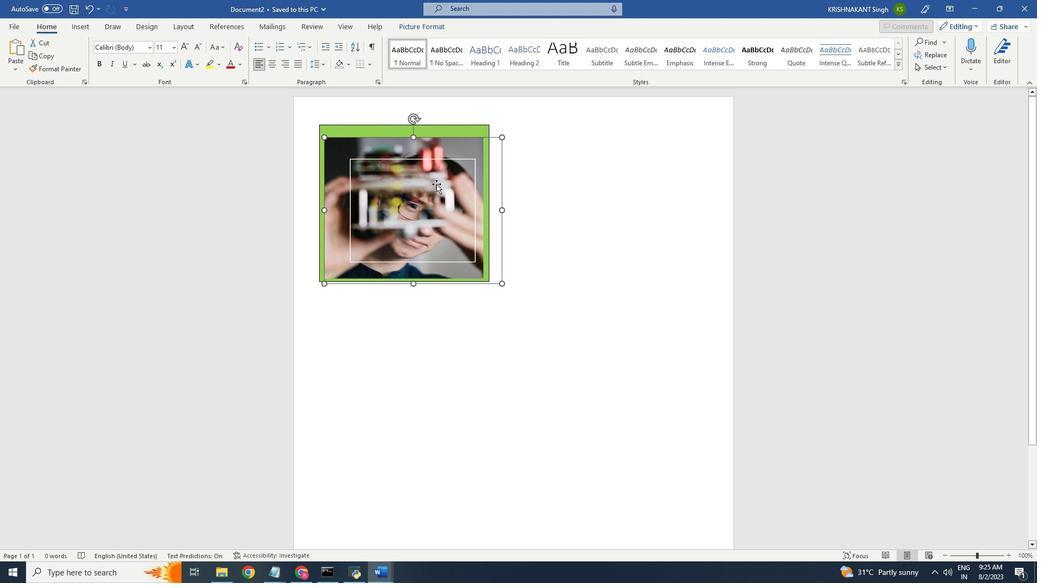 
Action: Mouse pressed left at (327, 346)
Screenshot: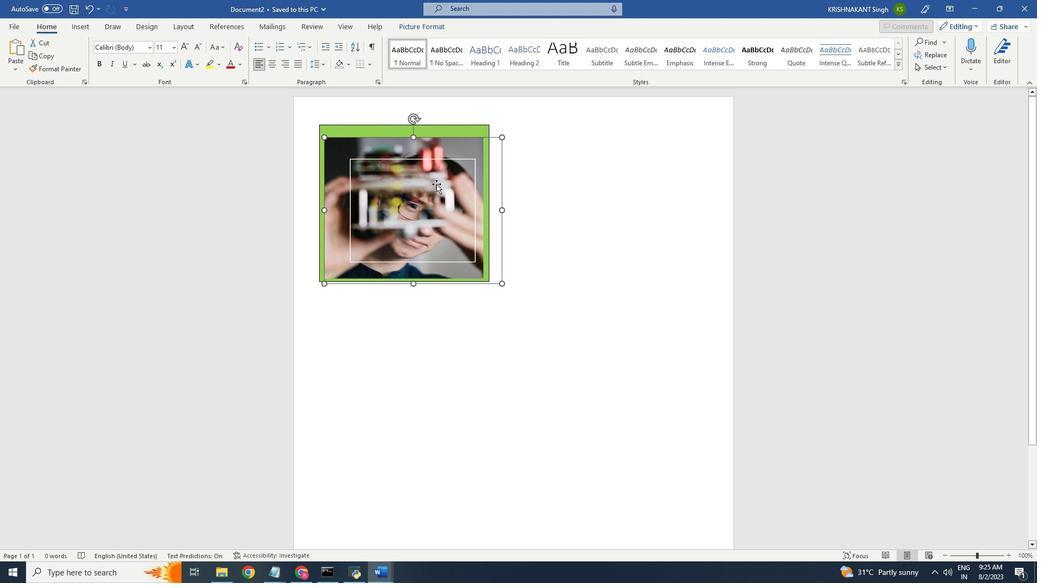 
Action: Mouse moved to (317, 352)
Screenshot: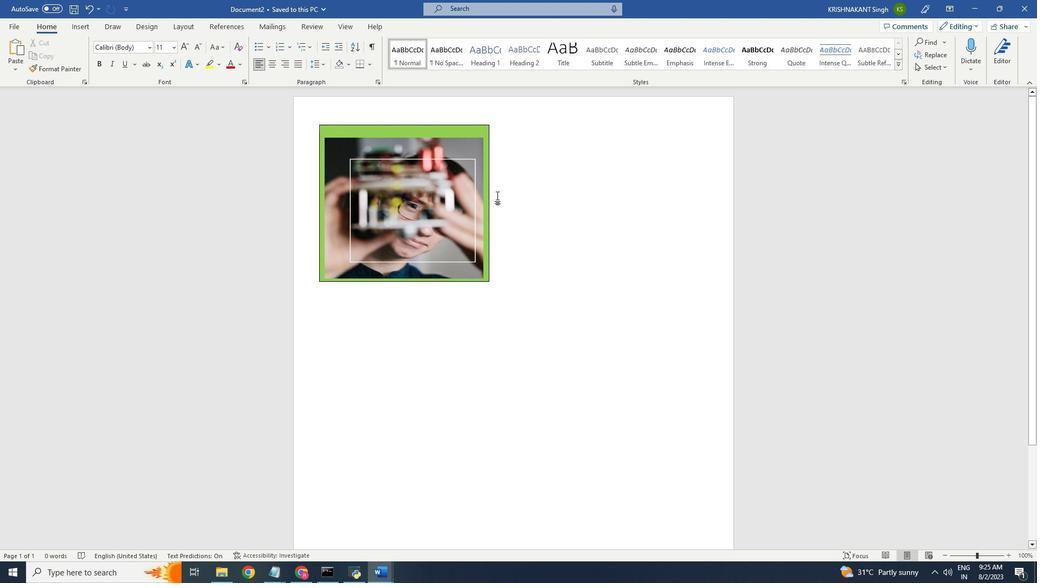 
Action: Mouse pressed left at (317, 352)
Screenshot: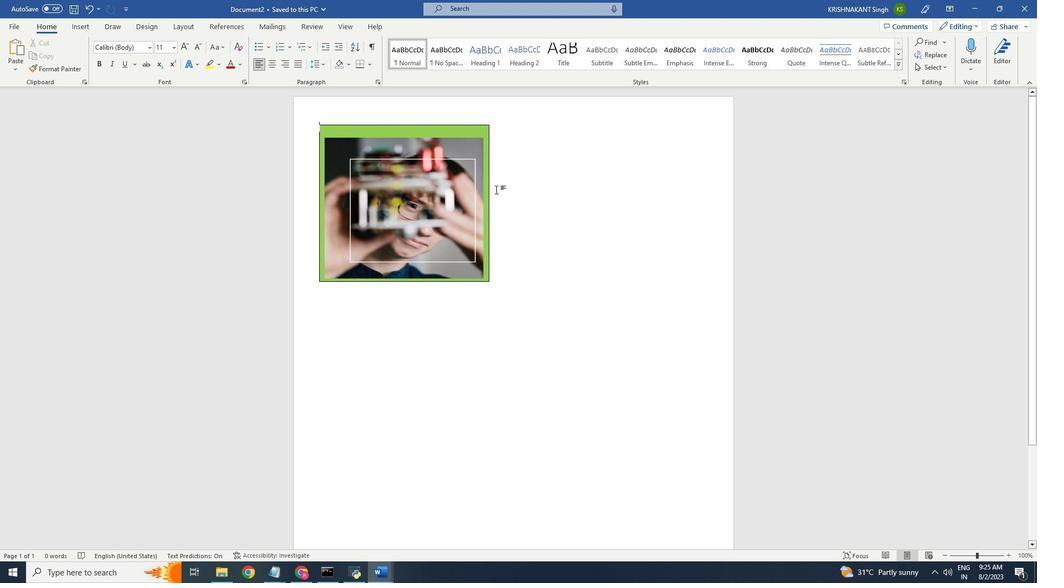 
Action: Mouse moved to (318, 341)
Screenshot: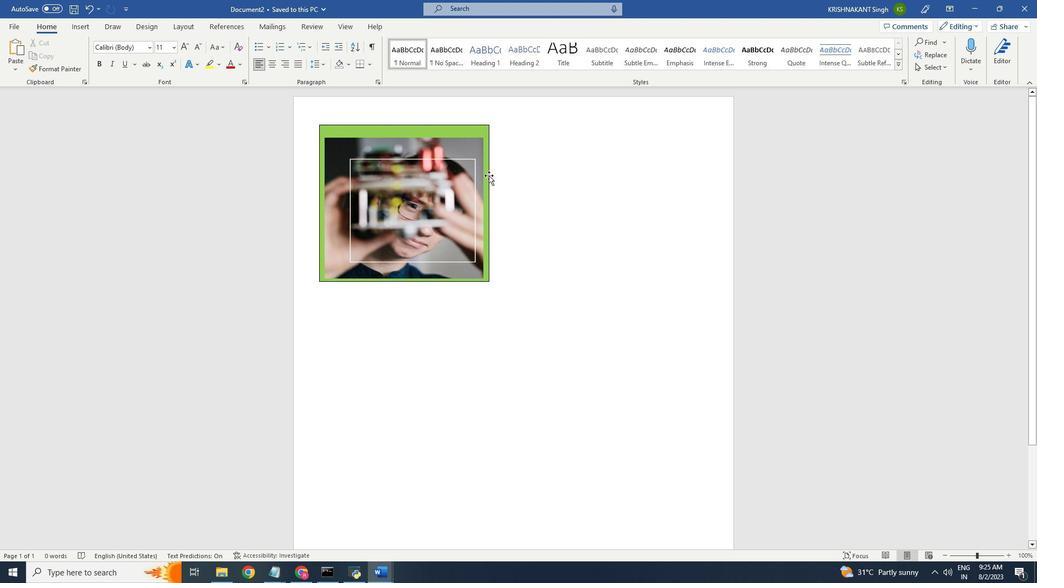 
Action: Mouse pressed left at (318, 341)
Screenshot: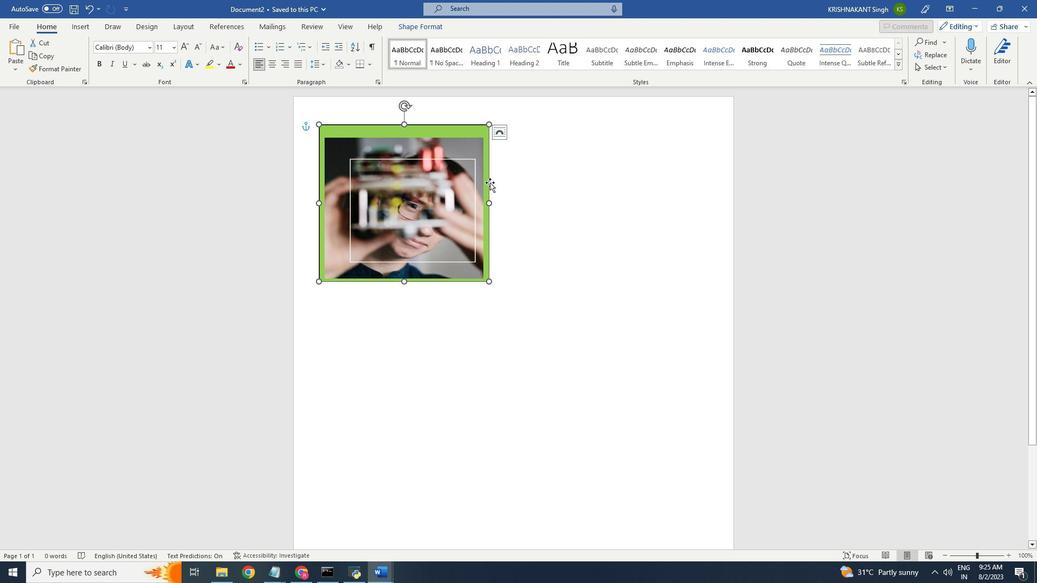 
Action: Mouse moved to (318, 356)
Screenshot: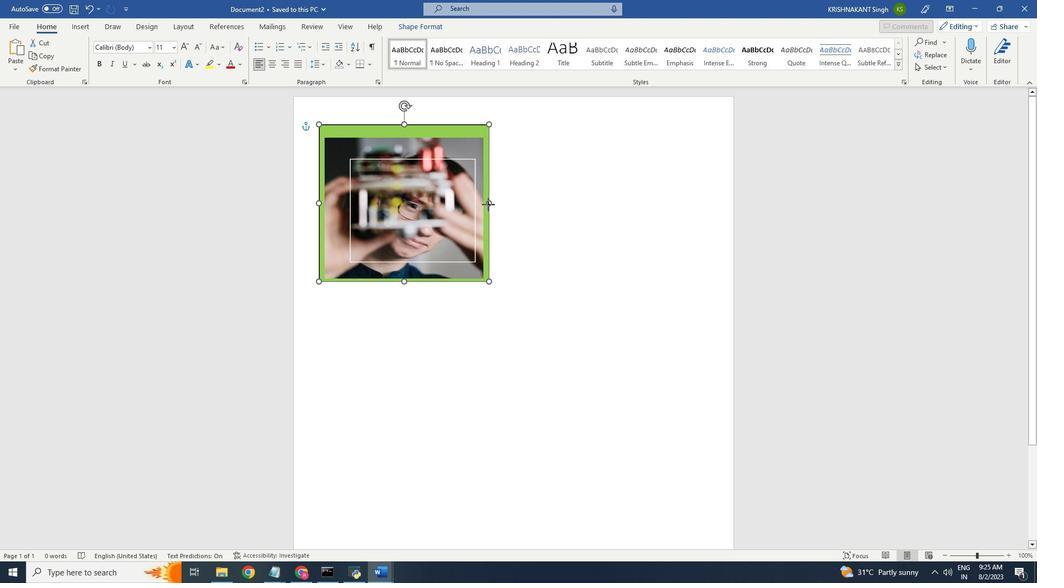 
Action: Mouse pressed left at (318, 356)
Screenshot: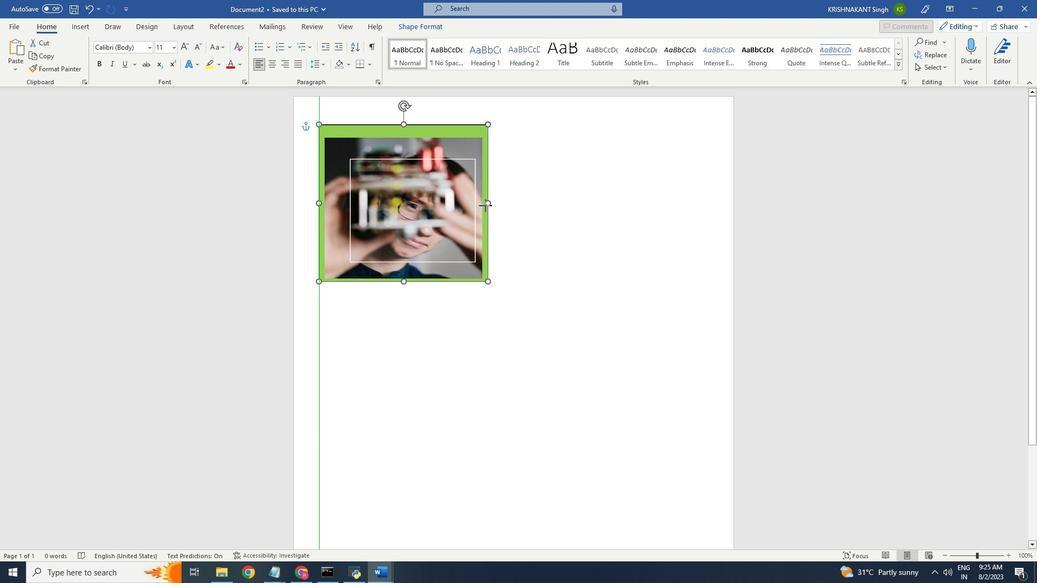 
Action: Mouse moved to (319, 351)
Screenshot: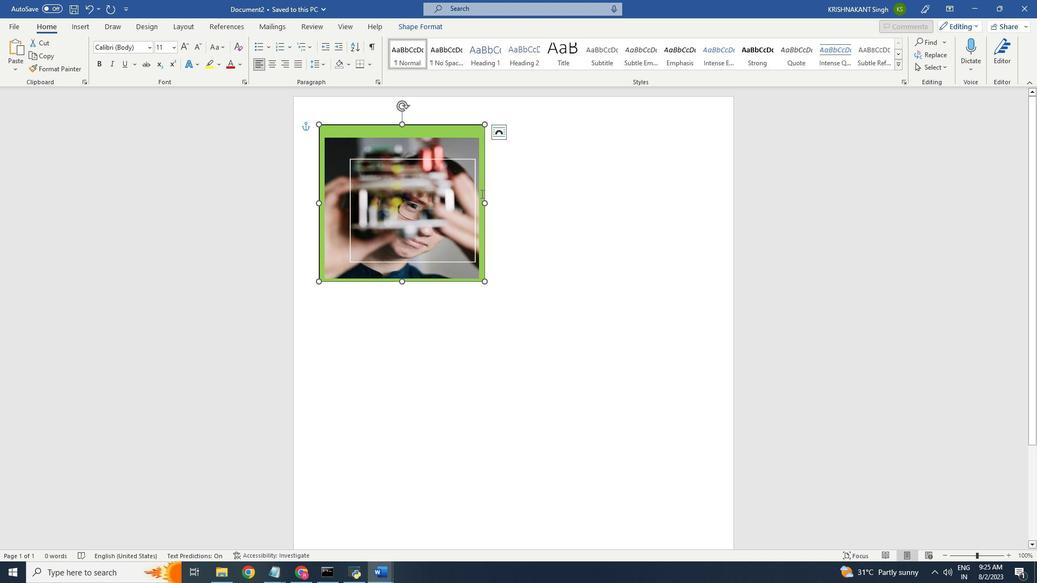 
Action: Mouse pressed left at (319, 351)
Screenshot: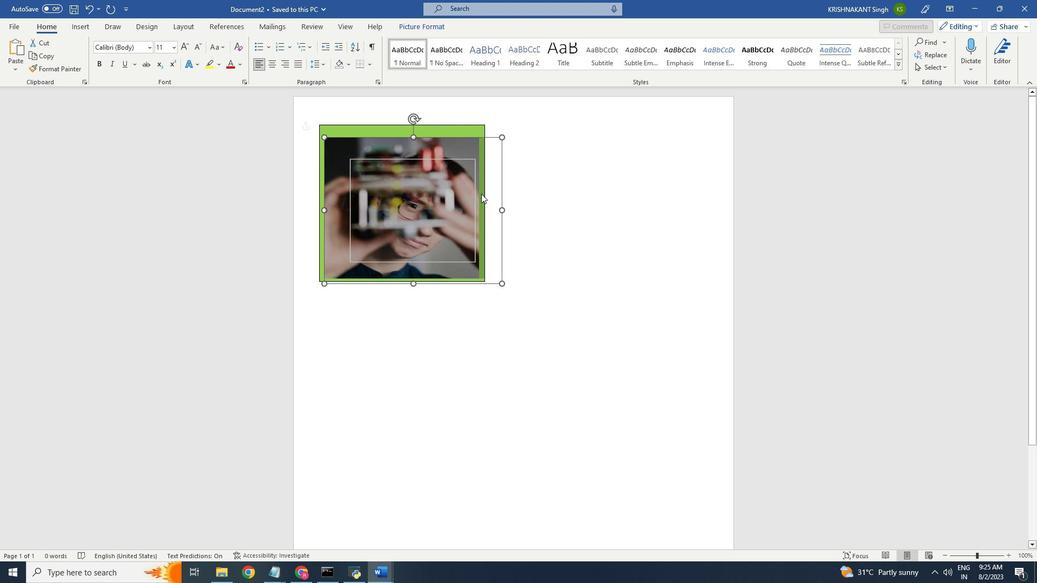 
Action: Mouse moved to (319, 351)
Screenshot: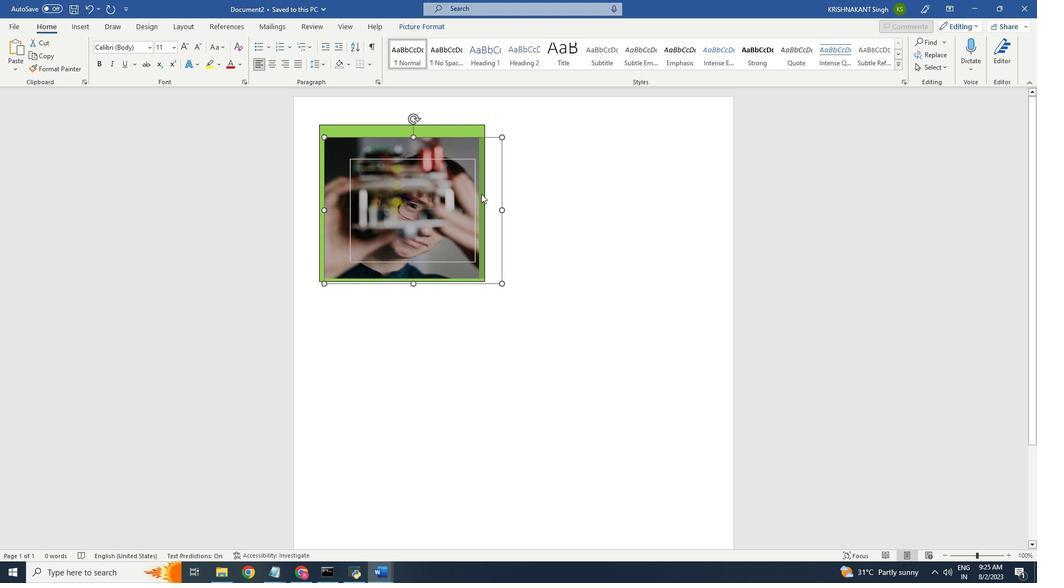 
Action: Key pressed ctrl+Z<'\x1a'><'\x1a'><'\x1a'><'\x1a'><'\x1a'><'\x1a'><'\x1a'><'\x1a'><'\x1a'><'\x1a'><'\x1a'><'\x1a'><'\x1a'>
Screenshot: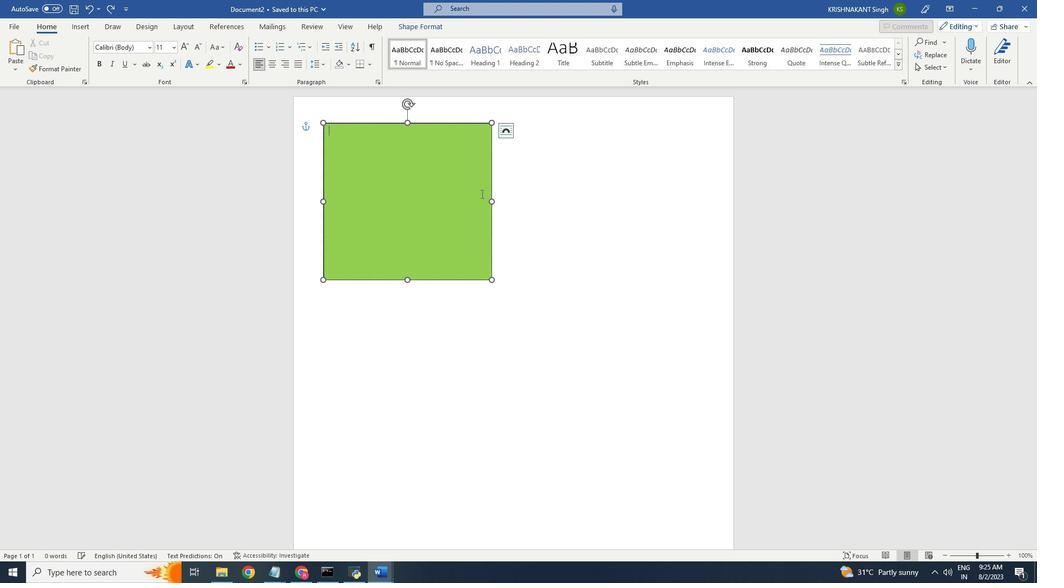 
Action: Mouse moved to (319, 351)
Screenshot: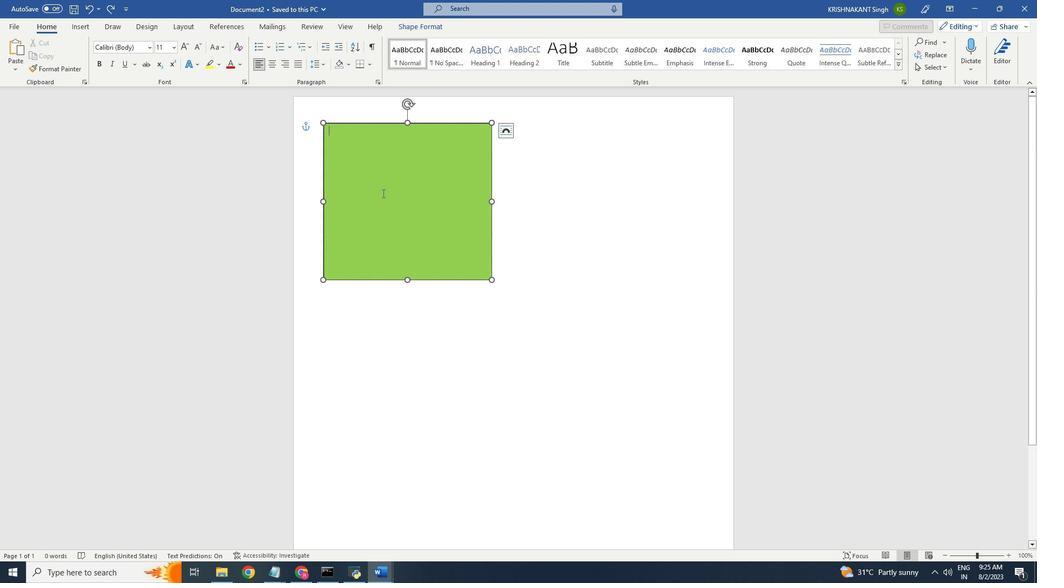 
Action: Mouse pressed left at (319, 351)
Screenshot: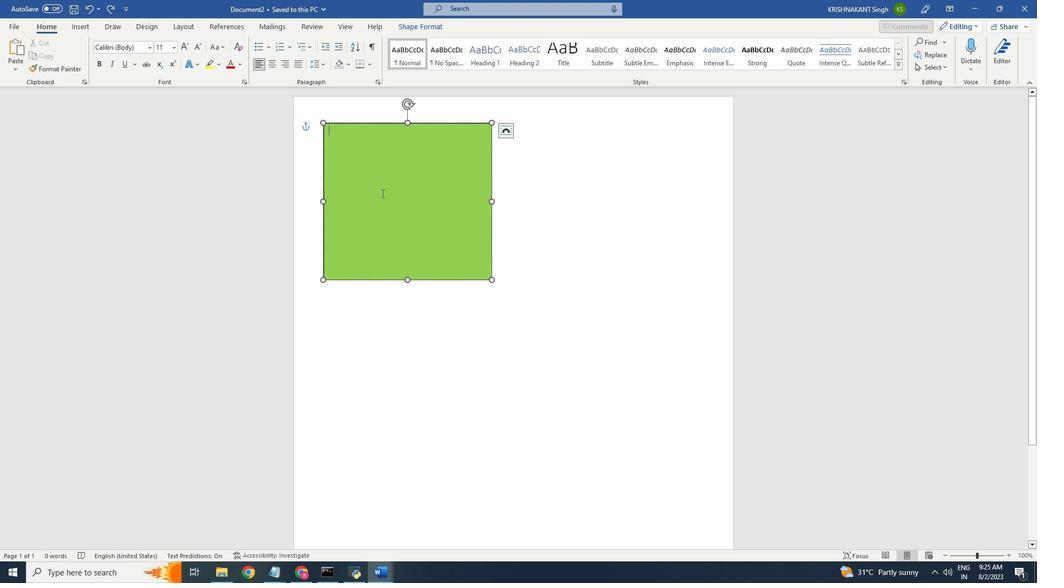 
Action: Mouse moved to (343, 325)
Screenshot: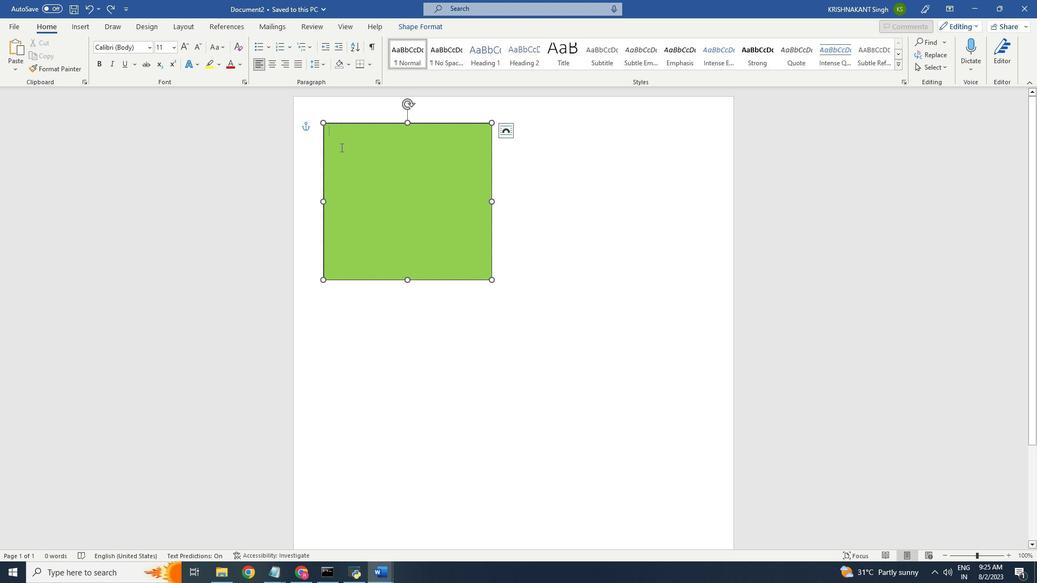 
Action: Mouse pressed left at (343, 325)
Screenshot: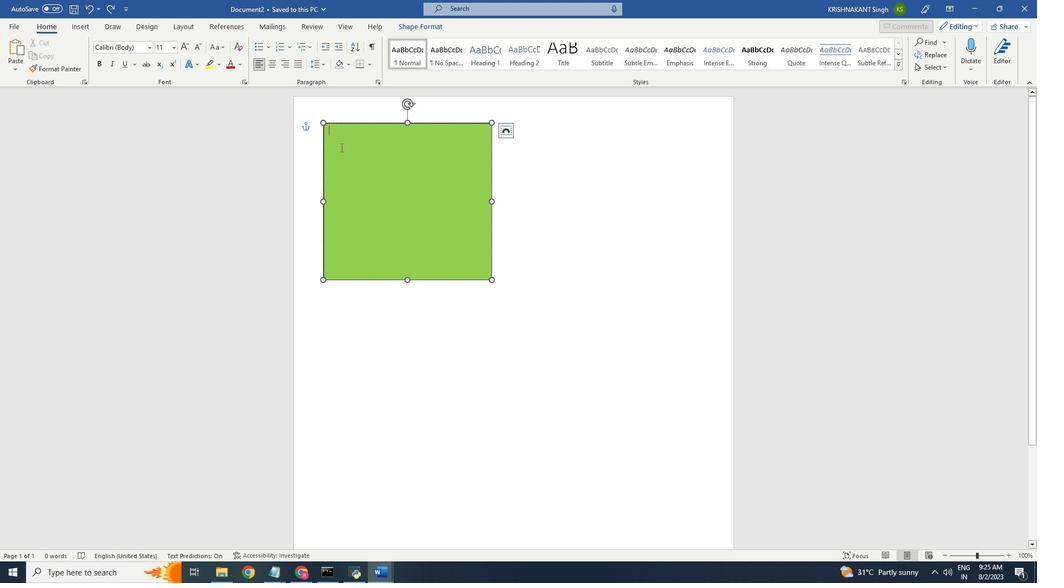 
Action: Mouse moved to (343, 325)
Screenshot: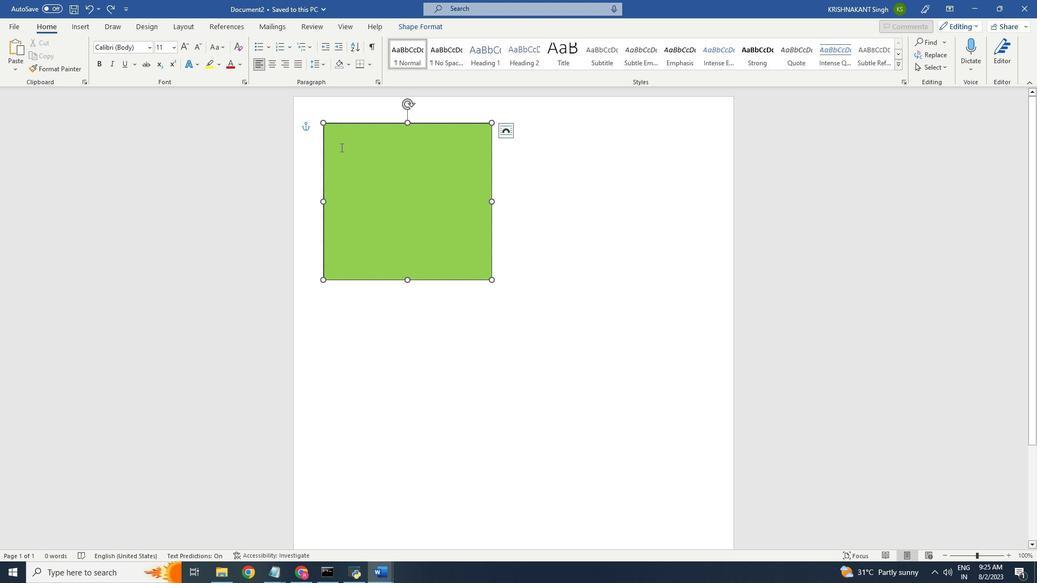 
Action: Key pressed <Key.tab>
Screenshot: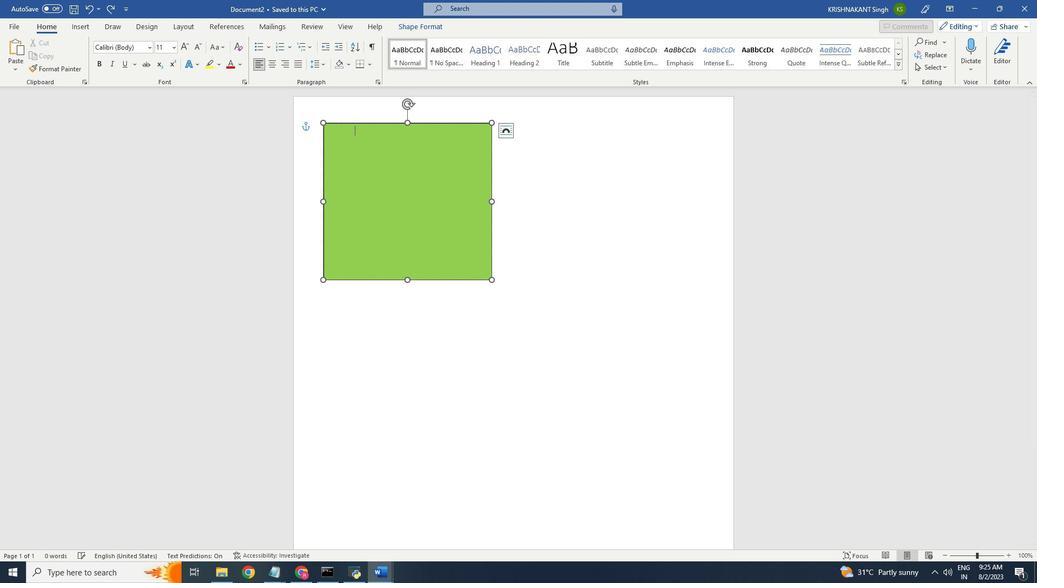 
Action: Mouse moved to (343, 325)
Screenshot: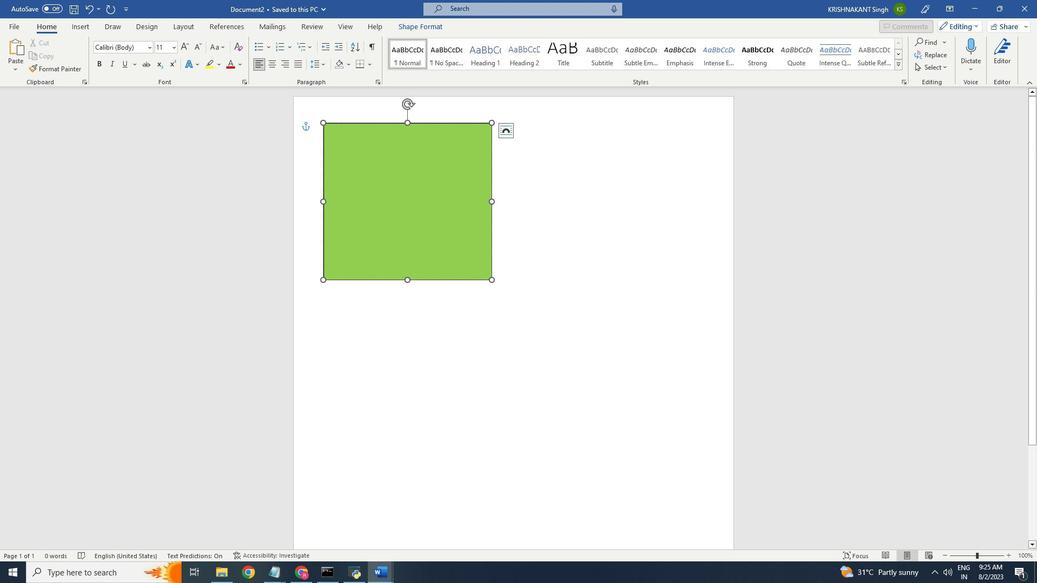 
Action: Key pressed <Key.tab><Key.tab><Key.tab><Key.tab><Key.tab><Key.tab>
Screenshot: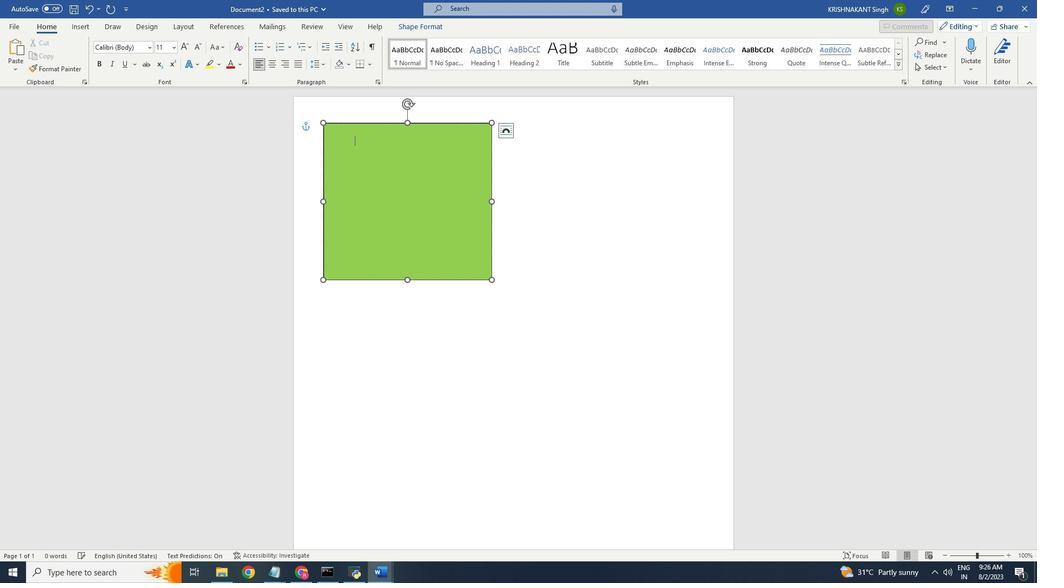 
Action: Mouse moved to (388, 258)
Screenshot: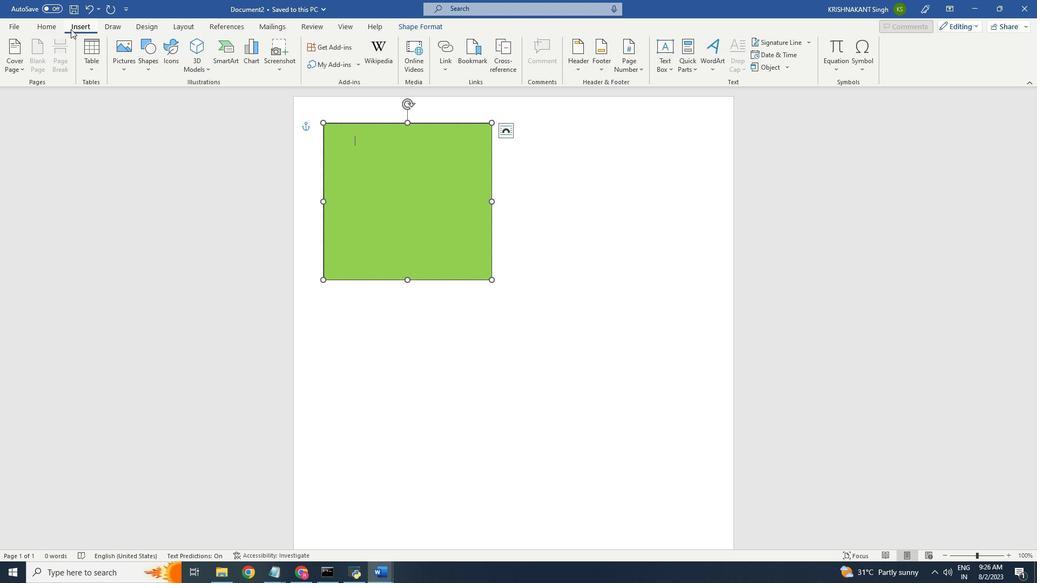
Action: Mouse pressed left at (388, 258)
Screenshot: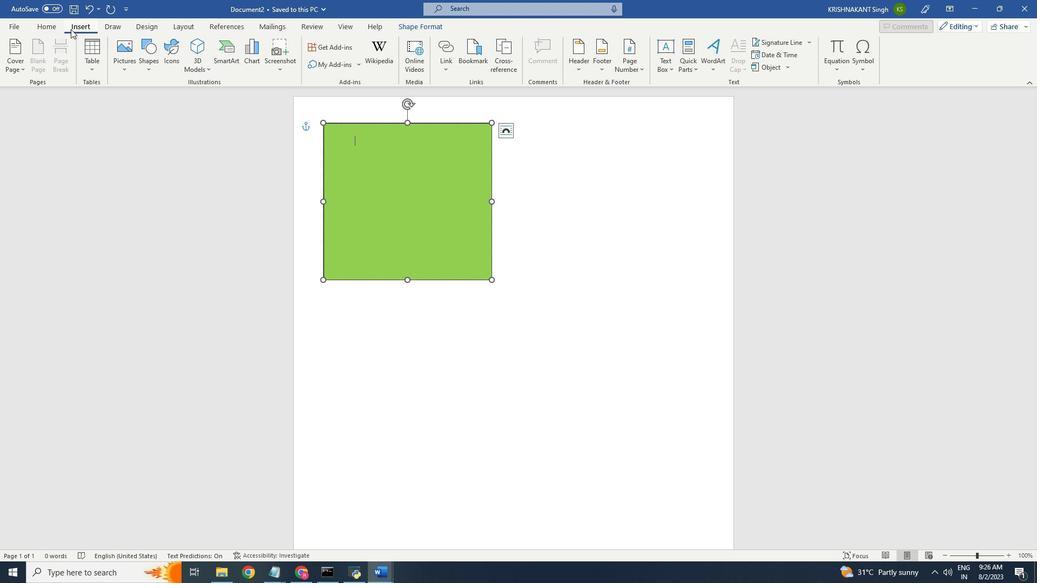 
Action: Mouse moved to (379, 275)
Screenshot: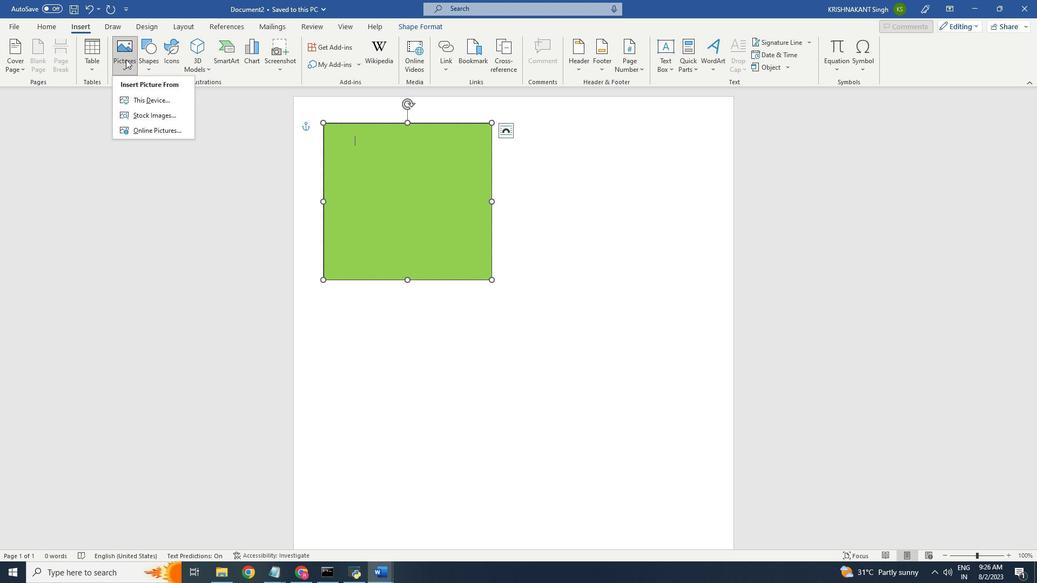 
Action: Mouse pressed left at (379, 275)
Screenshot: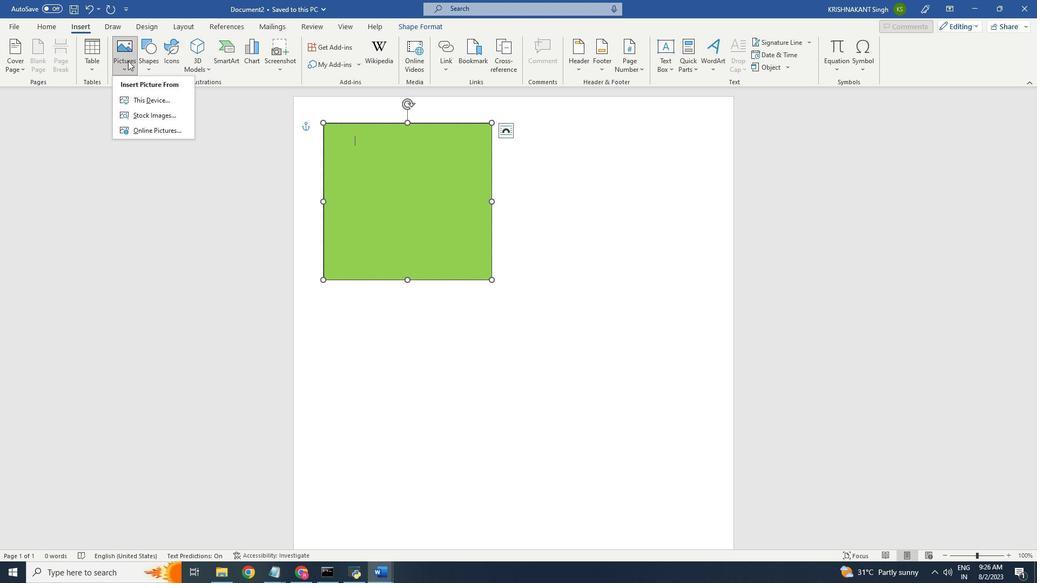 
Action: Mouse moved to (376, 297)
Screenshot: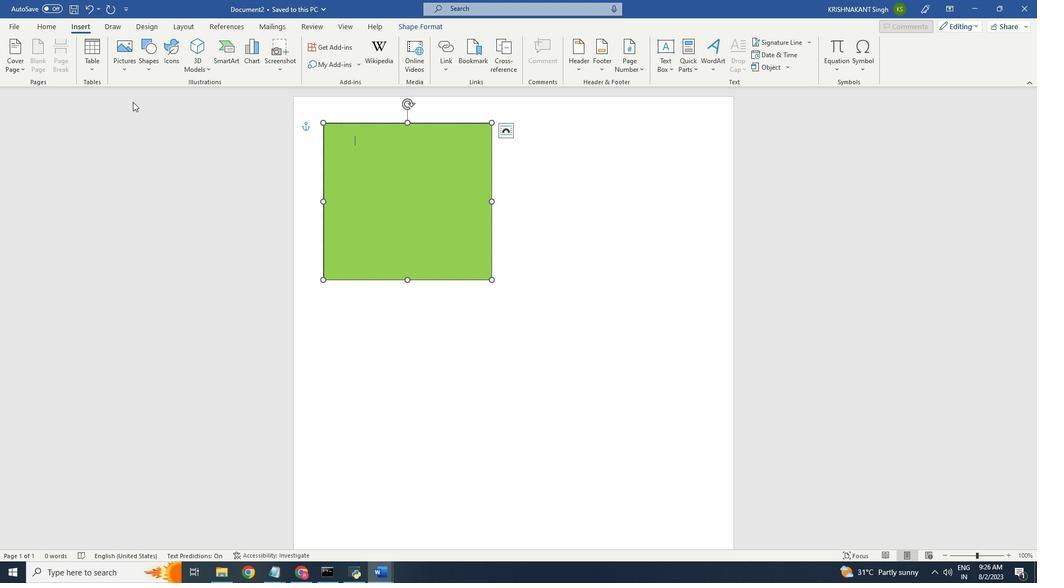 
Action: Mouse pressed left at (376, 297)
Screenshot: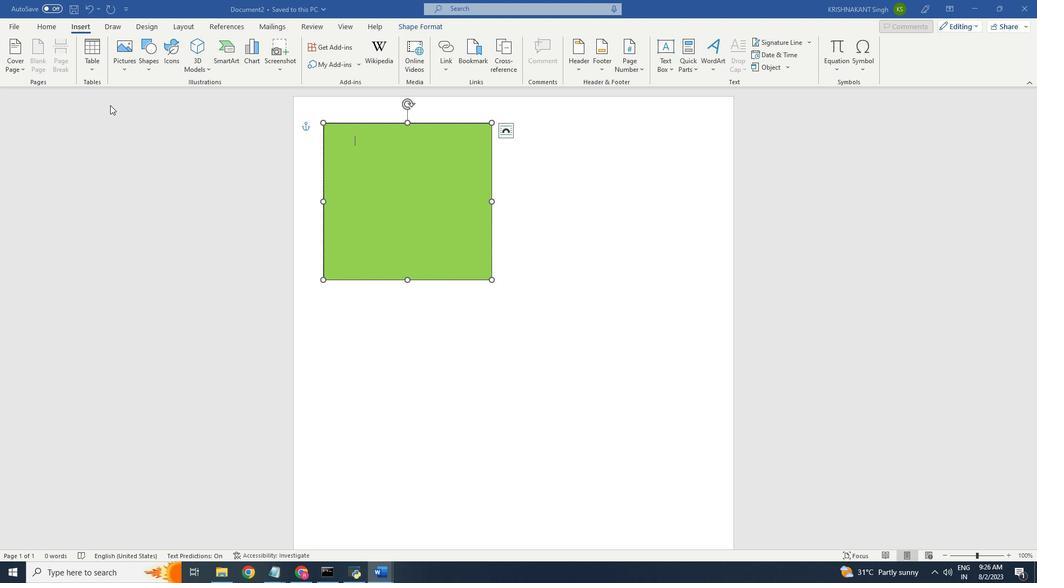 
Action: Mouse moved to (337, 293)
Screenshot: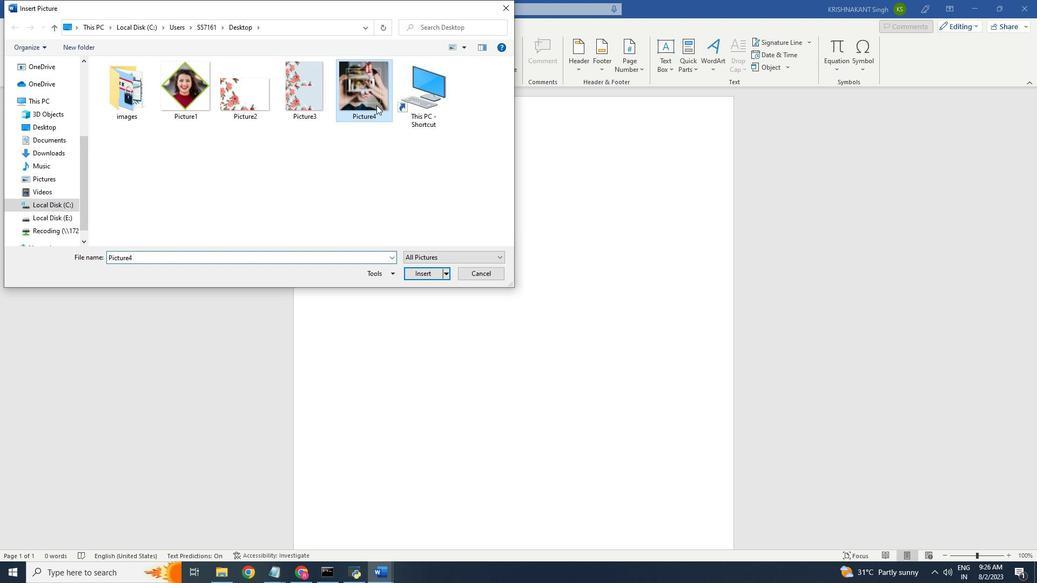 
Action: Mouse pressed left at (337, 293)
Screenshot: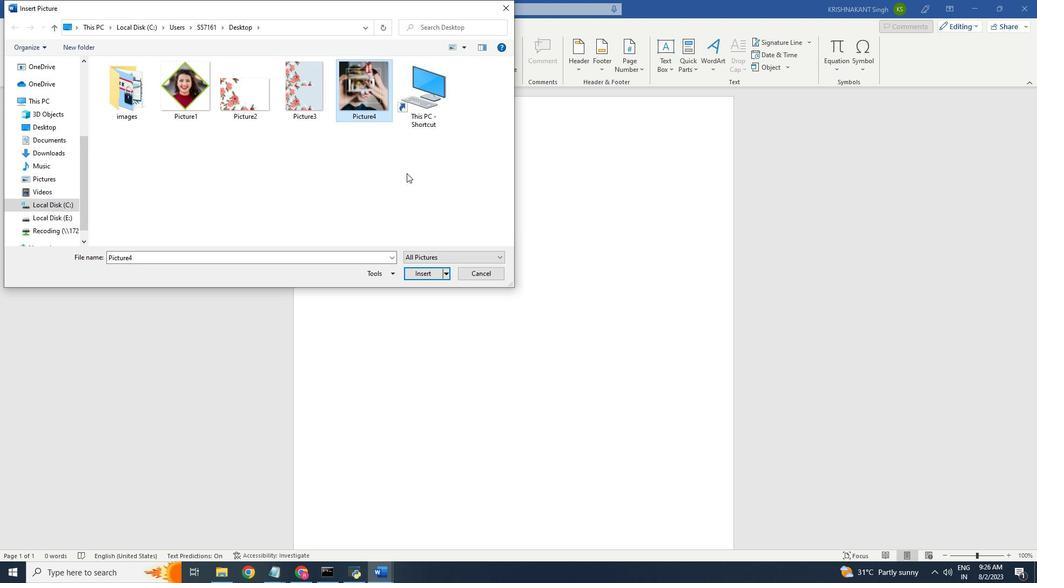 
Action: Mouse moved to (329, 395)
